 Task: Access a repository's "Releases" to find software versions.
Action: Mouse moved to (1059, 283)
Screenshot: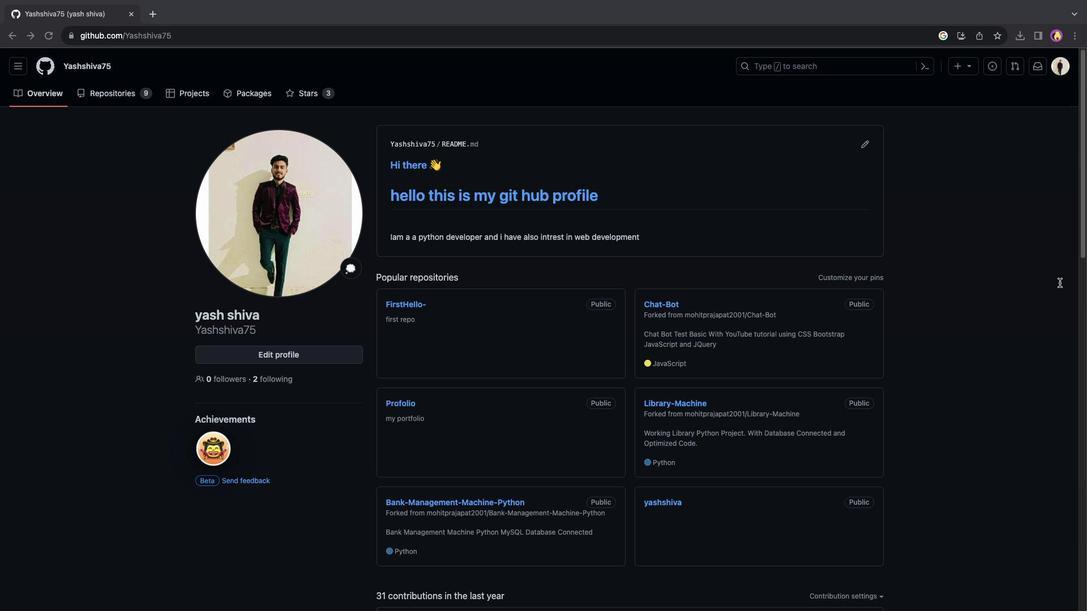
Action: Mouse pressed left at (1059, 283)
Screenshot: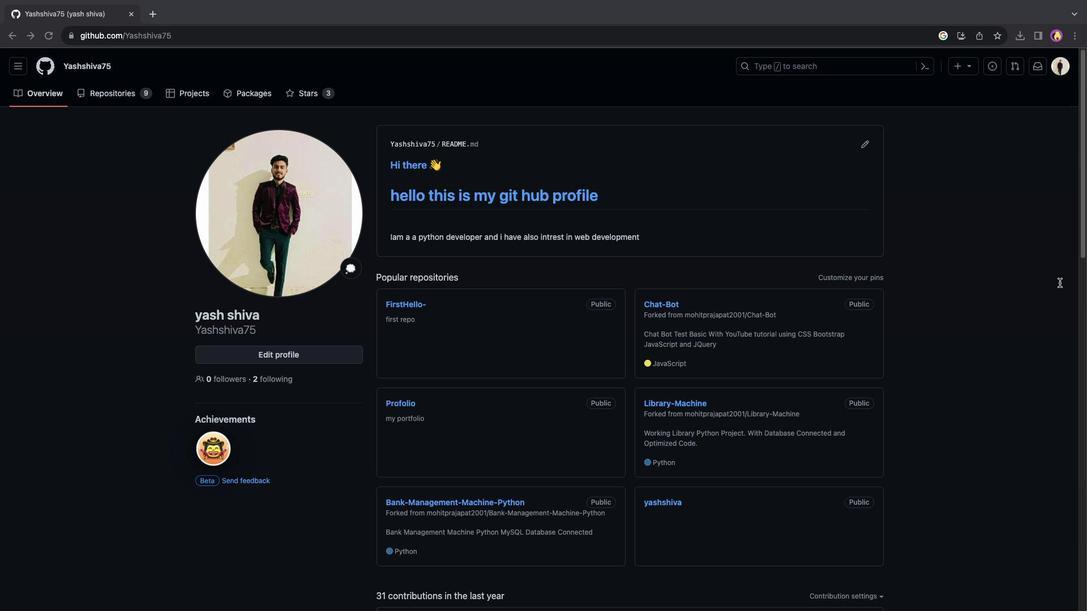 
Action: Mouse moved to (648, 301)
Screenshot: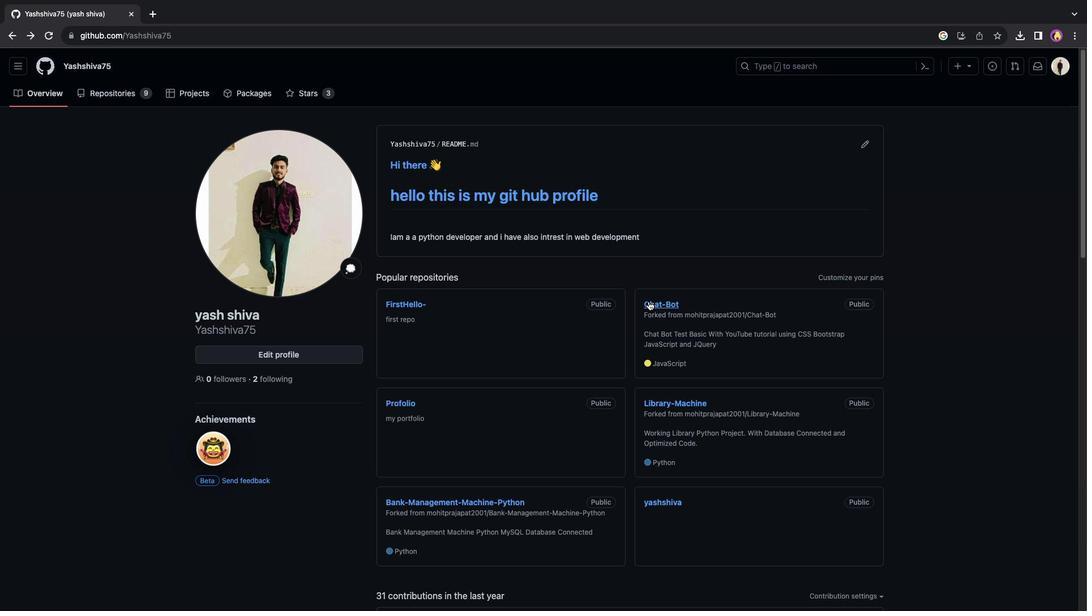 
Action: Mouse pressed left at (648, 301)
Screenshot: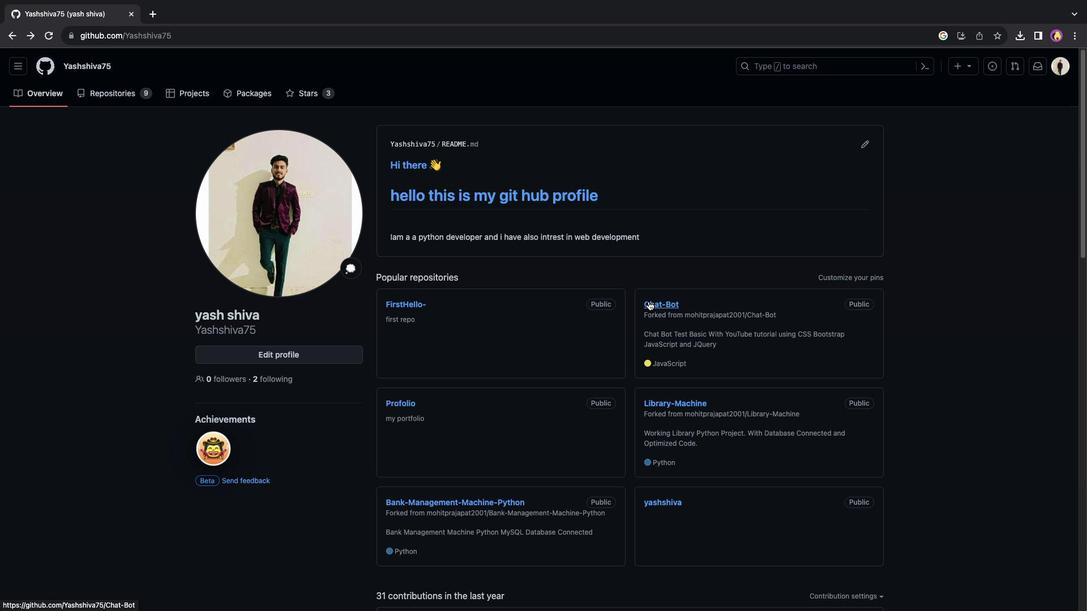 
Action: Mouse moved to (744, 352)
Screenshot: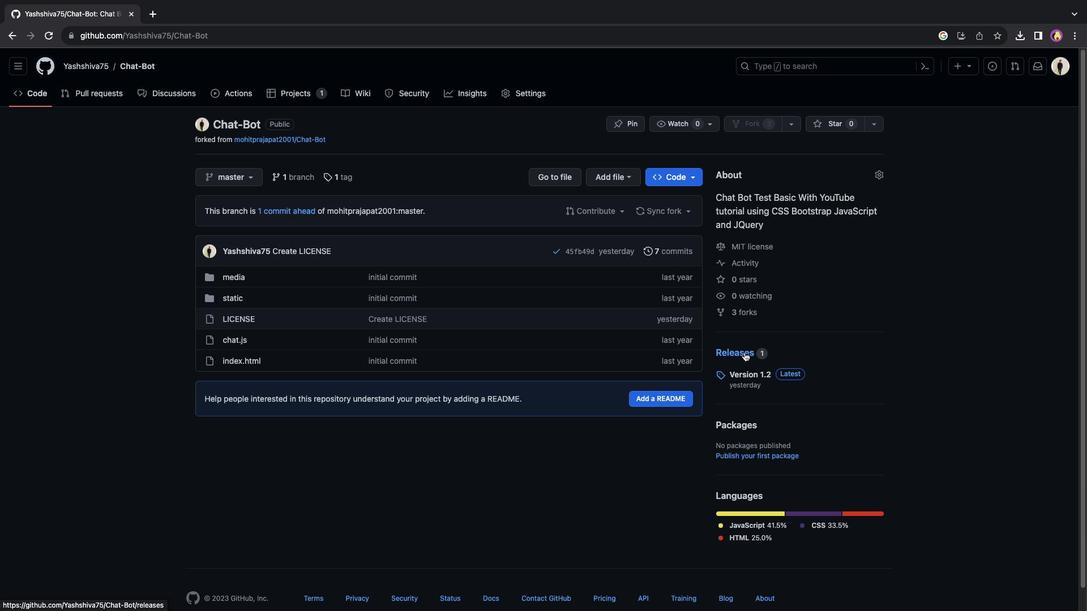 
Action: Mouse pressed left at (744, 352)
Screenshot: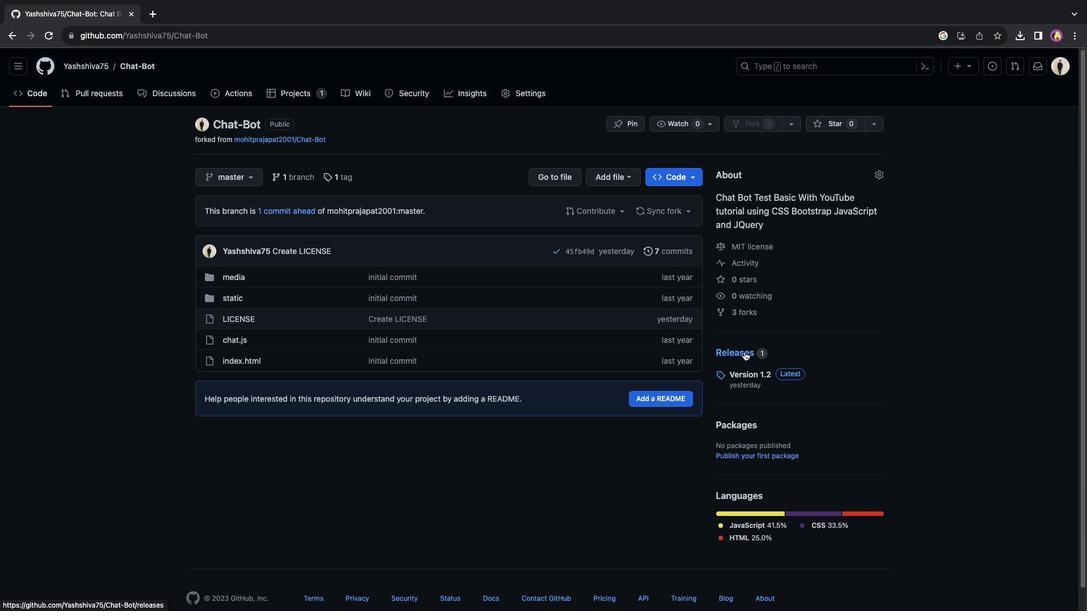 
Action: Mouse moved to (436, 201)
Screenshot: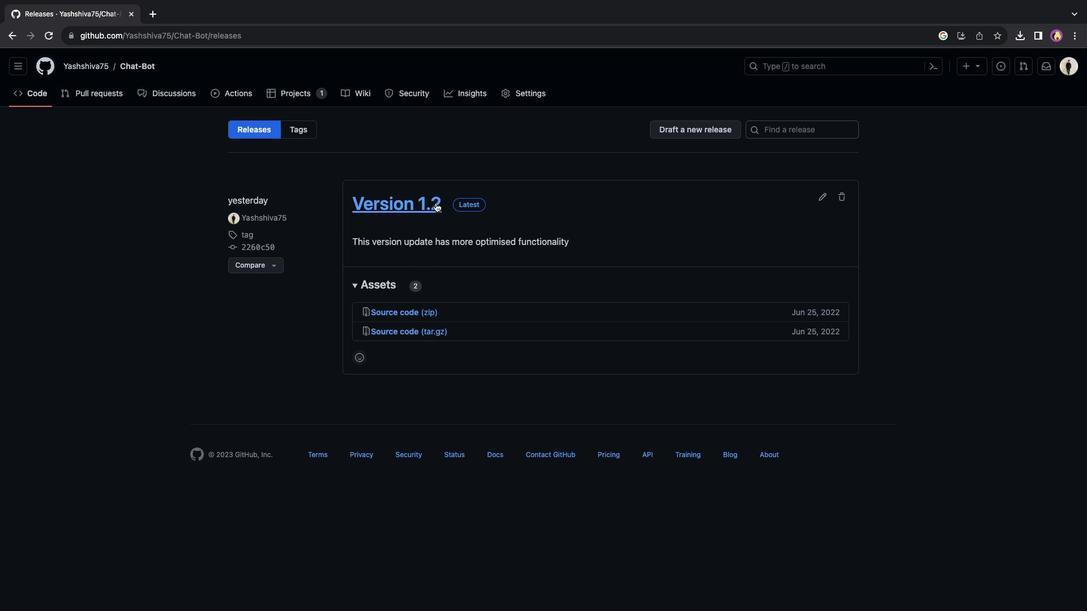 
Action: Mouse scrolled (436, 201) with delta (0, 0)
Screenshot: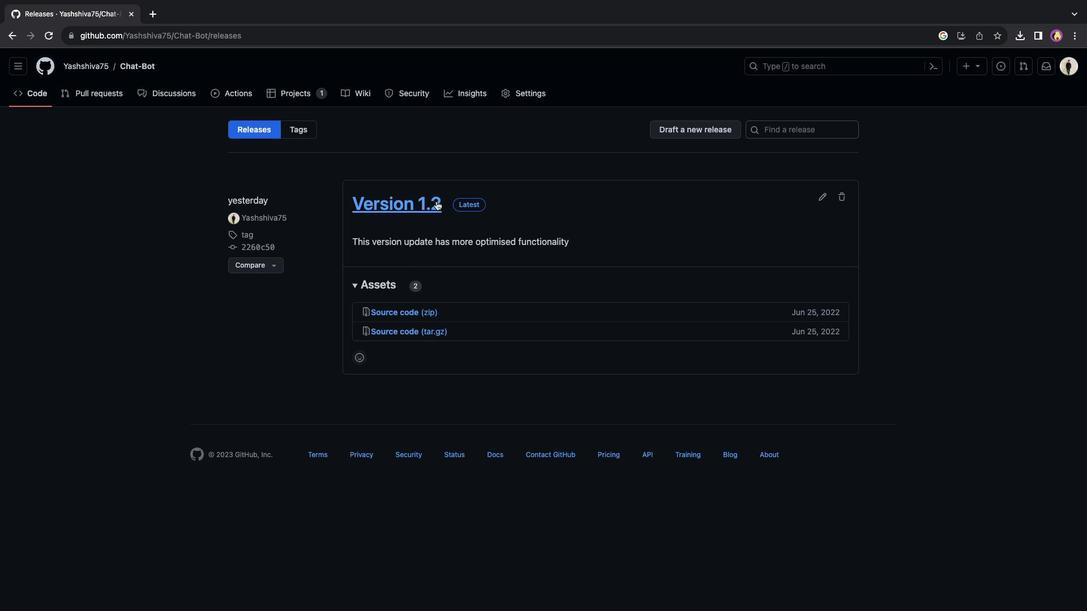 
Action: Mouse scrolled (436, 201) with delta (0, 0)
Screenshot: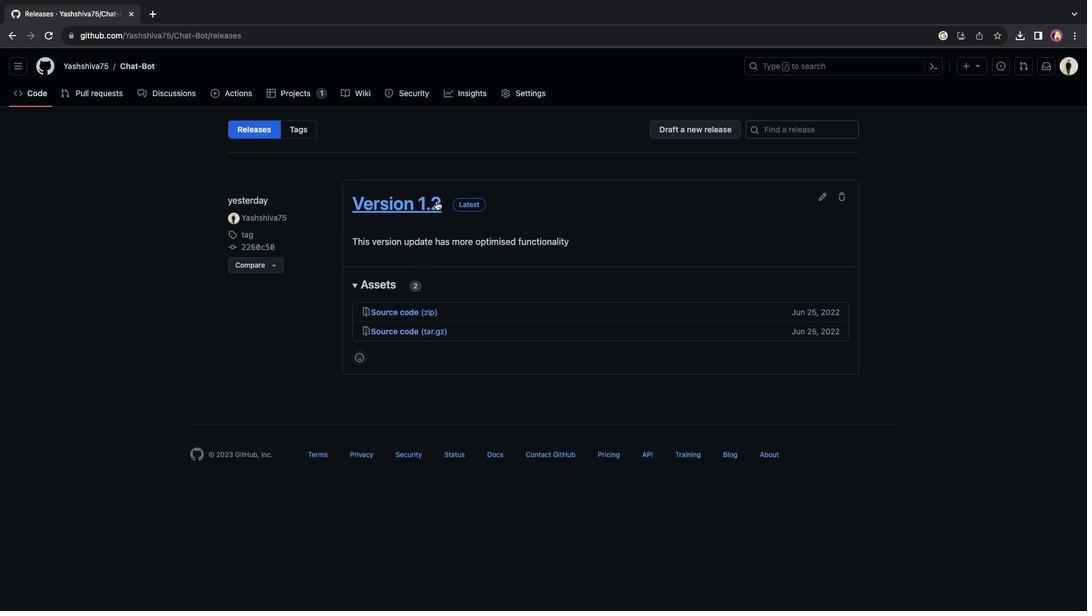 
Action: Mouse scrolled (436, 201) with delta (0, 1)
Screenshot: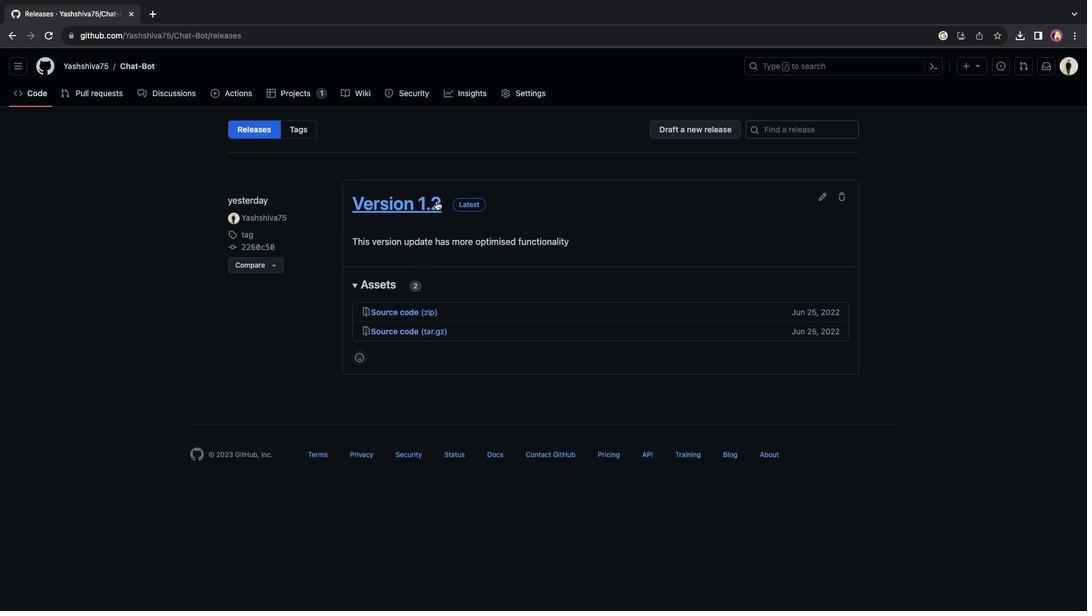 
Action: Mouse scrolled (436, 201) with delta (0, 2)
Screenshot: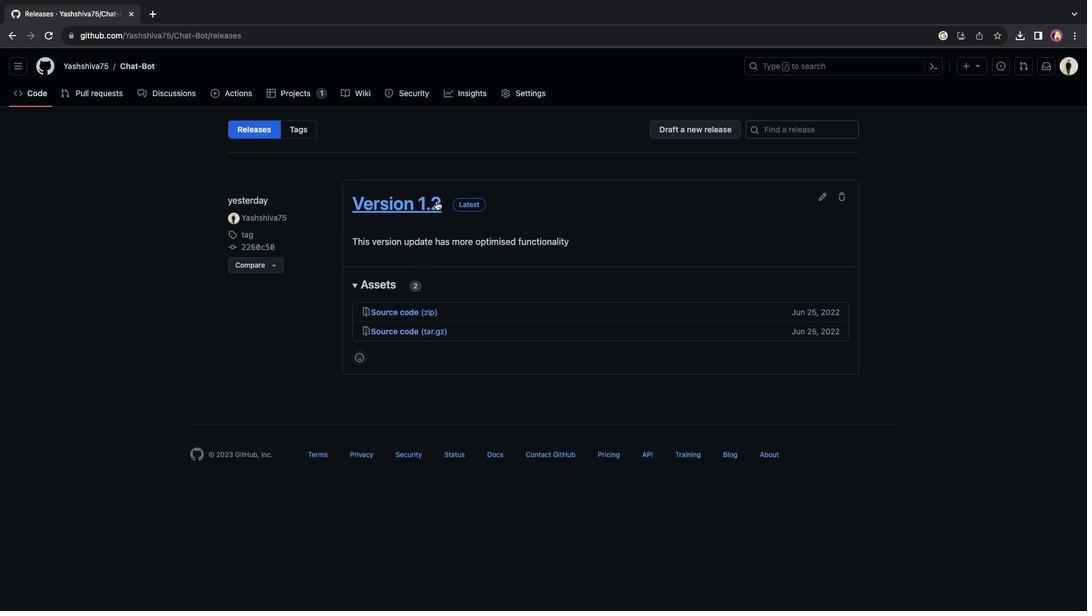 
Action: Mouse moved to (435, 234)
Screenshot: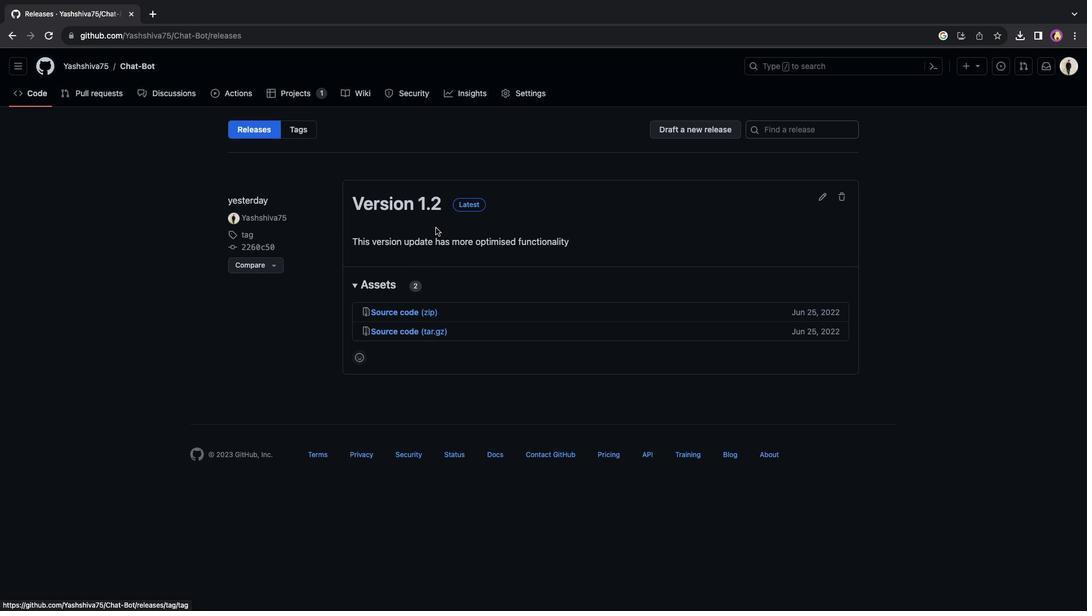 
Action: Mouse scrolled (435, 234) with delta (0, 0)
Screenshot: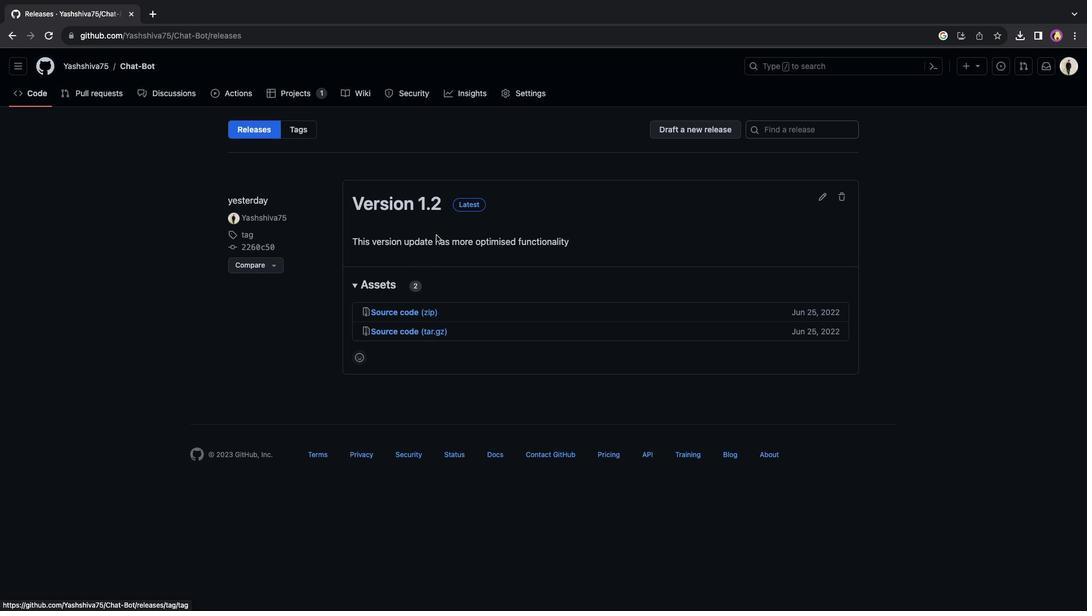 
Action: Mouse scrolled (435, 234) with delta (0, 0)
Screenshot: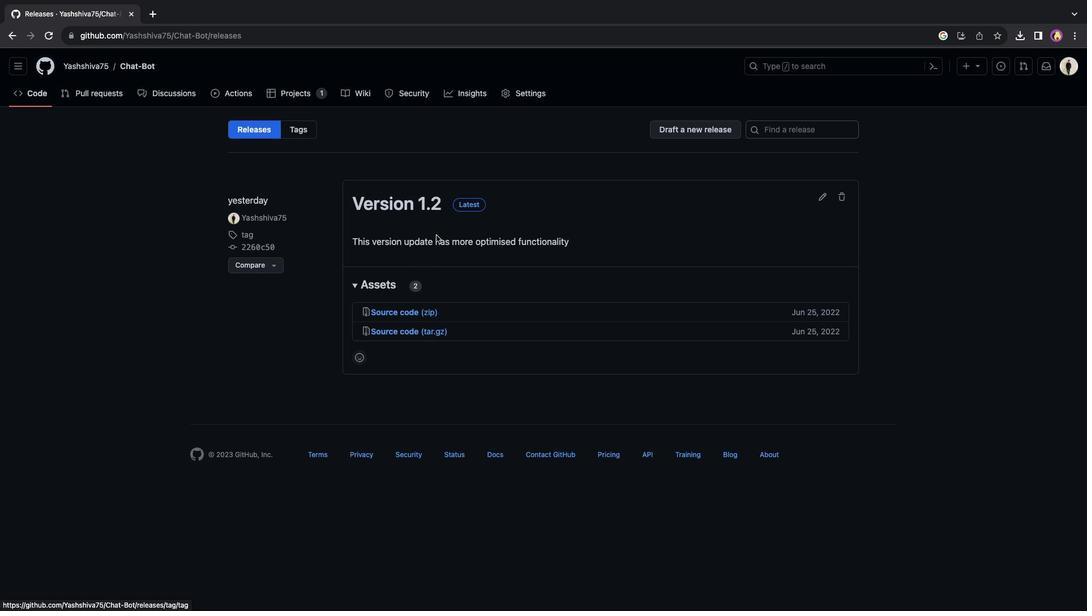 
Action: Mouse moved to (144, 226)
Screenshot: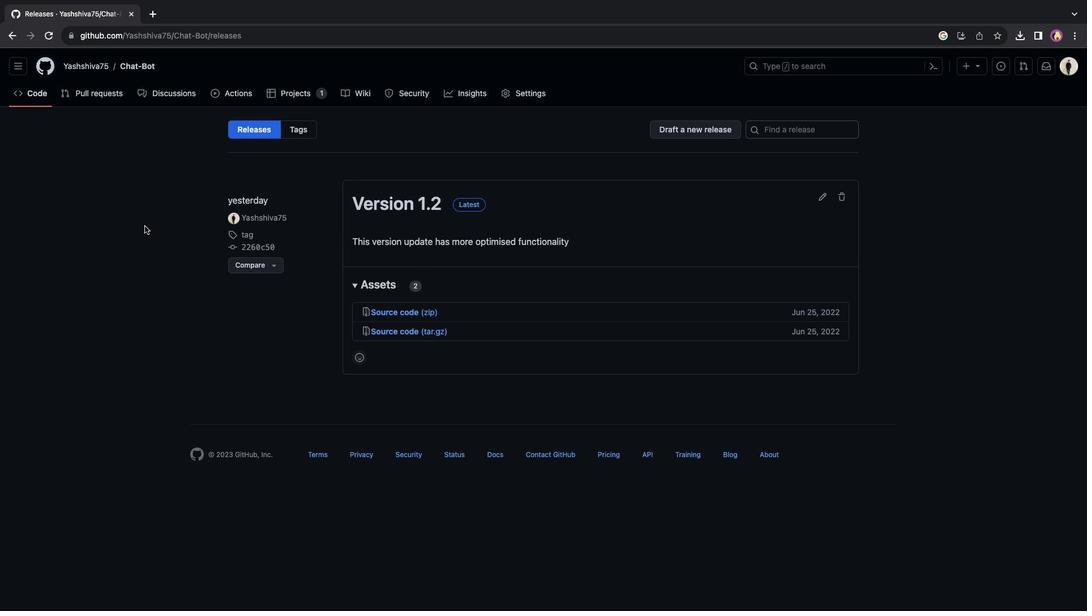 
Action: Mouse pressed left at (144, 226)
Screenshot: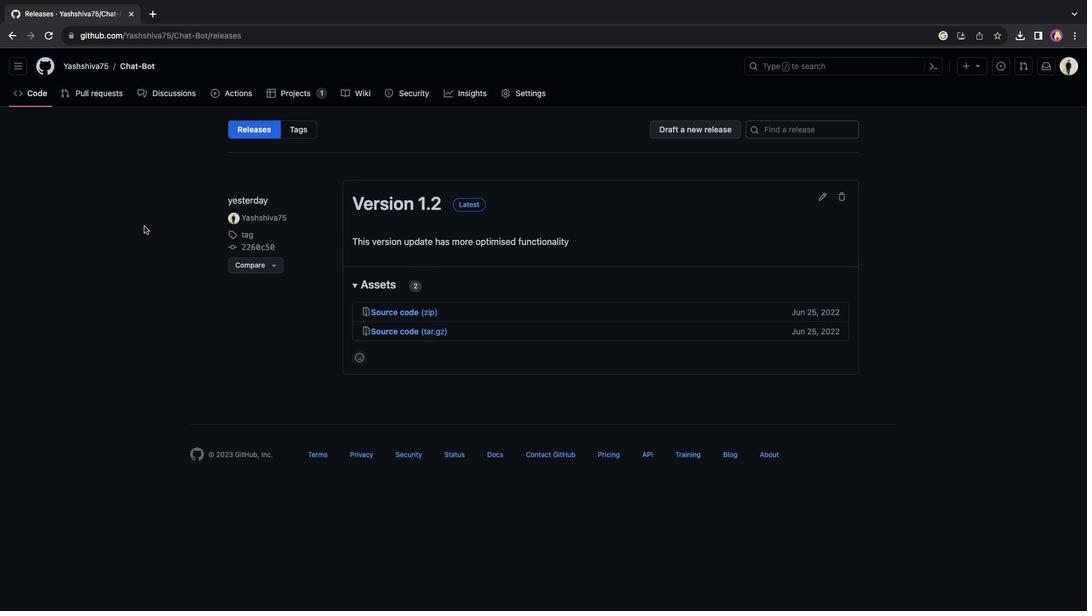 
Action: Mouse moved to (258, 35)
Screenshot: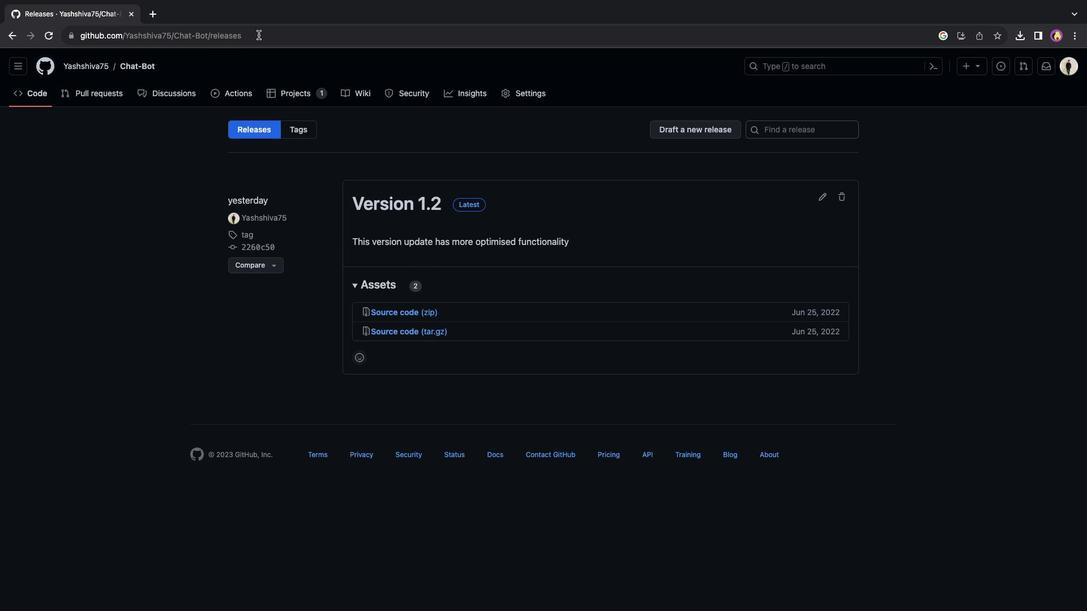 
Action: Mouse pressed left at (258, 35)
Screenshot: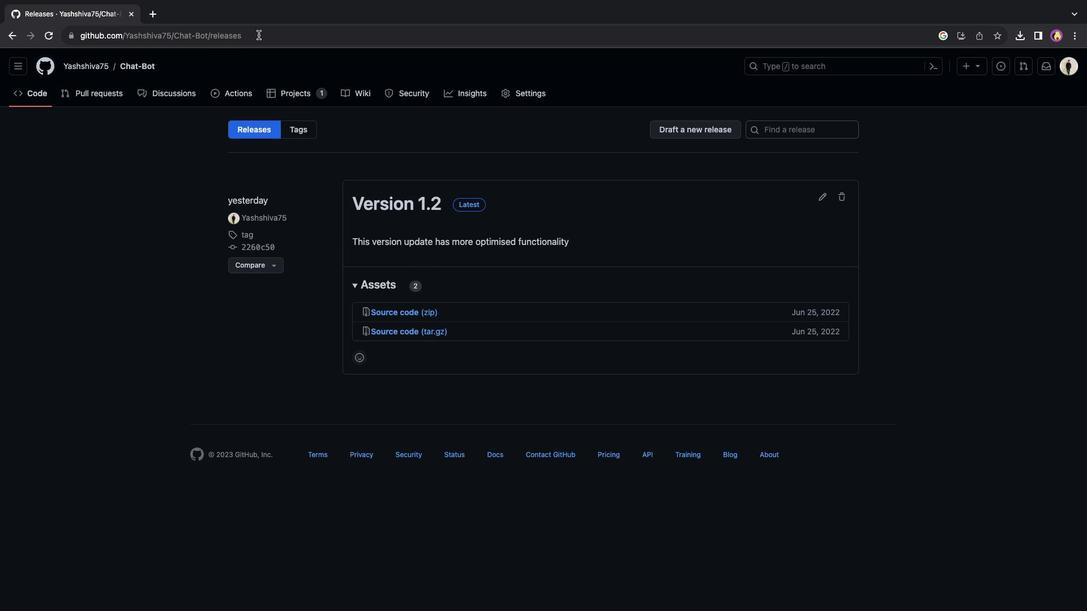 
Action: Mouse pressed left at (258, 35)
Screenshot: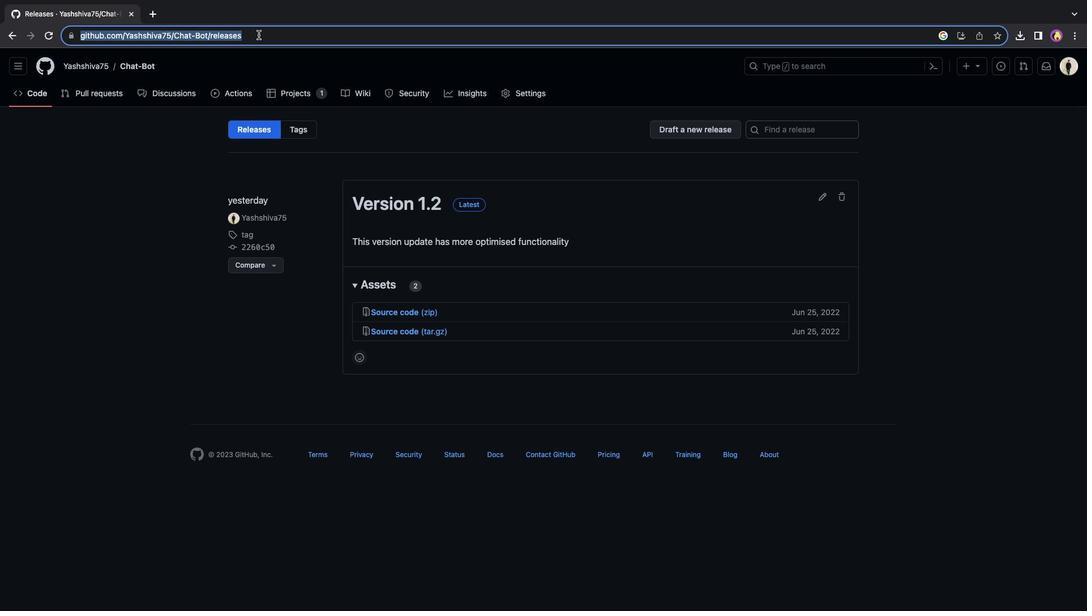 
Action: Mouse moved to (281, 37)
Screenshot: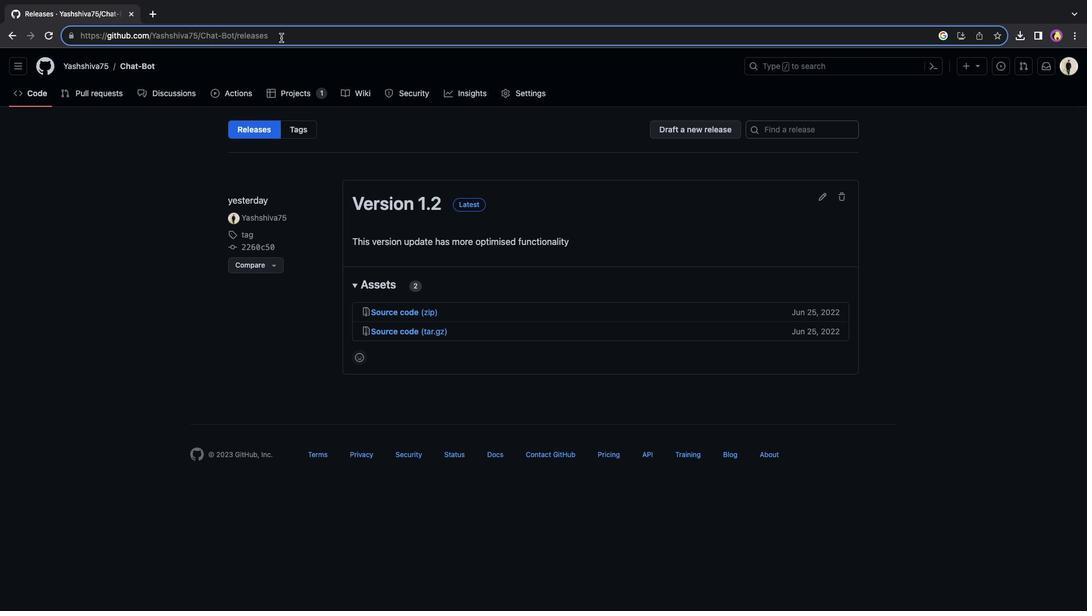 
Action: Mouse pressed left at (281, 37)
Screenshot: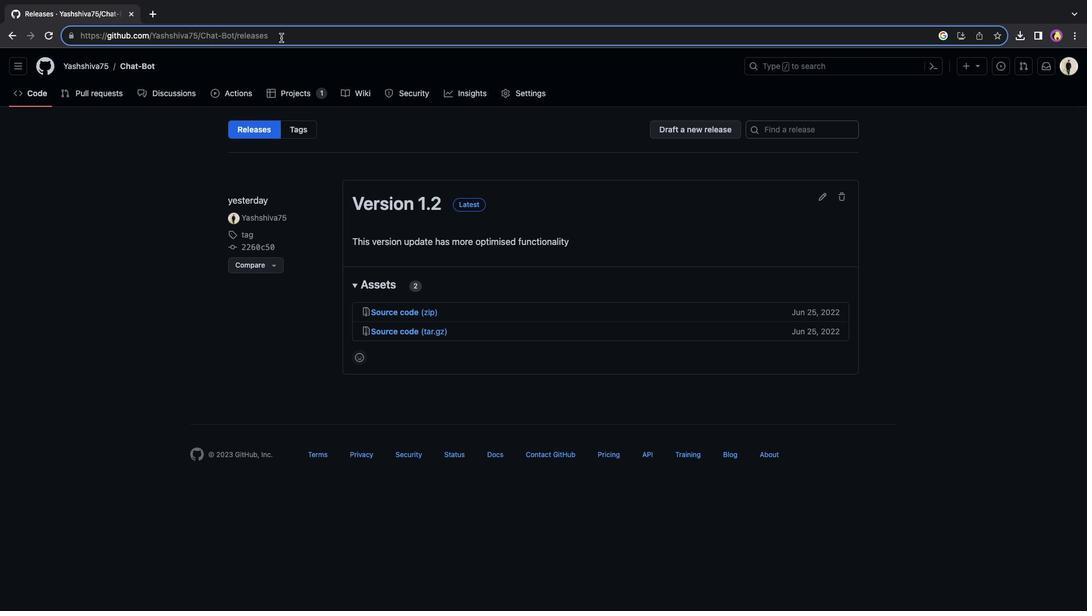
Action: Mouse moved to (180, 52)
Screenshot: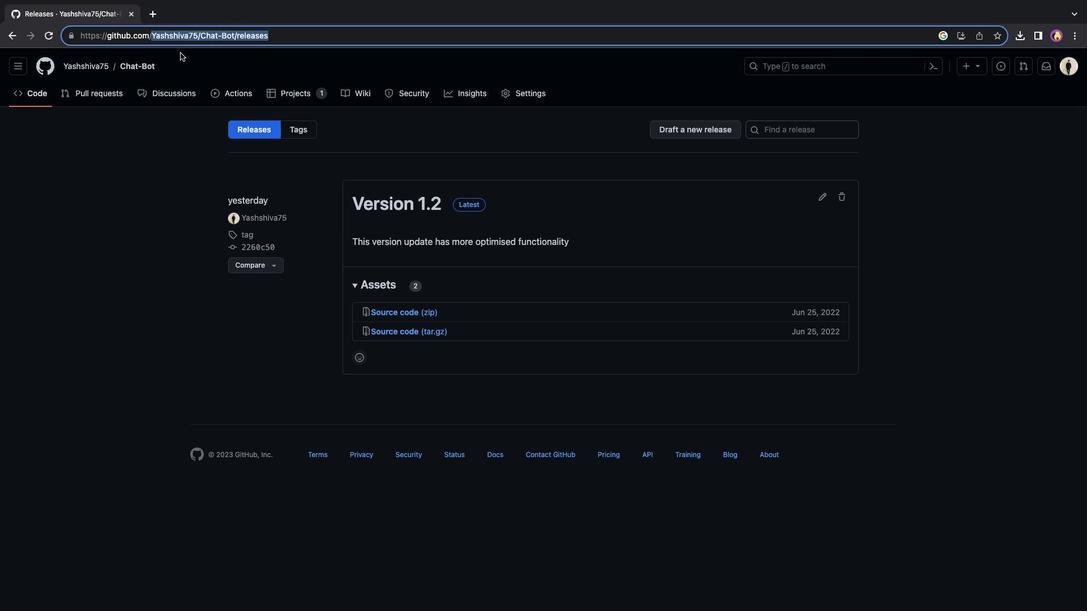 
Action: Key pressed 'F''A''C''E''B''O''O''K'Key.enter
Screenshot: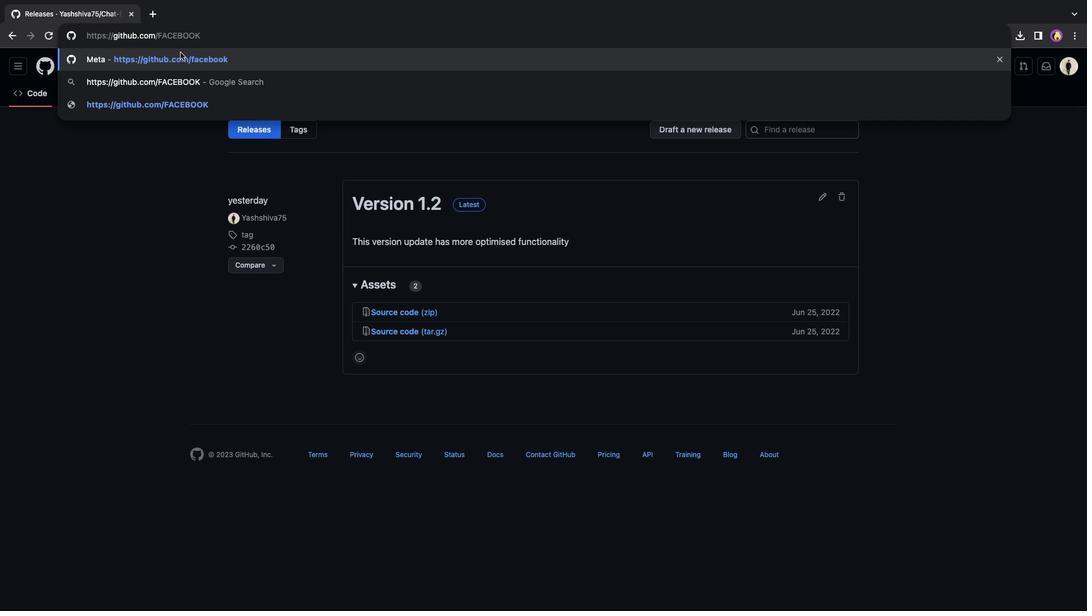 
Action: Mouse moved to (220, 243)
Screenshot: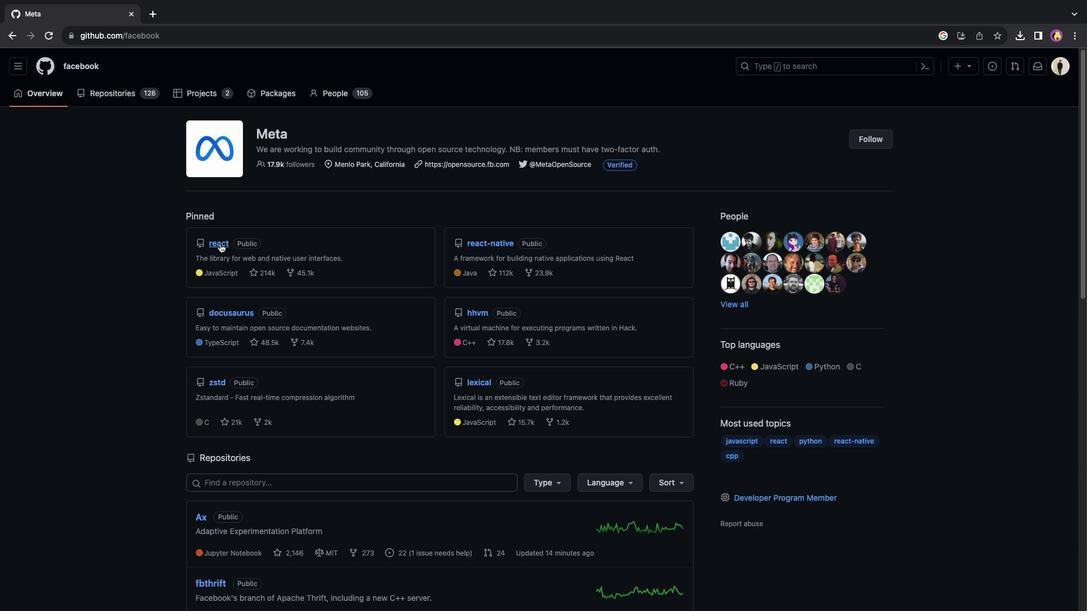 
Action: Mouse pressed left at (220, 243)
Screenshot: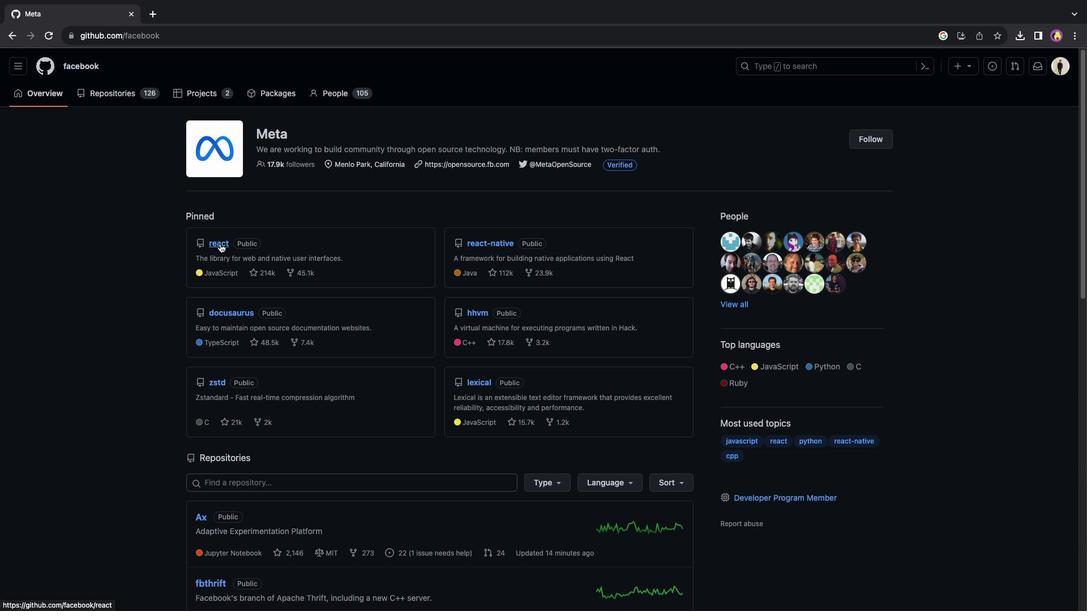 
Action: Mouse moved to (747, 508)
Screenshot: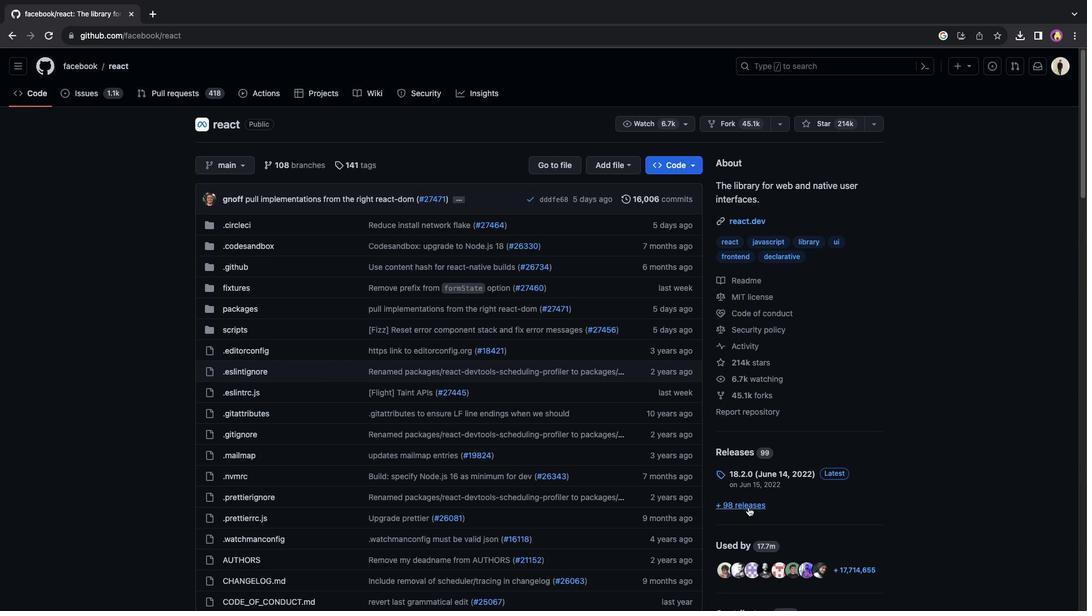 
Action: Mouse pressed left at (747, 508)
Screenshot: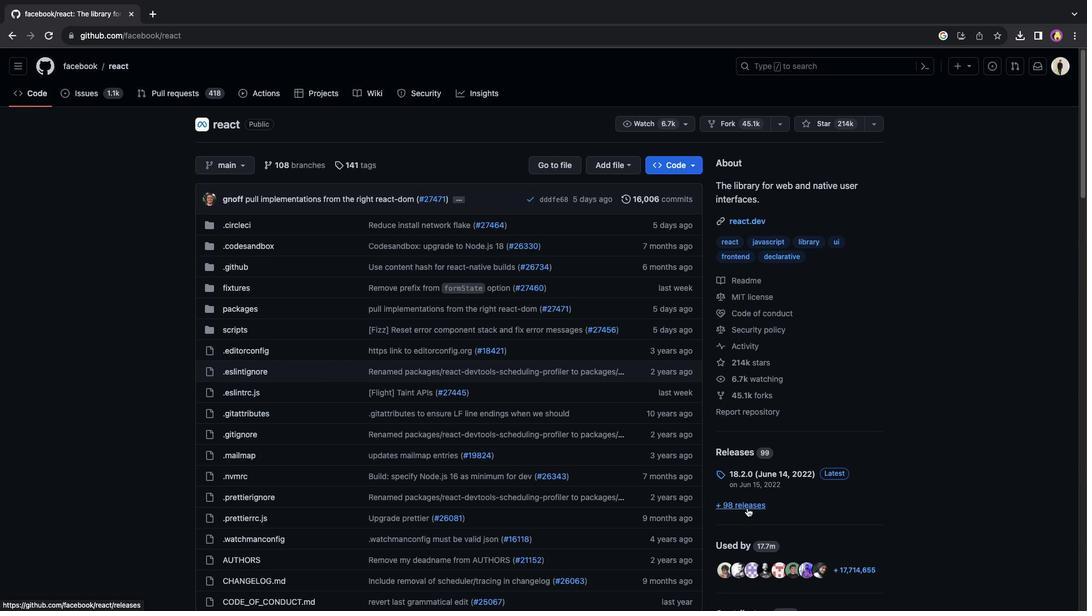 
Action: Mouse moved to (592, 354)
Screenshot: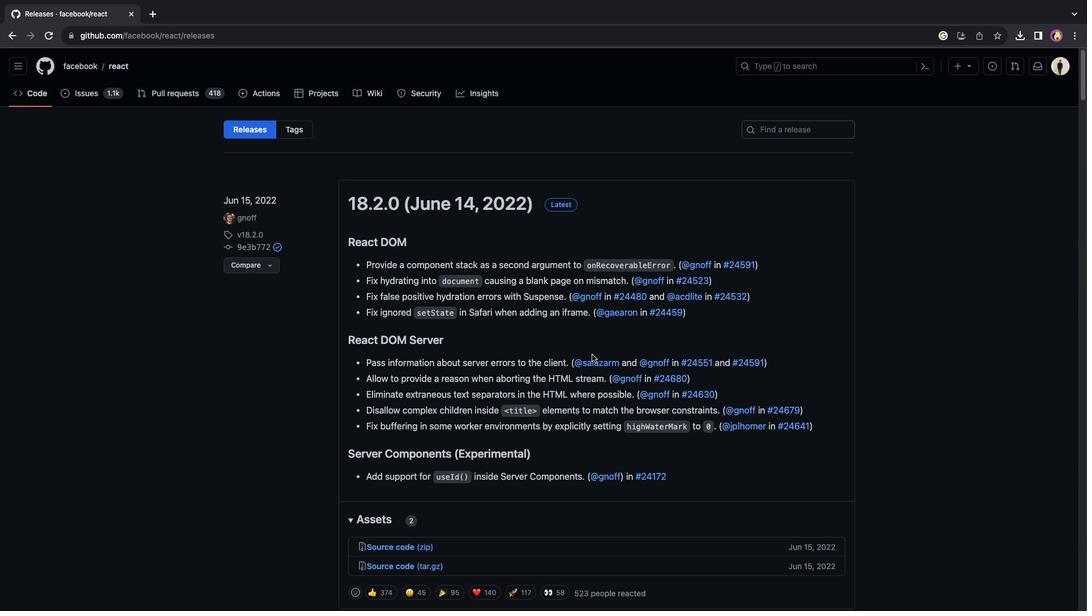 
Action: Mouse scrolled (592, 354) with delta (0, 0)
Screenshot: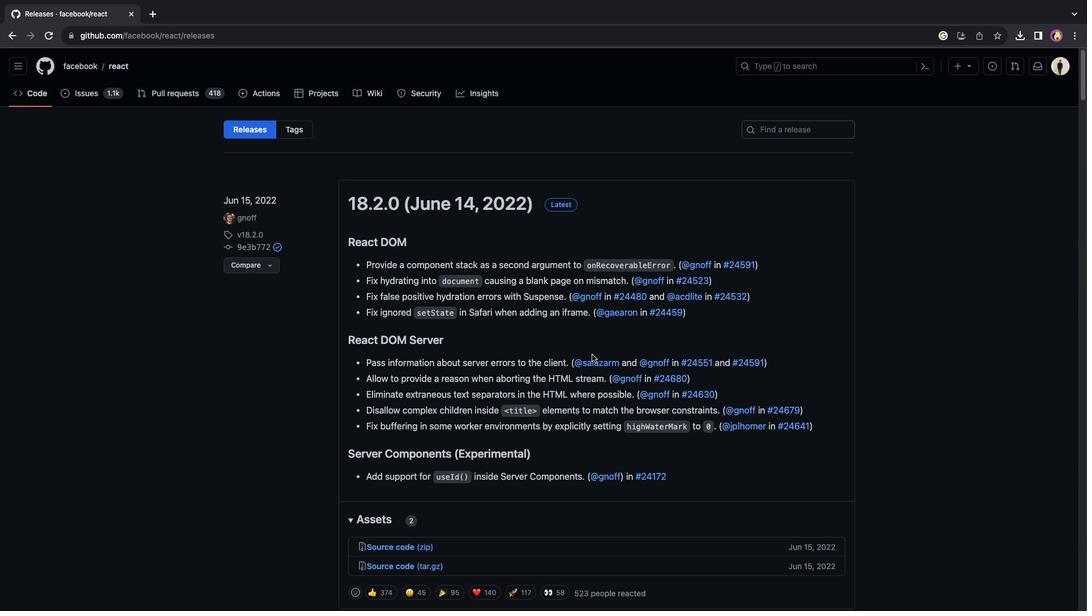 
Action: Mouse scrolled (592, 354) with delta (0, 0)
Screenshot: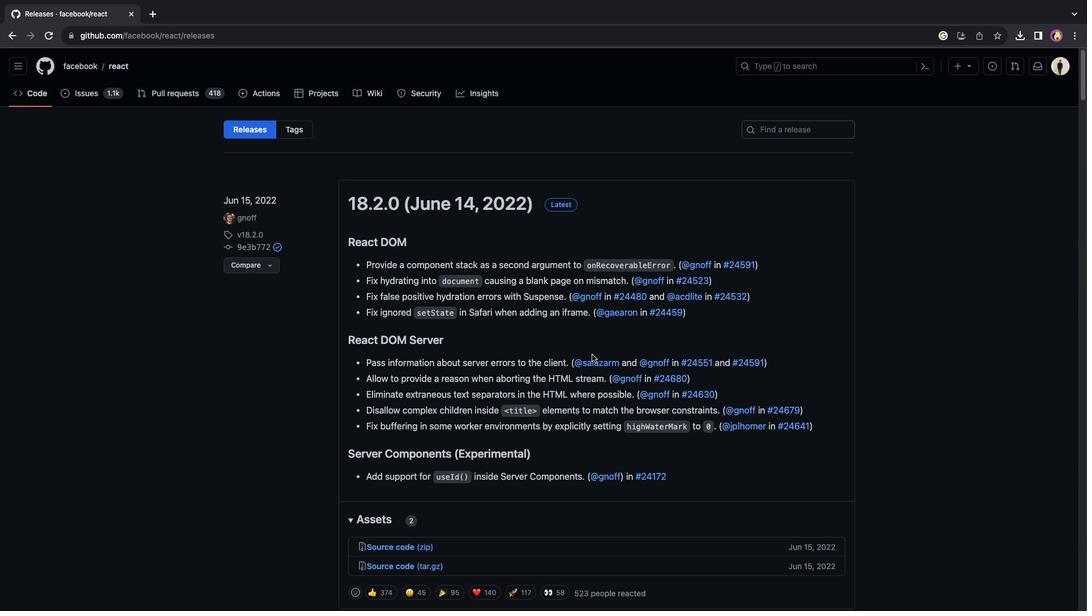 
Action: Mouse scrolled (592, 354) with delta (0, -1)
Screenshot: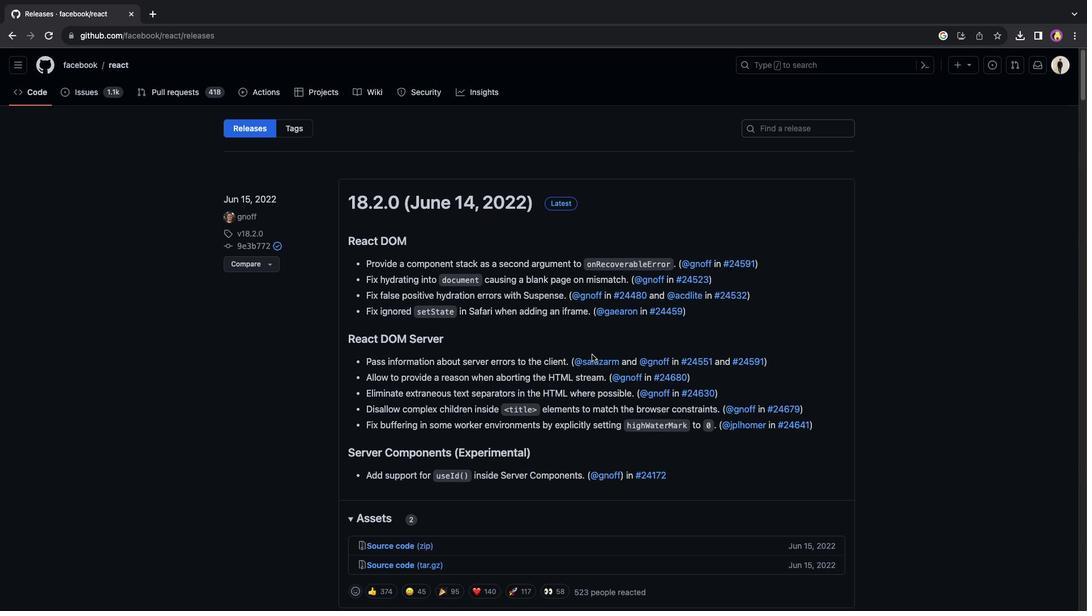 
Action: Mouse moved to (592, 355)
Screenshot: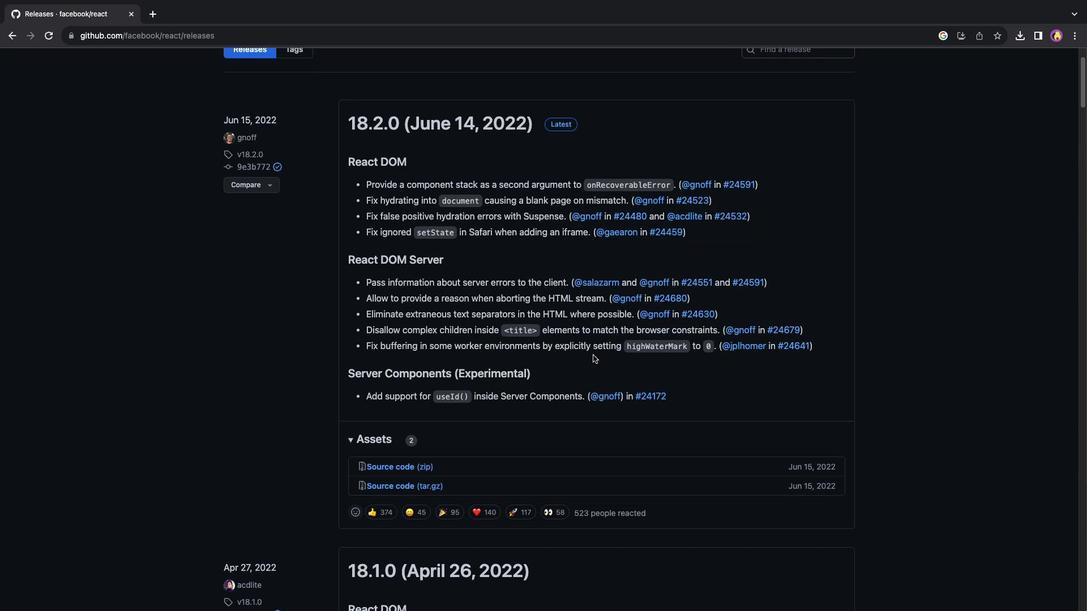 
Action: Mouse scrolled (592, 355) with delta (0, 0)
Screenshot: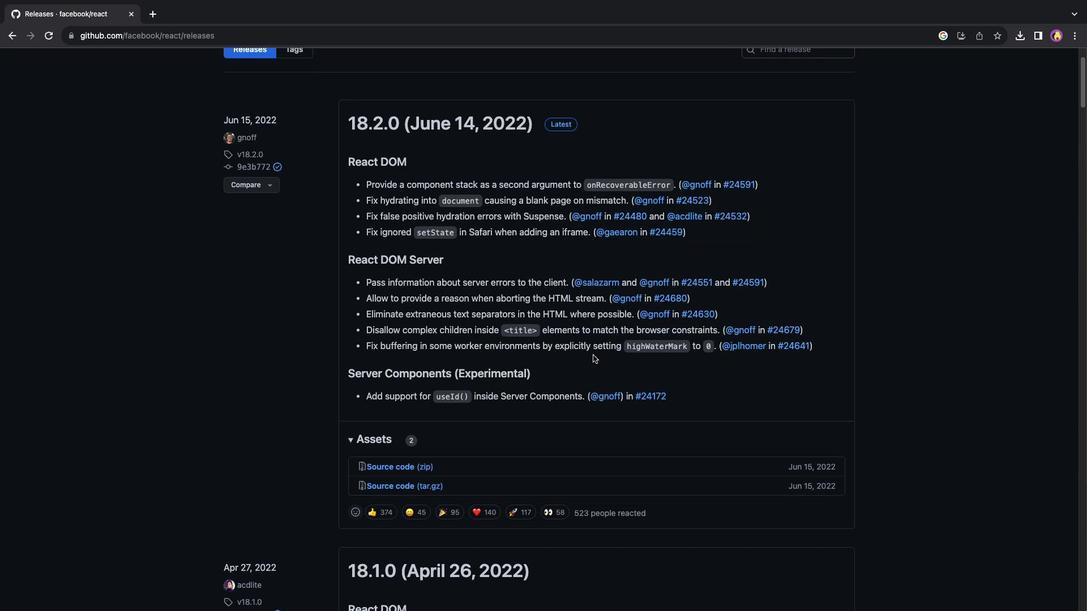 
Action: Mouse moved to (593, 355)
Screenshot: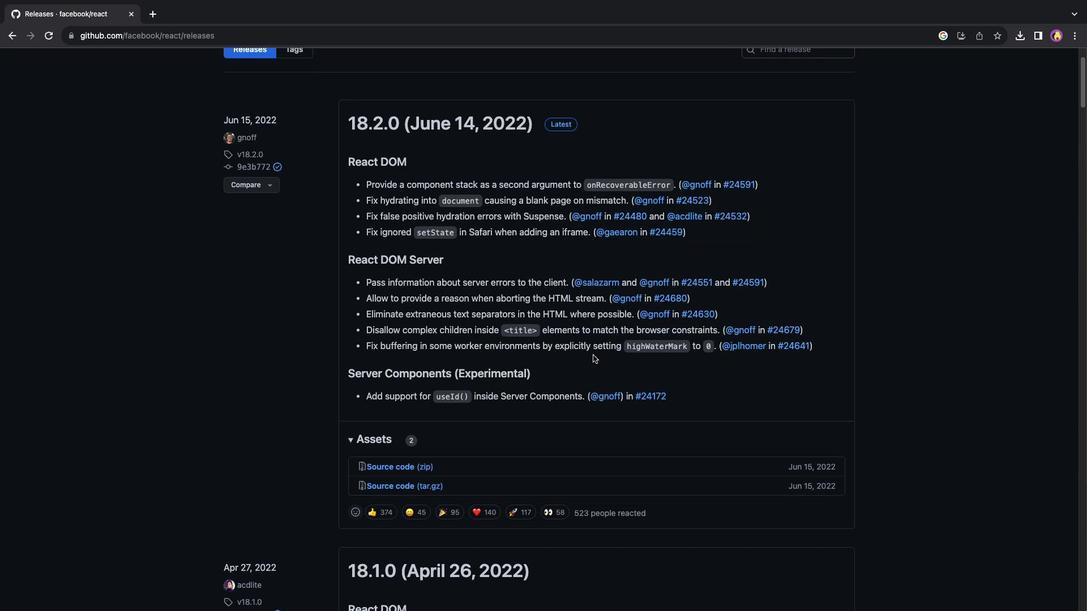
Action: Mouse scrolled (593, 355) with delta (0, 0)
Screenshot: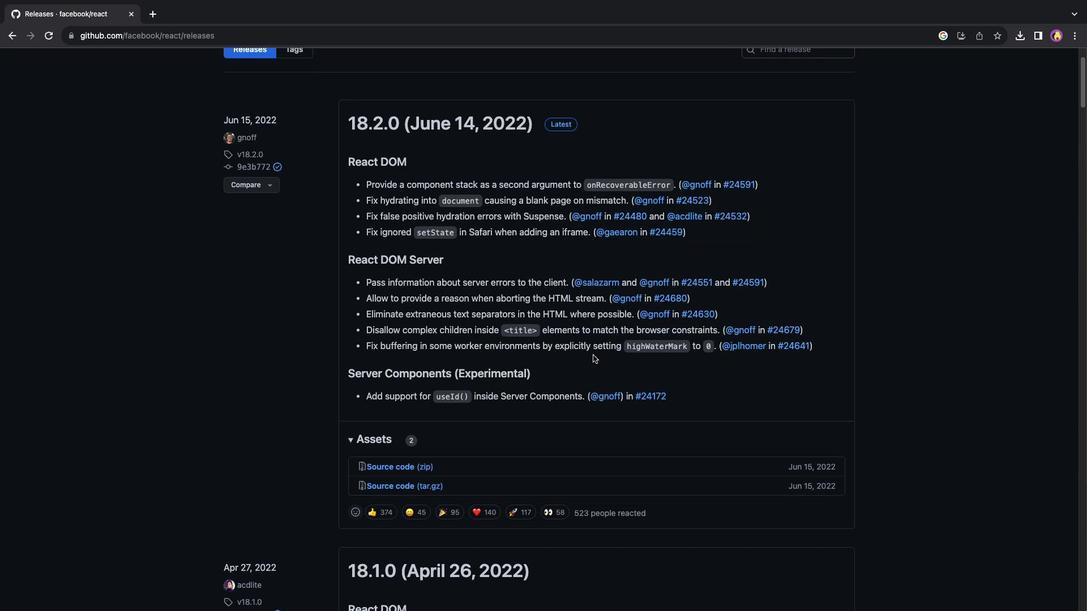 
Action: Mouse scrolled (593, 355) with delta (0, -1)
Screenshot: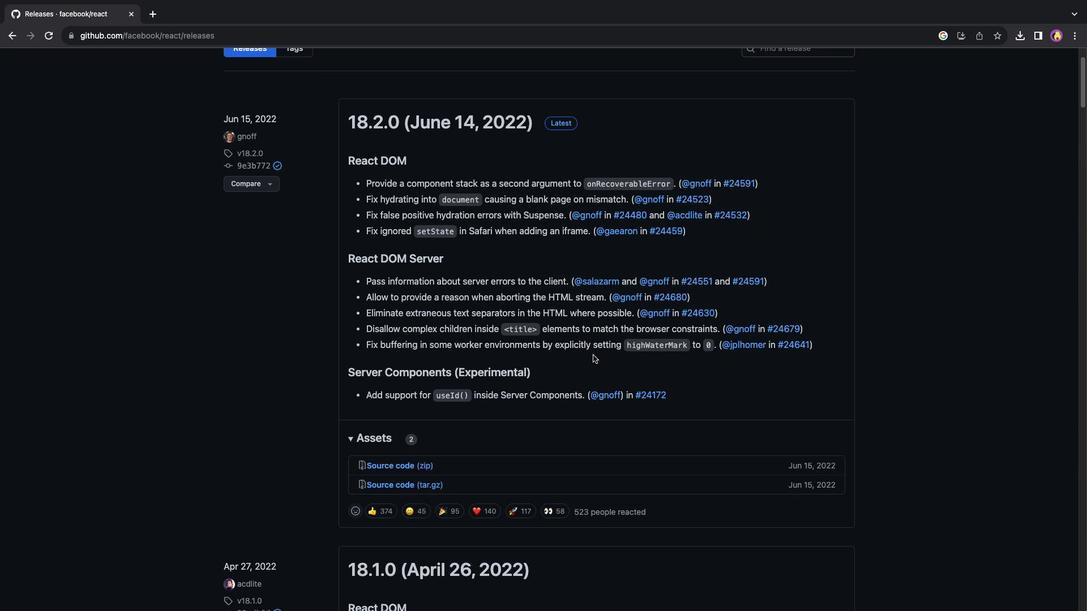 
Action: Mouse scrolled (593, 355) with delta (0, 0)
Screenshot: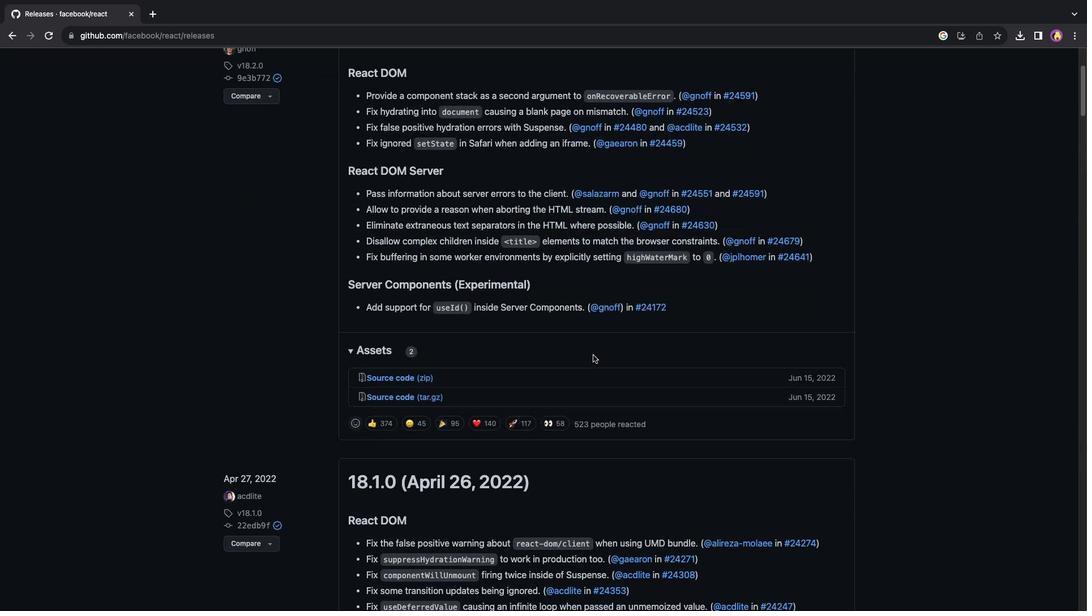 
Action: Mouse scrolled (593, 355) with delta (0, 0)
Screenshot: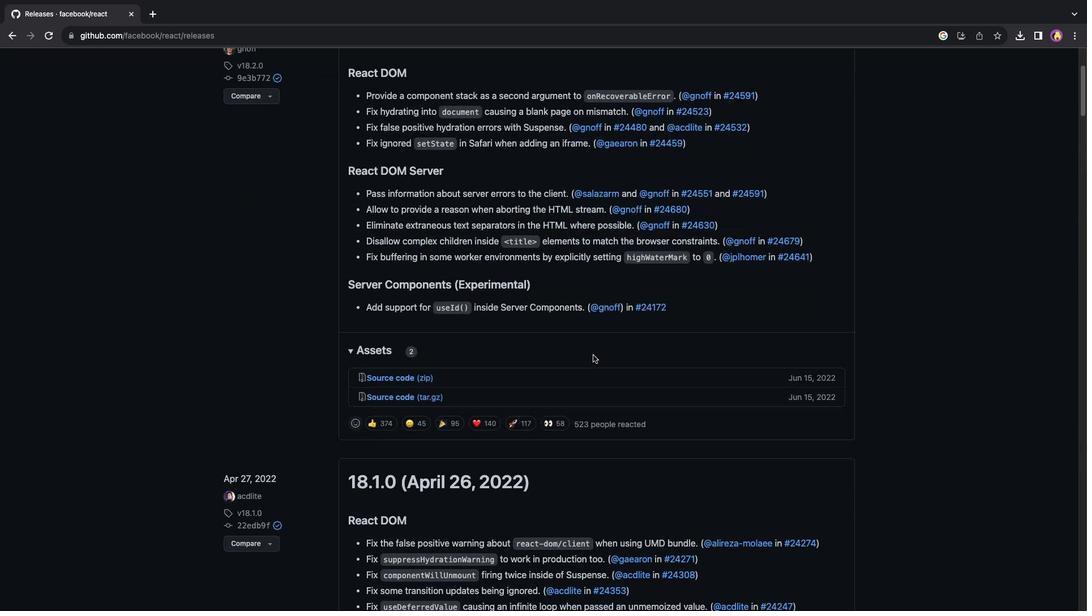 
Action: Mouse scrolled (593, 355) with delta (0, -1)
Screenshot: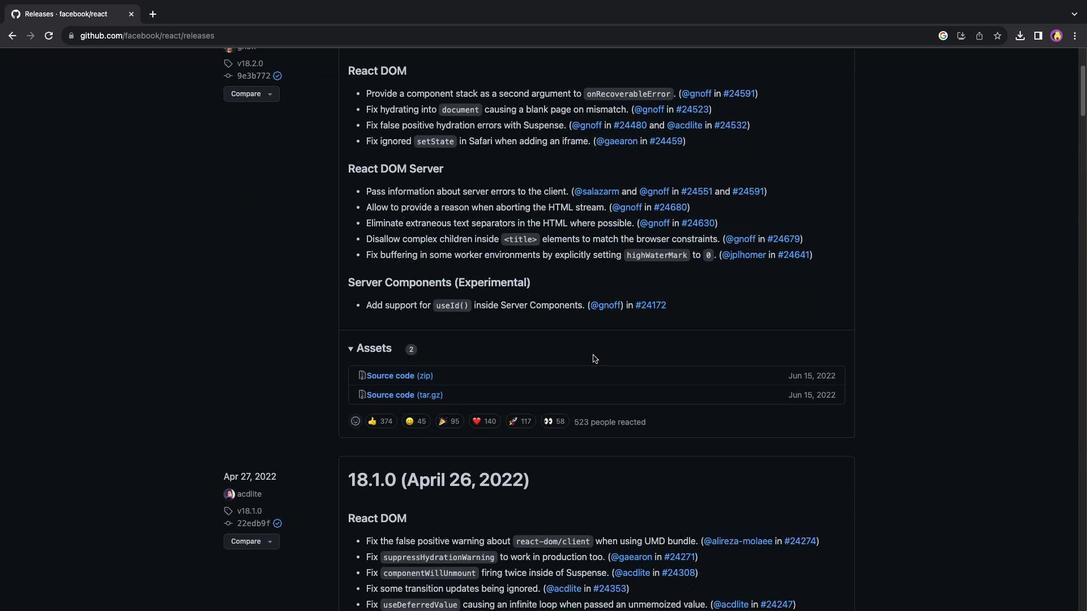 
Action: Mouse scrolled (593, 355) with delta (0, 0)
Screenshot: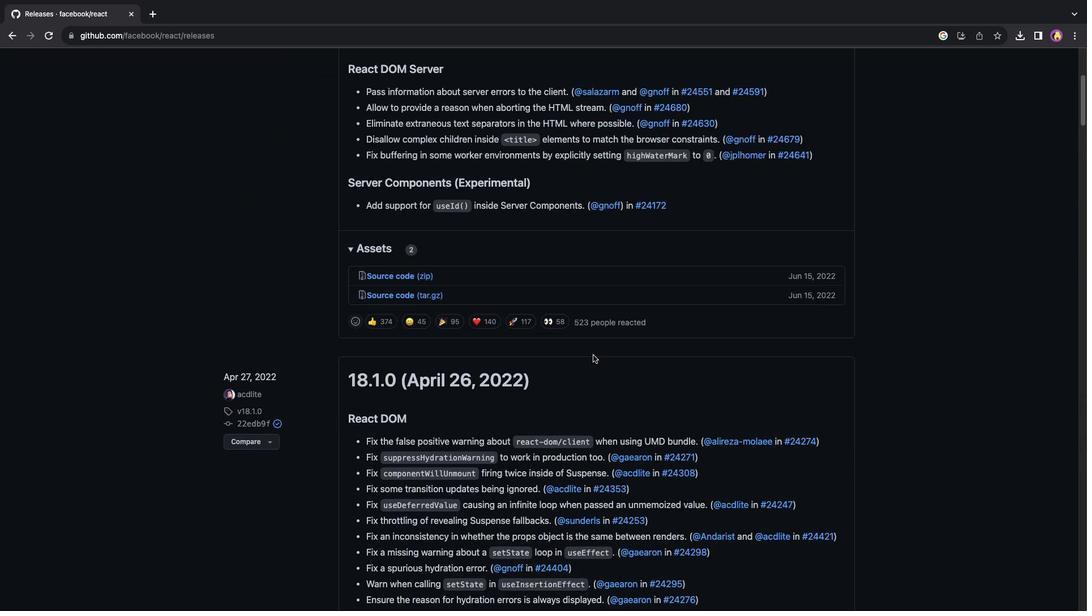 
Action: Mouse scrolled (593, 355) with delta (0, 0)
Screenshot: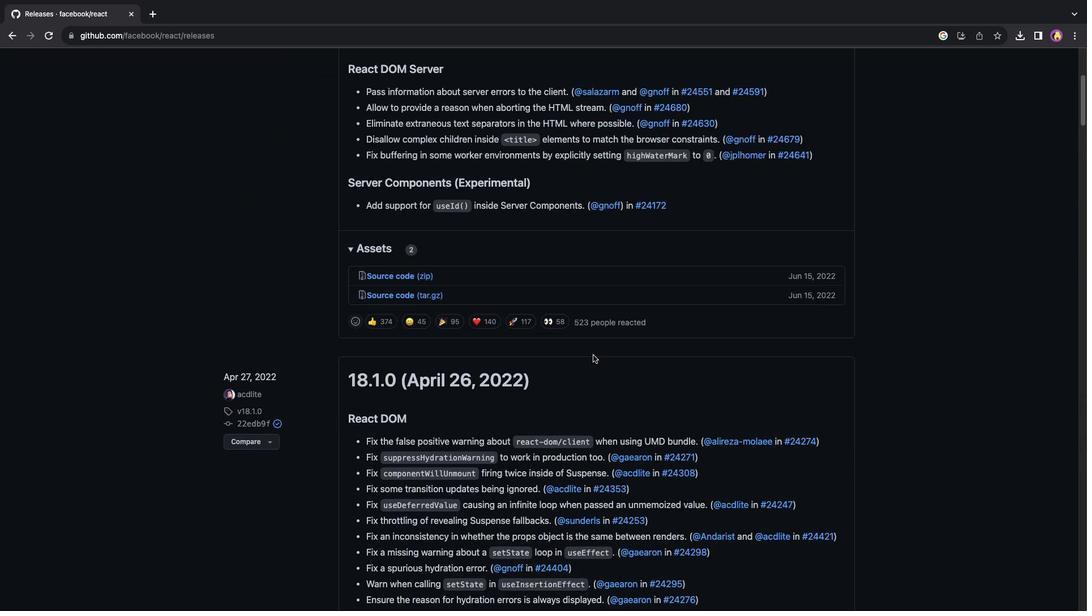 
Action: Mouse scrolled (593, 355) with delta (0, 0)
Screenshot: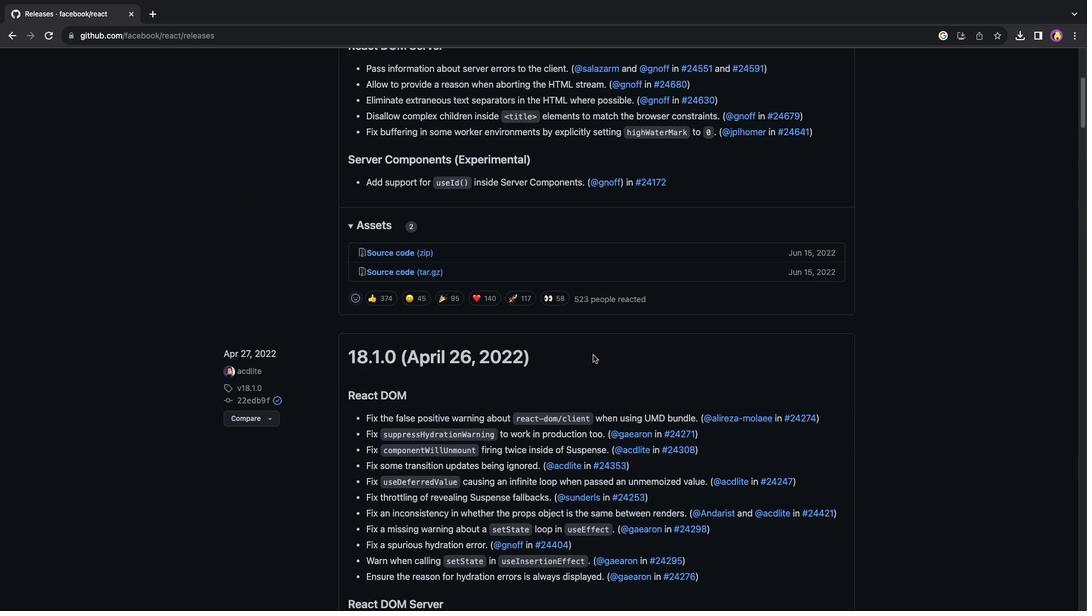 
Action: Mouse scrolled (593, 355) with delta (0, 0)
Screenshot: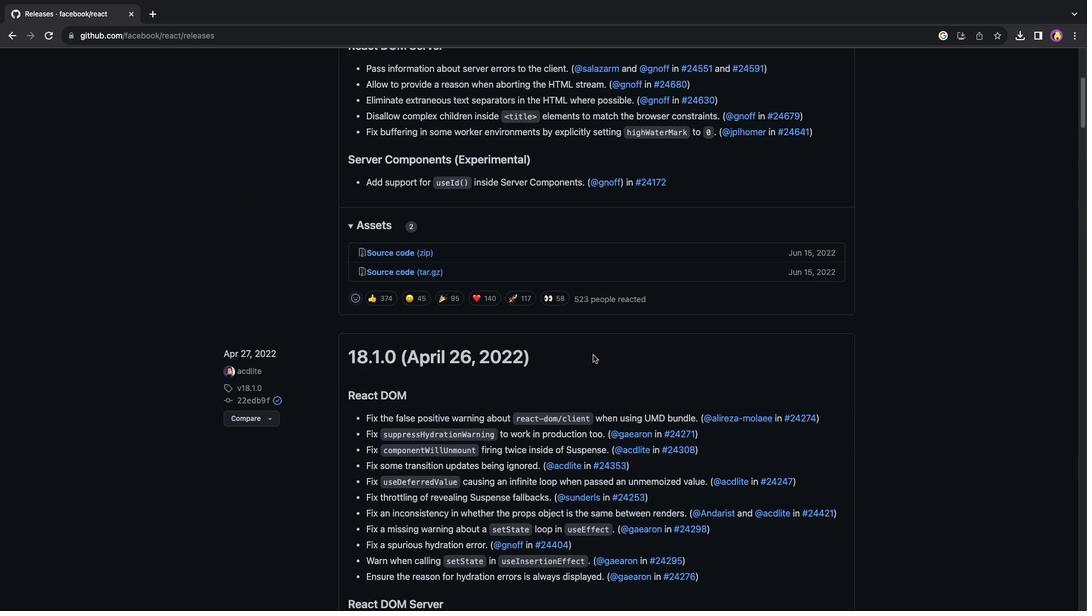 
Action: Mouse scrolled (593, 355) with delta (0, -1)
Screenshot: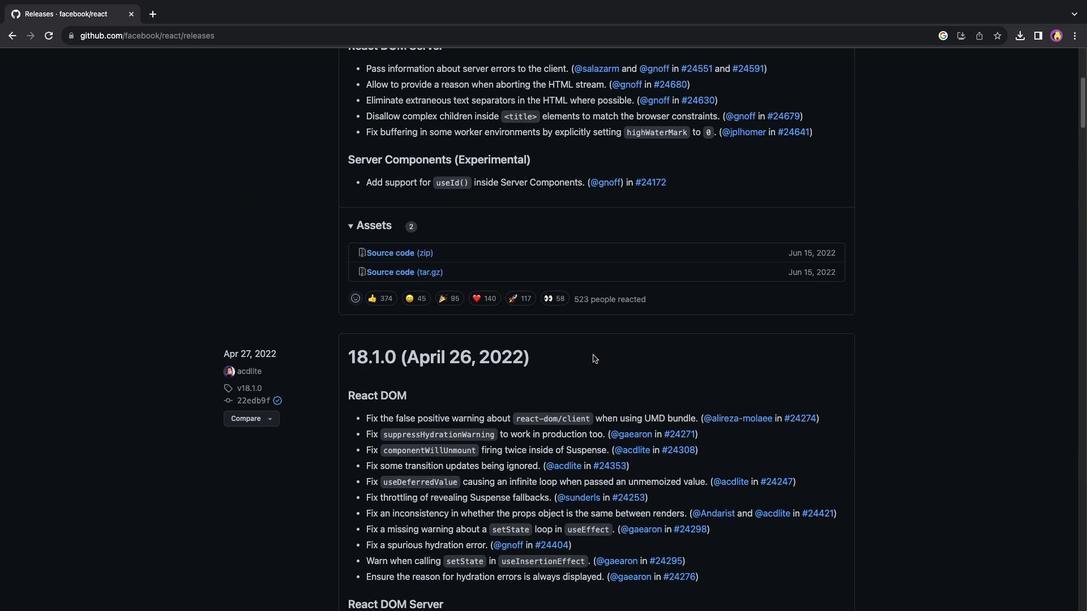
Action: Mouse scrolled (593, 355) with delta (0, 0)
Screenshot: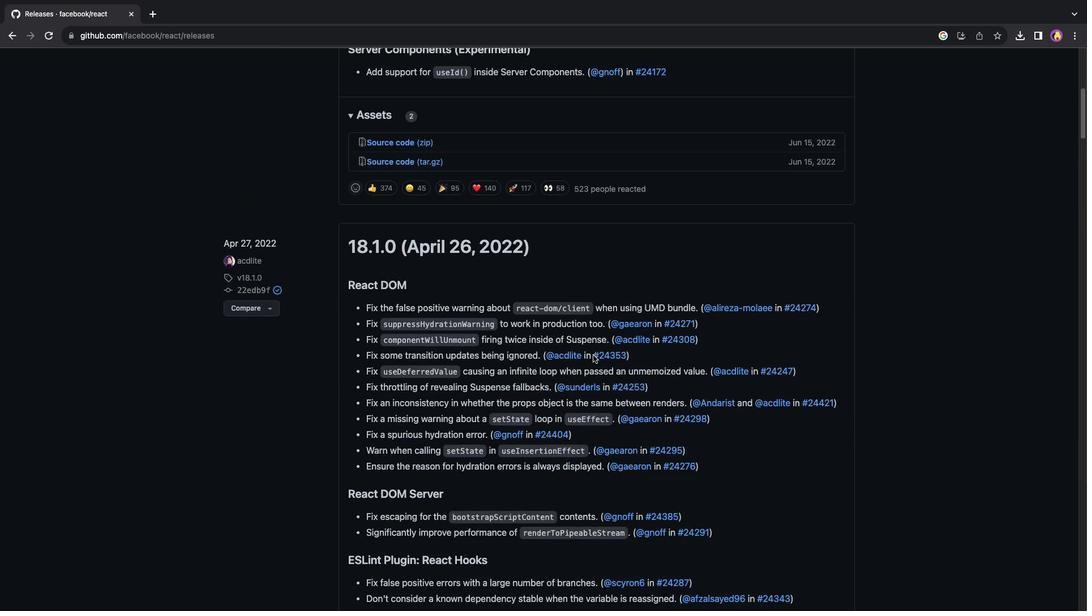 
Action: Mouse scrolled (593, 355) with delta (0, 0)
Screenshot: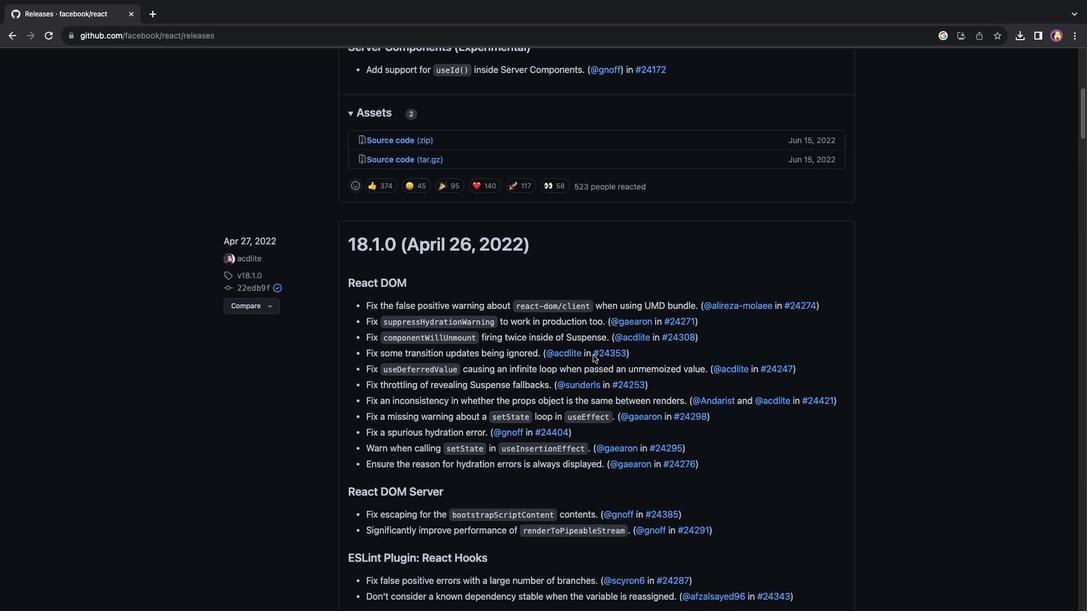 
Action: Mouse scrolled (593, 355) with delta (0, 0)
Screenshot: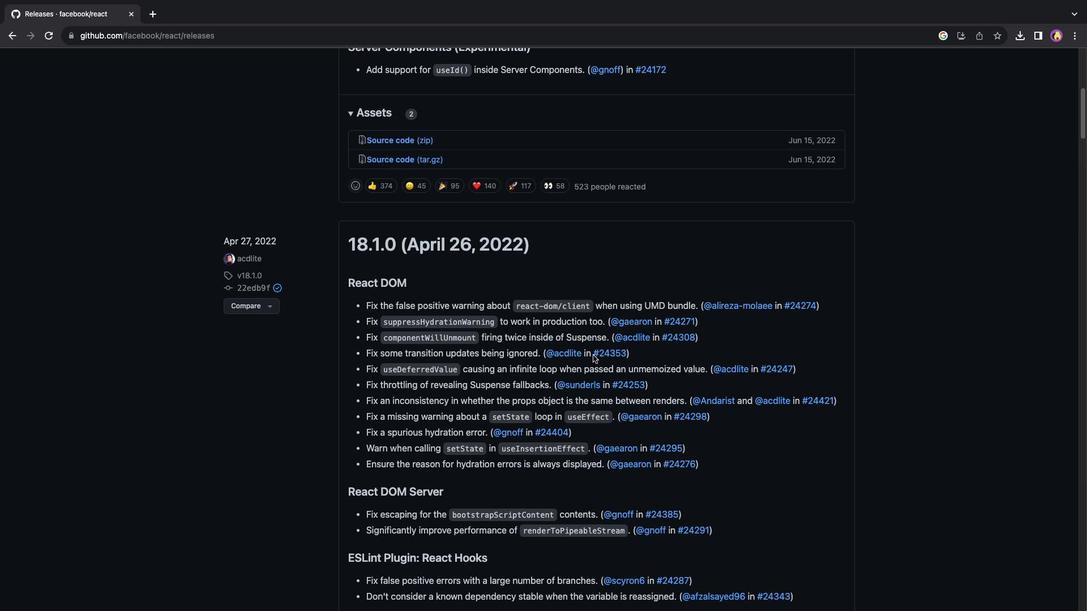 
Action: Mouse scrolled (593, 355) with delta (0, -1)
Screenshot: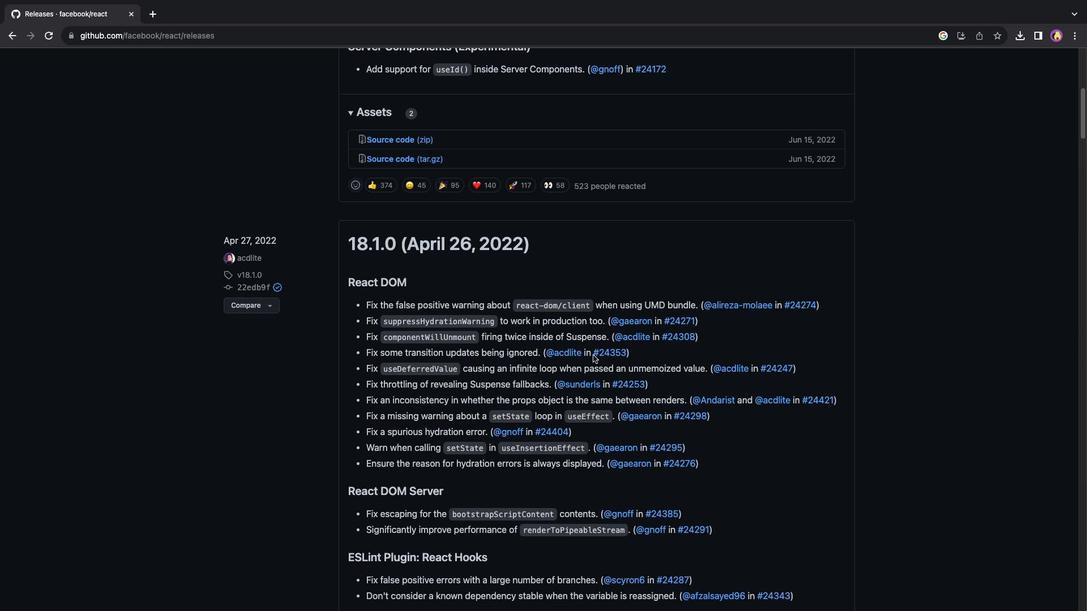 
Action: Mouse scrolled (593, 355) with delta (0, 0)
Screenshot: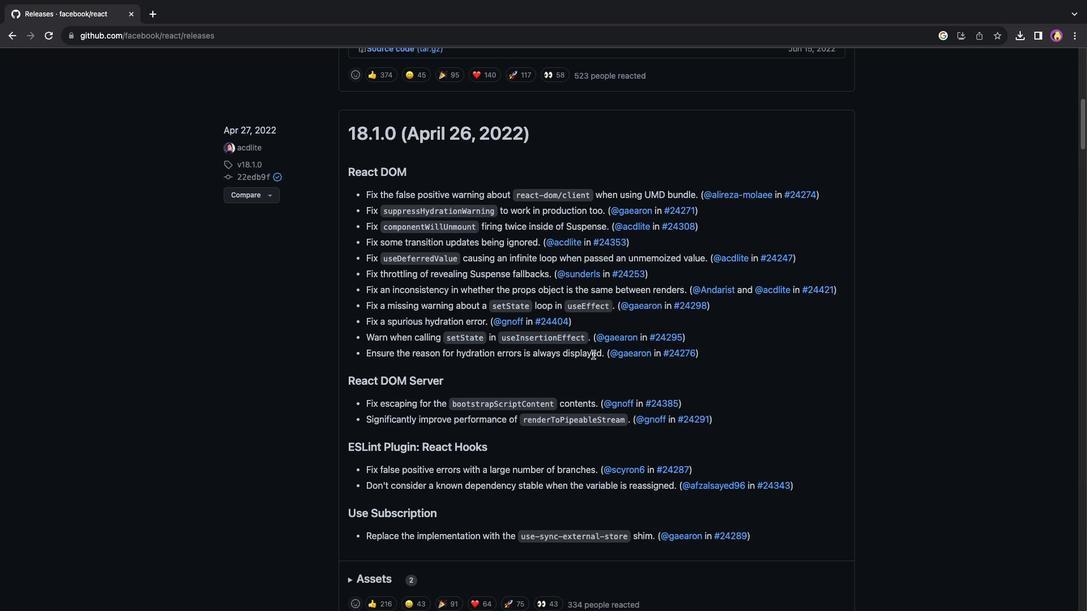 
Action: Mouse scrolled (593, 355) with delta (0, 0)
Screenshot: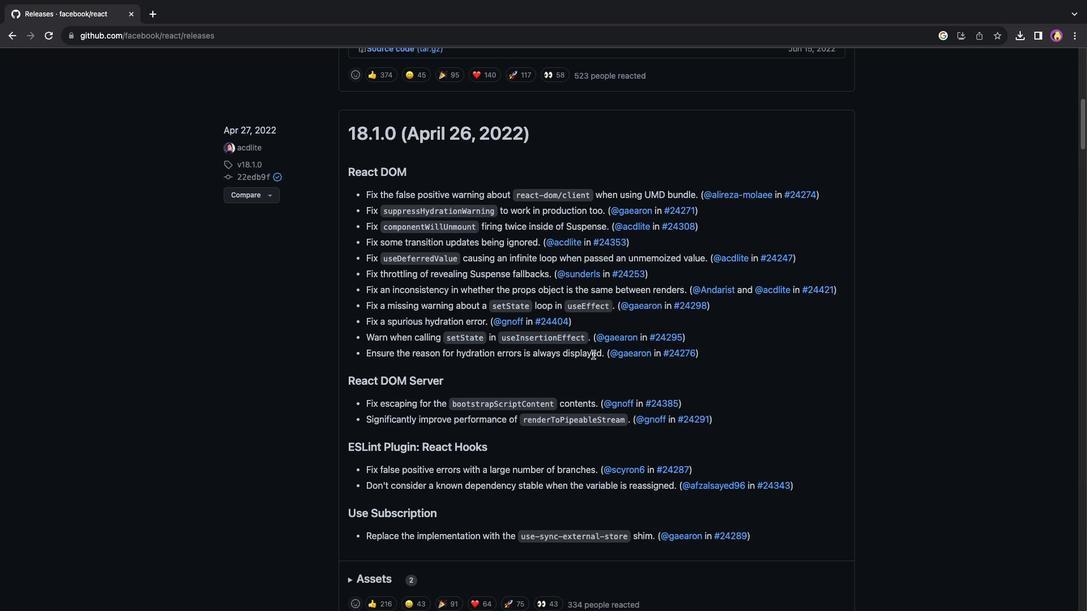 
Action: Mouse scrolled (593, 355) with delta (0, -1)
Screenshot: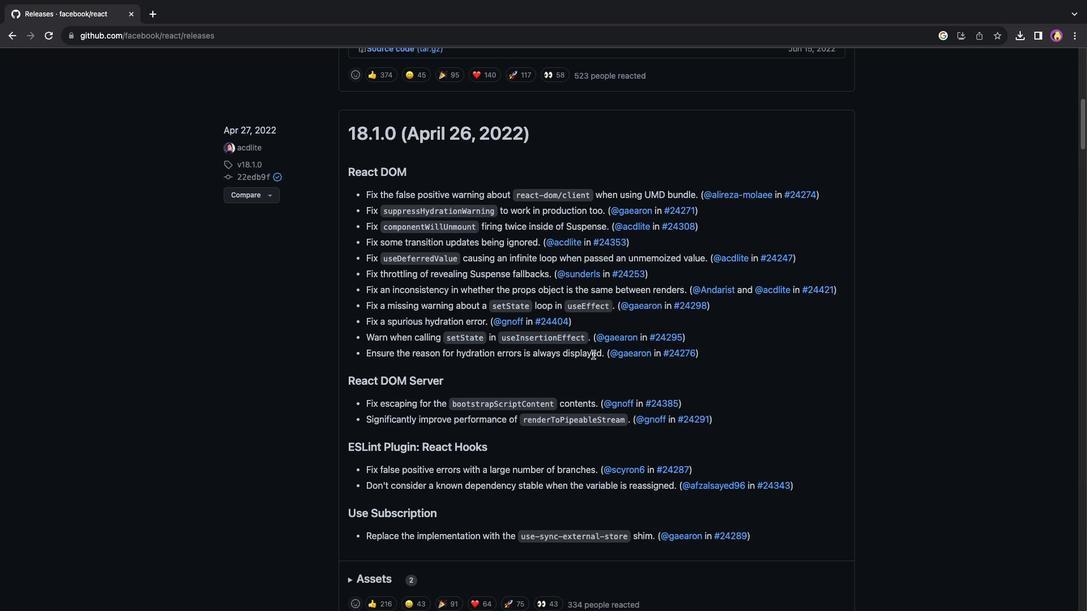 
Action: Mouse scrolled (593, 355) with delta (0, -2)
Screenshot: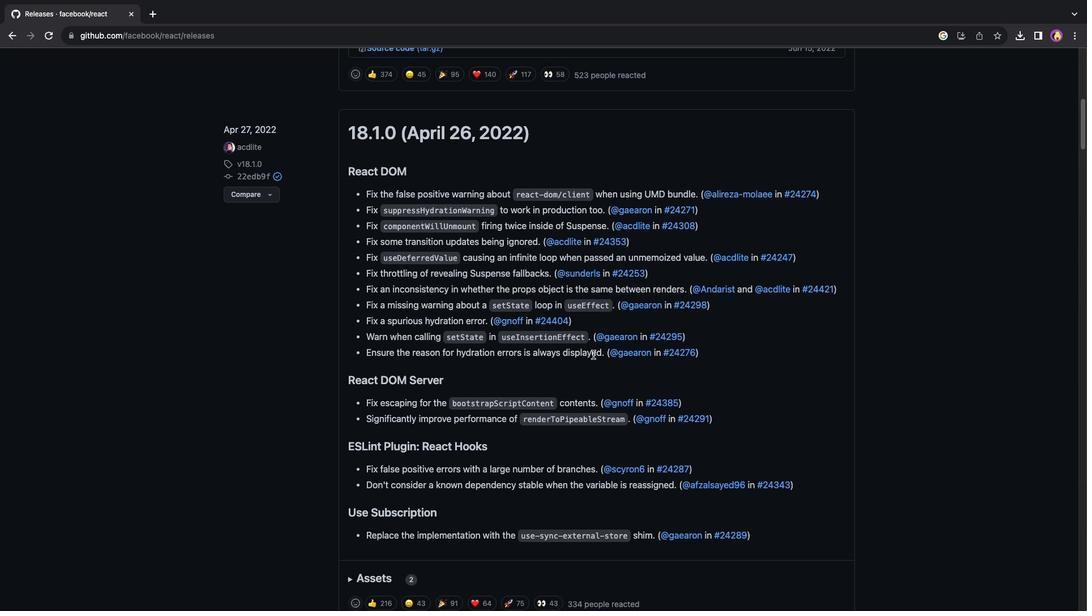 
Action: Mouse scrolled (593, 355) with delta (0, 0)
Screenshot: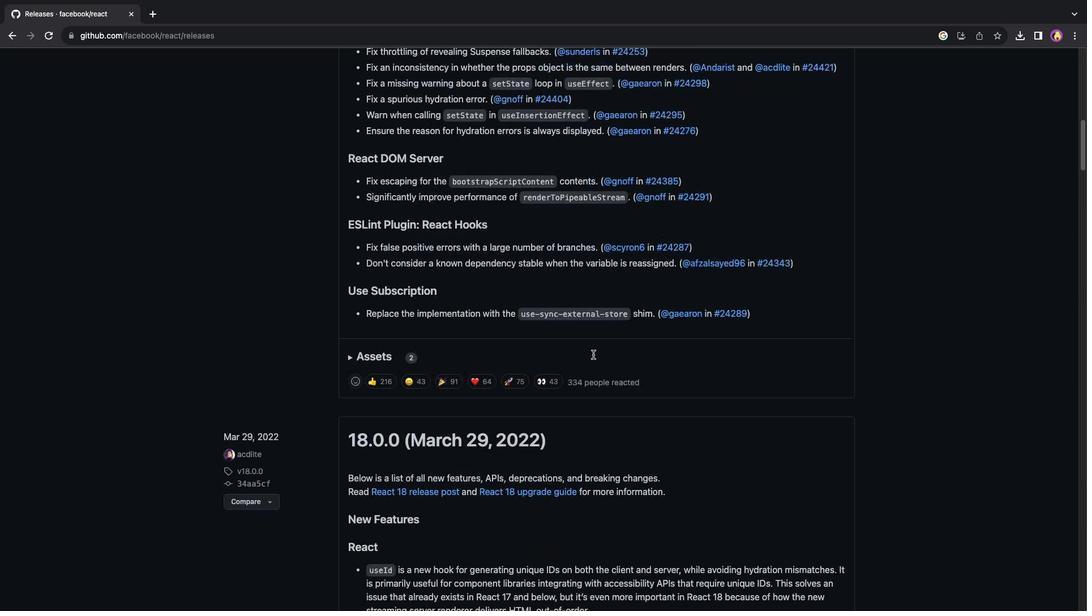 
Action: Mouse scrolled (593, 355) with delta (0, 0)
Screenshot: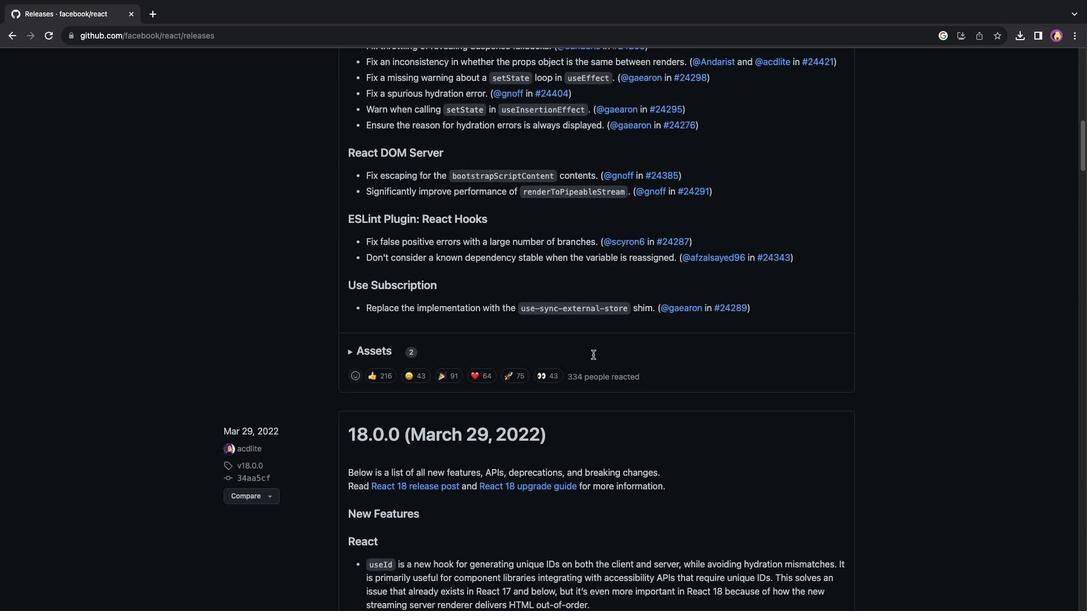 
Action: Mouse scrolled (593, 355) with delta (0, -1)
Screenshot: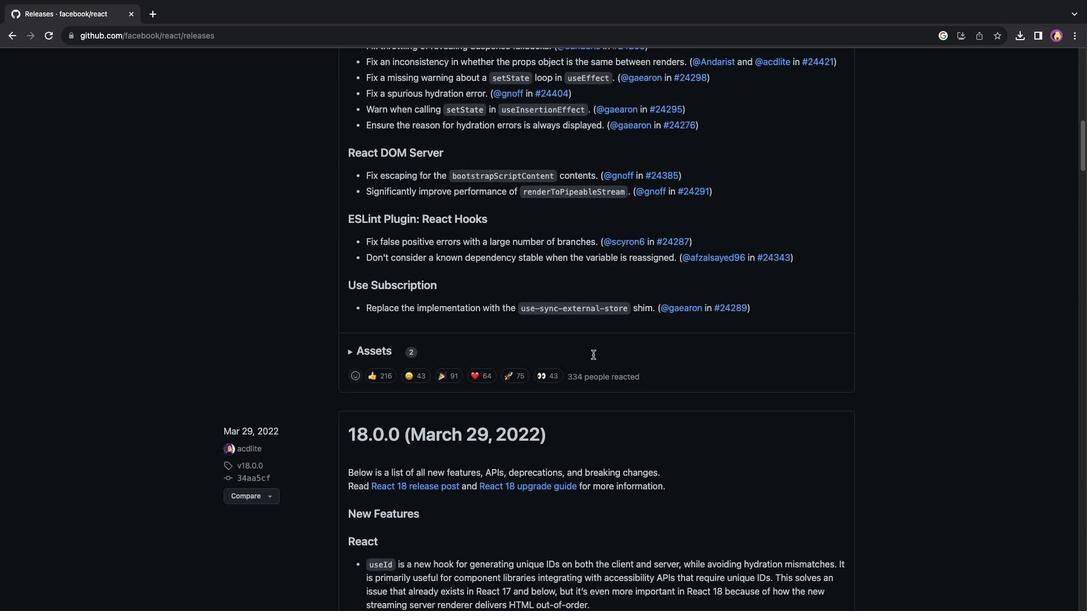 
Action: Mouse scrolled (593, 355) with delta (0, -2)
Screenshot: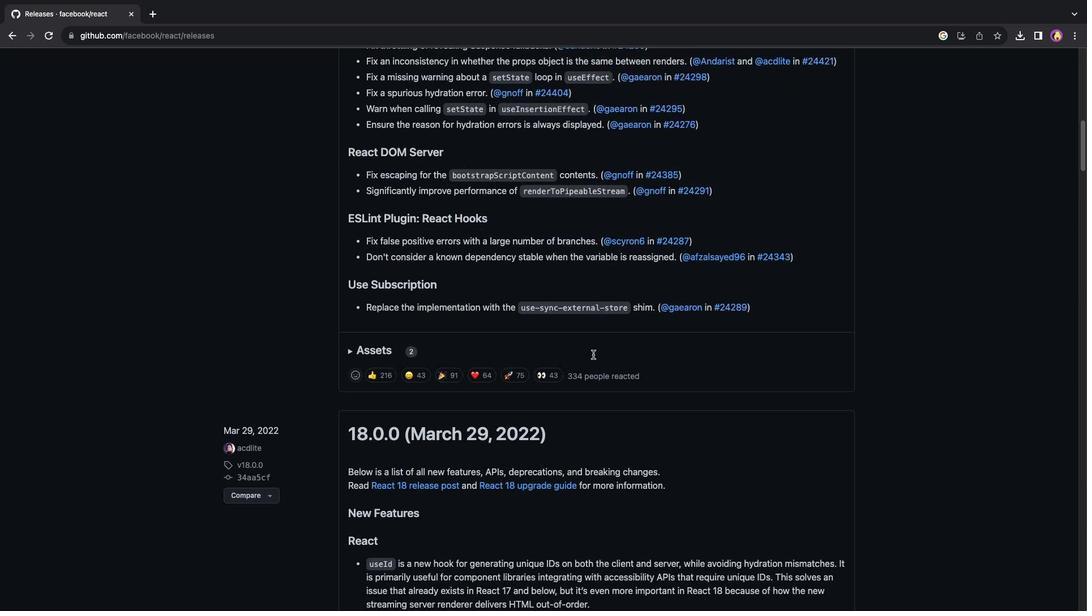 
Action: Mouse scrolled (593, 355) with delta (0, 0)
Screenshot: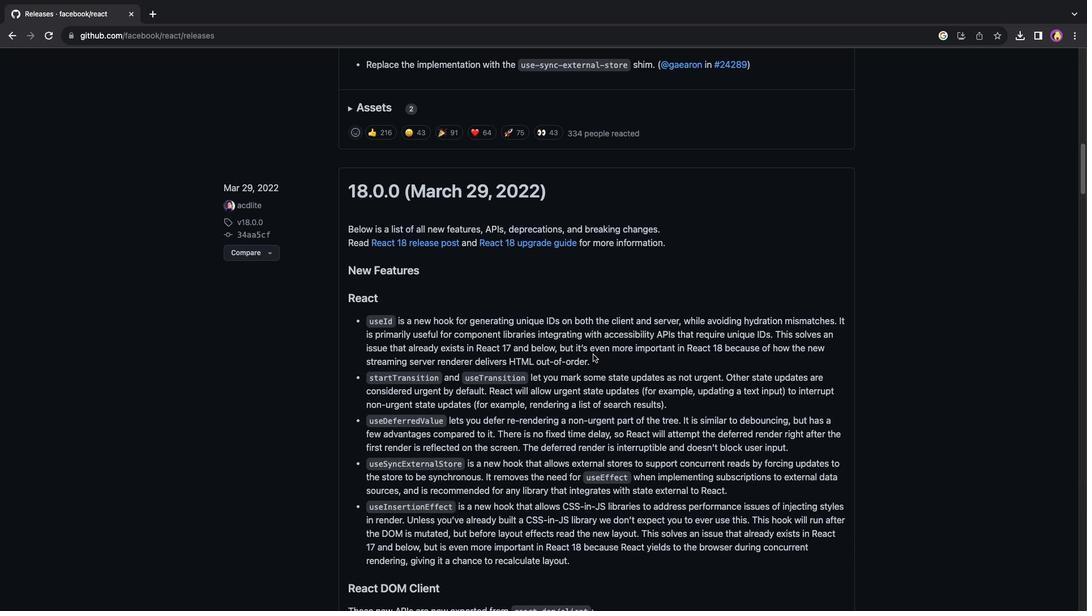 
Action: Mouse scrolled (593, 355) with delta (0, 0)
Screenshot: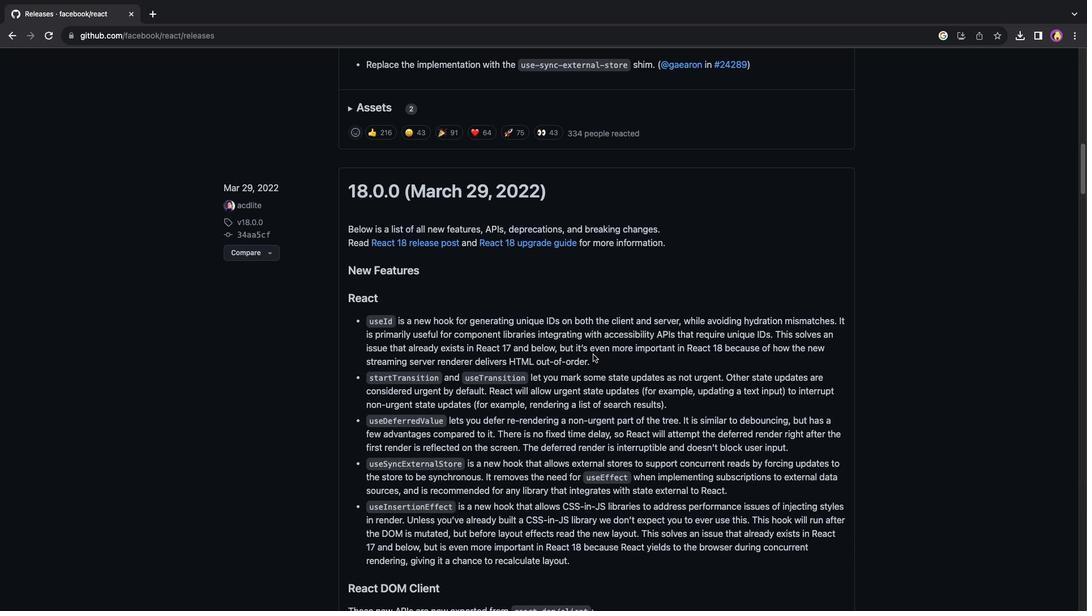 
Action: Mouse scrolled (593, 355) with delta (0, -2)
Screenshot: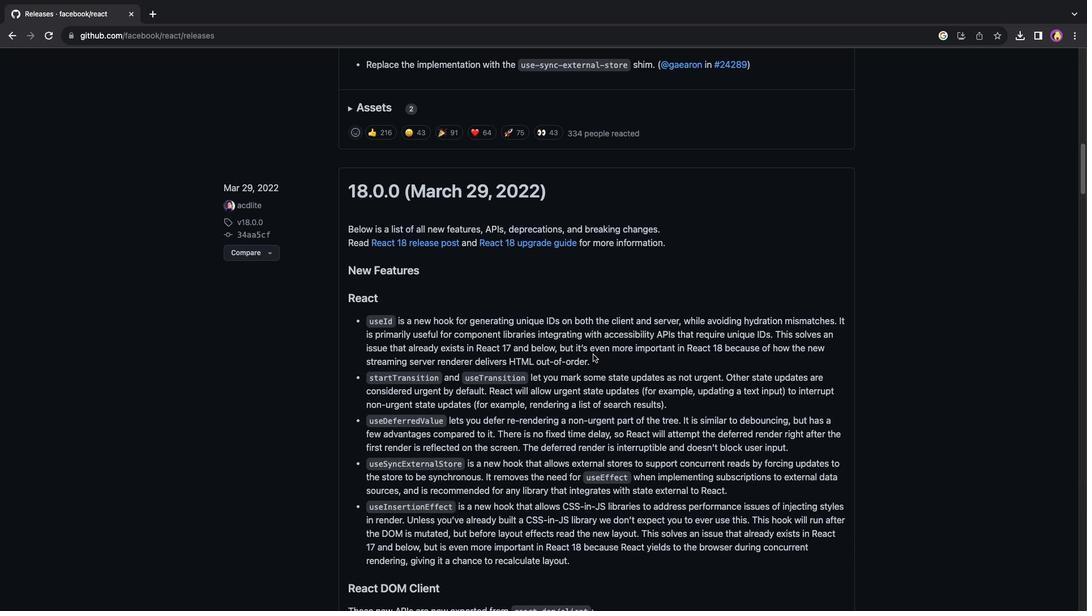 
Action: Mouse scrolled (593, 355) with delta (0, -2)
Screenshot: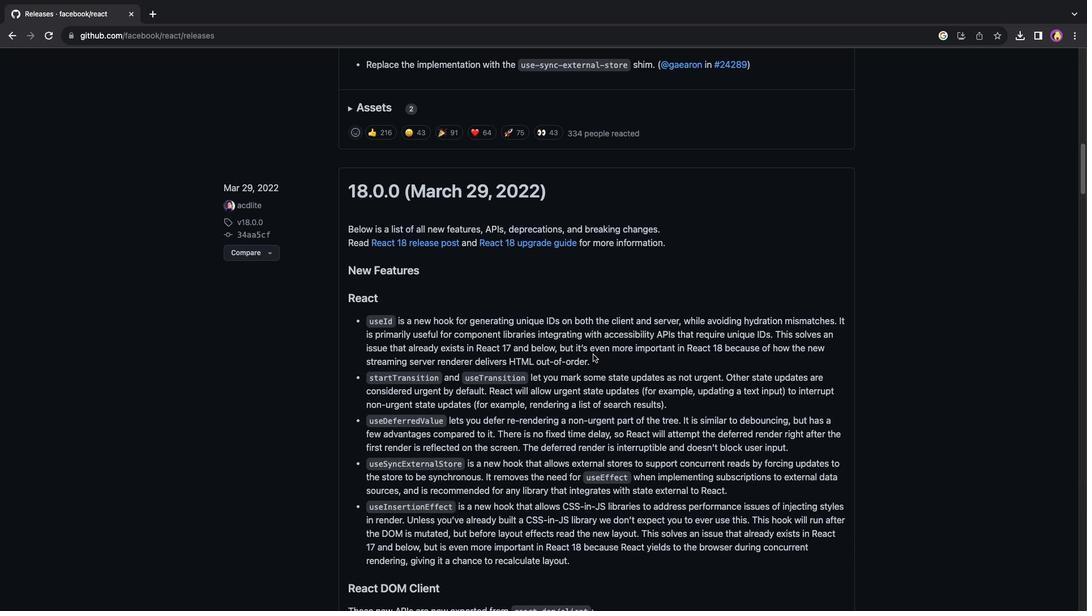
Action: Mouse scrolled (593, 355) with delta (0, 0)
Screenshot: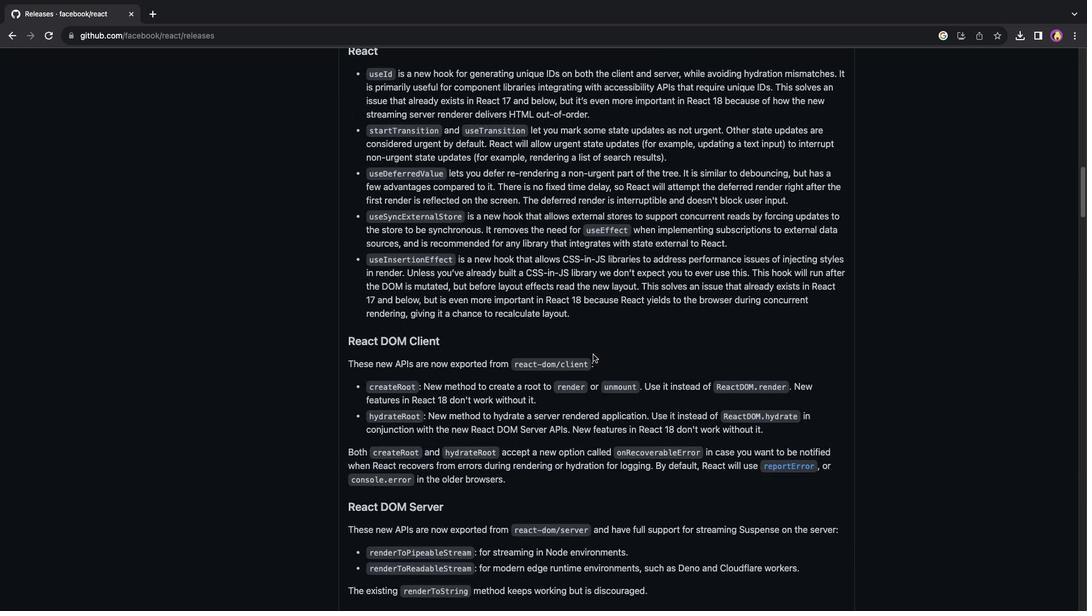 
Action: Mouse scrolled (593, 355) with delta (0, 0)
Screenshot: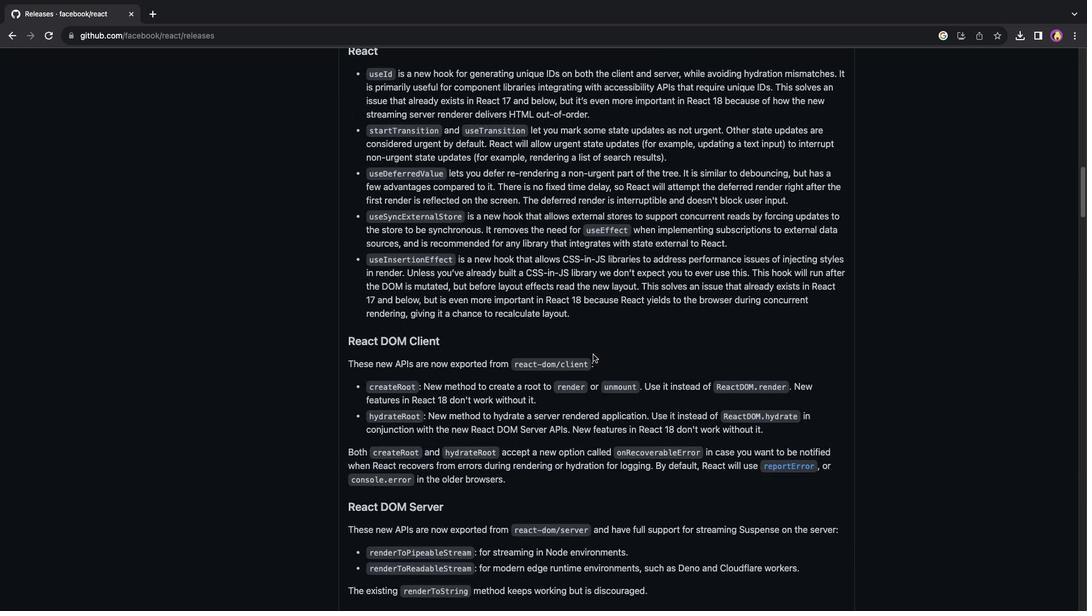 
Action: Mouse scrolled (593, 355) with delta (0, -1)
Screenshot: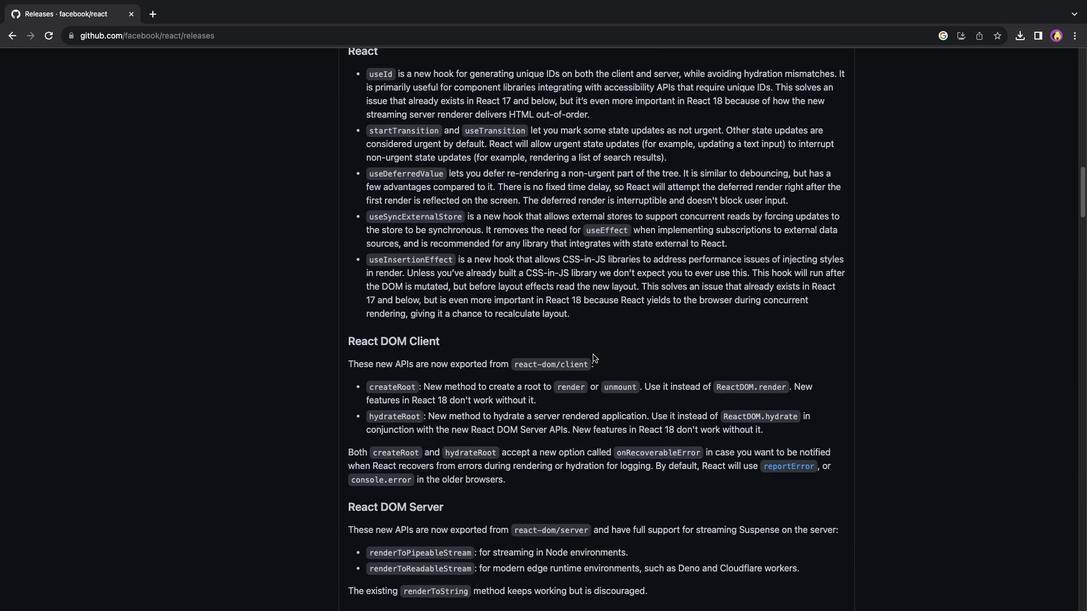 
Action: Mouse scrolled (593, 355) with delta (0, -2)
Screenshot: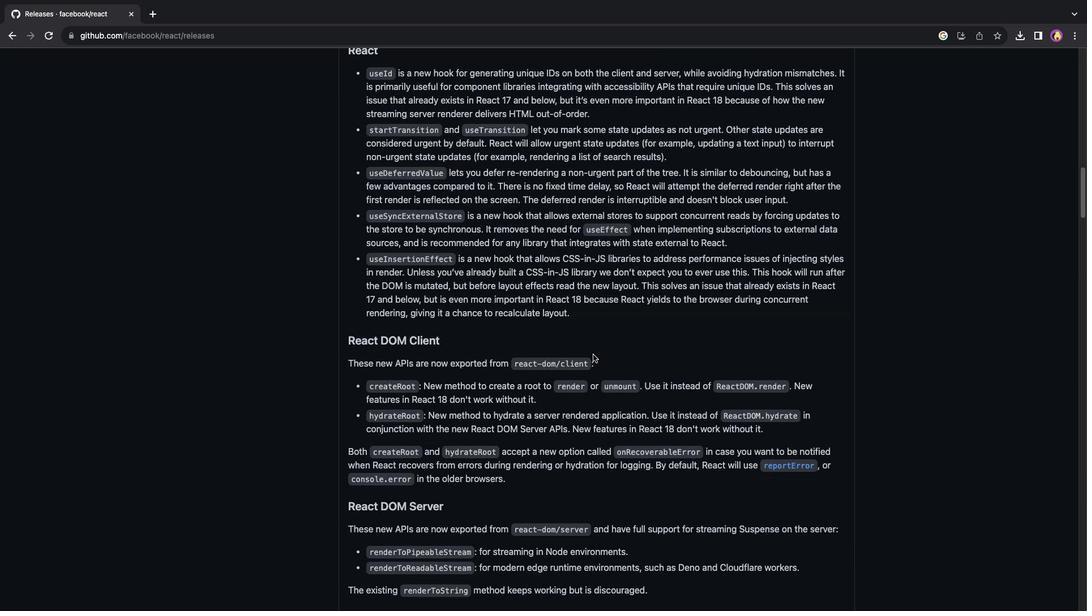 
Action: Mouse scrolled (593, 355) with delta (0, 0)
Screenshot: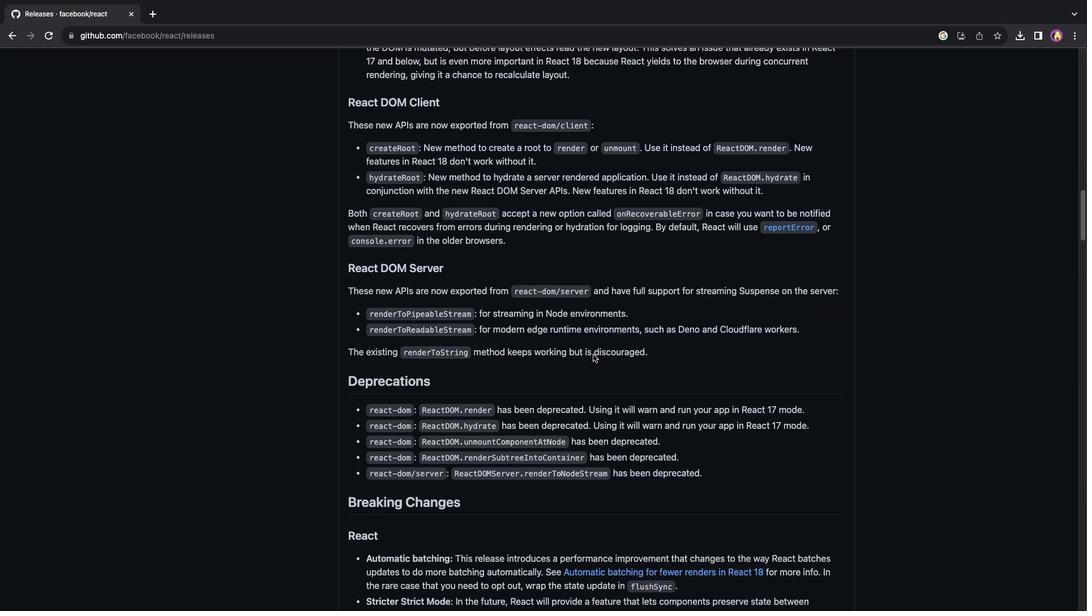 
Action: Mouse scrolled (593, 355) with delta (0, 0)
Screenshot: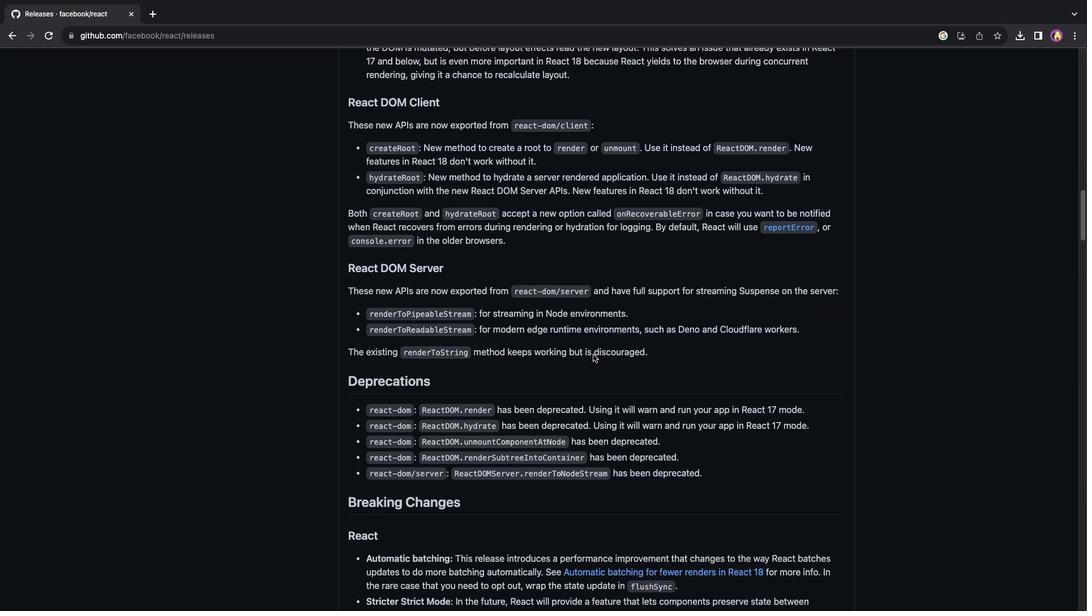 
Action: Mouse scrolled (593, 355) with delta (0, -1)
Screenshot: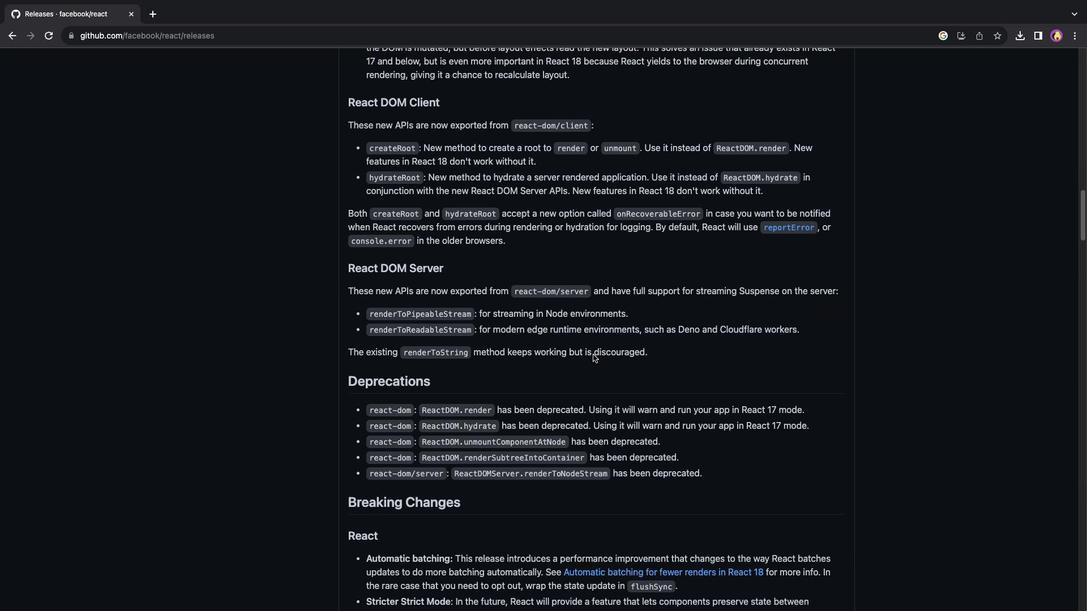 
Action: Mouse scrolled (593, 355) with delta (0, 0)
Screenshot: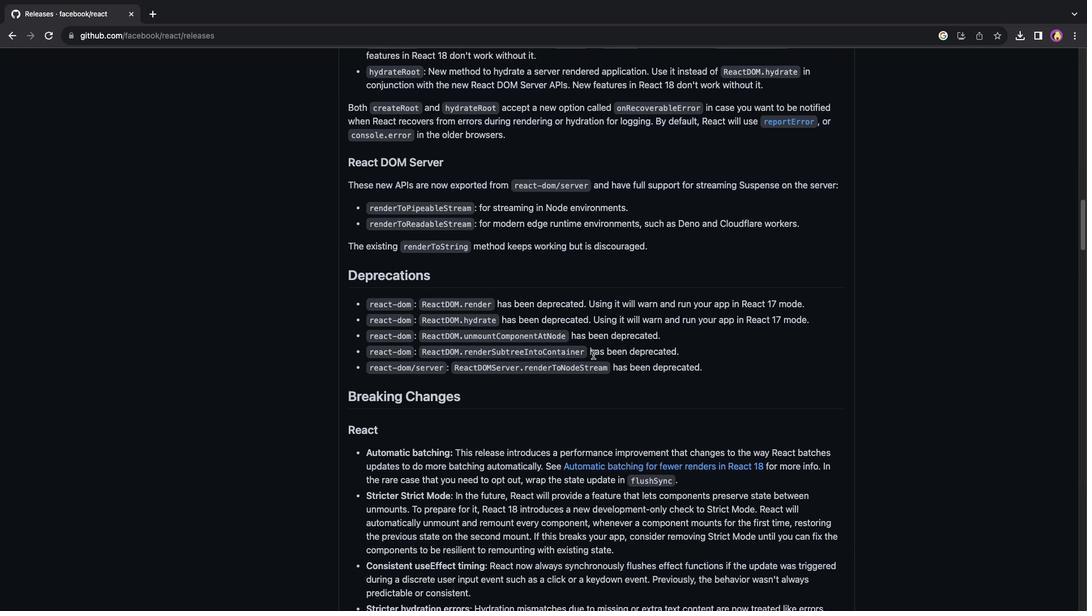 
Action: Mouse scrolled (593, 355) with delta (0, 0)
Screenshot: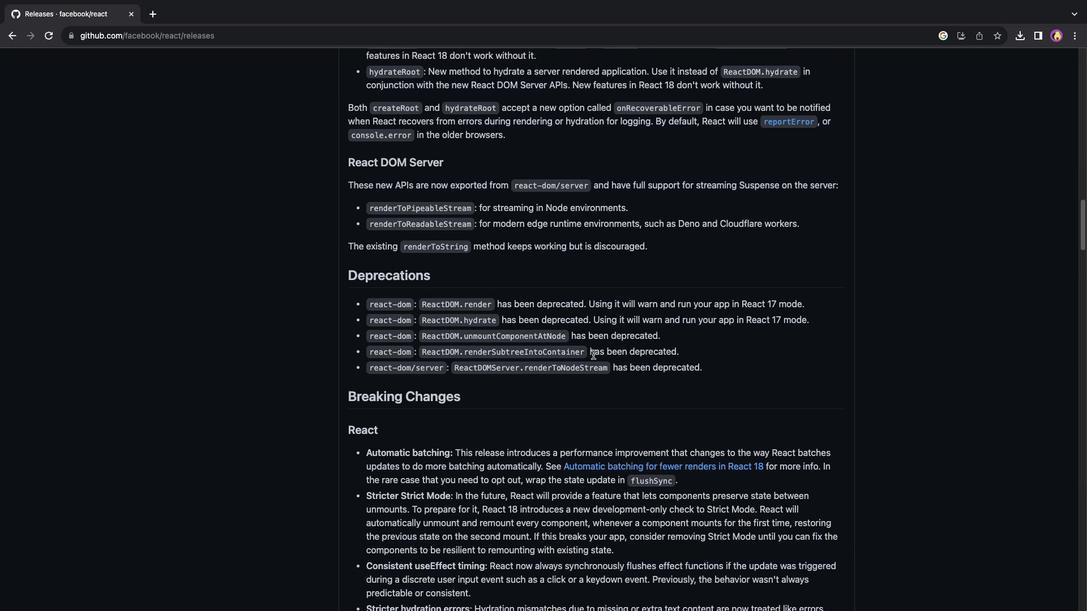 
Action: Mouse scrolled (593, 355) with delta (0, -1)
Screenshot: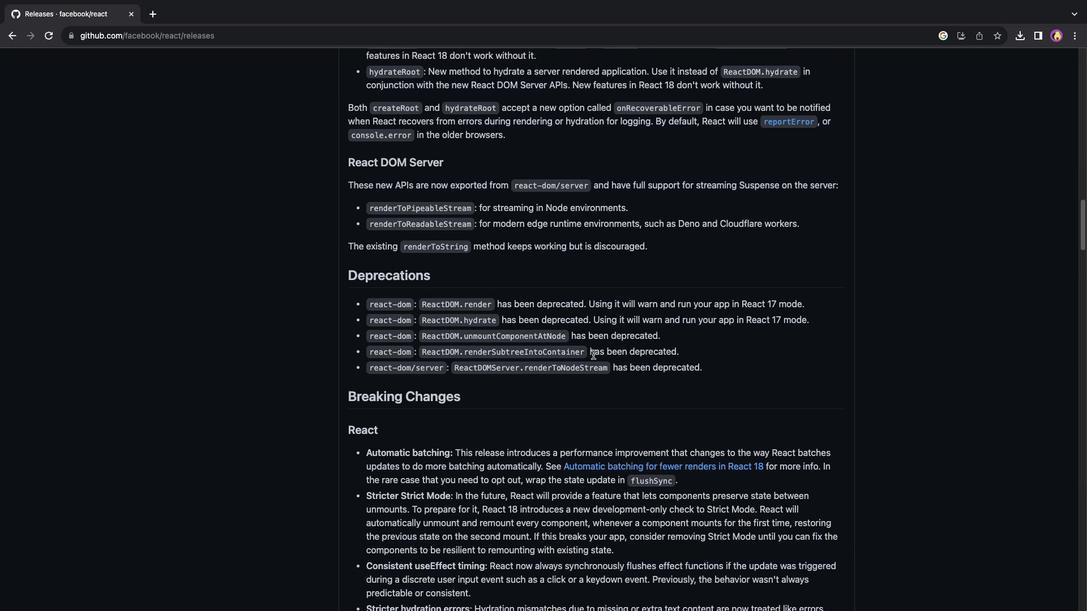 
Action: Mouse scrolled (593, 355) with delta (0, 0)
Screenshot: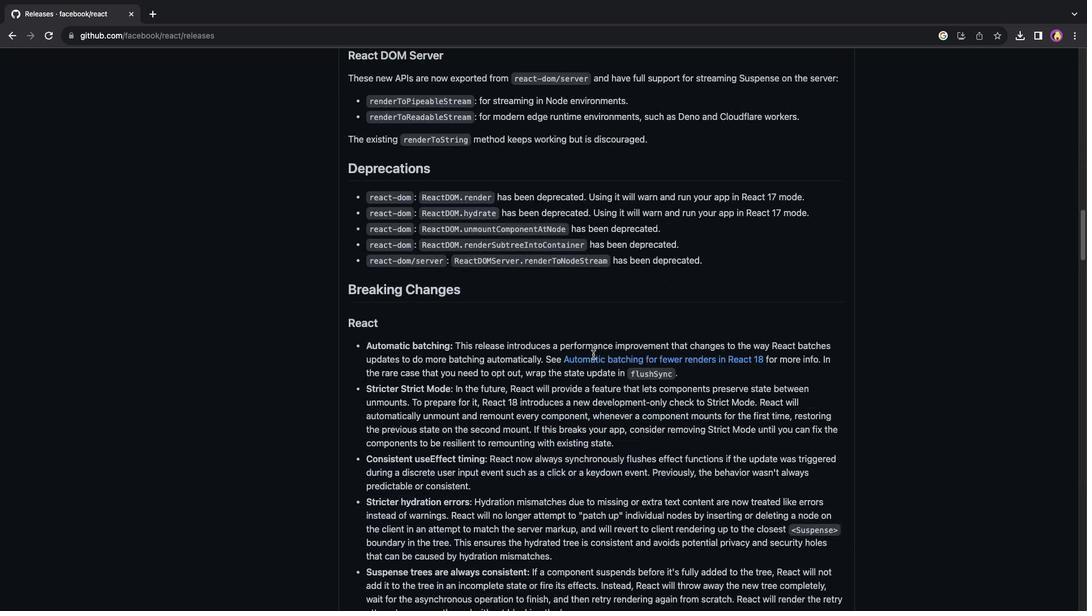 
Action: Mouse scrolled (593, 355) with delta (0, 0)
Screenshot: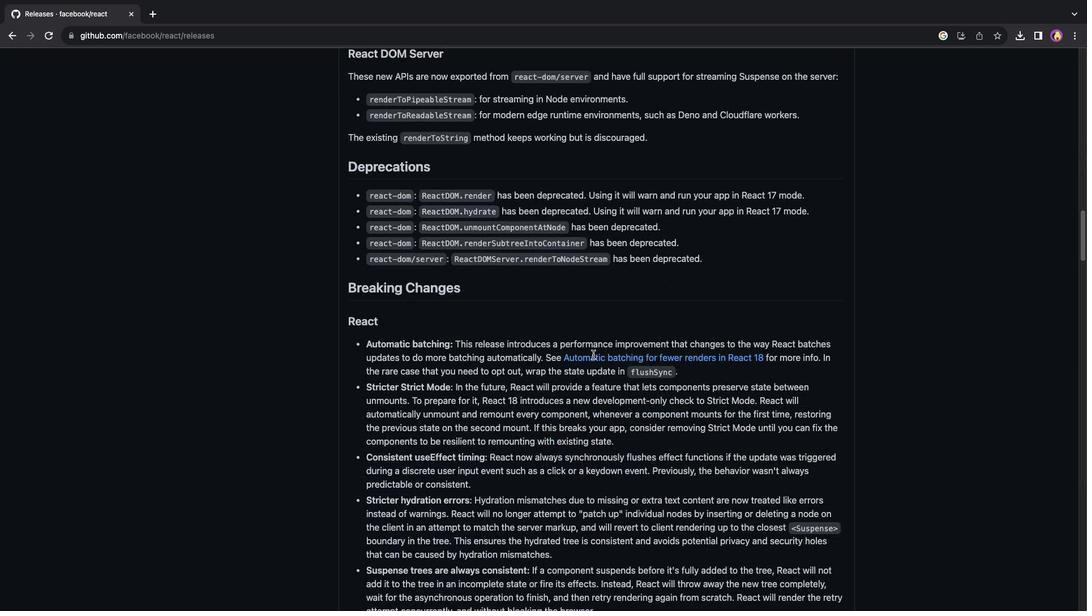 
Action: Mouse scrolled (593, 355) with delta (0, -1)
Screenshot: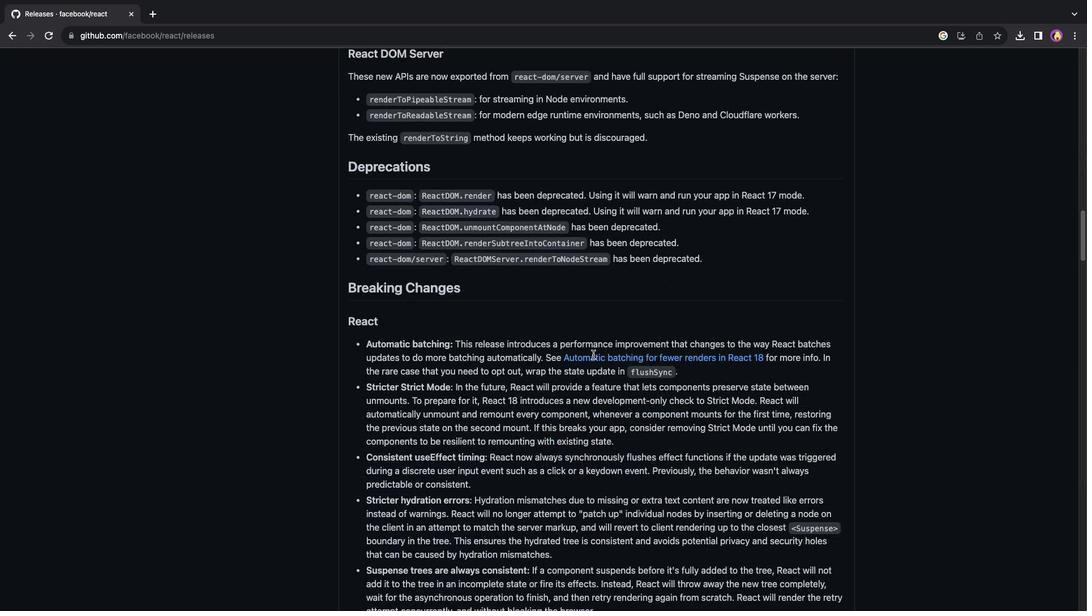 
Action: Mouse scrolled (593, 355) with delta (0, -2)
Screenshot: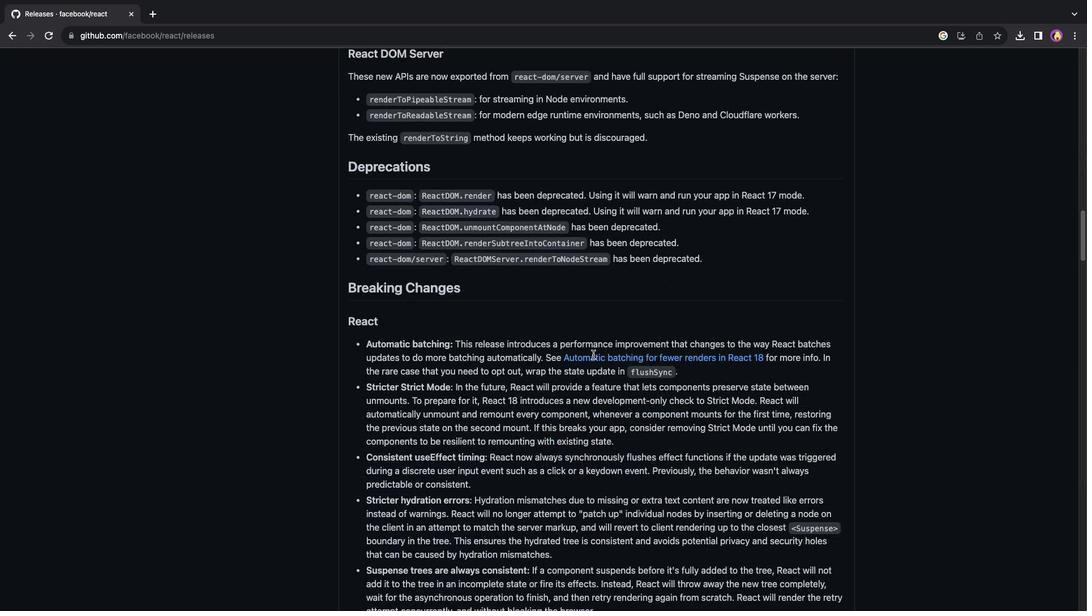 
Action: Mouse scrolled (593, 355) with delta (0, 0)
Screenshot: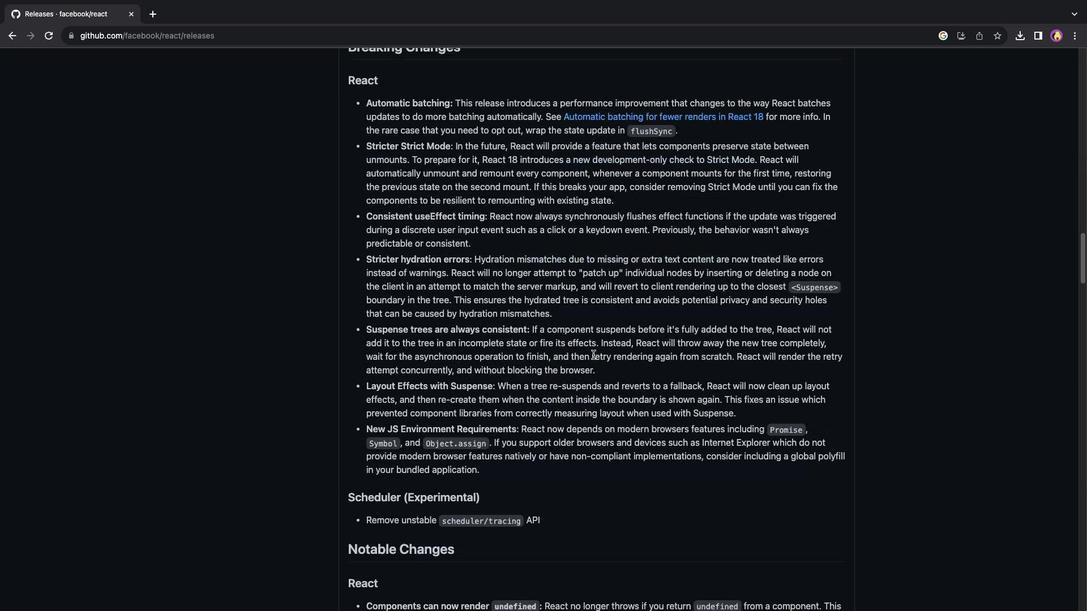 
Action: Mouse scrolled (593, 355) with delta (0, 0)
Screenshot: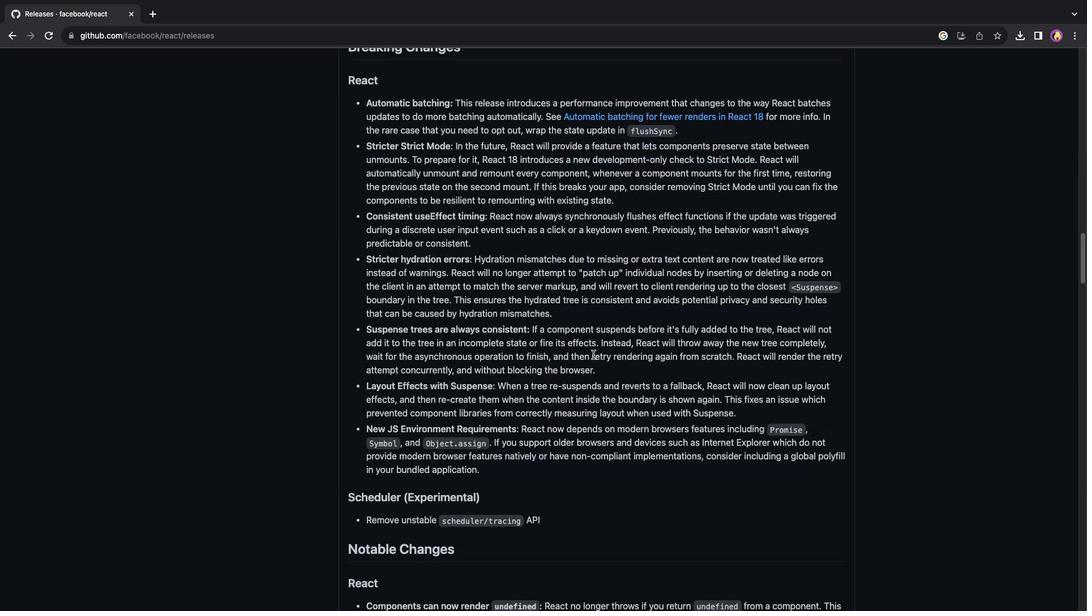 
Action: Mouse scrolled (593, 355) with delta (0, -1)
Screenshot: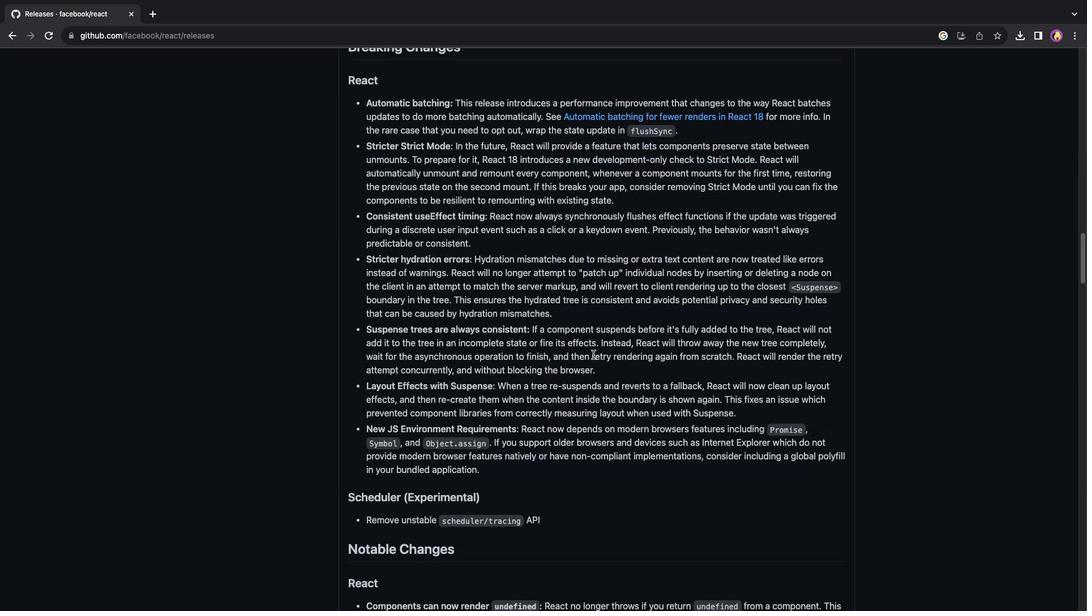 
Action: Mouse scrolled (593, 355) with delta (0, -2)
Screenshot: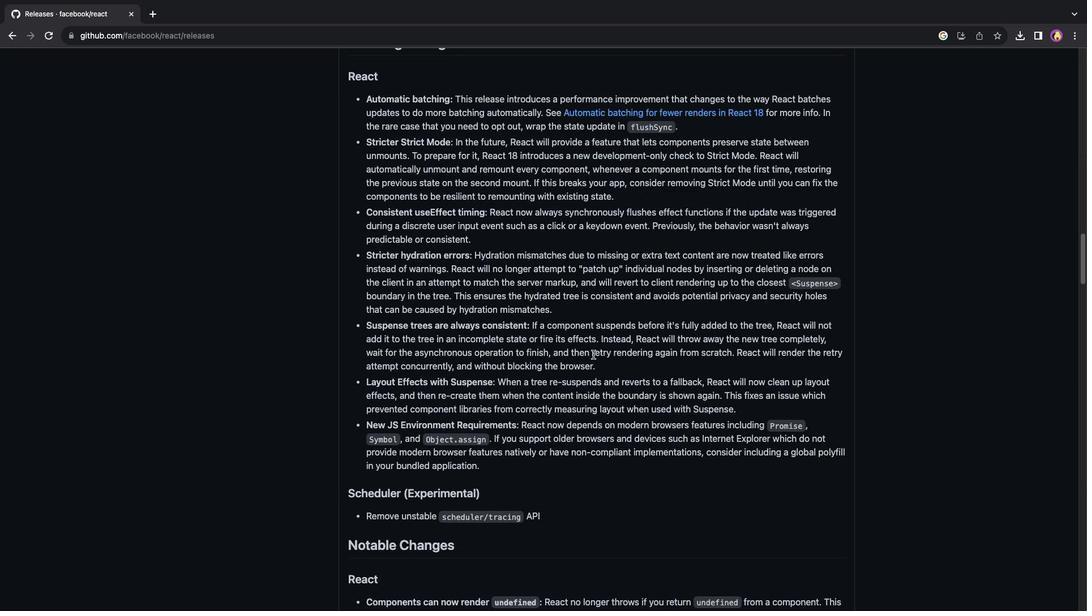 
Action: Mouse scrolled (593, 355) with delta (0, 0)
Screenshot: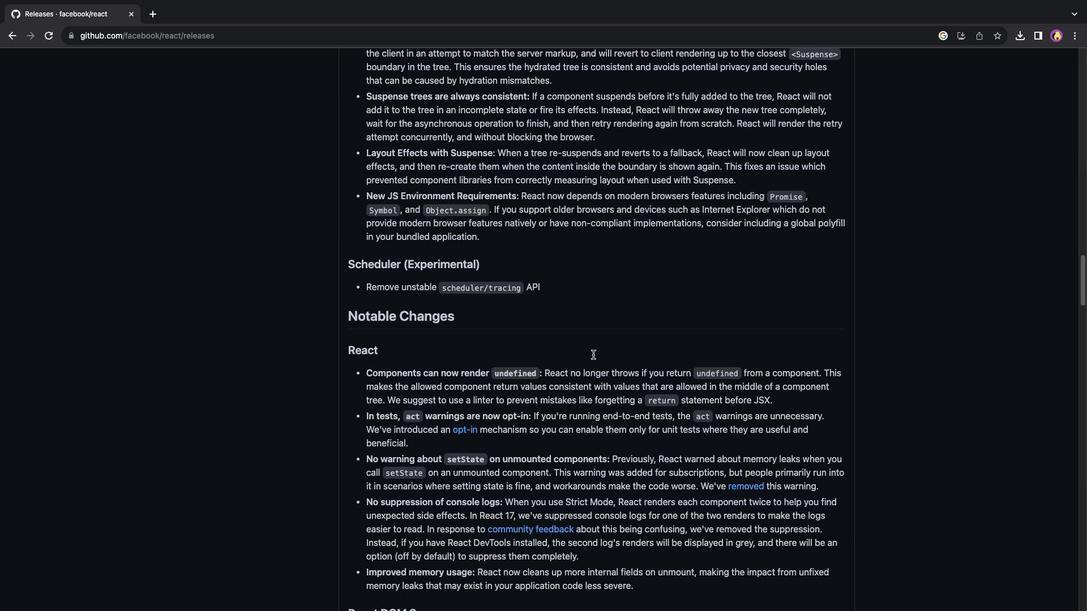 
Action: Mouse scrolled (593, 355) with delta (0, 0)
Screenshot: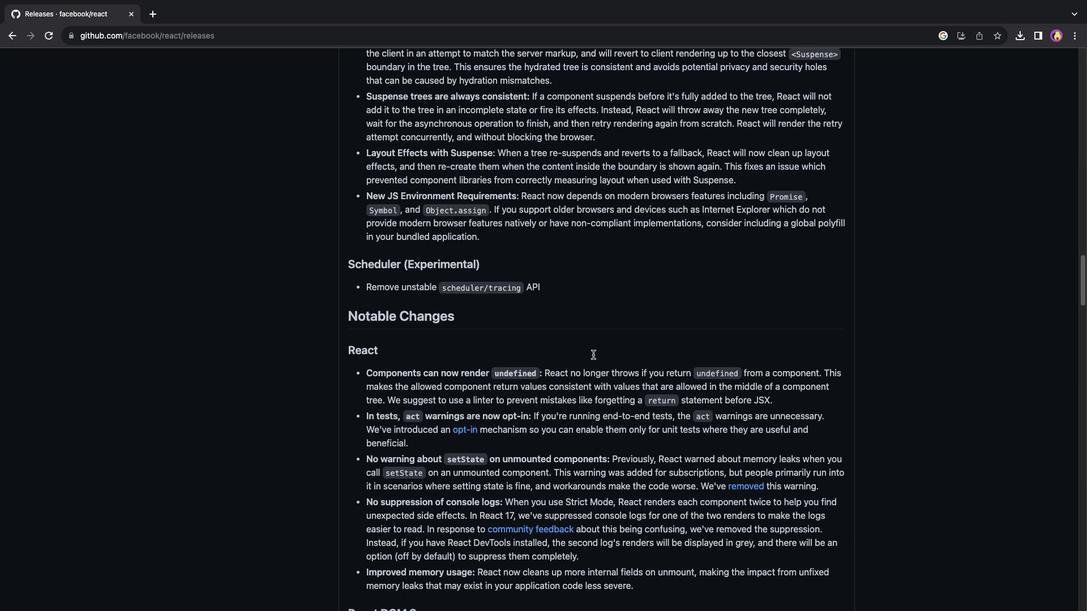 
Action: Mouse scrolled (593, 355) with delta (0, -1)
Screenshot: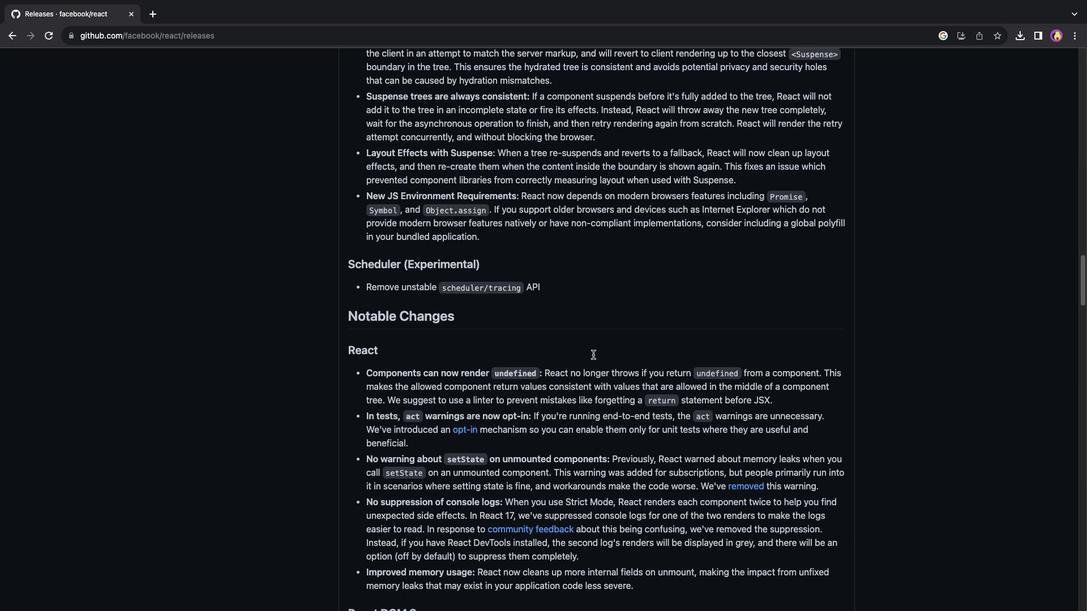 
Action: Mouse scrolled (593, 355) with delta (0, 0)
Screenshot: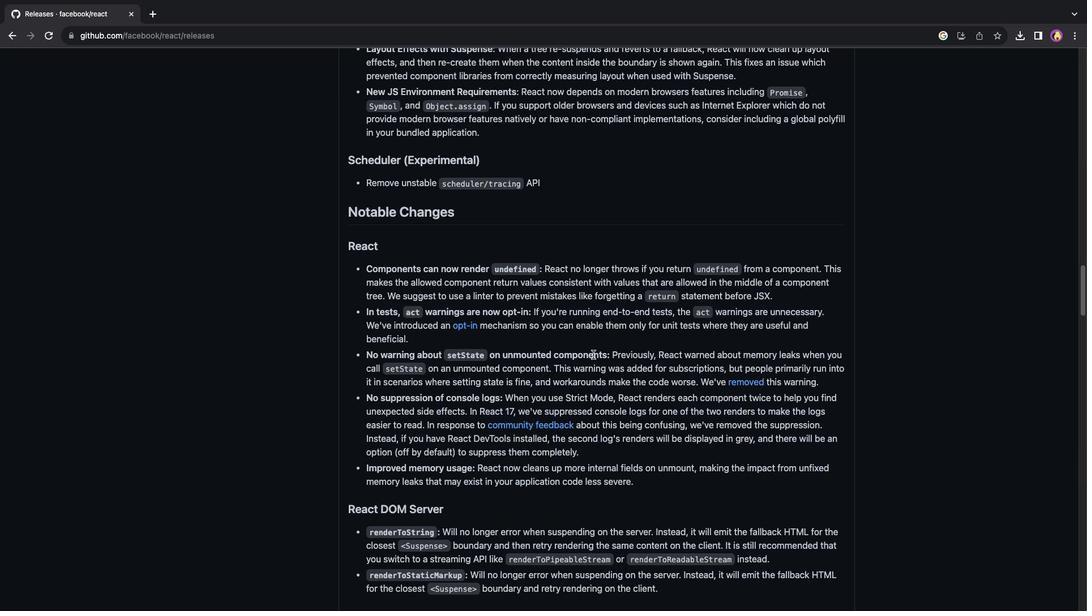 
Action: Mouse scrolled (593, 355) with delta (0, 0)
Screenshot: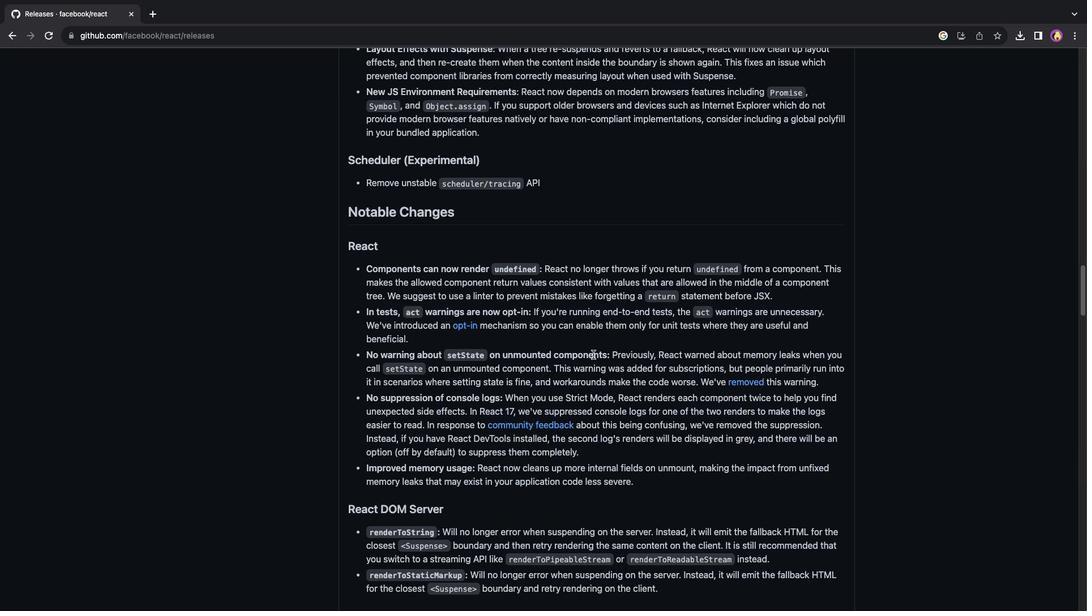 
Action: Mouse scrolled (593, 355) with delta (0, -1)
Screenshot: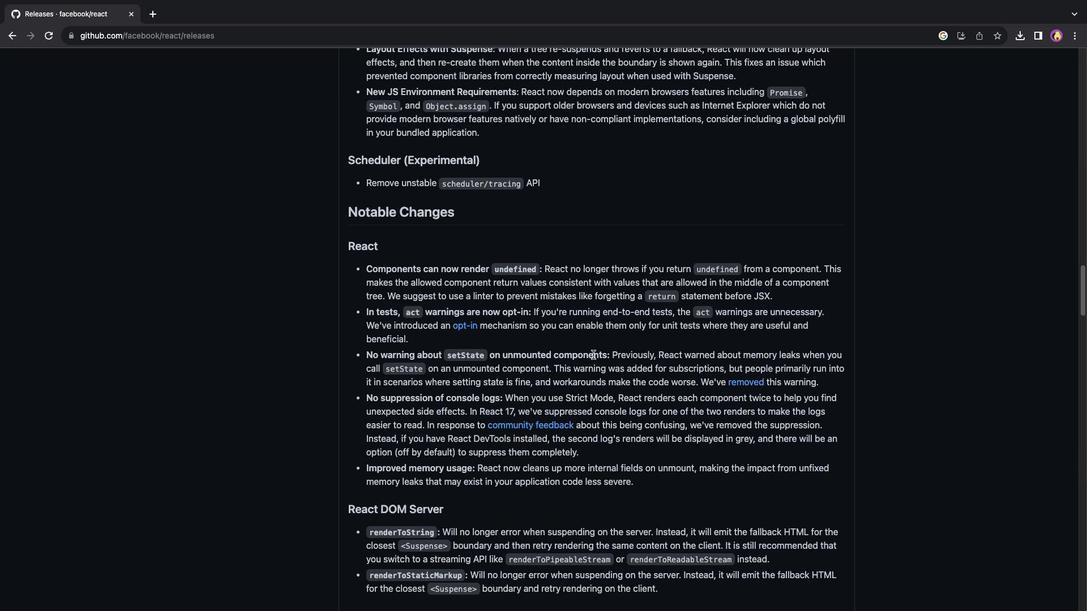 
Action: Mouse scrolled (593, 355) with delta (0, 0)
Screenshot: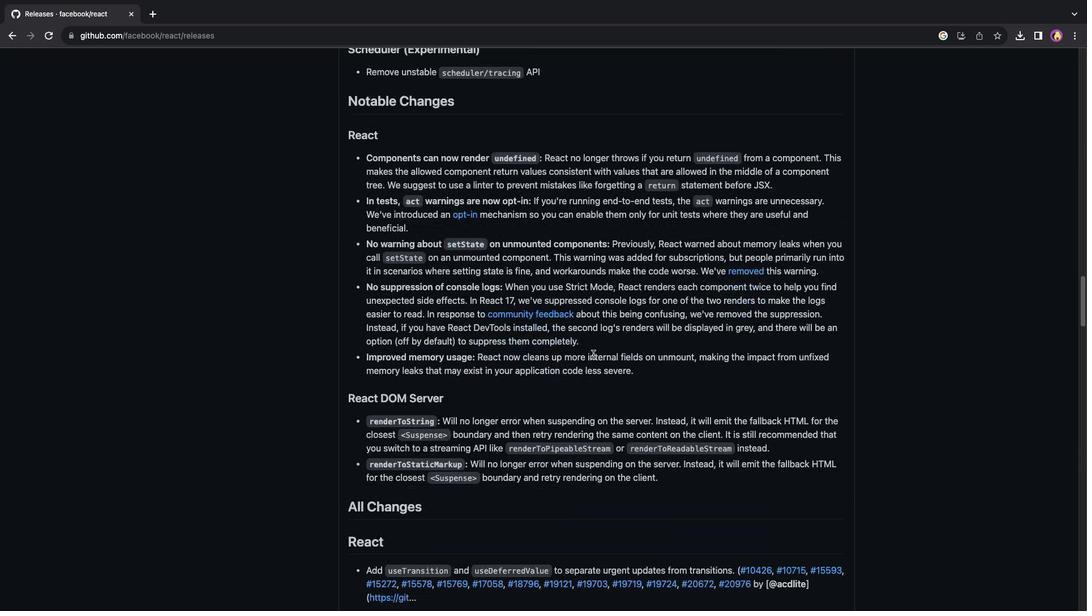 
Action: Mouse scrolled (593, 355) with delta (0, 0)
Screenshot: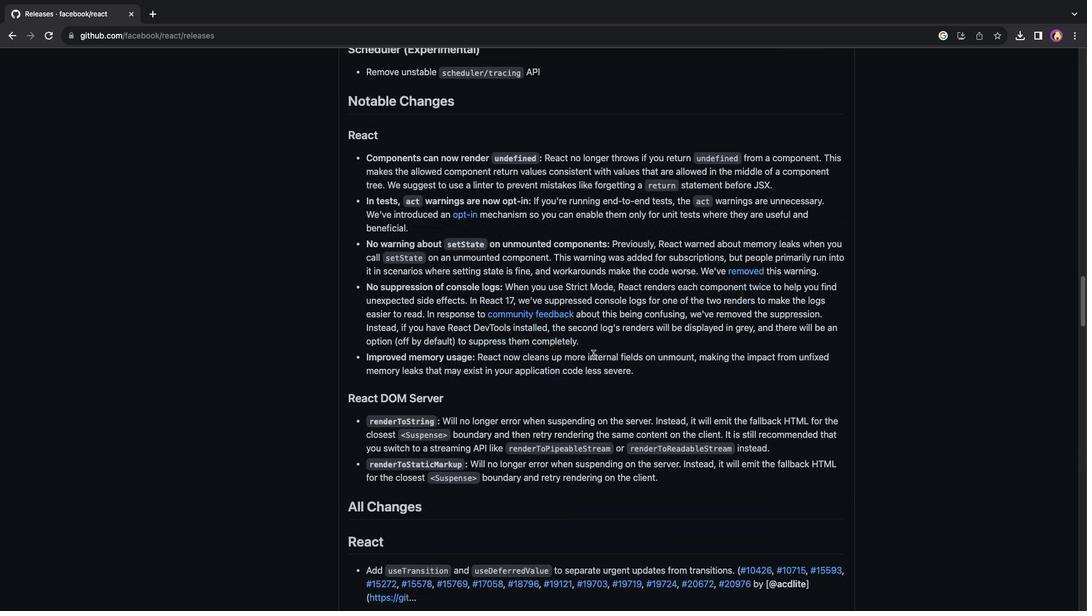 
Action: Mouse scrolled (593, 355) with delta (0, -2)
Screenshot: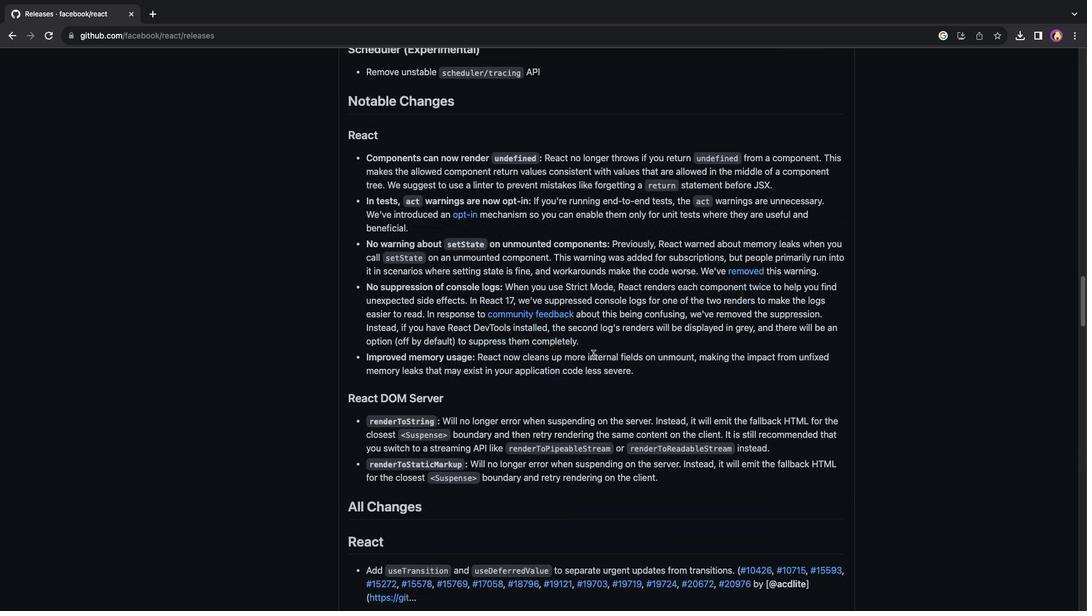 
Action: Mouse scrolled (593, 355) with delta (0, -2)
Screenshot: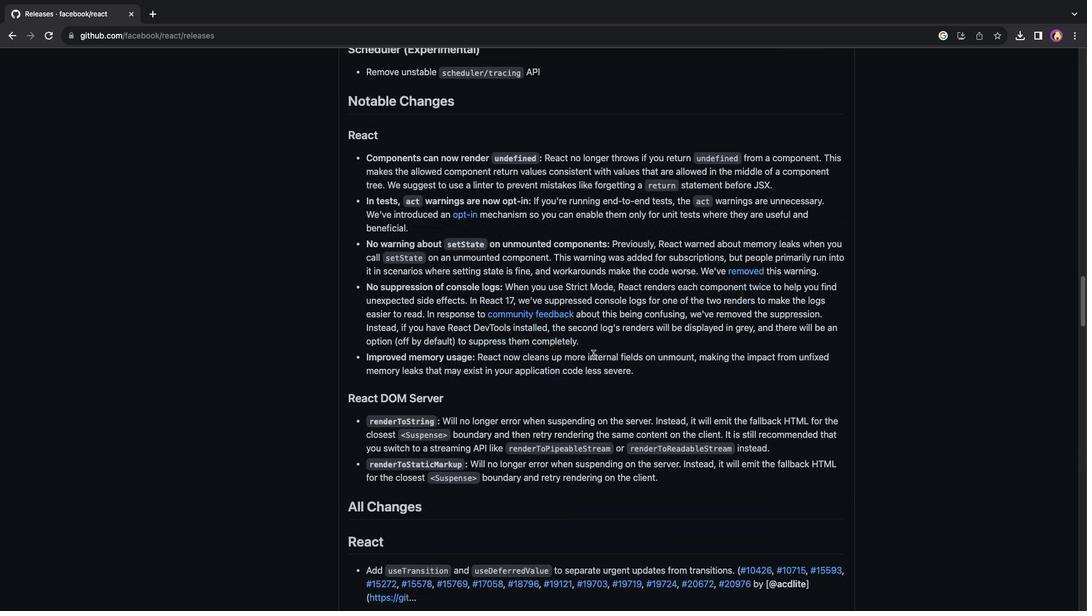 
Action: Mouse scrolled (593, 355) with delta (0, 0)
Screenshot: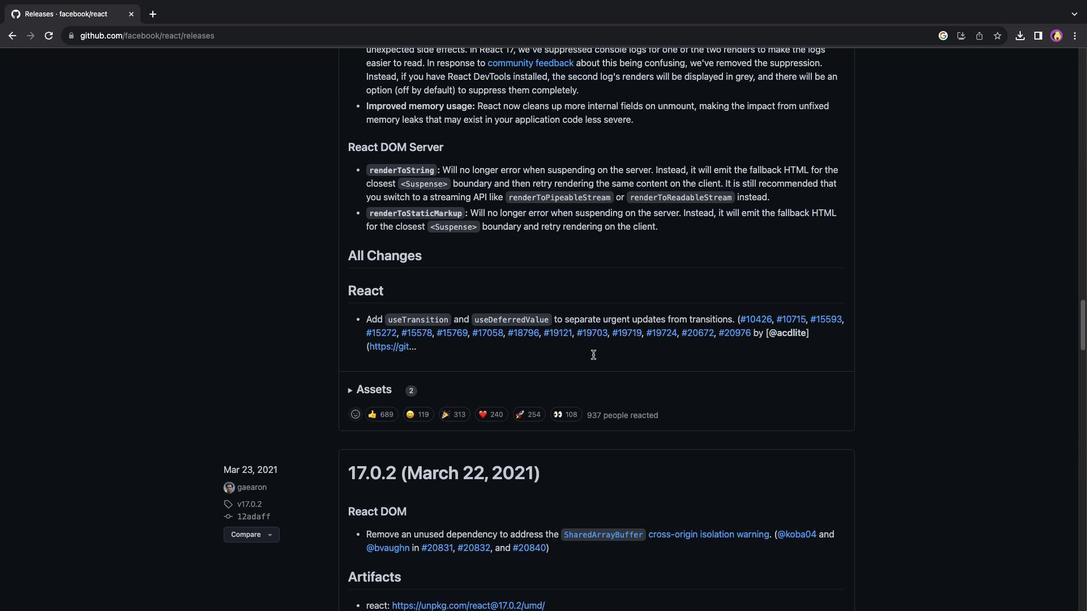 
Action: Mouse scrolled (593, 355) with delta (0, 0)
Screenshot: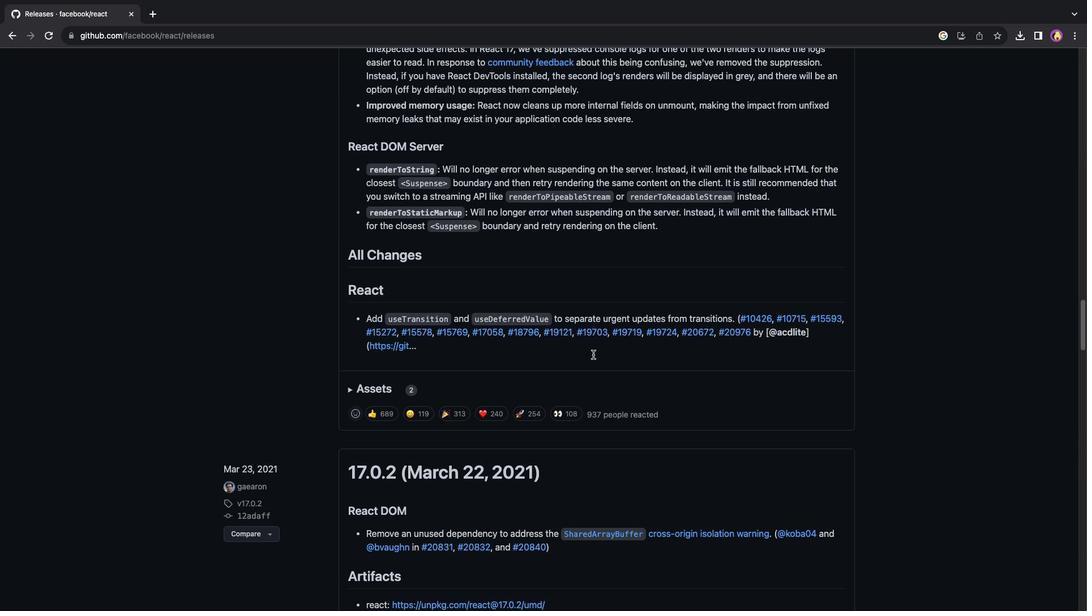 
Action: Mouse scrolled (593, 355) with delta (0, -1)
Screenshot: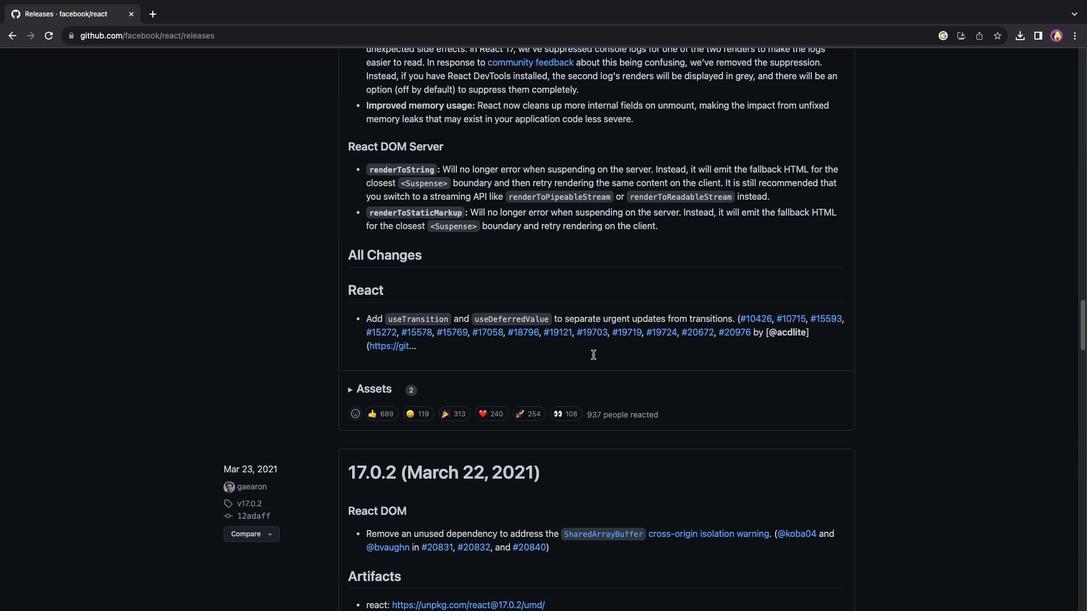 
Action: Mouse scrolled (593, 355) with delta (0, -2)
Screenshot: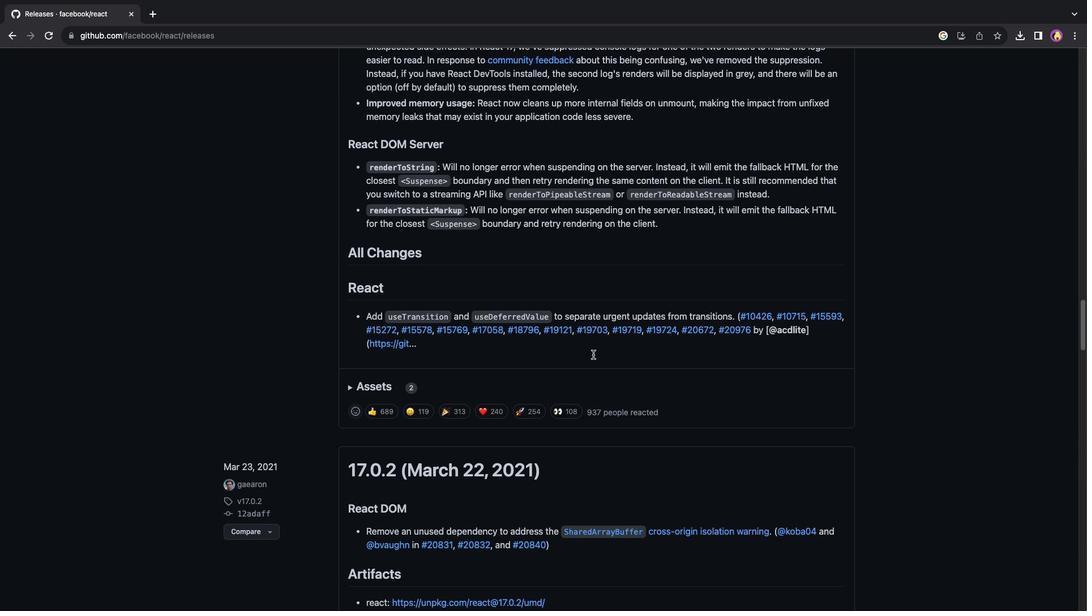 
Action: Mouse scrolled (593, 355) with delta (0, 0)
Screenshot: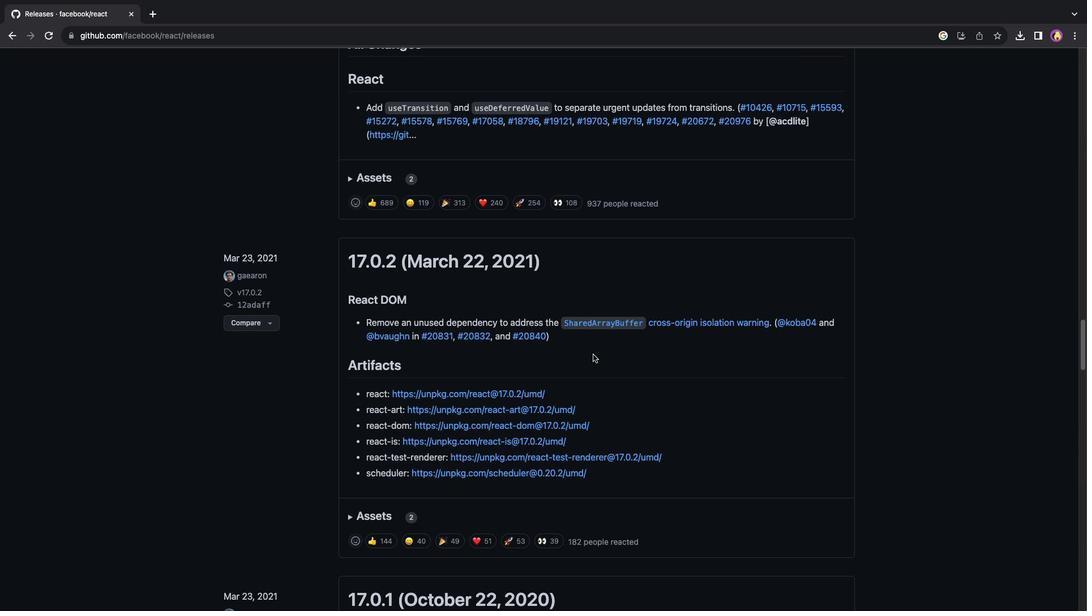 
Action: Mouse scrolled (593, 355) with delta (0, 0)
Screenshot: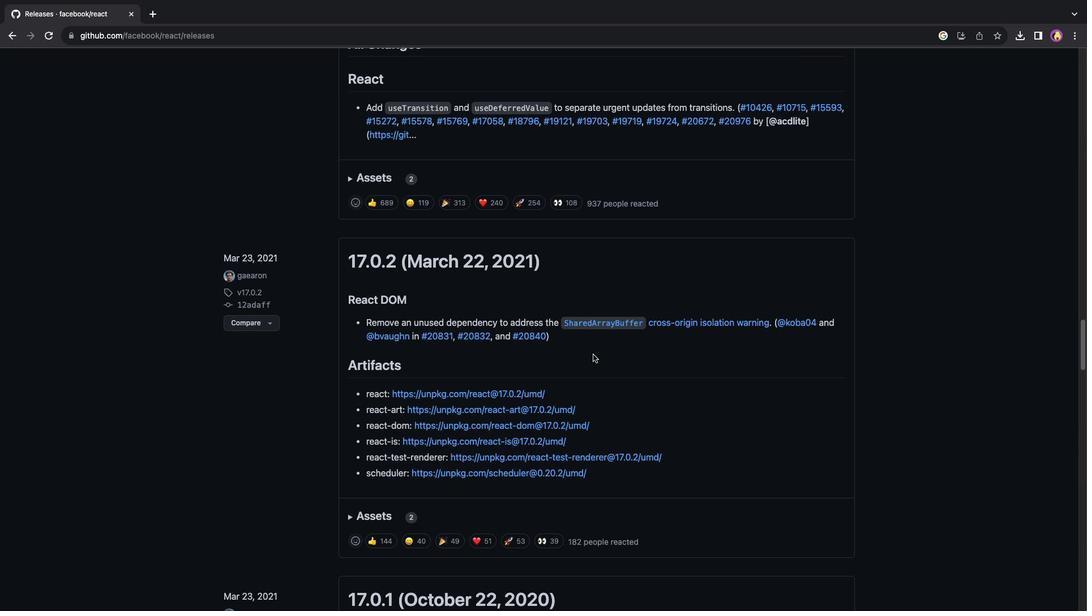 
Action: Mouse scrolled (593, 355) with delta (0, -1)
Screenshot: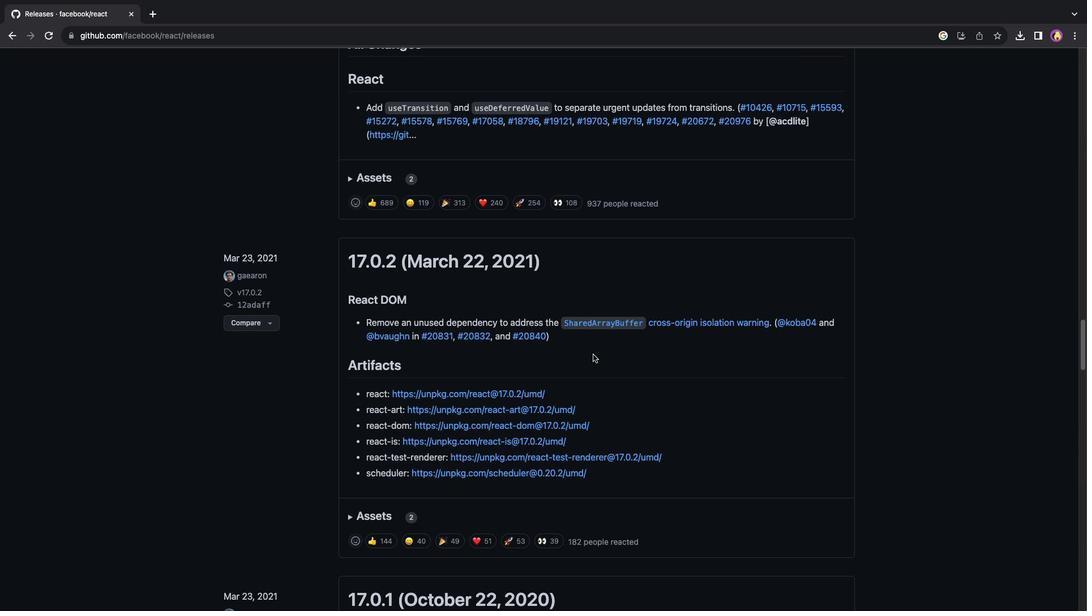 
Action: Mouse scrolled (593, 355) with delta (0, 0)
Screenshot: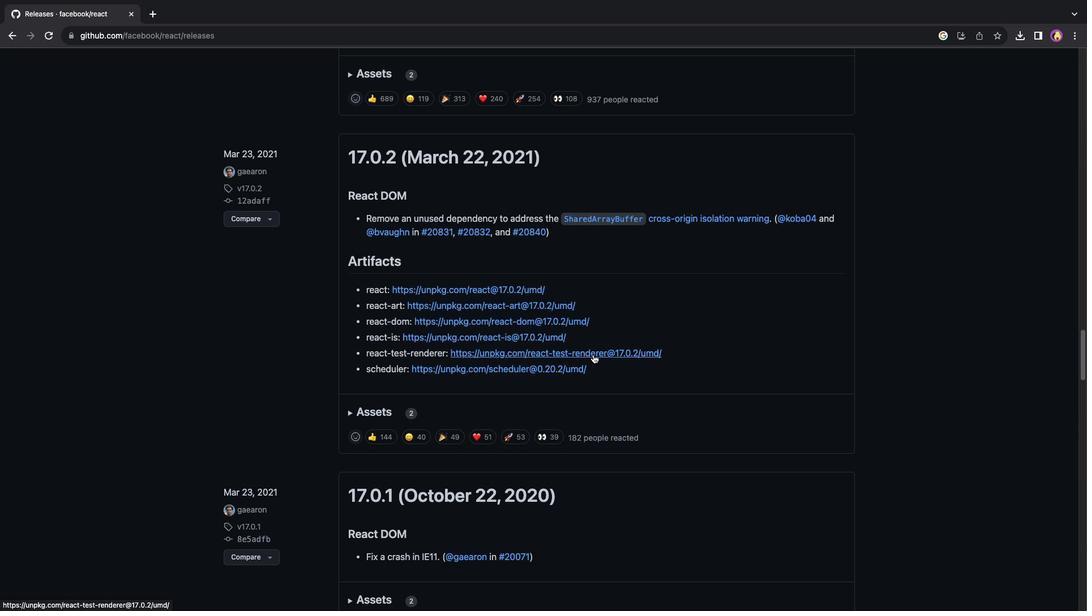
Action: Mouse scrolled (593, 355) with delta (0, 0)
Screenshot: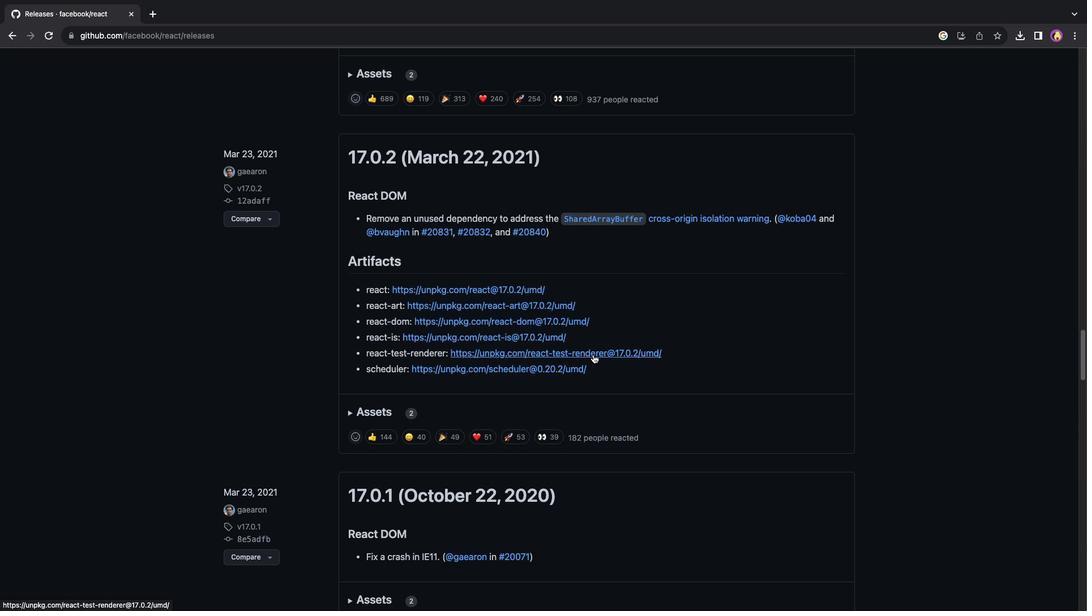 
Action: Mouse scrolled (593, 355) with delta (0, -2)
Screenshot: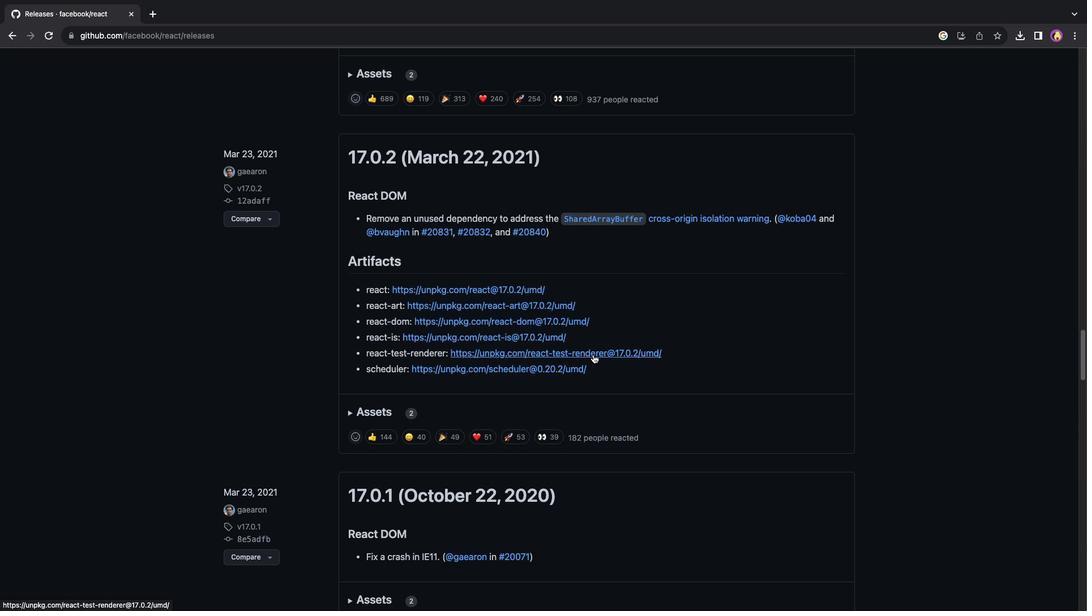 
Action: Mouse scrolled (593, 355) with delta (0, -2)
Screenshot: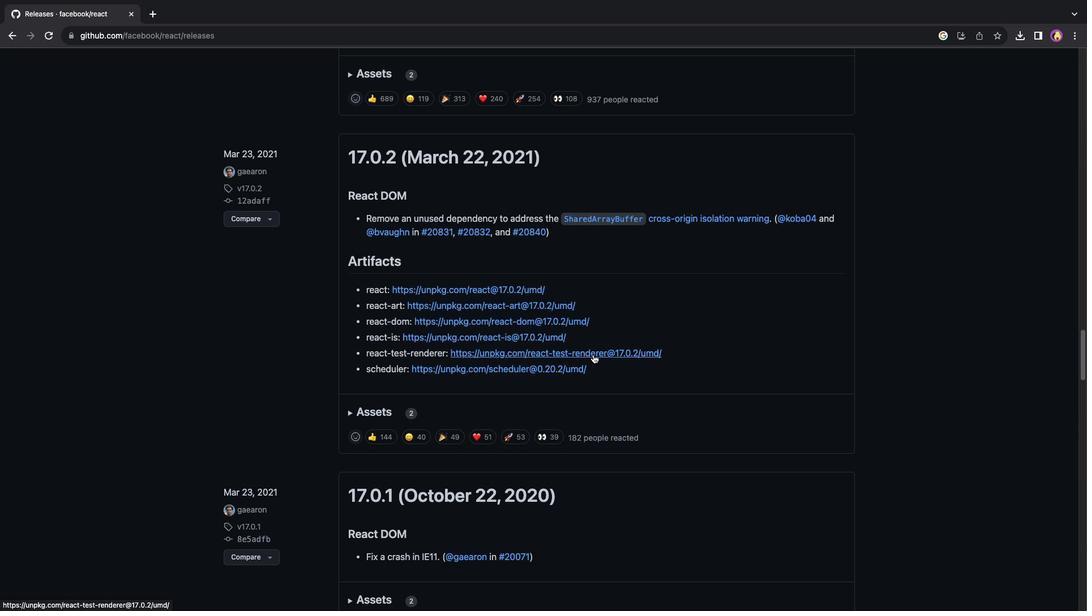 
Action: Mouse scrolled (593, 355) with delta (0, 0)
Screenshot: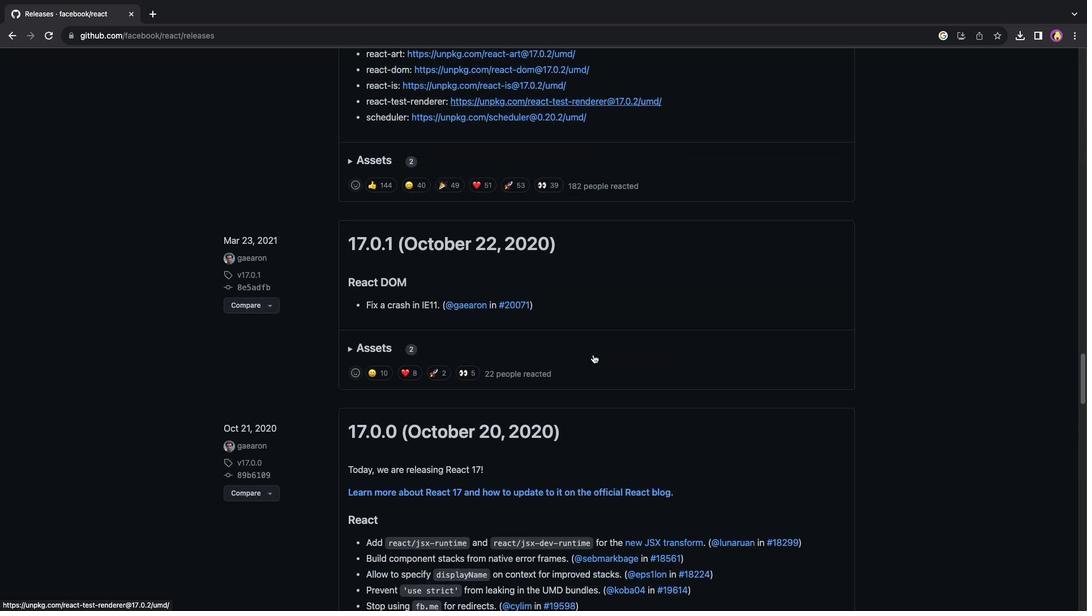 
Action: Mouse scrolled (593, 355) with delta (0, 0)
Screenshot: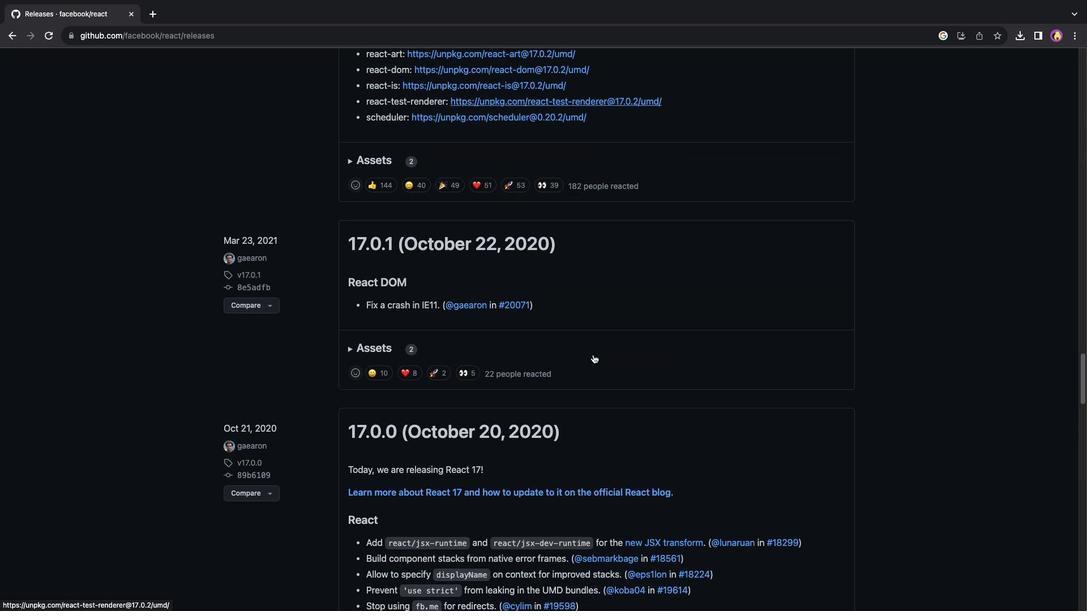 
Action: Mouse scrolled (593, 355) with delta (0, -1)
Screenshot: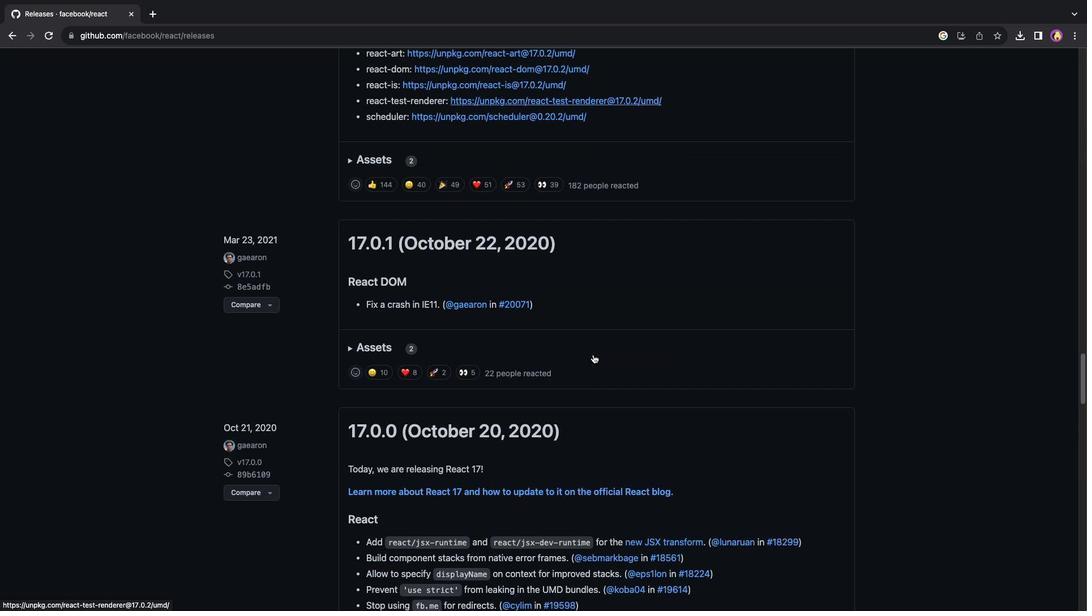 
Action: Mouse scrolled (593, 355) with delta (0, 0)
Screenshot: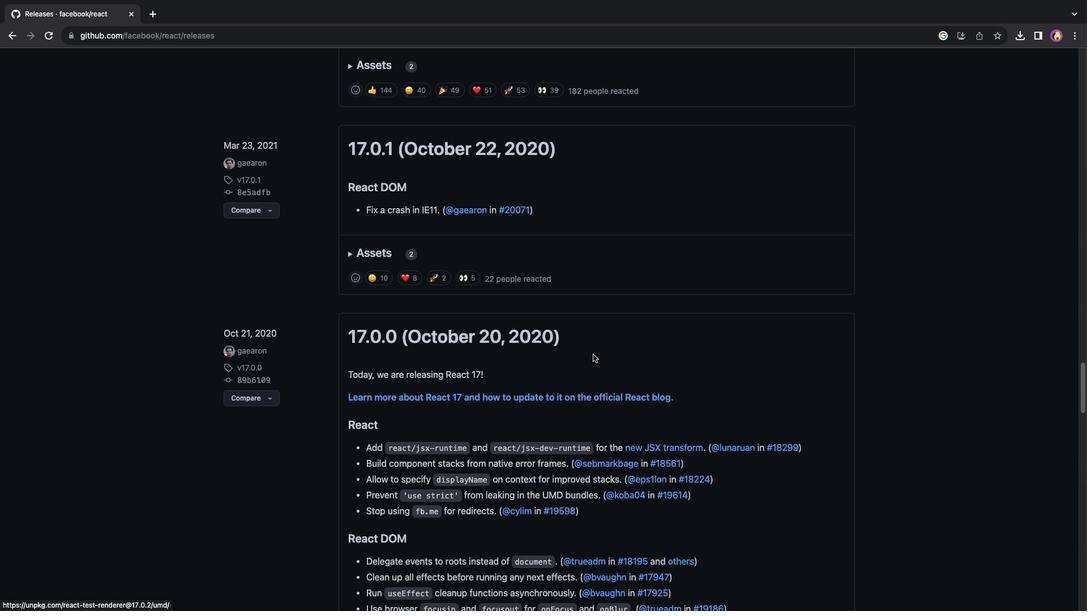 
Action: Mouse scrolled (593, 355) with delta (0, 0)
Screenshot: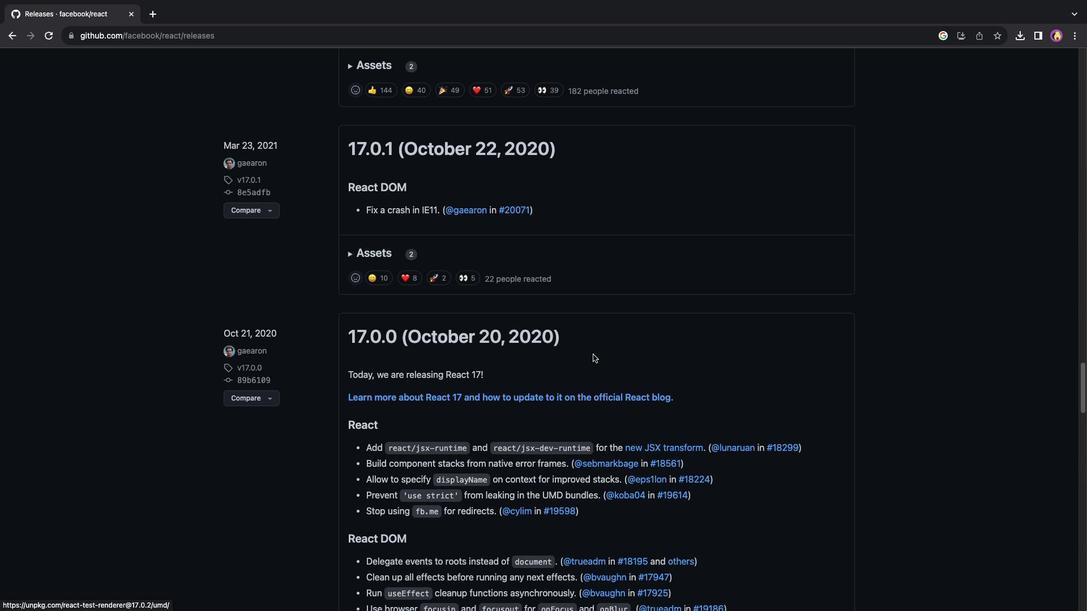 
Action: Mouse scrolled (593, 355) with delta (0, -1)
Screenshot: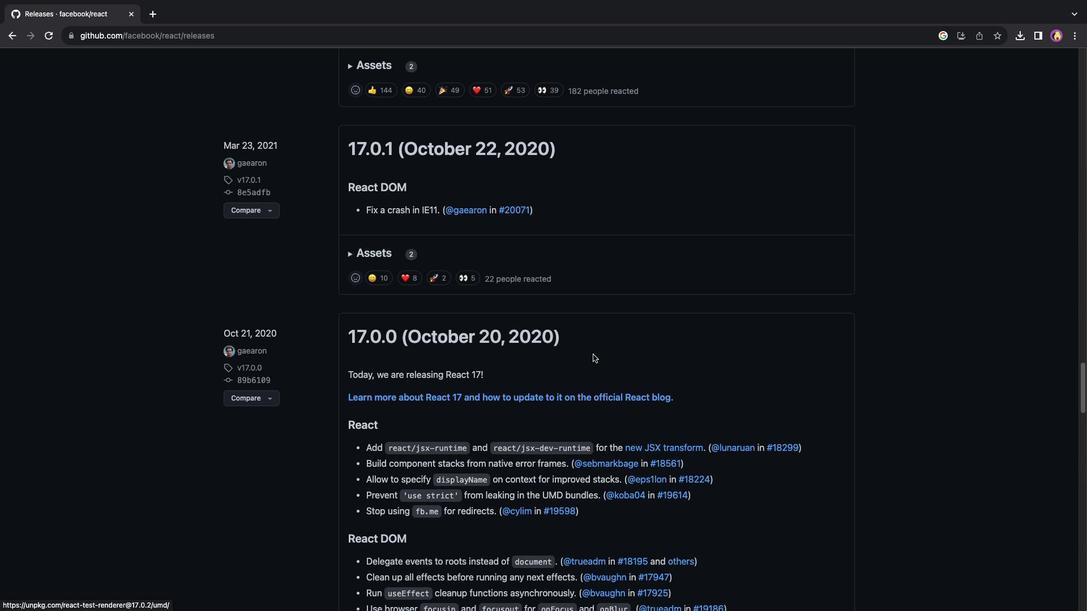 
Action: Mouse scrolled (593, 355) with delta (0, -2)
Screenshot: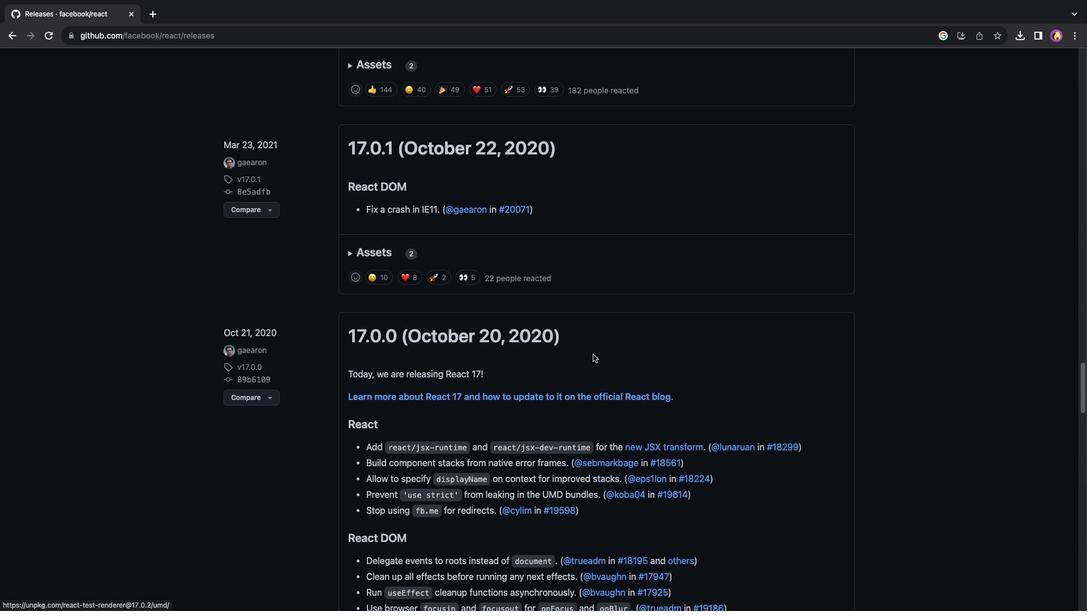 
Action: Mouse scrolled (593, 355) with delta (0, 0)
Screenshot: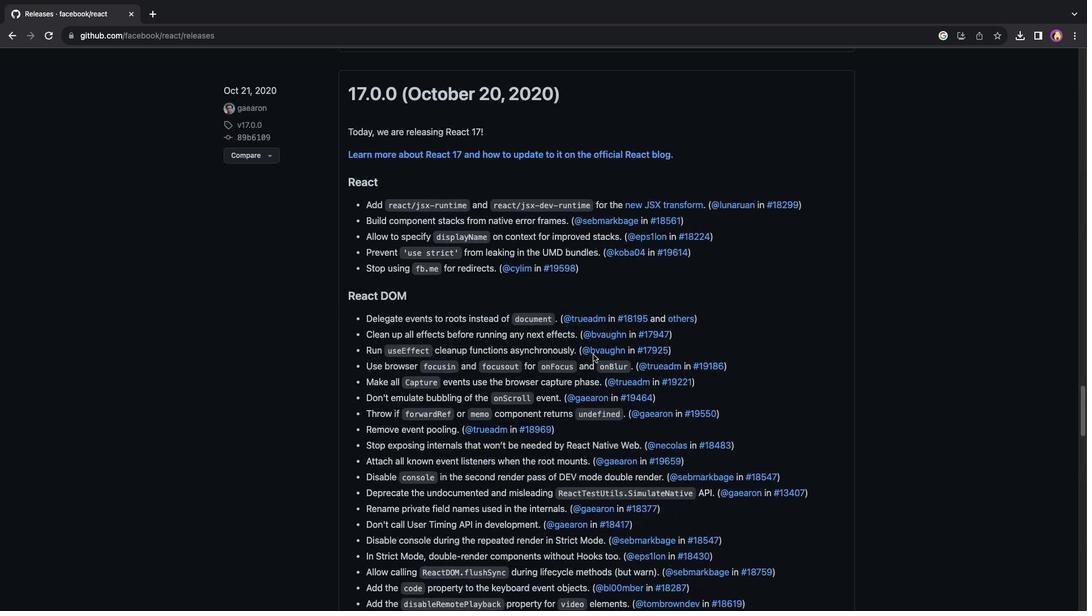 
Action: Mouse scrolled (593, 355) with delta (0, 0)
Screenshot: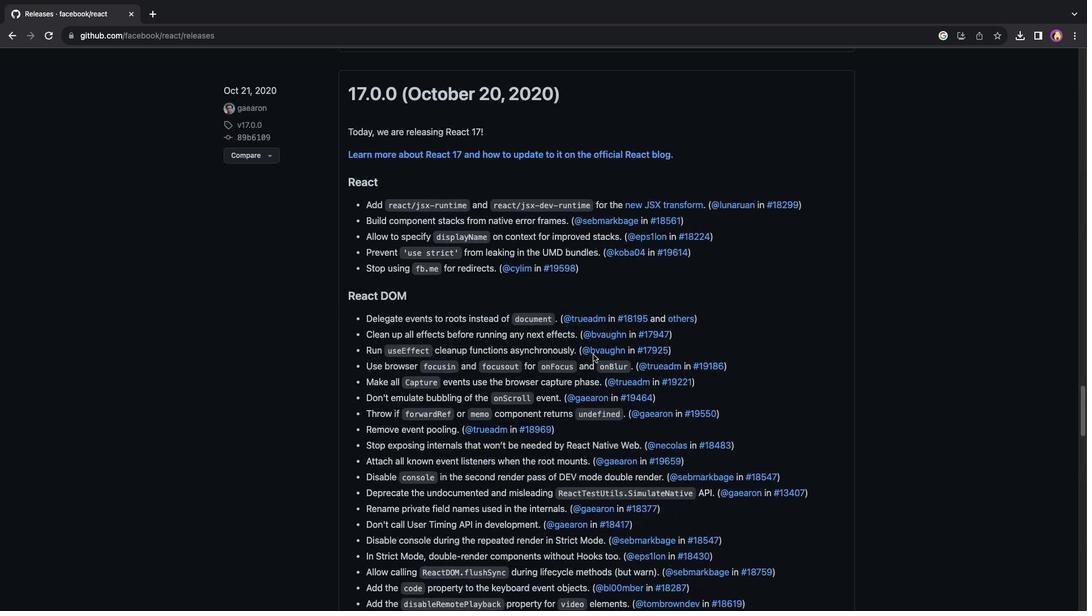 
Action: Mouse scrolled (593, 355) with delta (0, -1)
Screenshot: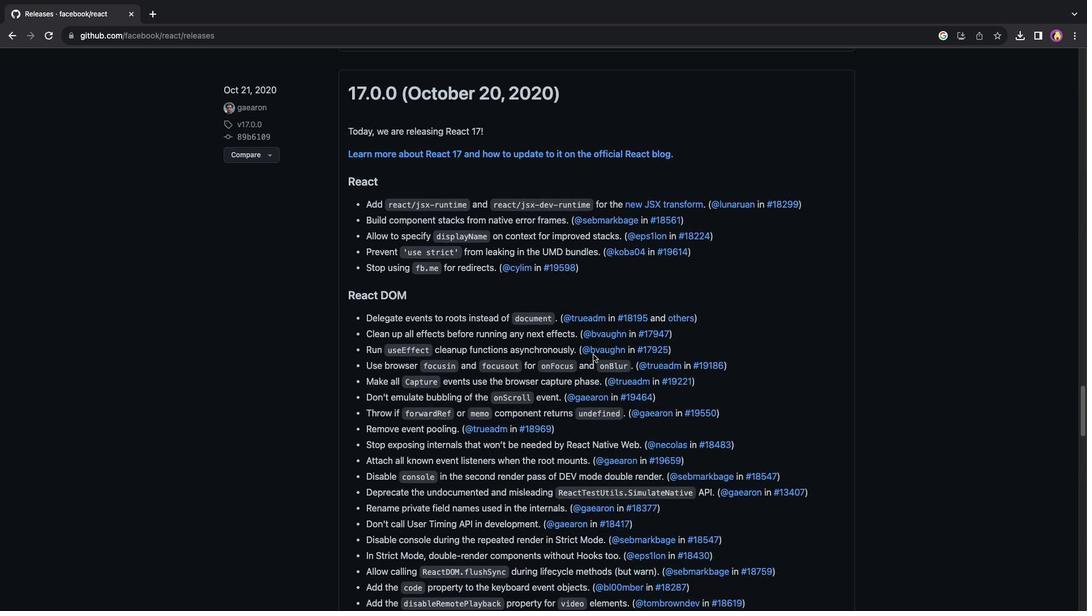 
Action: Mouse scrolled (593, 355) with delta (0, 0)
Screenshot: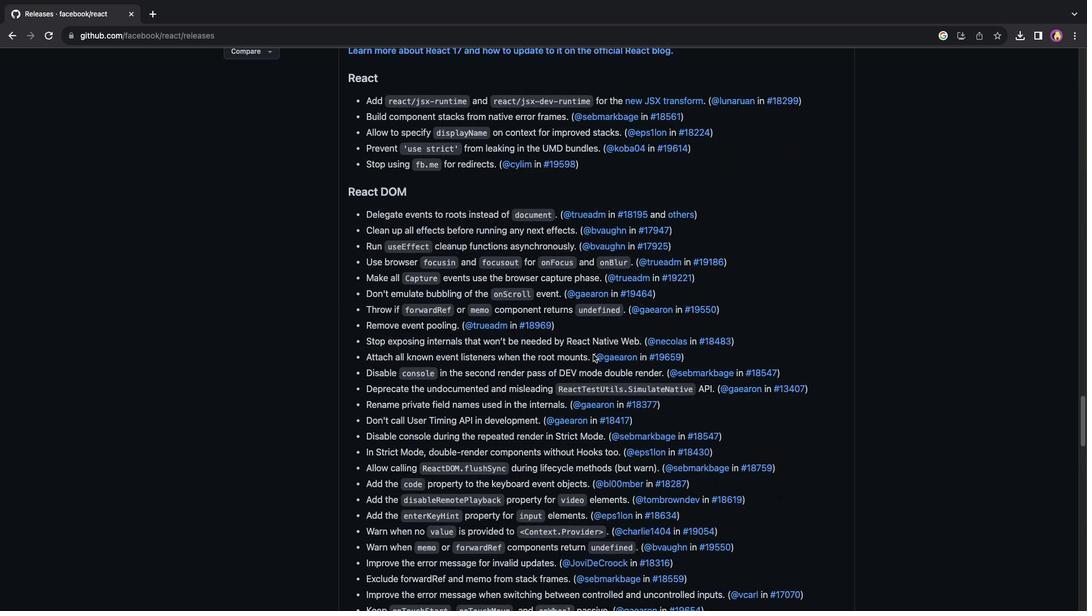 
Action: Mouse scrolled (593, 355) with delta (0, 0)
Screenshot: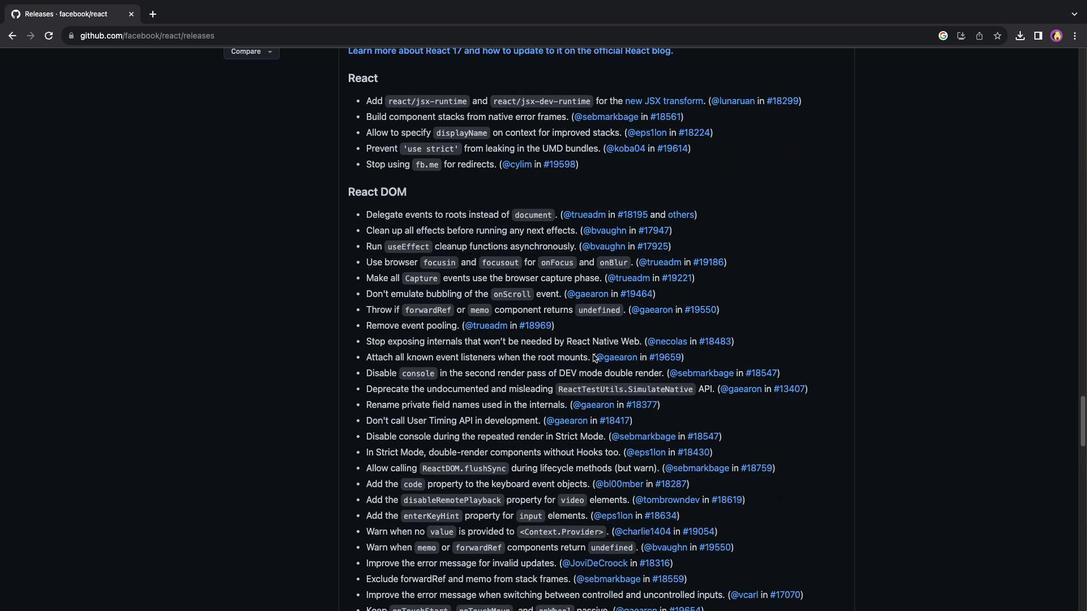 
Action: Mouse scrolled (593, 355) with delta (0, -1)
Screenshot: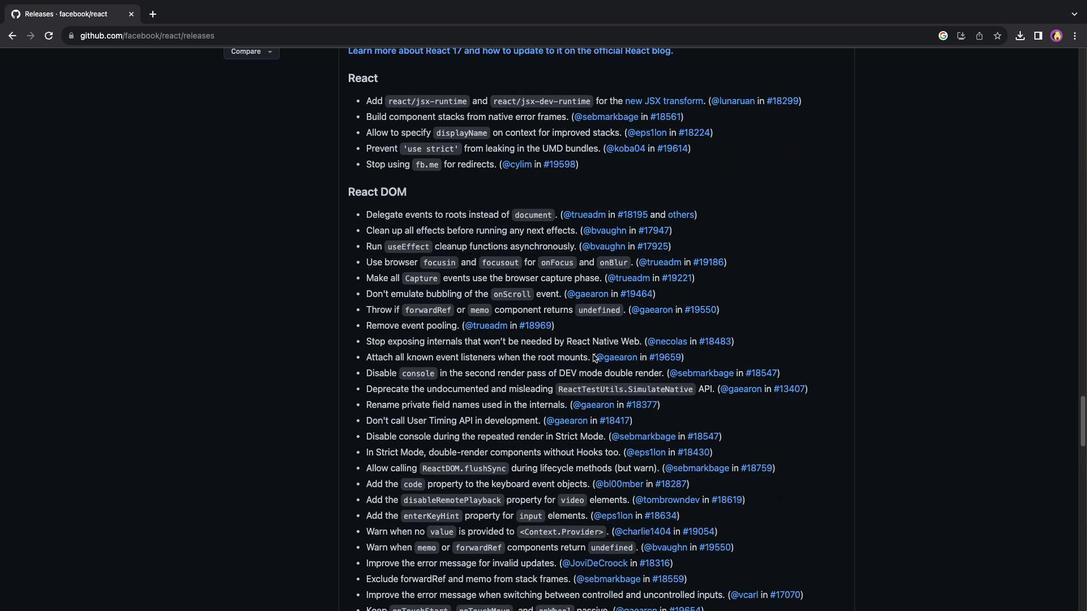 
Action: Mouse scrolled (593, 355) with delta (0, -2)
Screenshot: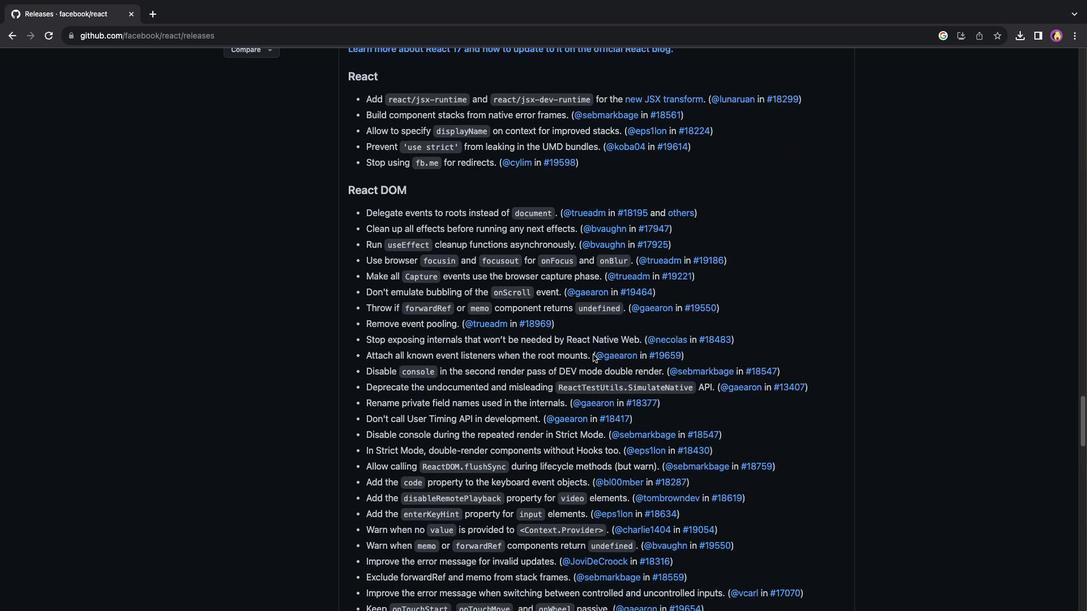 
Action: Mouse scrolled (593, 355) with delta (0, 0)
Screenshot: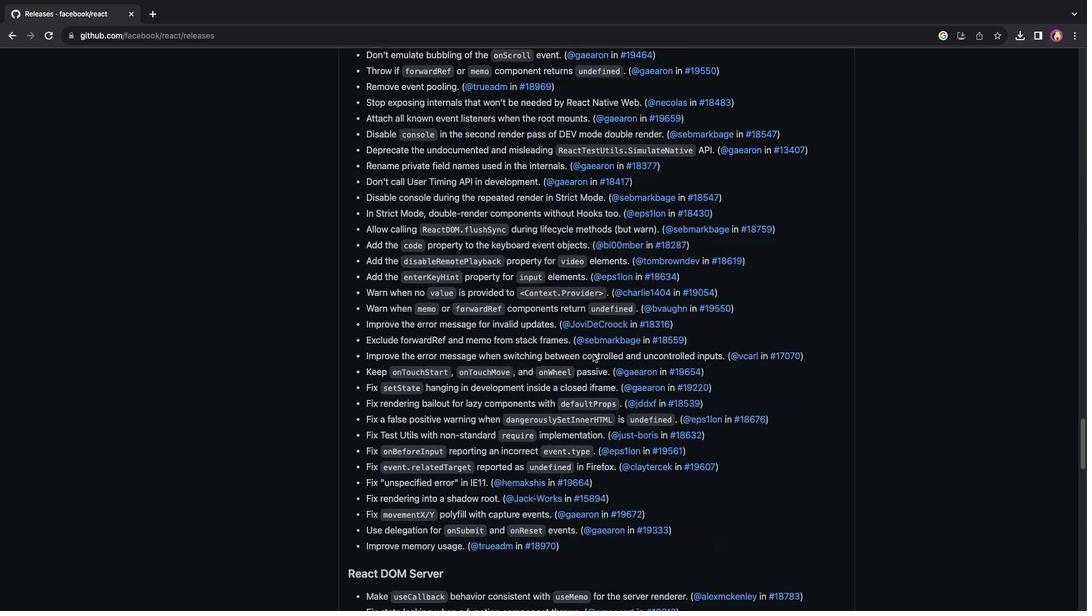 
Action: Mouse scrolled (593, 355) with delta (0, 0)
Screenshot: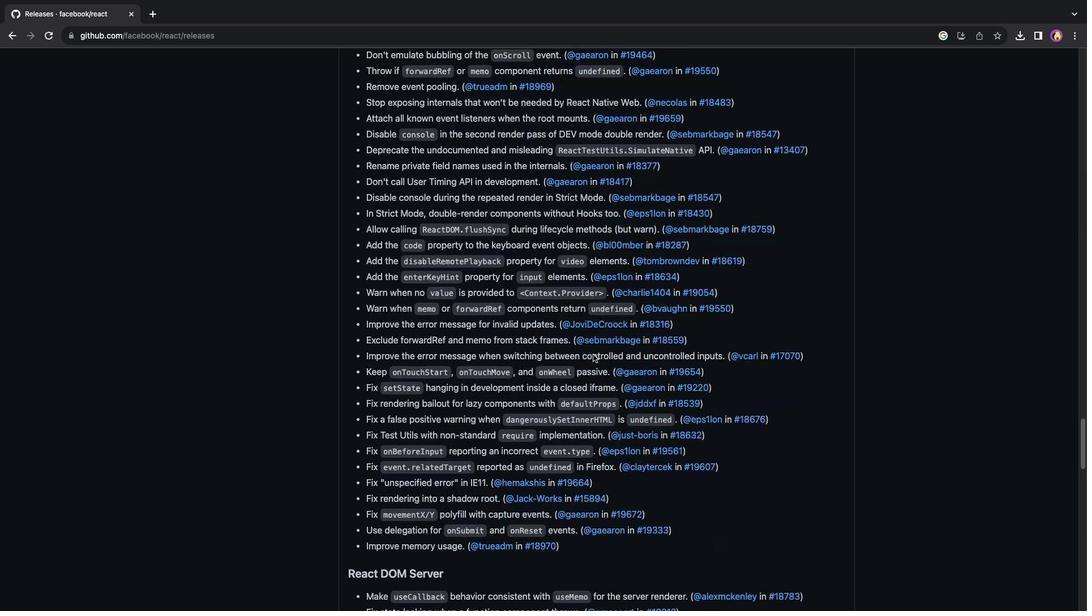 
Action: Mouse scrolled (593, 355) with delta (0, -2)
Screenshot: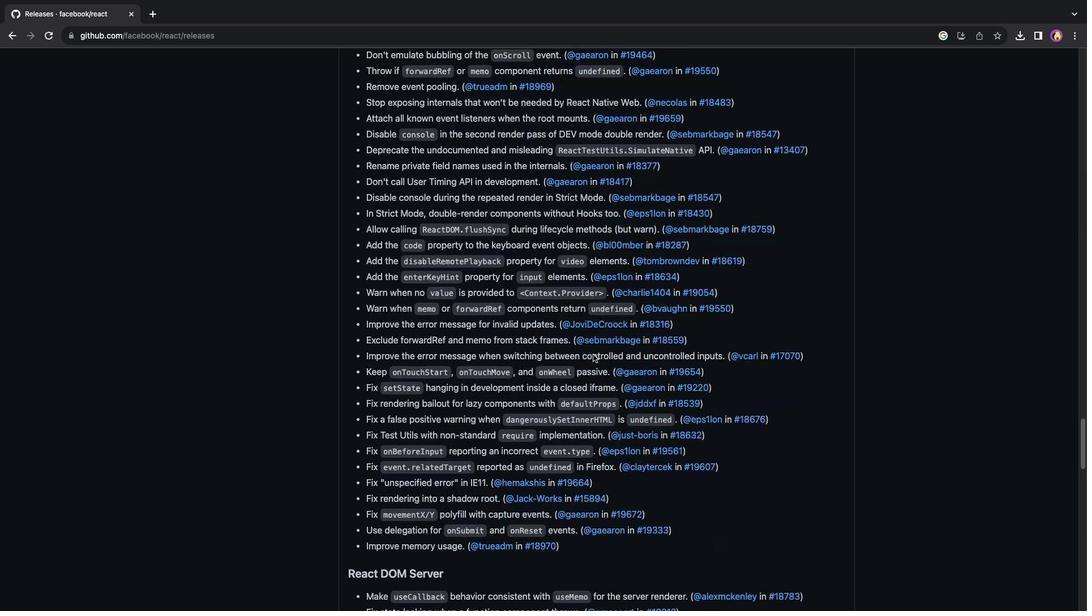 
Action: Mouse scrolled (593, 355) with delta (0, -2)
Screenshot: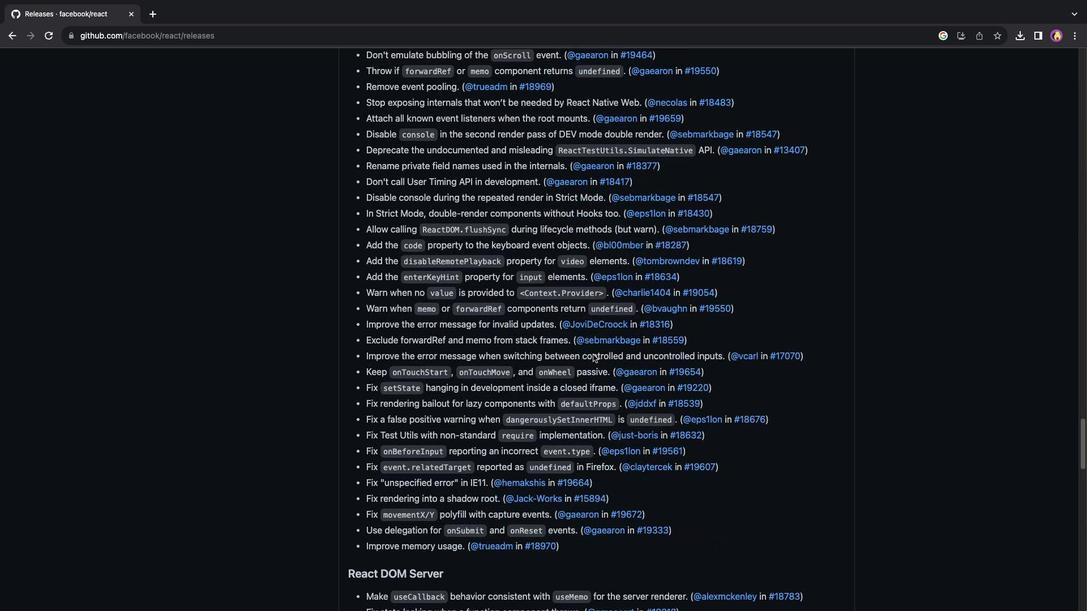 
Action: Mouse scrolled (593, 355) with delta (0, 0)
Screenshot: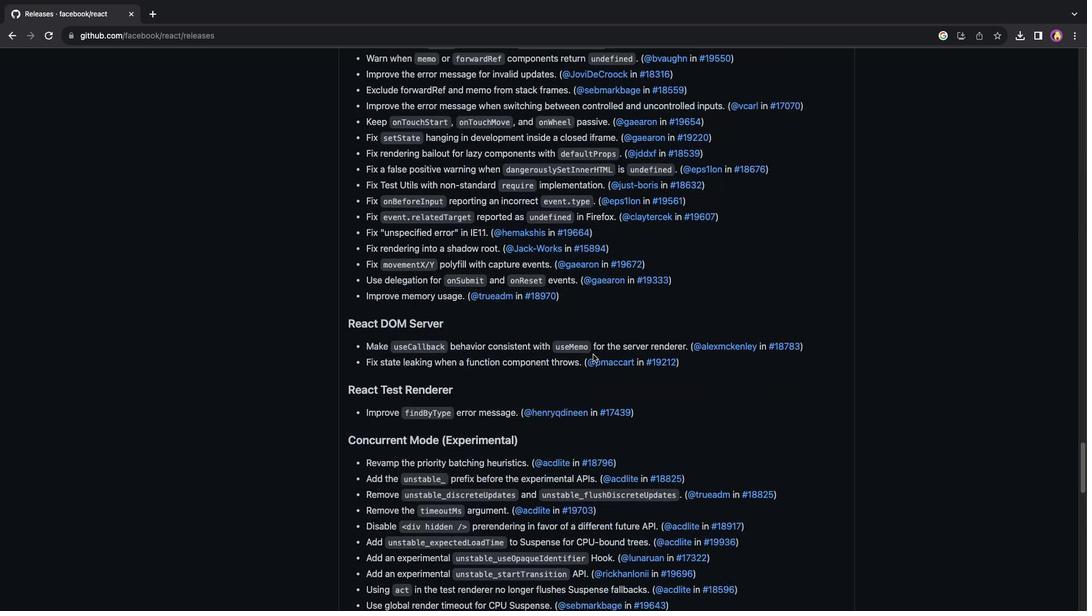 
Action: Mouse scrolled (593, 355) with delta (0, 0)
Screenshot: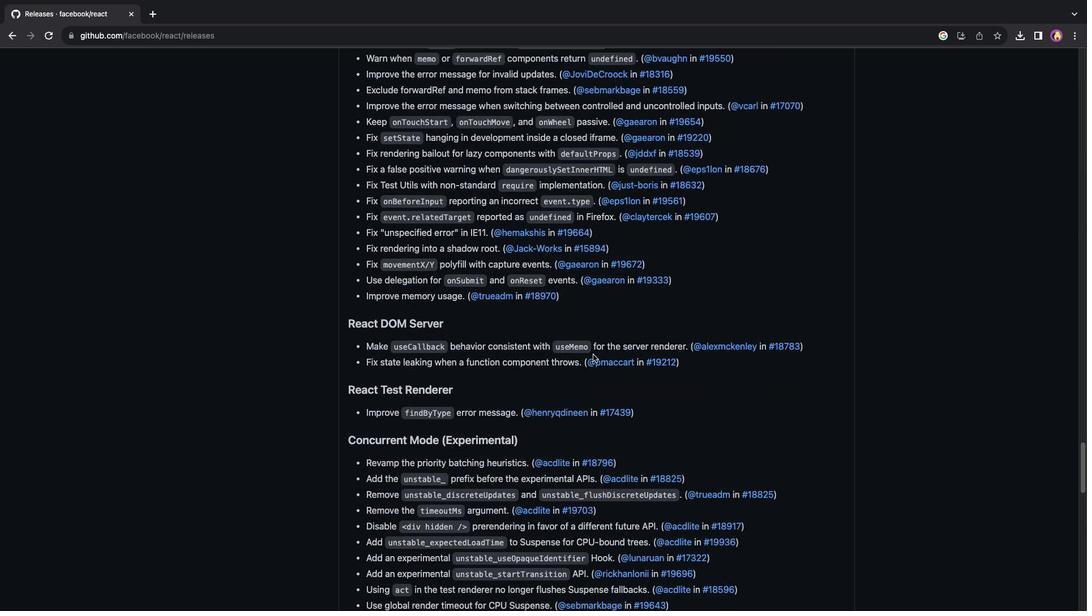 
Action: Mouse scrolled (593, 355) with delta (0, -1)
Screenshot: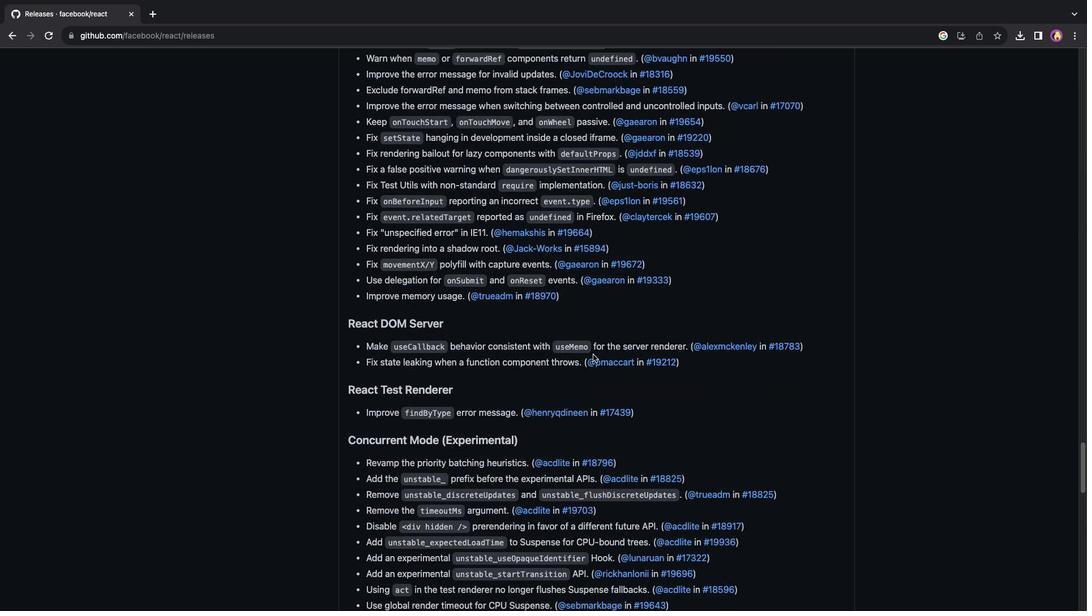 
Action: Mouse scrolled (593, 355) with delta (0, 0)
Screenshot: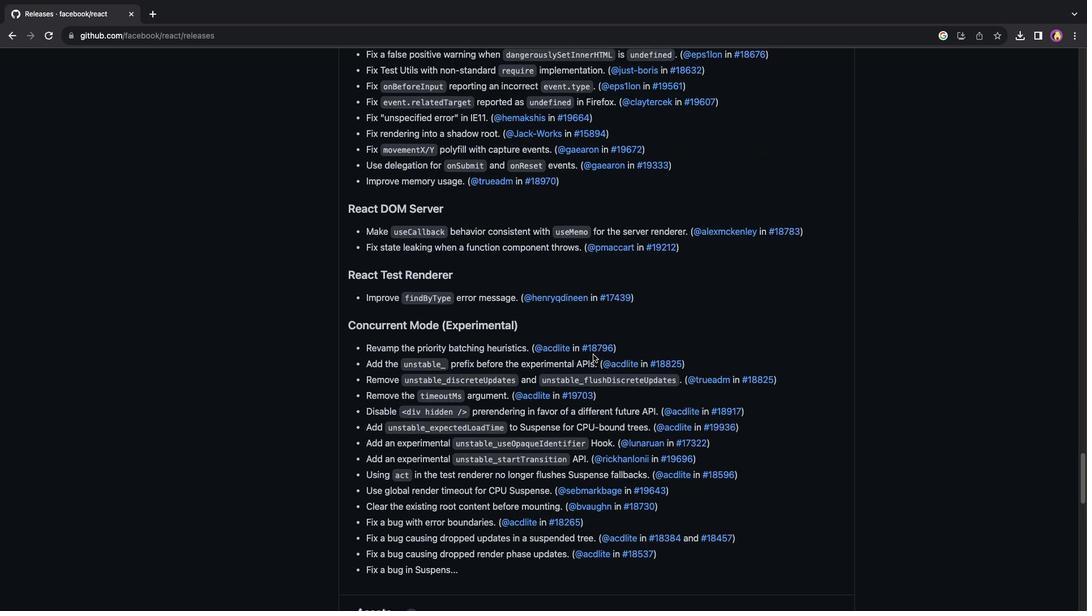 
Action: Mouse scrolled (593, 355) with delta (0, 0)
Screenshot: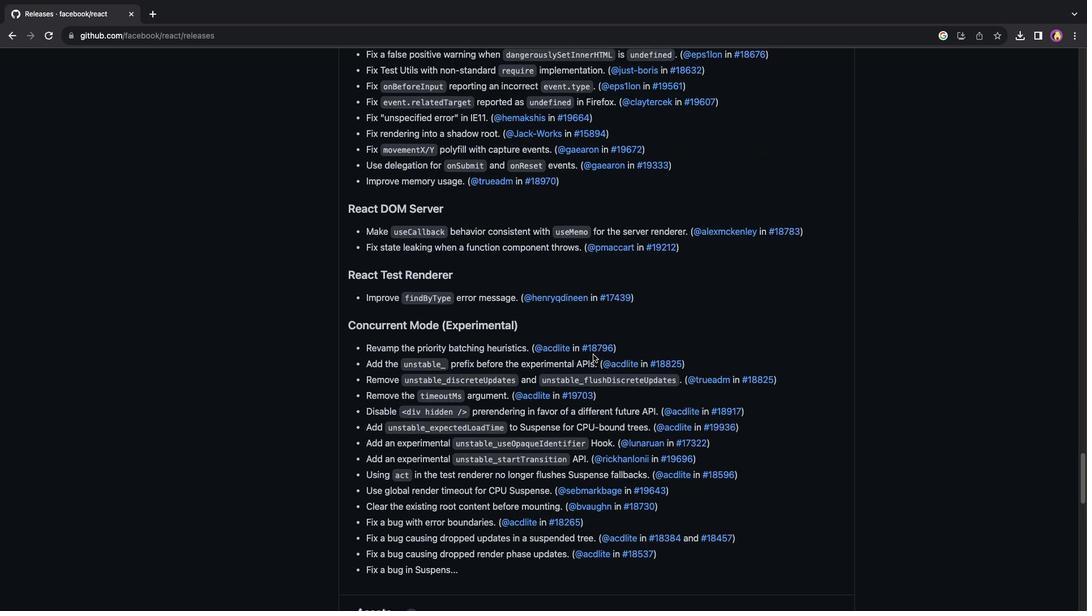
Action: Mouse scrolled (593, 355) with delta (0, -2)
Screenshot: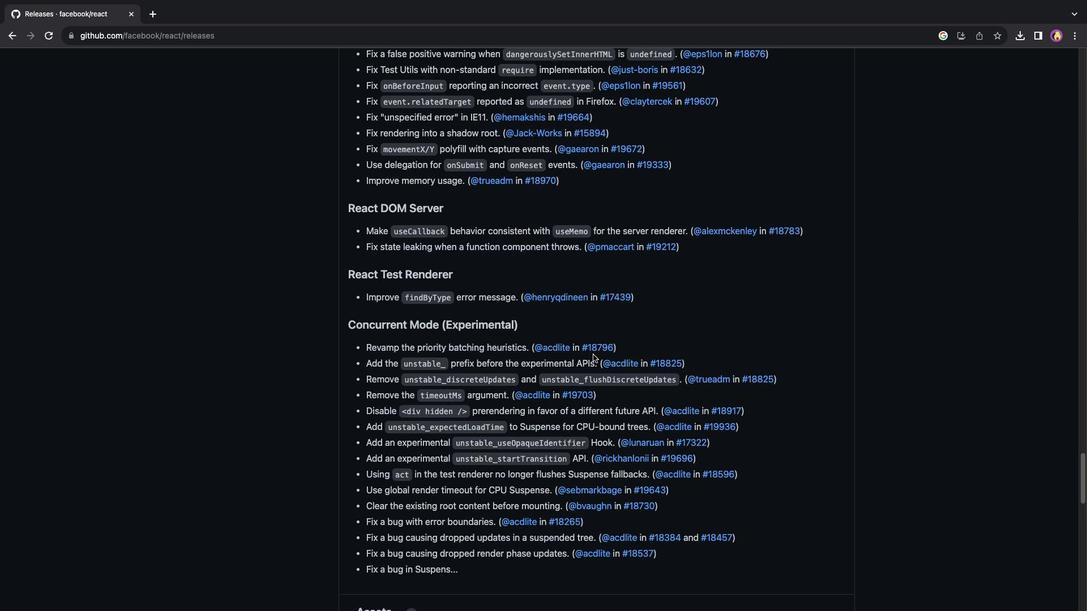 
Action: Mouse scrolled (593, 355) with delta (0, -2)
Screenshot: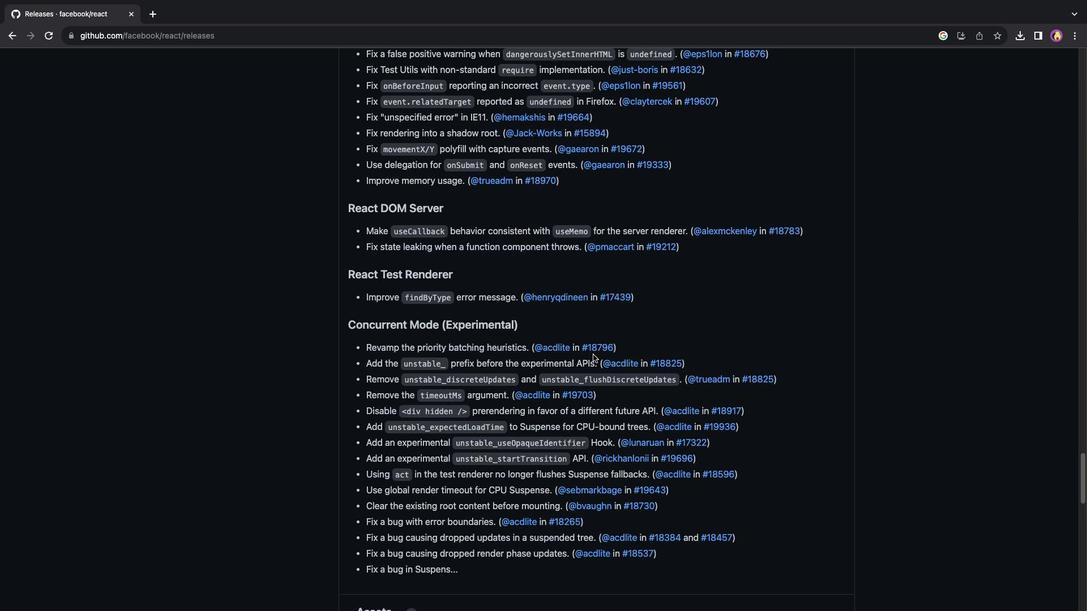 
Action: Mouse scrolled (593, 355) with delta (0, 0)
Screenshot: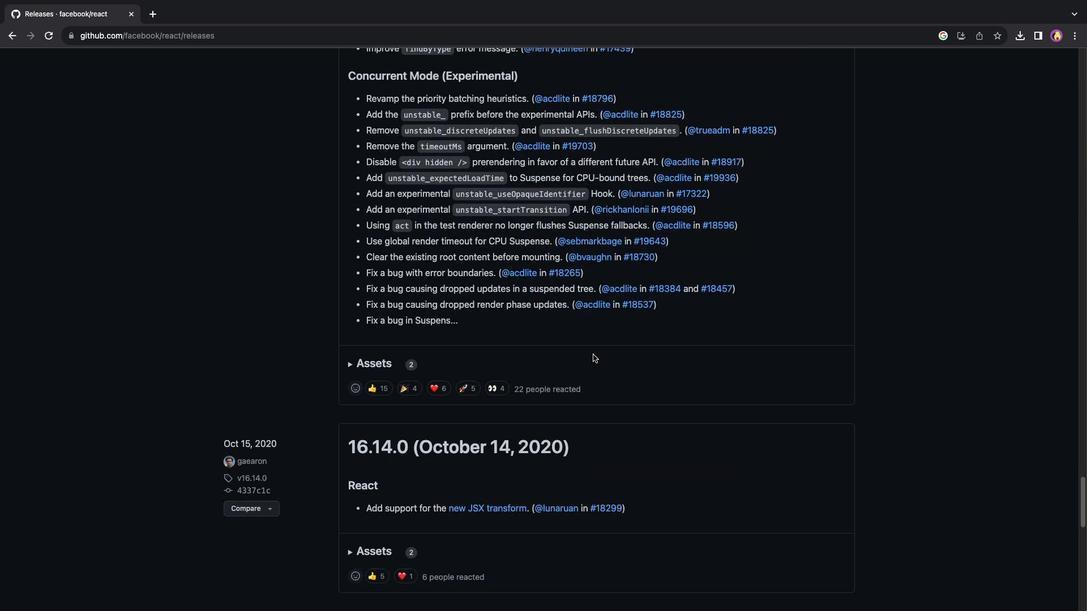 
Action: Mouse scrolled (593, 355) with delta (0, 0)
Screenshot: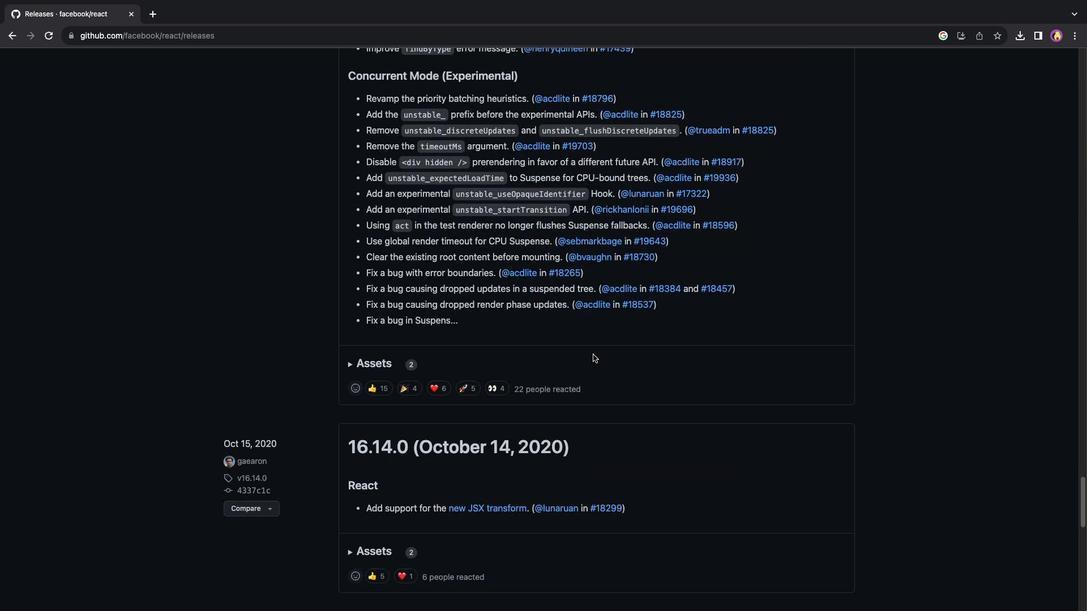 
Action: Mouse scrolled (593, 355) with delta (0, -1)
Screenshot: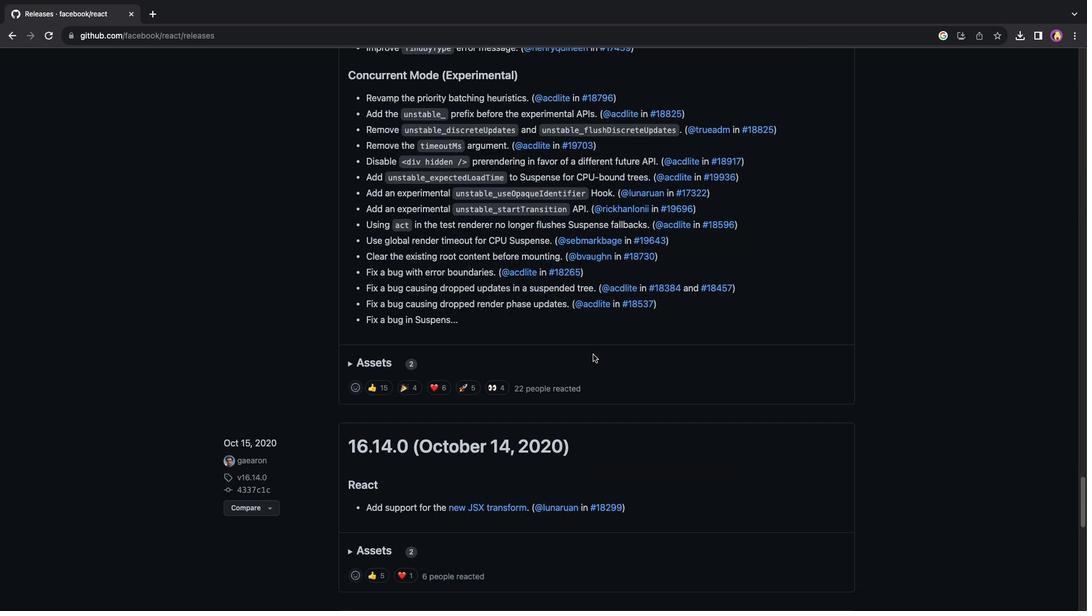 
Action: Mouse scrolled (593, 355) with delta (0, -2)
Screenshot: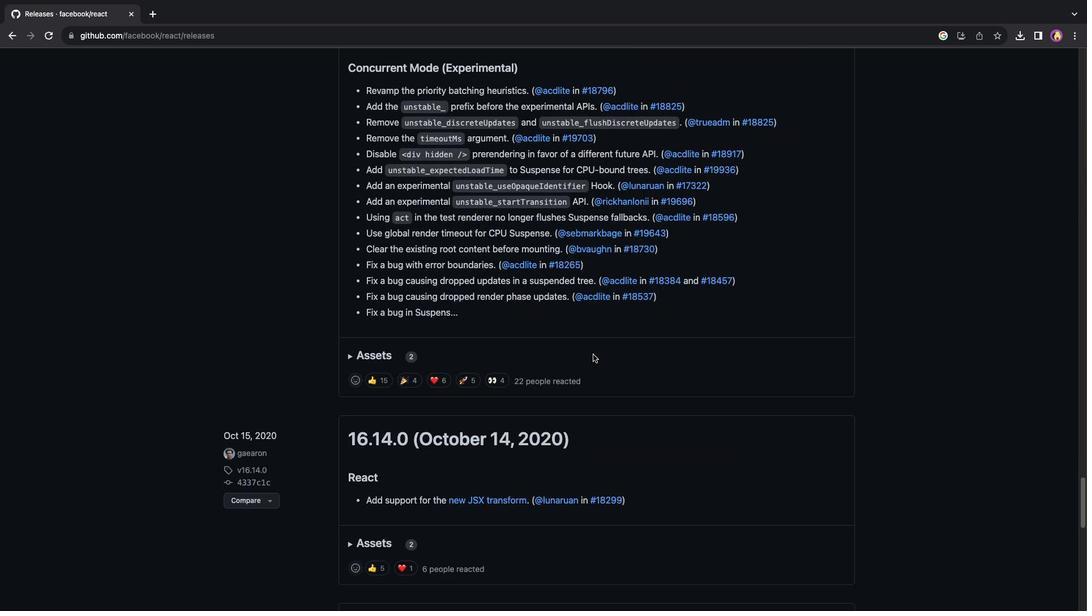 
Action: Mouse scrolled (593, 355) with delta (0, 0)
Screenshot: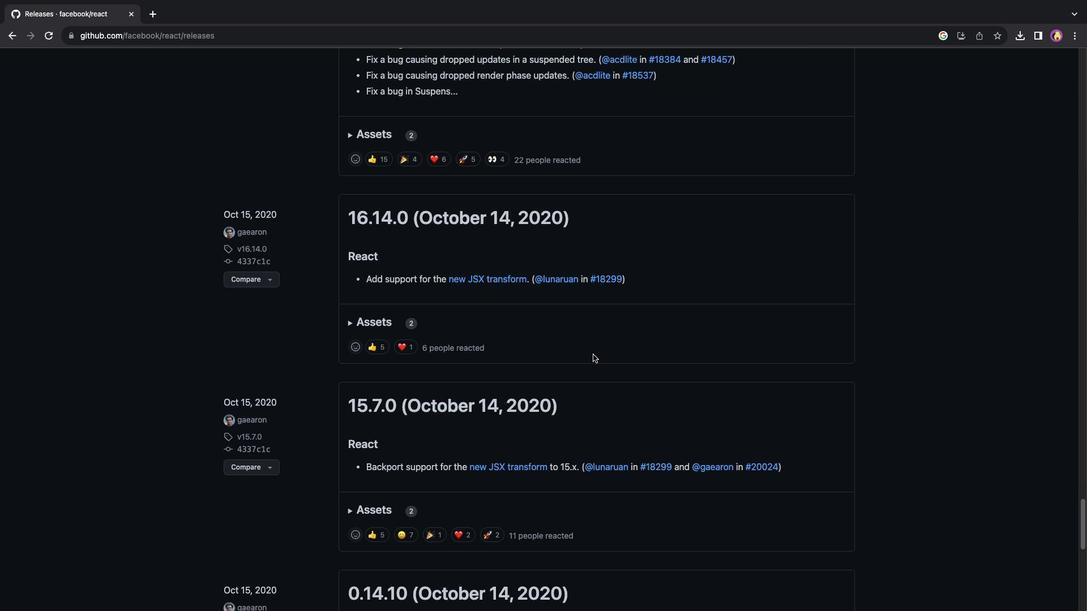 
Action: Mouse scrolled (593, 355) with delta (0, 0)
Screenshot: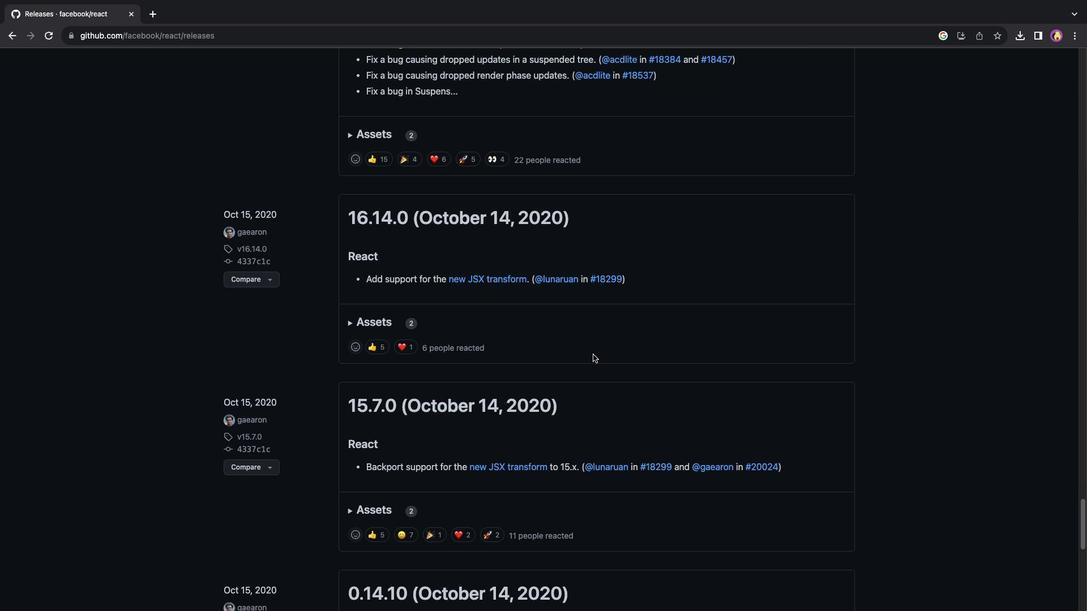 
Action: Mouse scrolled (593, 355) with delta (0, -1)
Screenshot: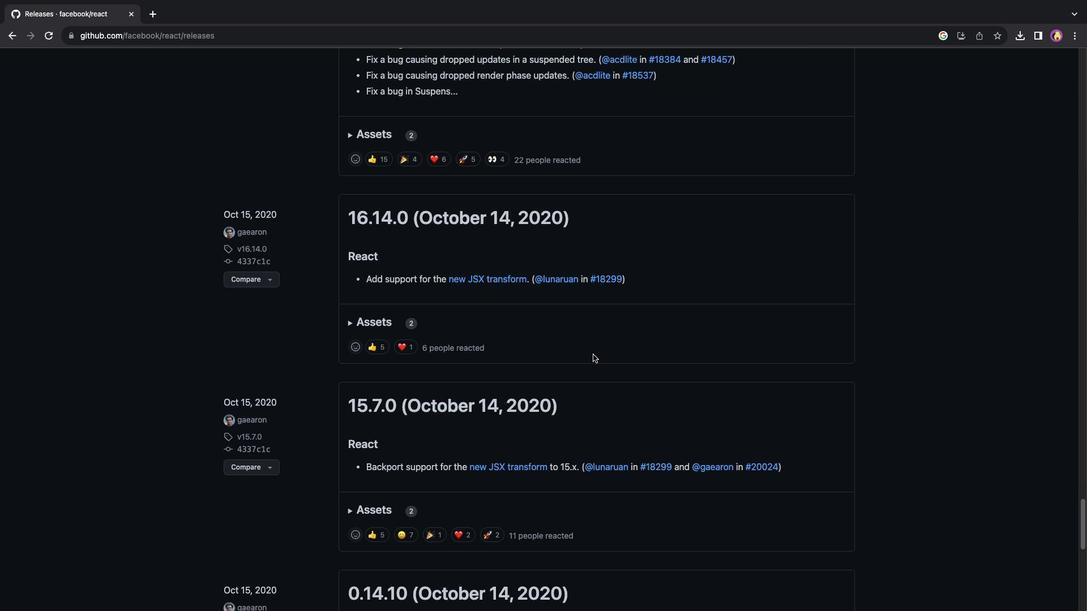 
Action: Mouse scrolled (593, 355) with delta (0, 0)
Screenshot: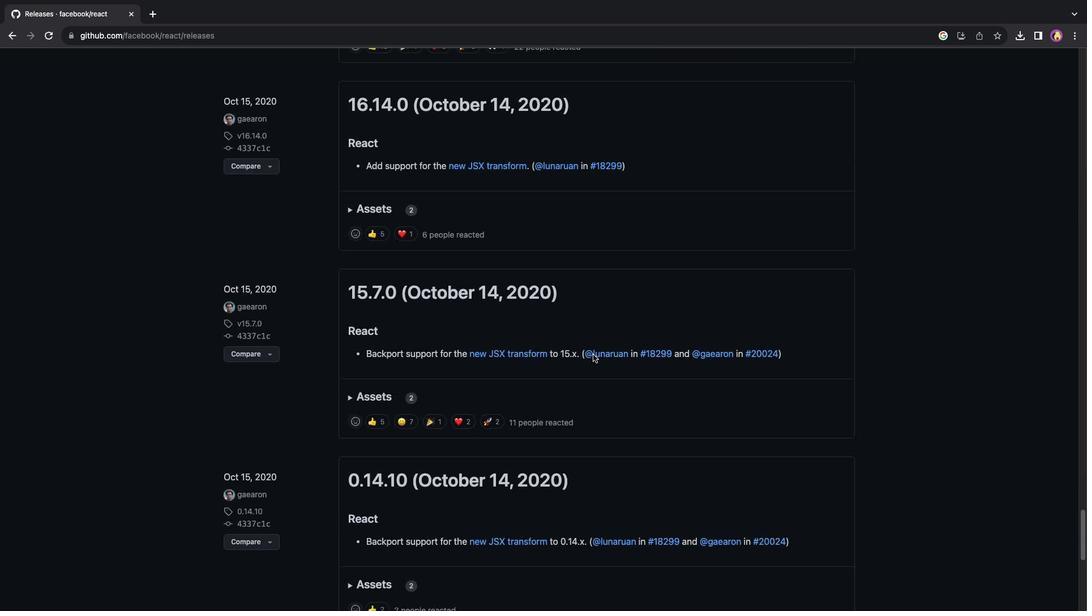 
Action: Mouse scrolled (593, 355) with delta (0, 0)
Screenshot: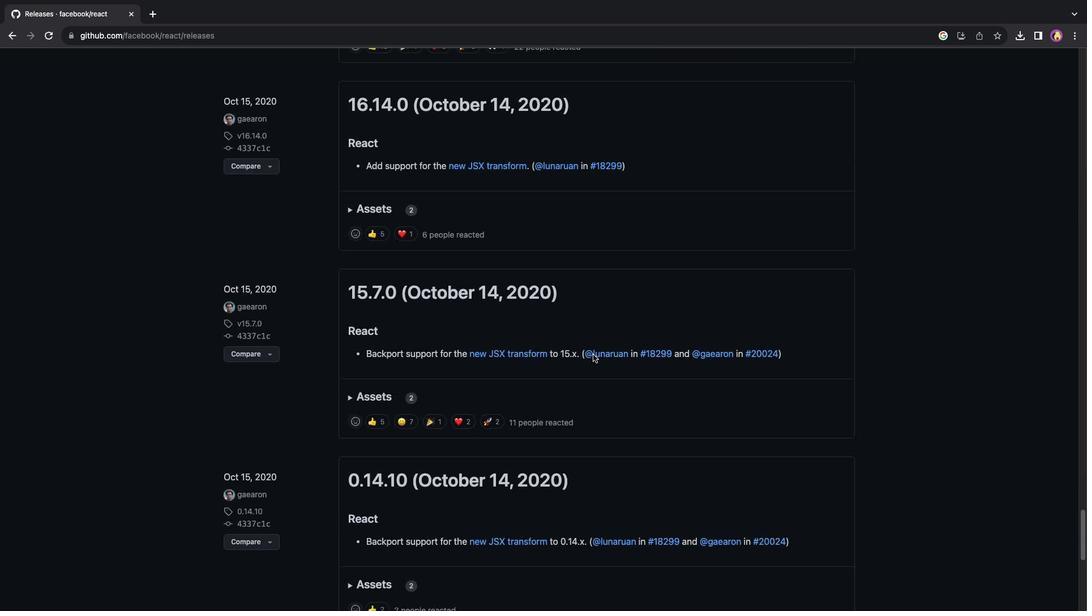 
Action: Mouse scrolled (593, 355) with delta (0, -1)
Screenshot: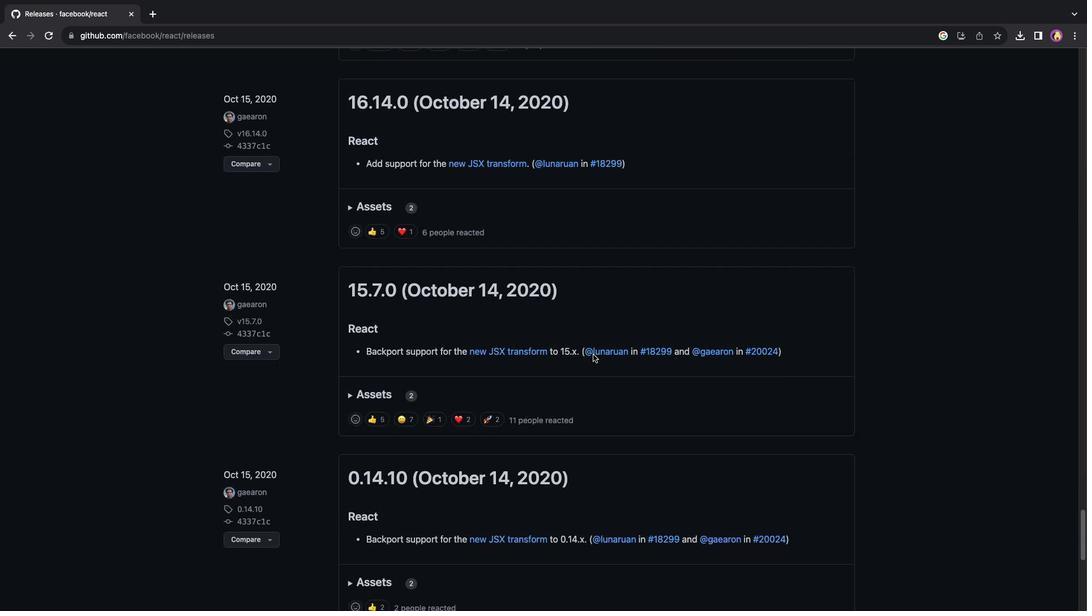 
Action: Mouse scrolled (593, 355) with delta (0, -2)
Screenshot: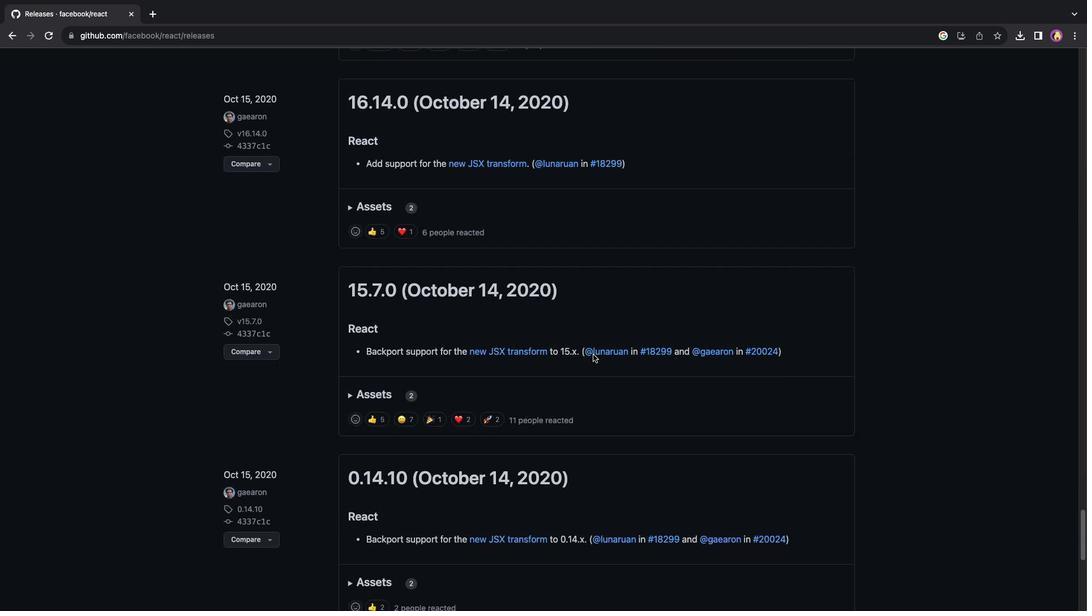 
Action: Mouse scrolled (593, 355) with delta (0, 0)
Screenshot: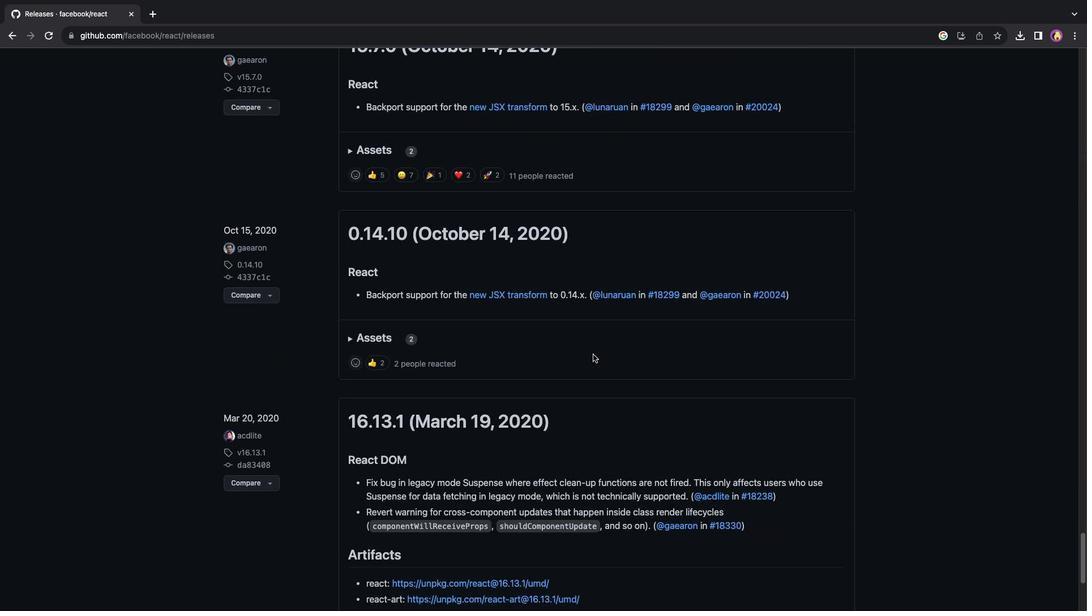 
Action: Mouse scrolled (593, 355) with delta (0, 0)
Screenshot: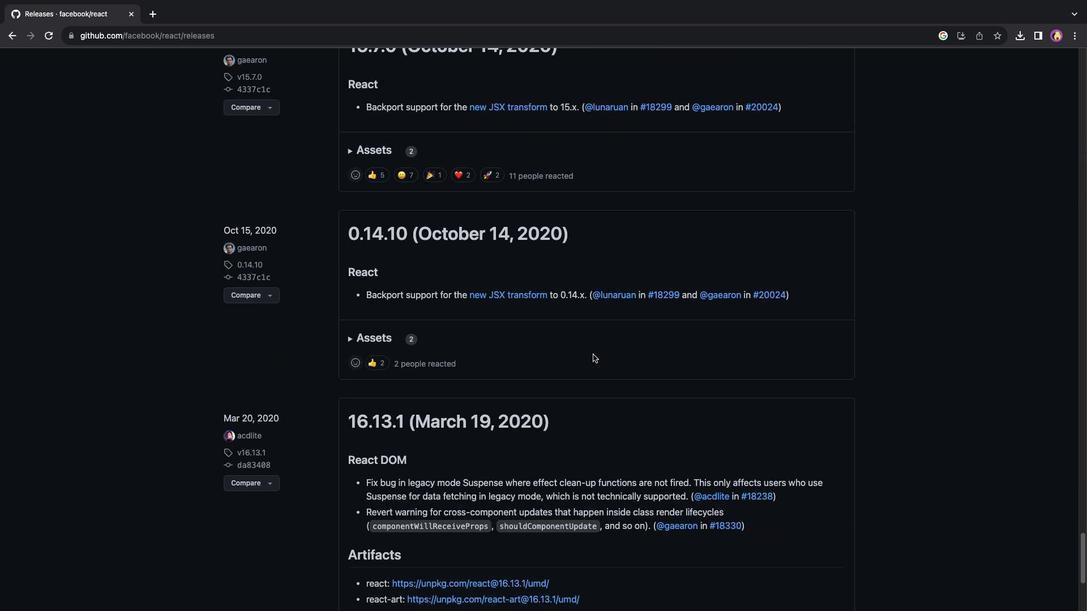 
Action: Mouse scrolled (593, 355) with delta (0, -1)
Screenshot: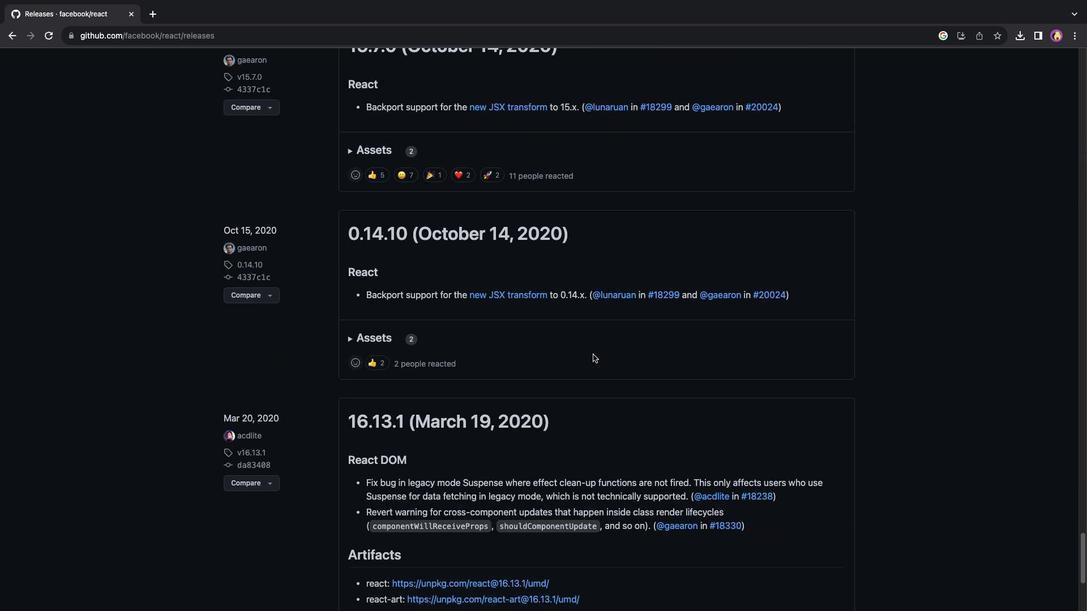
Action: Mouse scrolled (593, 355) with delta (0, 0)
Screenshot: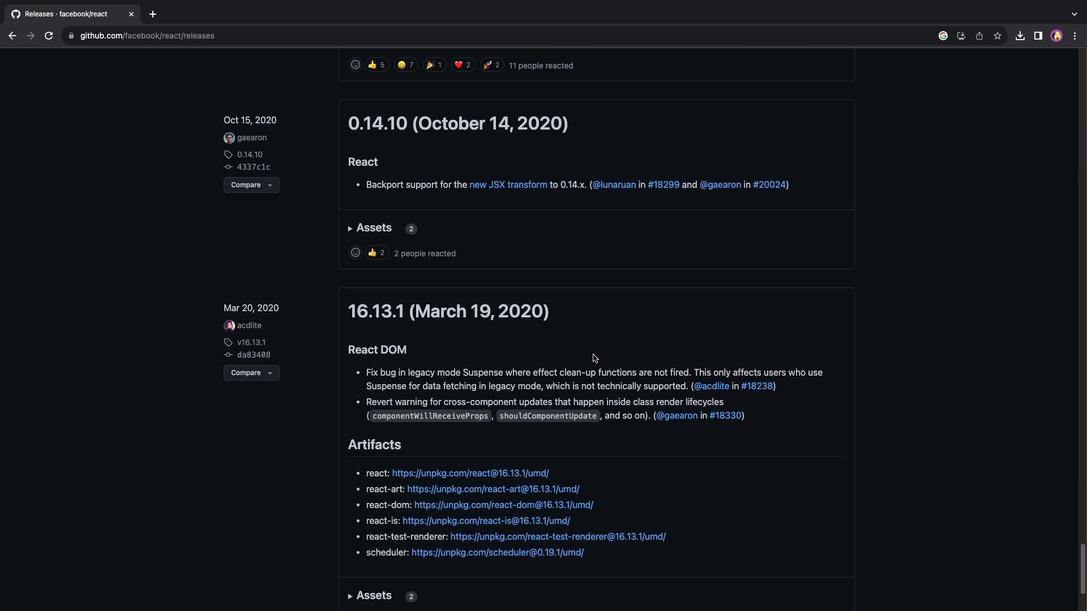 
Action: Mouse scrolled (593, 355) with delta (0, 0)
Screenshot: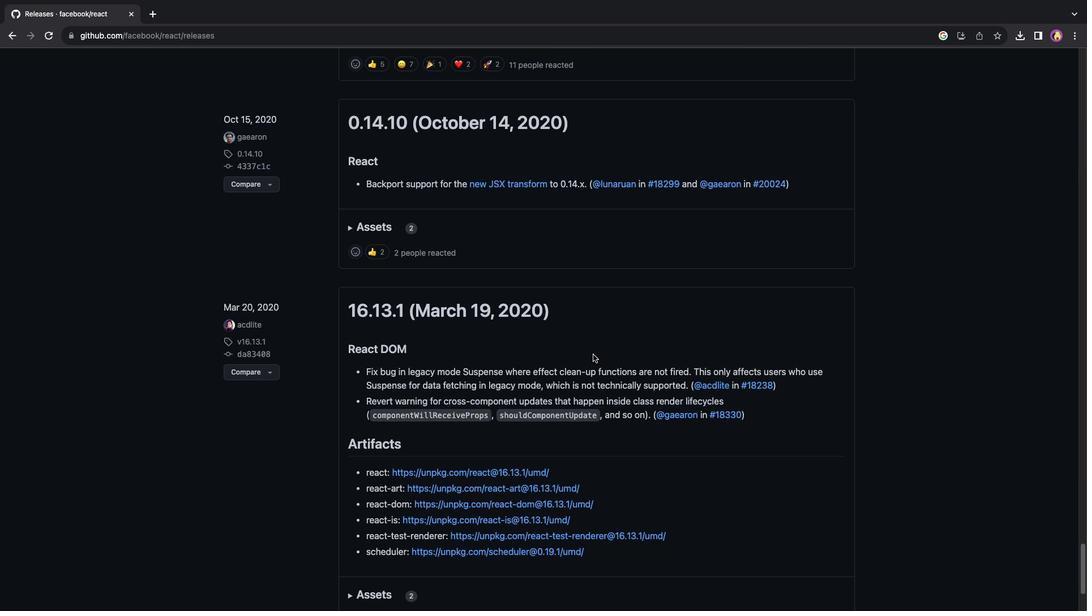 
Action: Mouse scrolled (593, 355) with delta (0, -1)
Screenshot: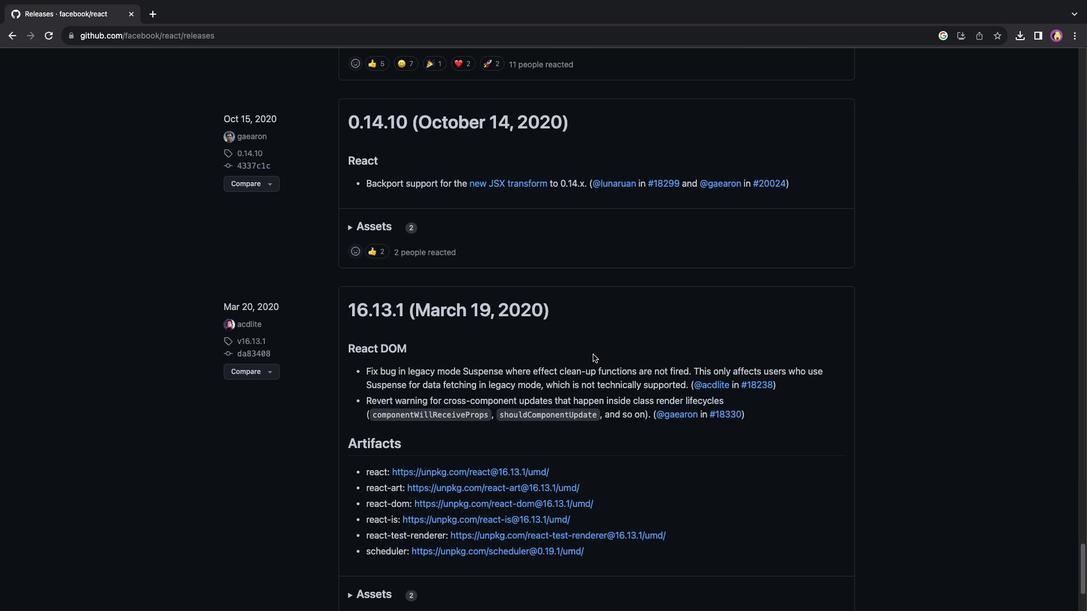 
Action: Mouse scrolled (593, 355) with delta (0, 0)
Screenshot: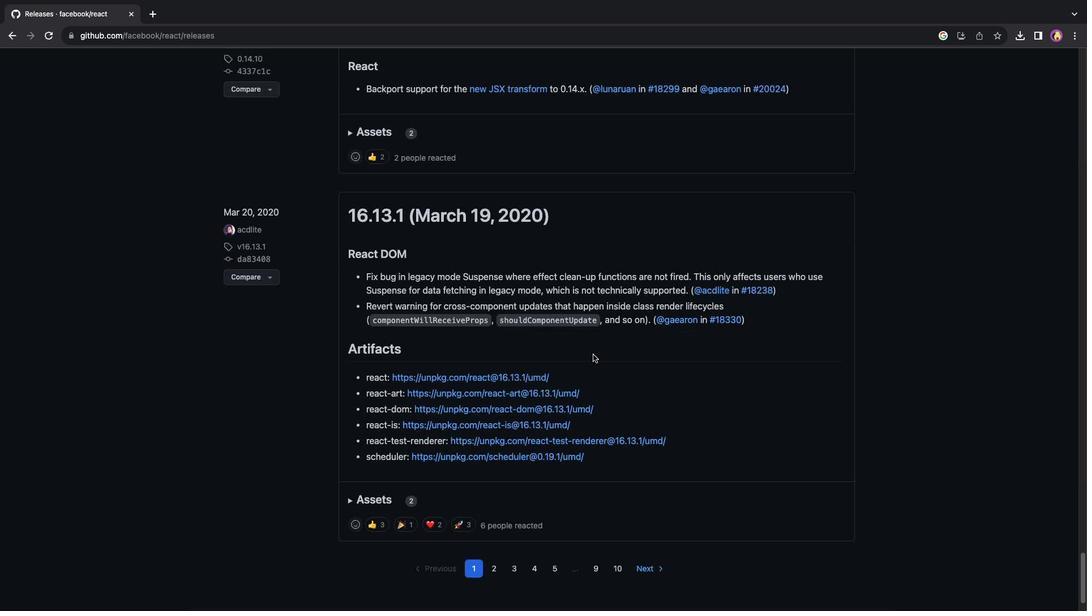
Action: Mouse scrolled (593, 355) with delta (0, 0)
Screenshot: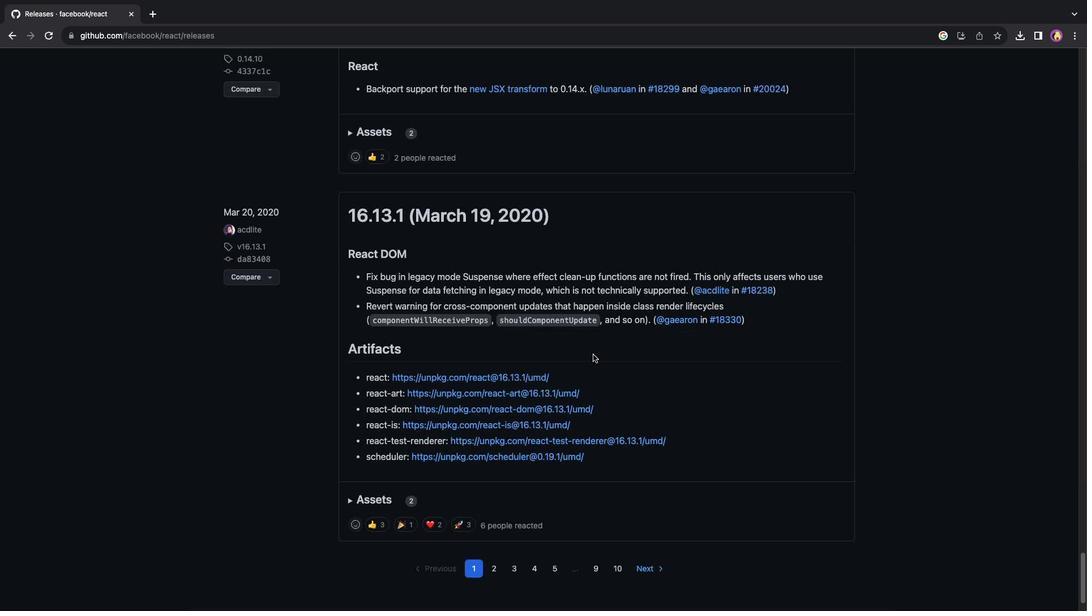 
Action: Mouse scrolled (593, 355) with delta (0, -1)
Screenshot: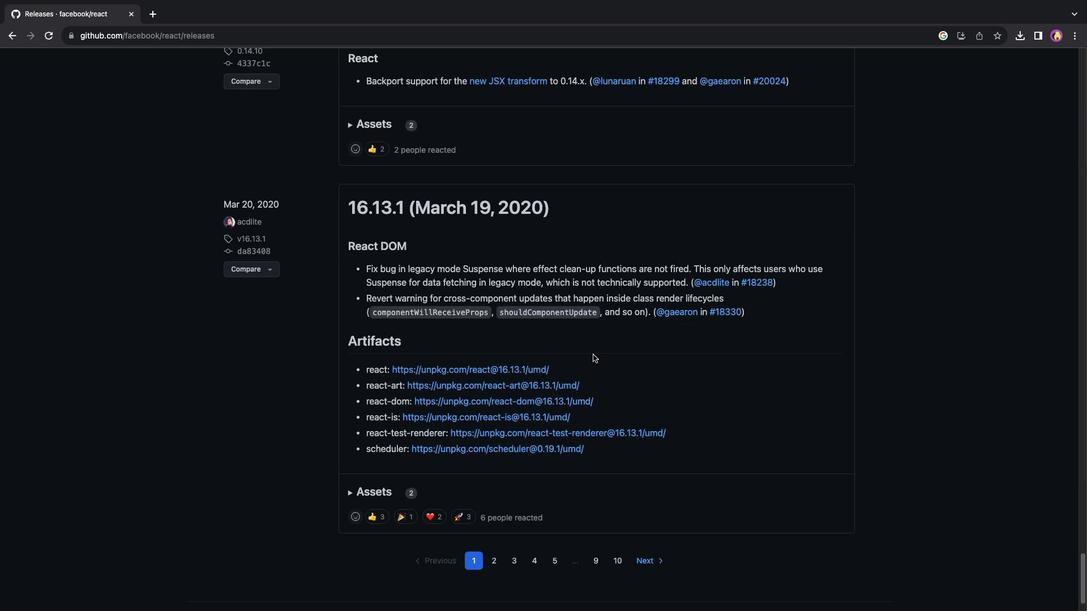 
Action: Mouse scrolled (593, 355) with delta (0, 0)
Screenshot: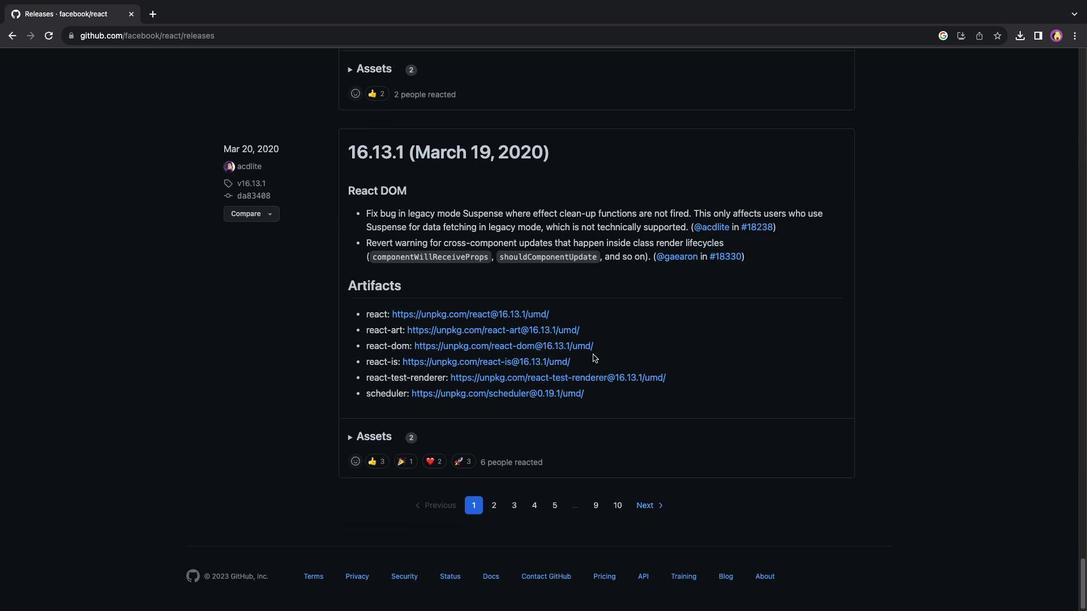 
Action: Mouse scrolled (593, 355) with delta (0, 0)
Screenshot: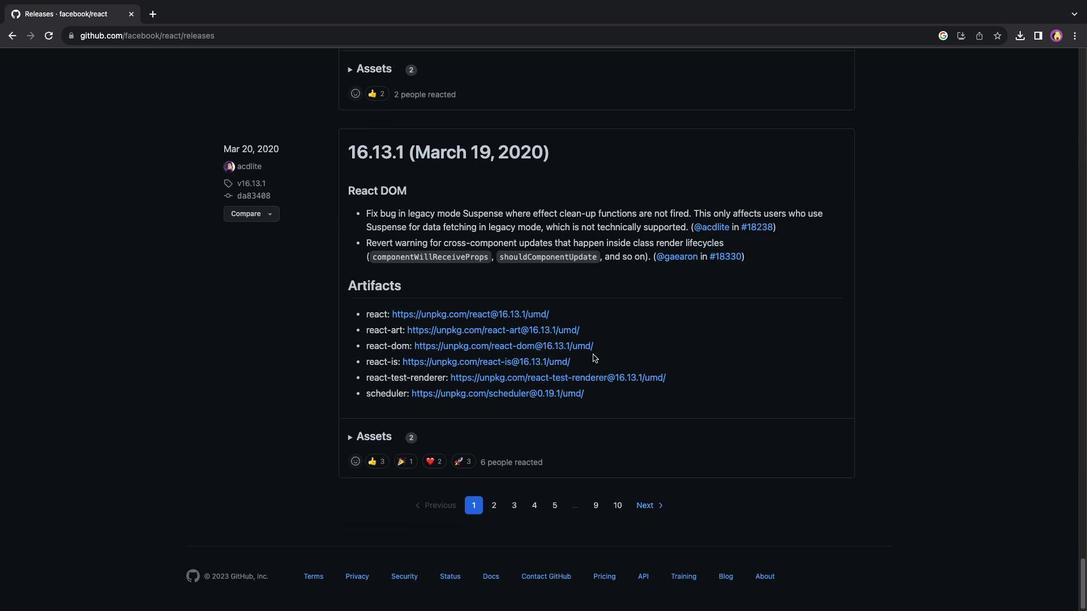 
Action: Mouse scrolled (593, 355) with delta (0, -1)
Screenshot: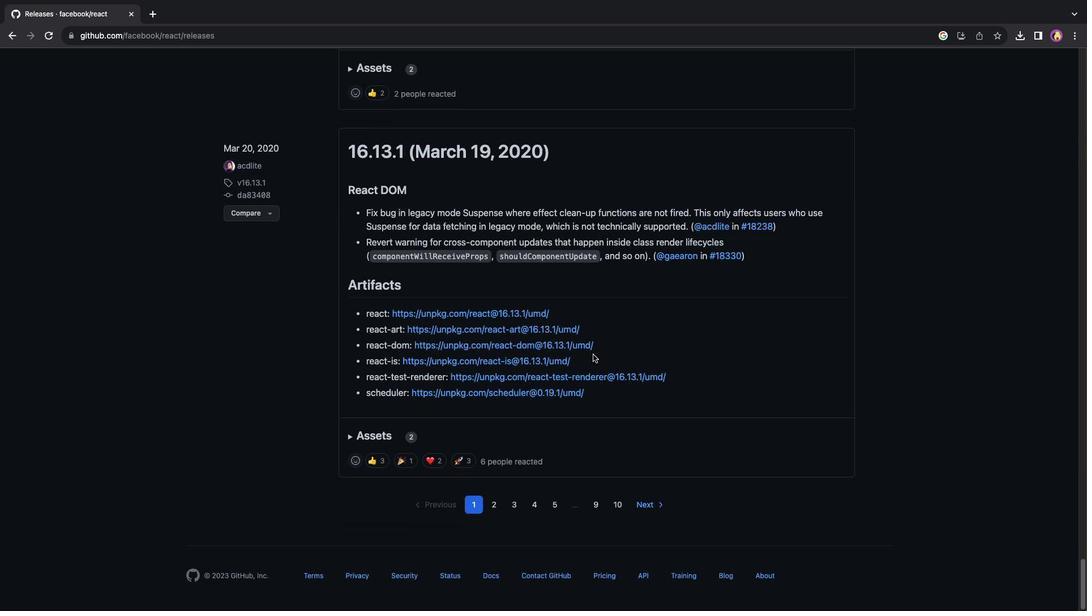 
Action: Mouse scrolled (593, 355) with delta (0, -2)
Screenshot: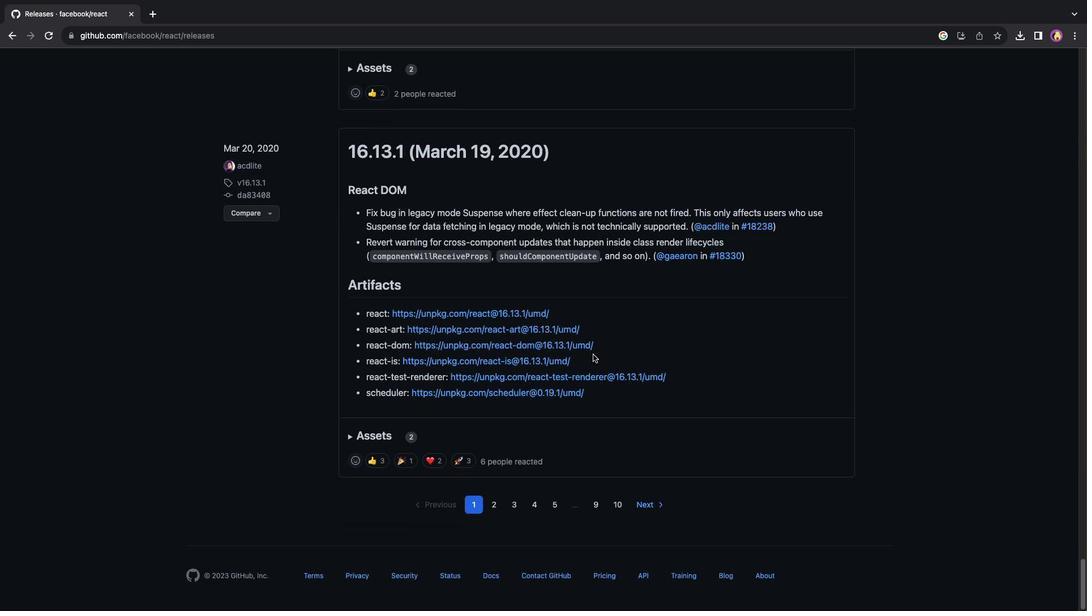 
Action: Mouse moved to (489, 503)
Screenshot: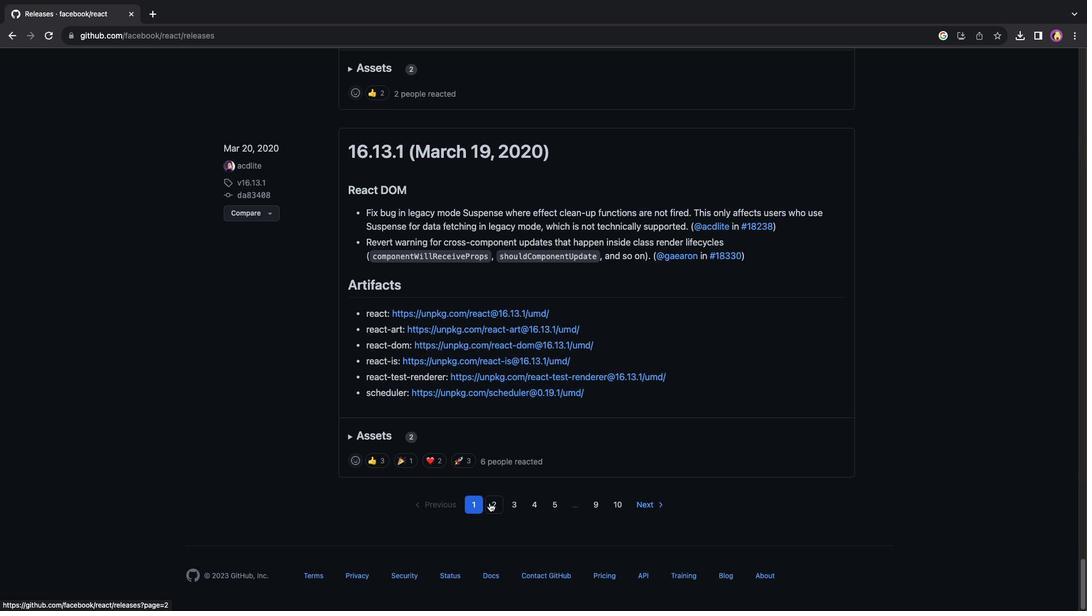
Action: Mouse pressed left at (489, 503)
Screenshot: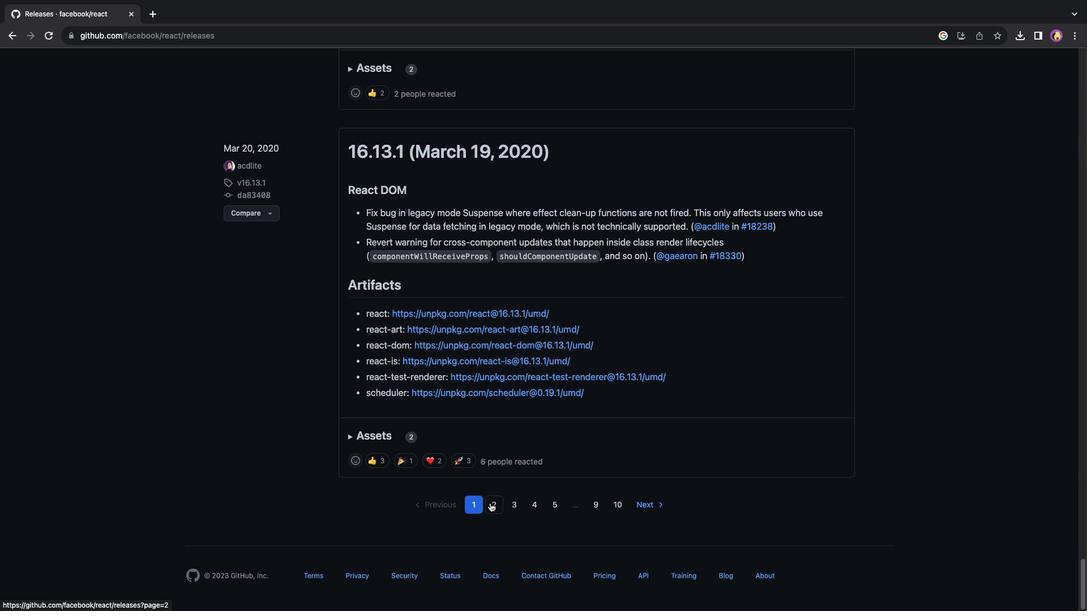 
Action: Mouse moved to (634, 370)
Screenshot: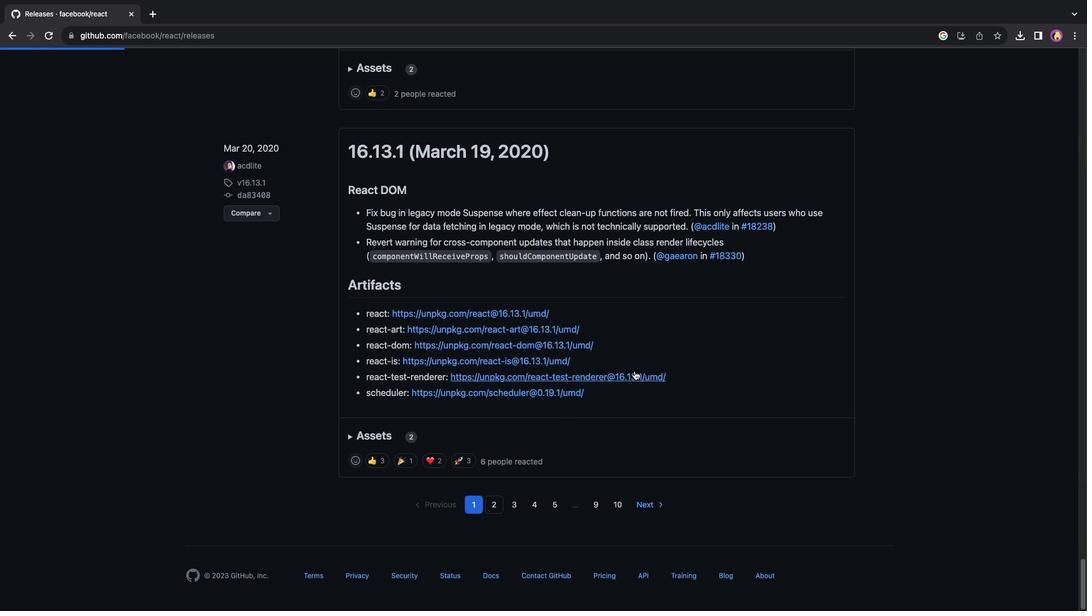 
Action: Mouse scrolled (634, 370) with delta (0, 0)
Screenshot: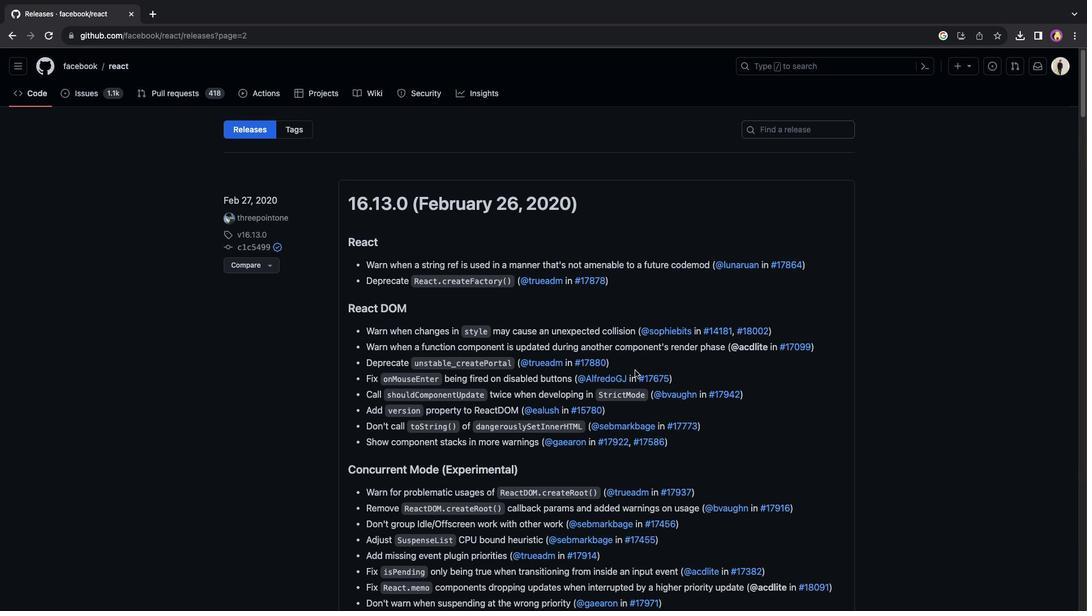 
Action: Mouse scrolled (634, 370) with delta (0, 0)
Screenshot: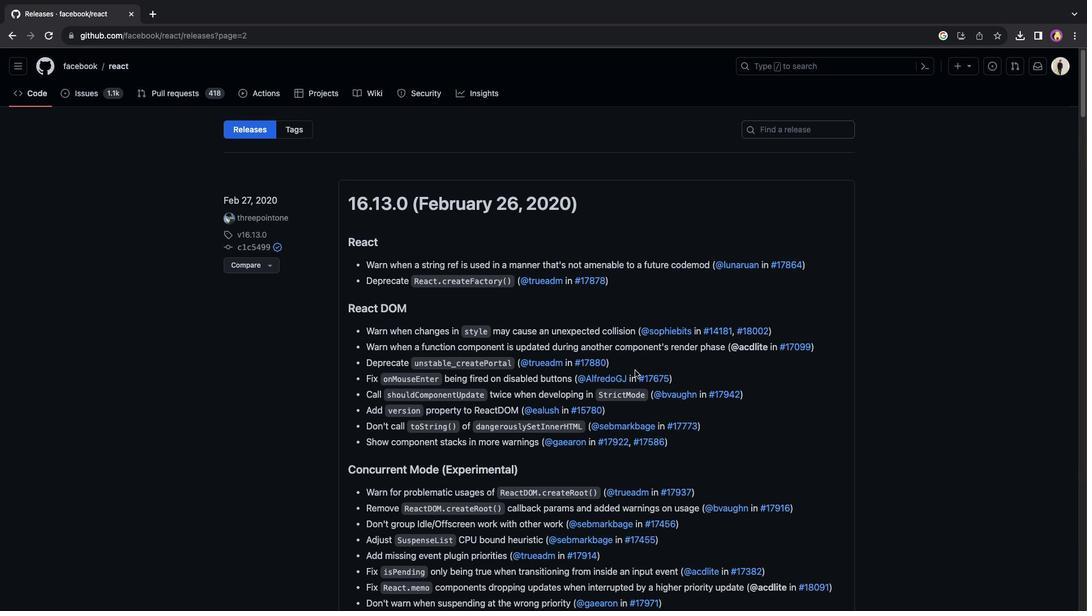 
Action: Mouse scrolled (634, 370) with delta (0, -1)
Screenshot: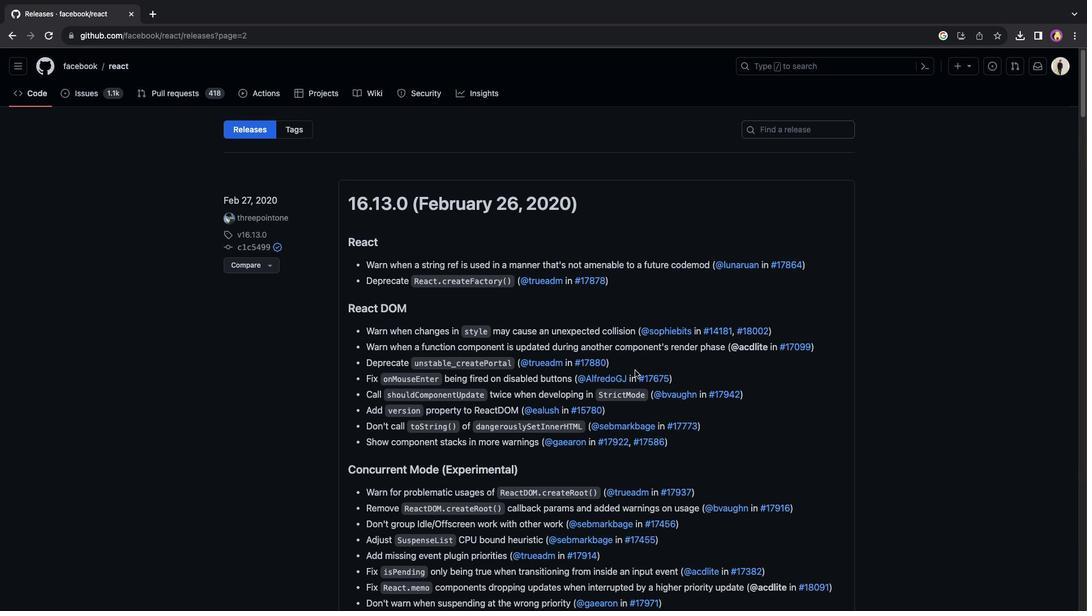 
Action: Mouse scrolled (634, 370) with delta (0, -2)
Screenshot: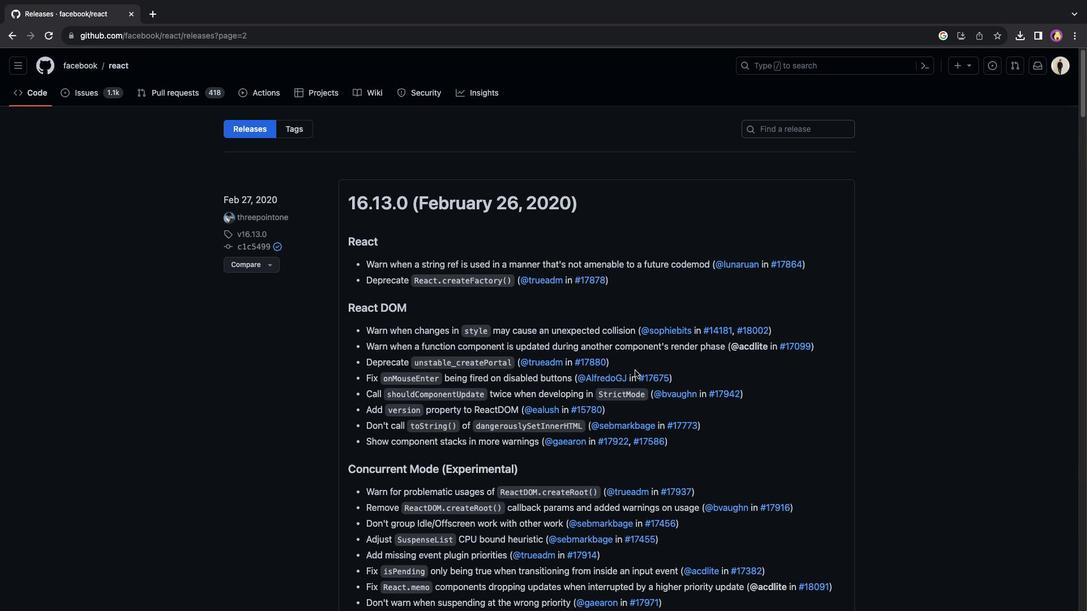 
Action: Mouse scrolled (634, 370) with delta (0, 0)
Screenshot: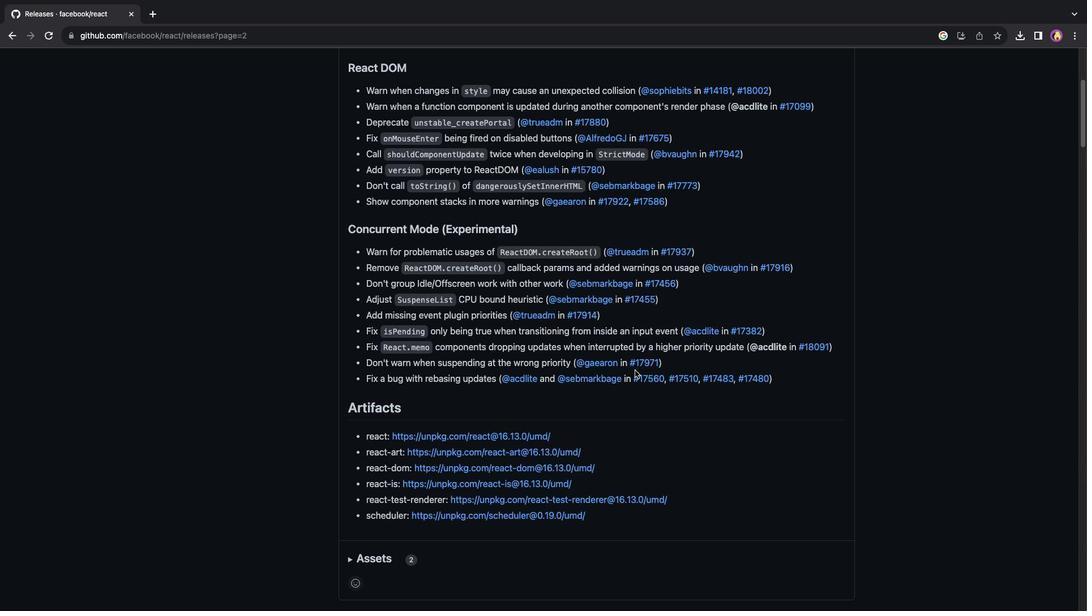 
Action: Mouse scrolled (634, 370) with delta (0, 0)
Screenshot: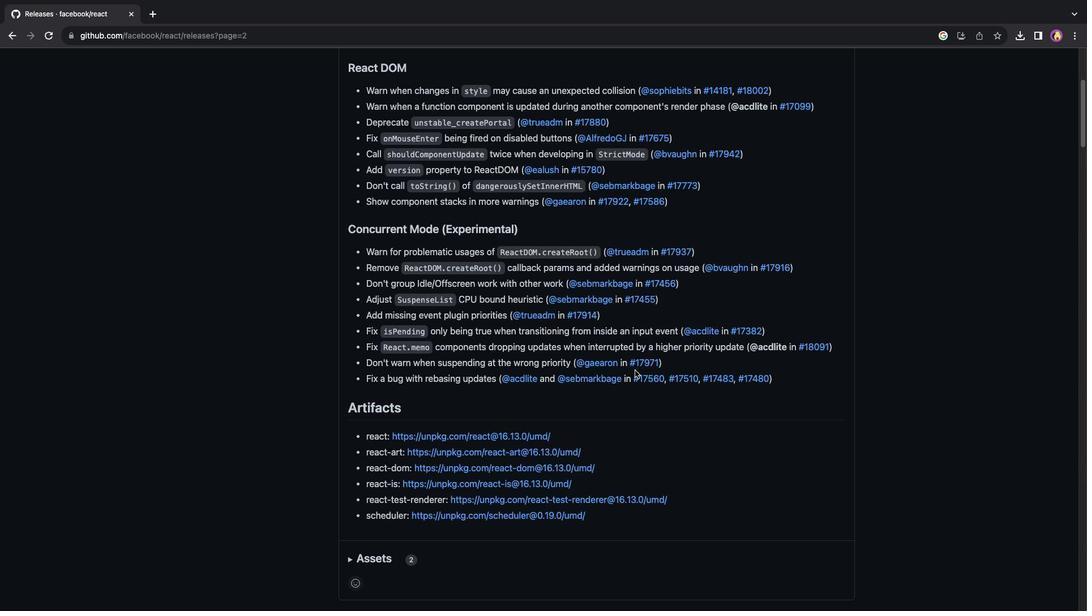 
Action: Mouse scrolled (634, 370) with delta (0, -1)
Screenshot: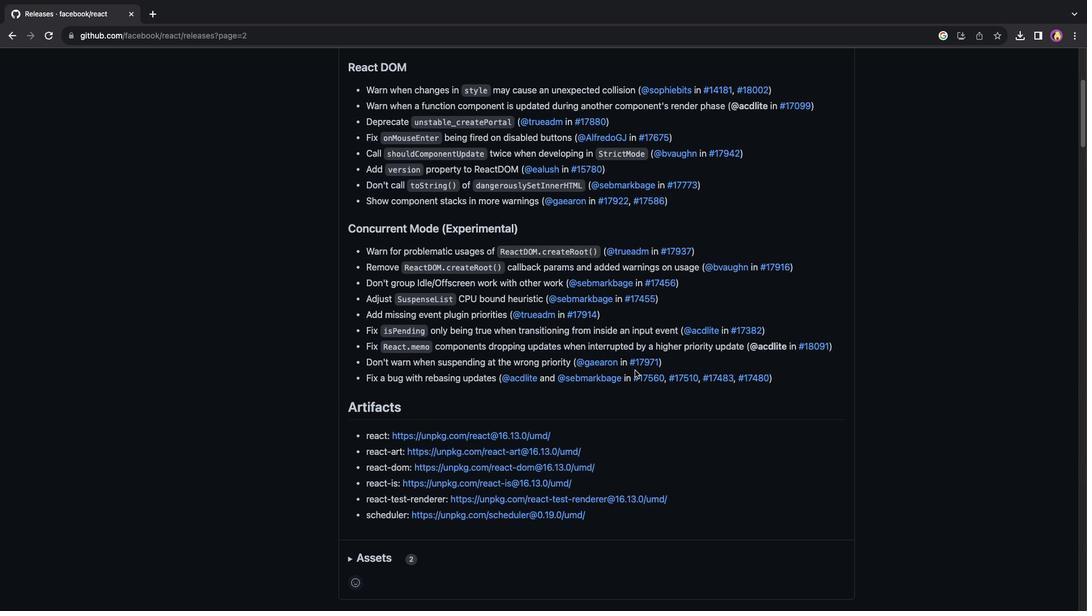 
Action: Mouse scrolled (634, 370) with delta (0, -2)
Screenshot: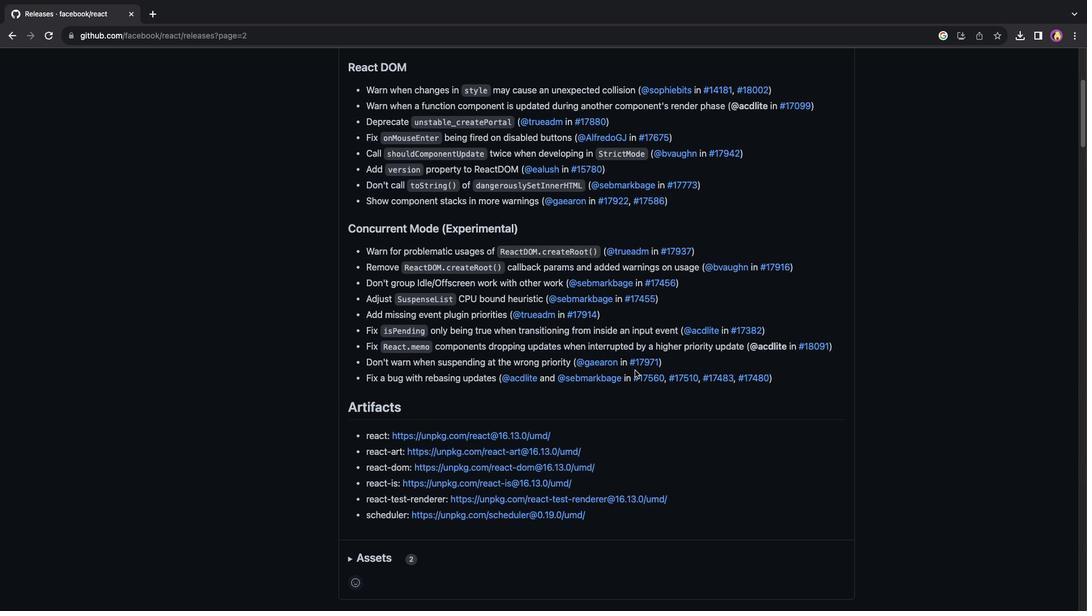 
Action: Mouse scrolled (634, 370) with delta (0, 0)
Screenshot: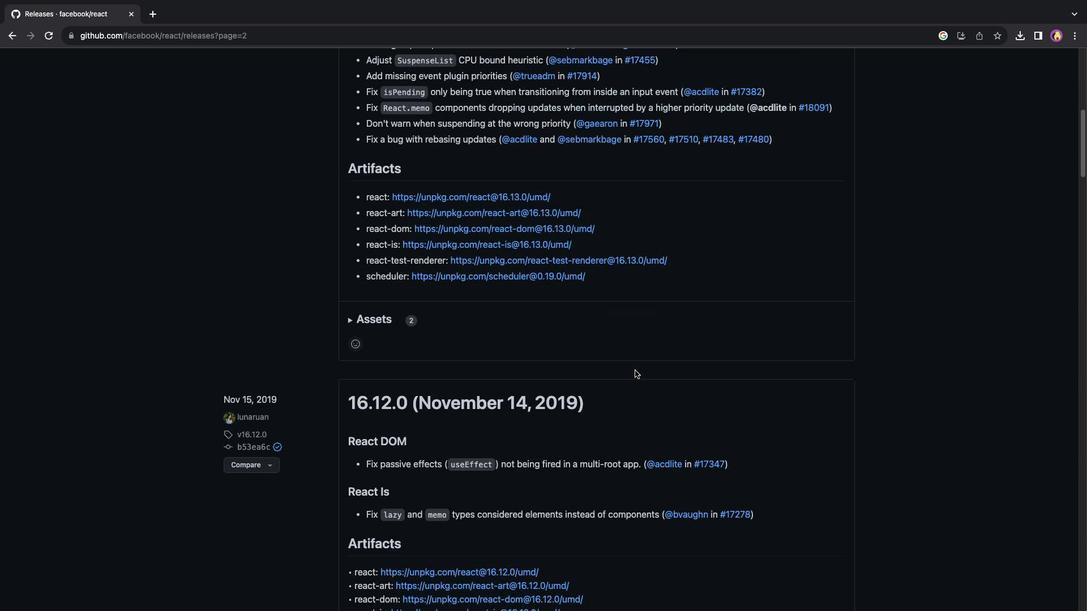 
Action: Mouse scrolled (634, 370) with delta (0, 0)
Screenshot: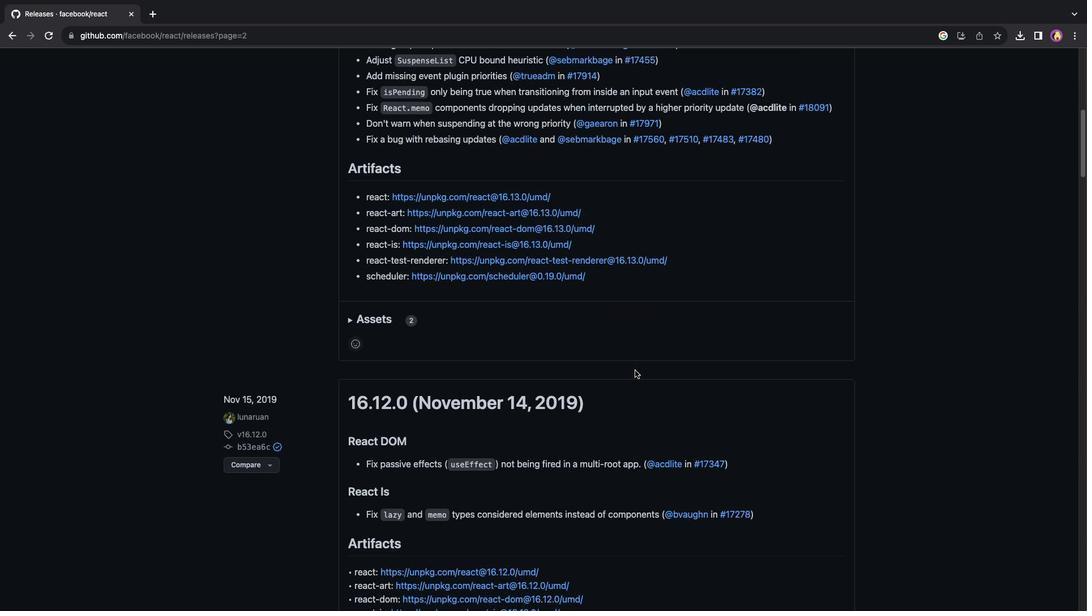 
Action: Mouse scrolled (634, 370) with delta (0, -1)
Screenshot: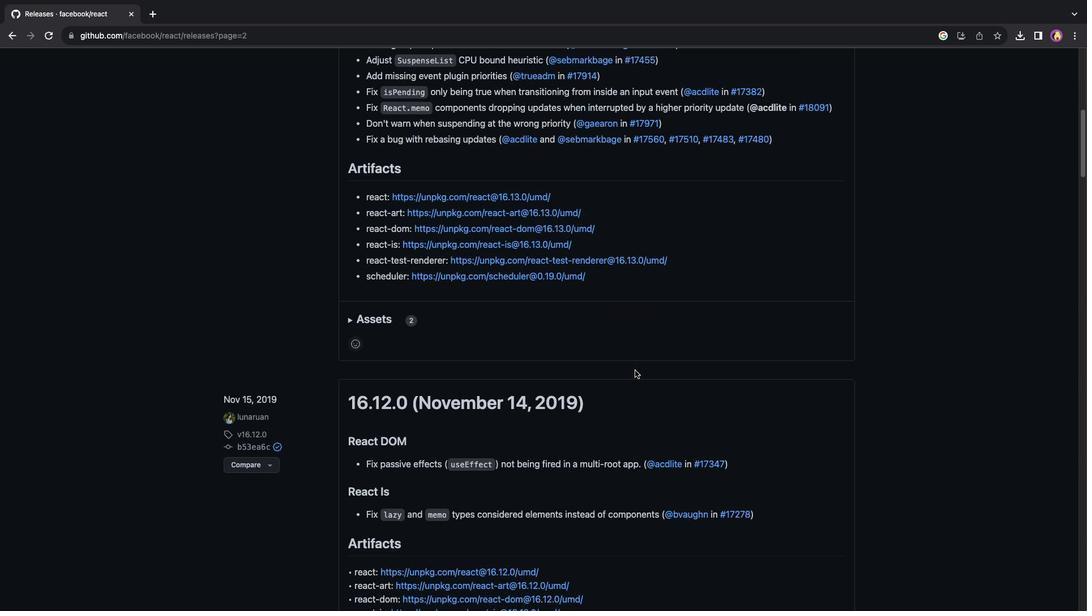 
Action: Mouse scrolled (634, 370) with delta (0, -2)
Screenshot: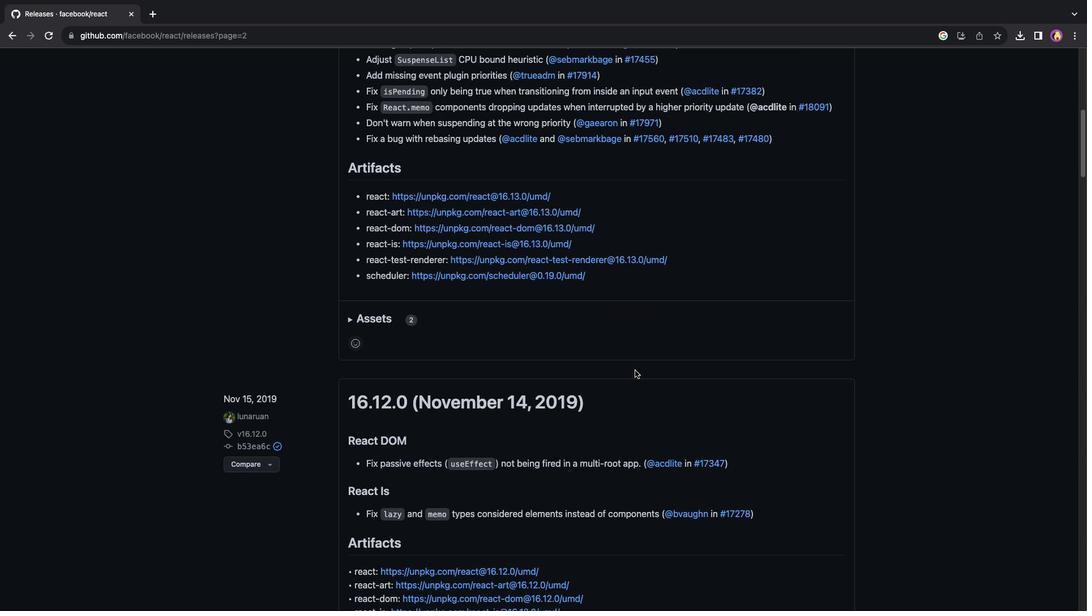 
Action: Mouse scrolled (634, 370) with delta (0, 0)
Screenshot: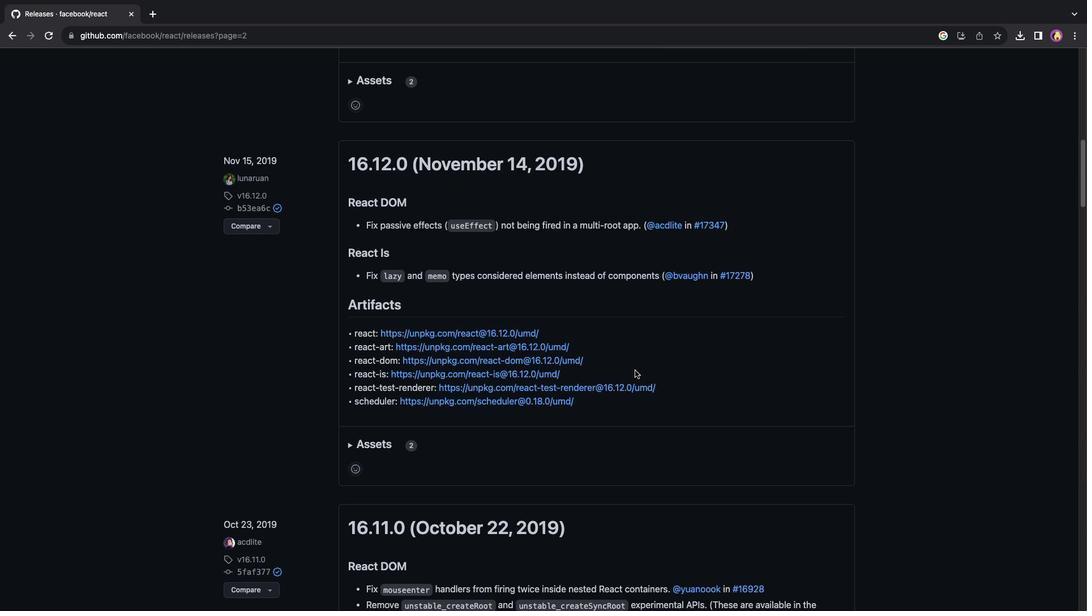 
Action: Mouse scrolled (634, 370) with delta (0, 0)
Screenshot: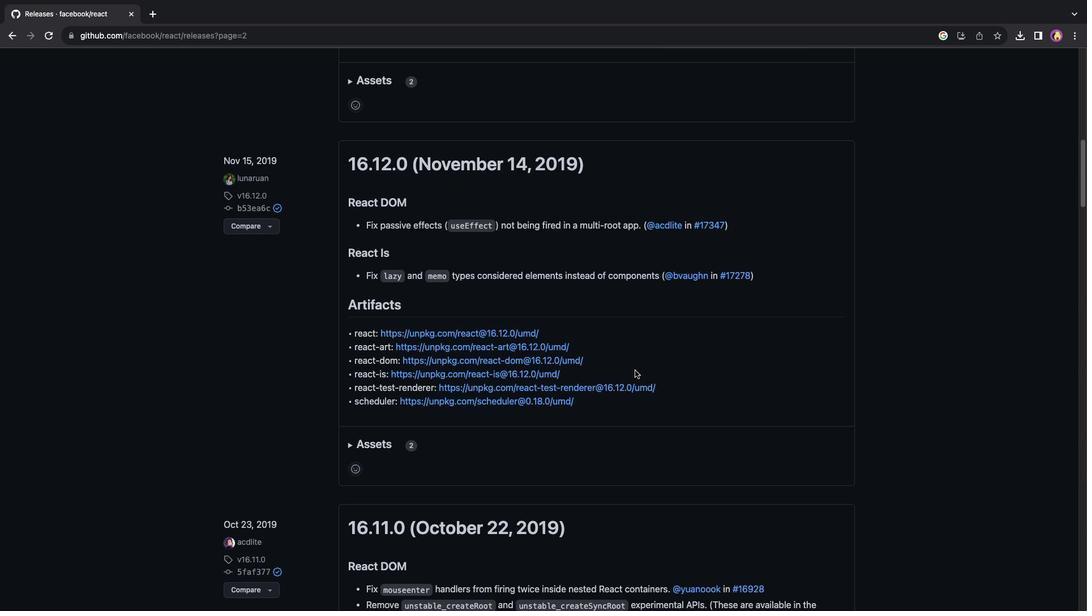 
Action: Mouse scrolled (634, 370) with delta (0, -1)
Screenshot: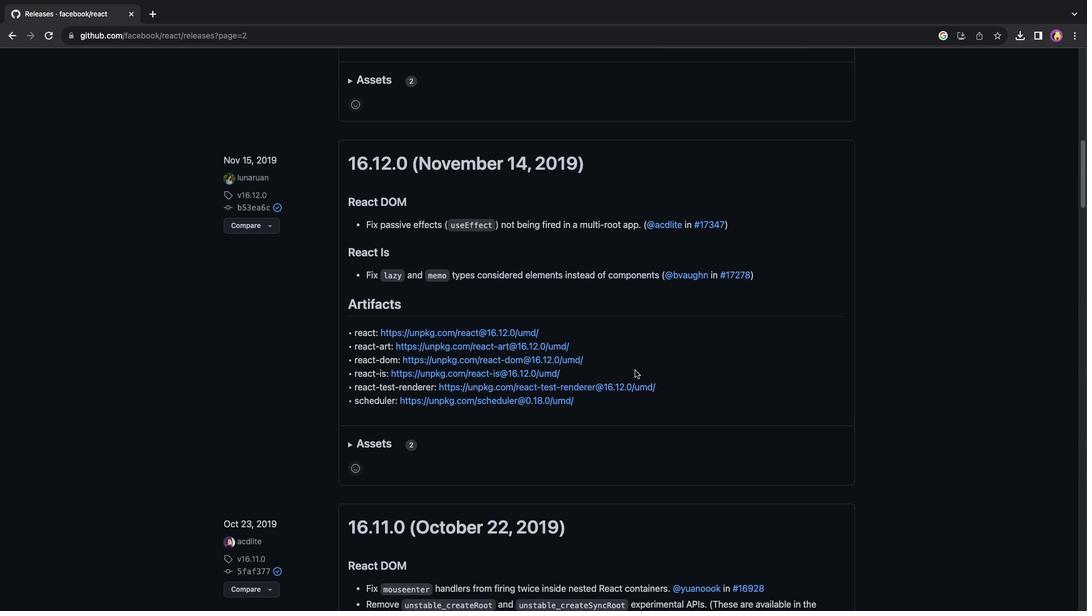
Action: Mouse scrolled (634, 370) with delta (0, -2)
Screenshot: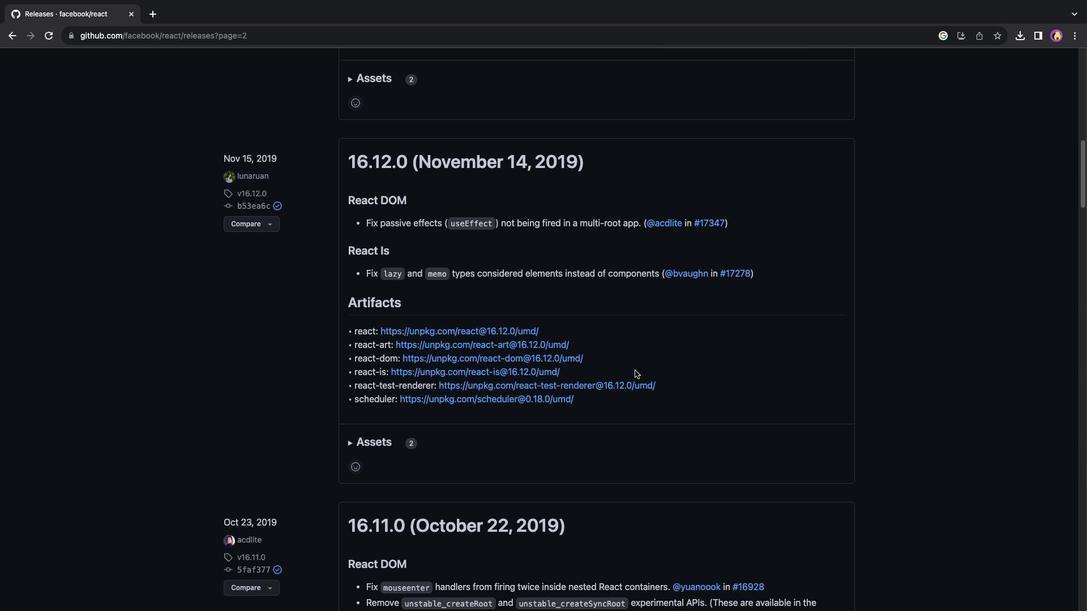 
Action: Mouse scrolled (634, 370) with delta (0, 0)
Screenshot: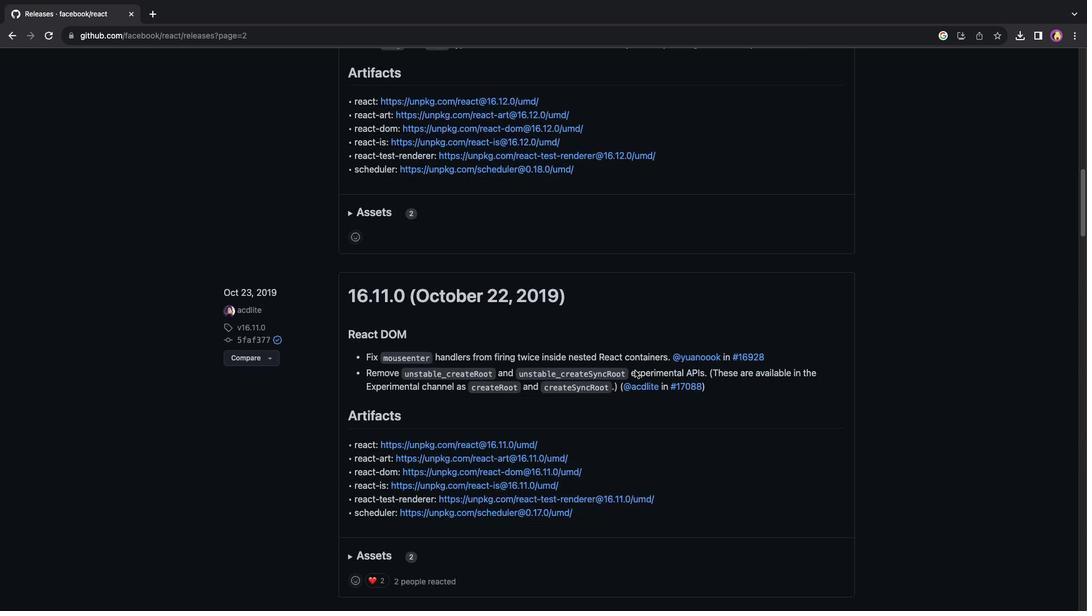 
Action: Mouse scrolled (634, 370) with delta (0, 0)
Screenshot: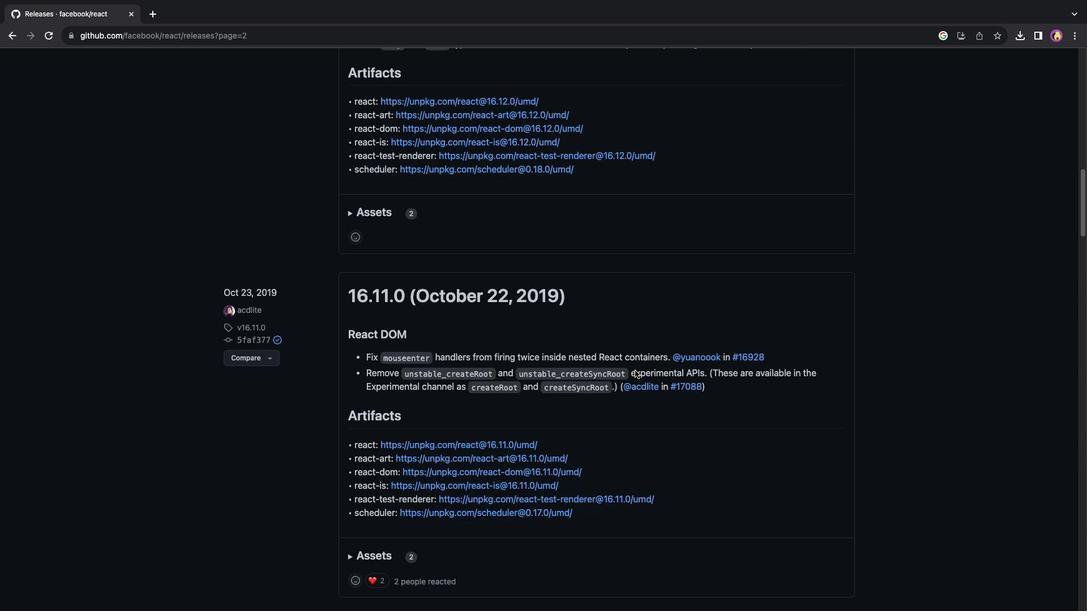 
Action: Mouse scrolled (634, 370) with delta (0, -1)
Screenshot: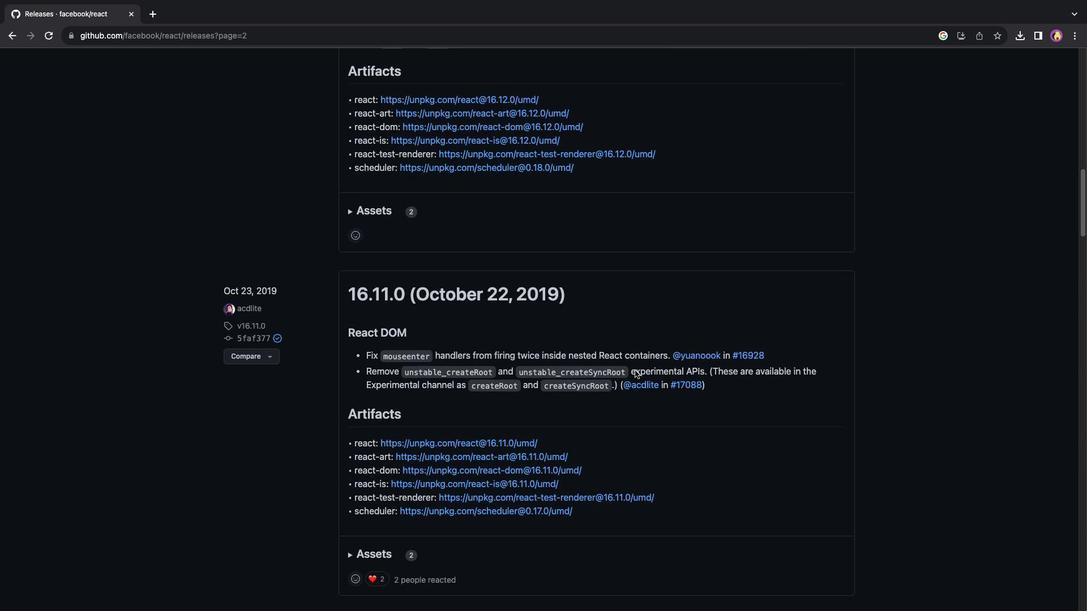 
Action: Mouse scrolled (634, 370) with delta (0, 0)
Screenshot: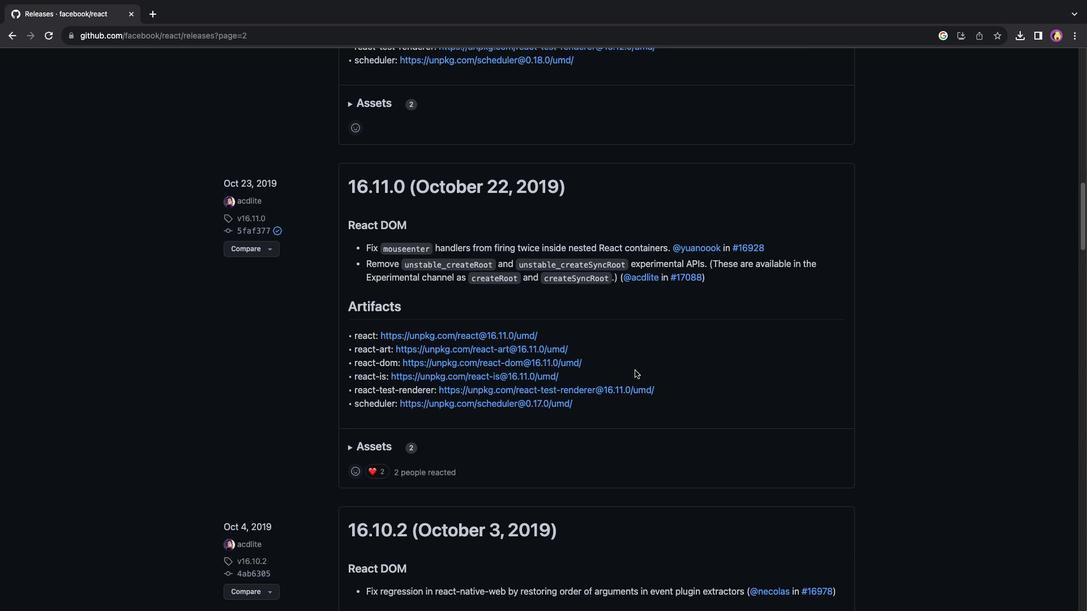 
Action: Mouse scrolled (634, 370) with delta (0, 0)
Screenshot: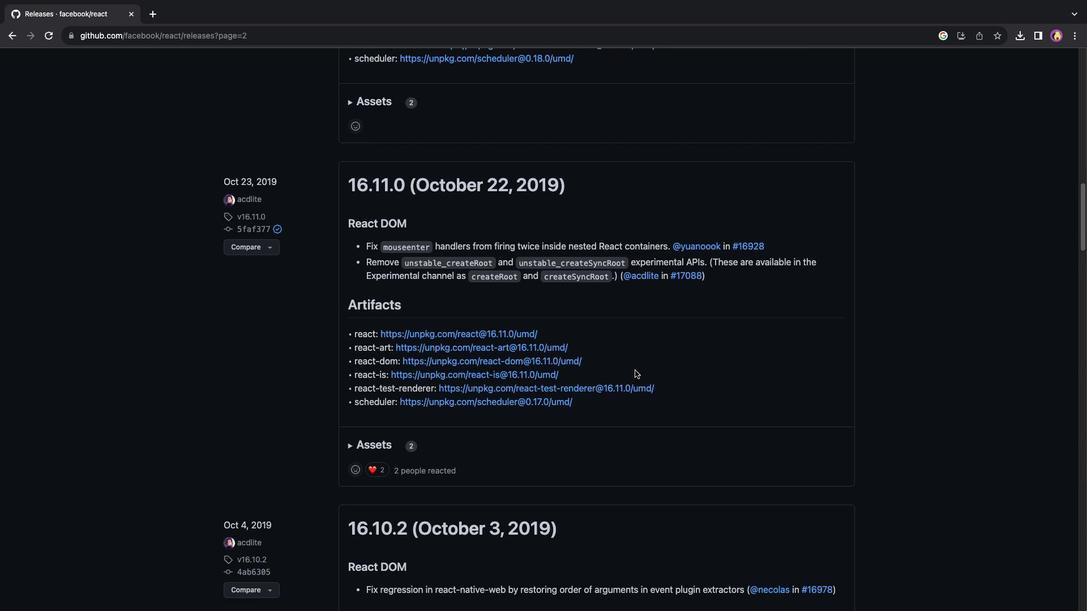 
Action: Mouse scrolled (634, 370) with delta (0, 0)
Screenshot: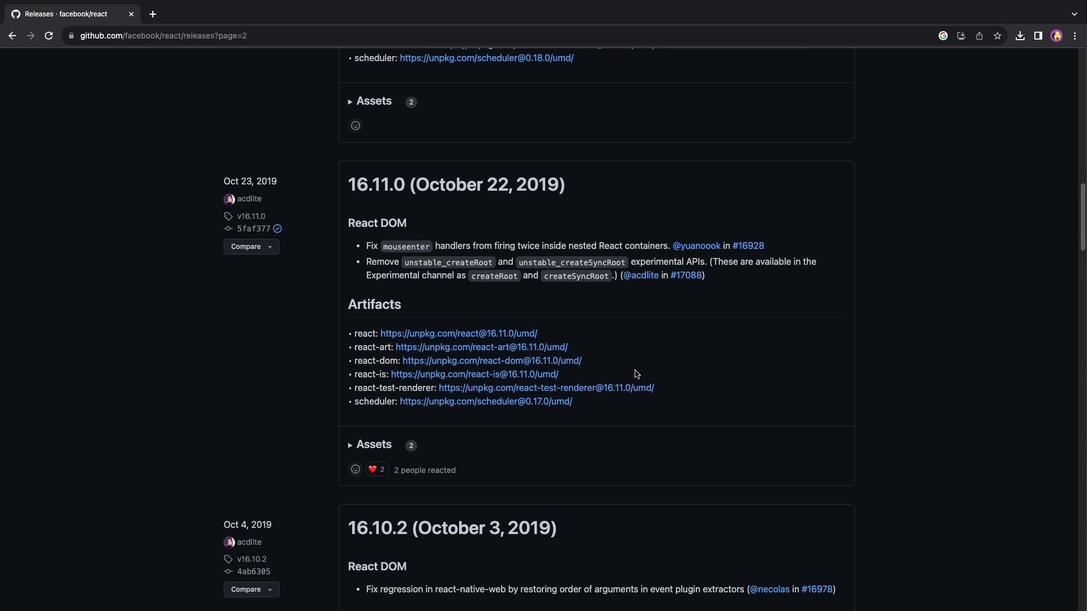 
Action: Mouse scrolled (634, 370) with delta (0, -2)
Screenshot: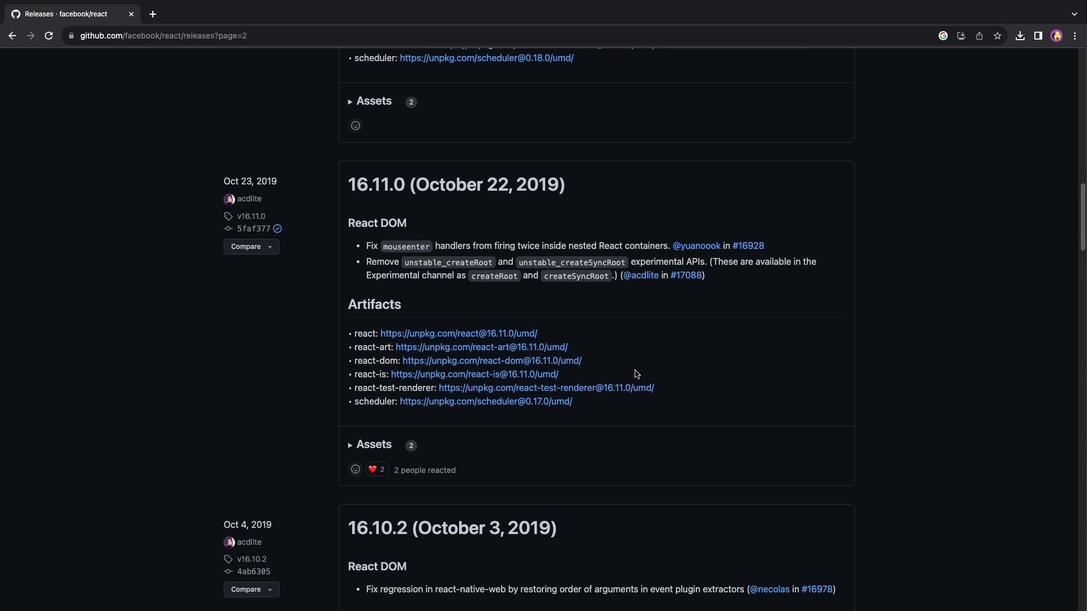 
Action: Mouse scrolled (634, 370) with delta (0, -2)
Screenshot: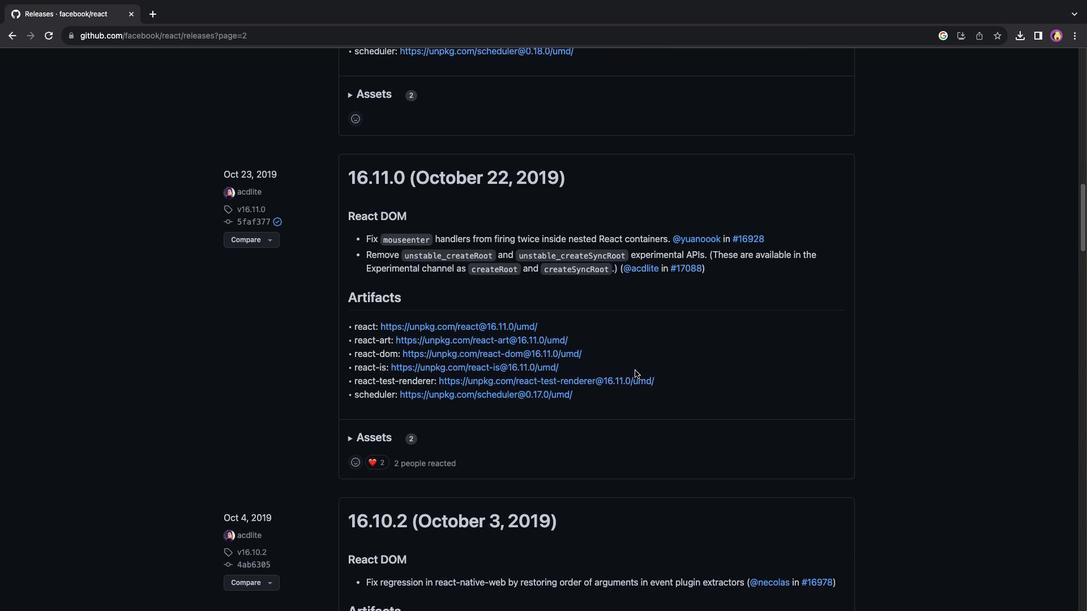 
Action: Mouse scrolled (634, 370) with delta (0, 0)
Screenshot: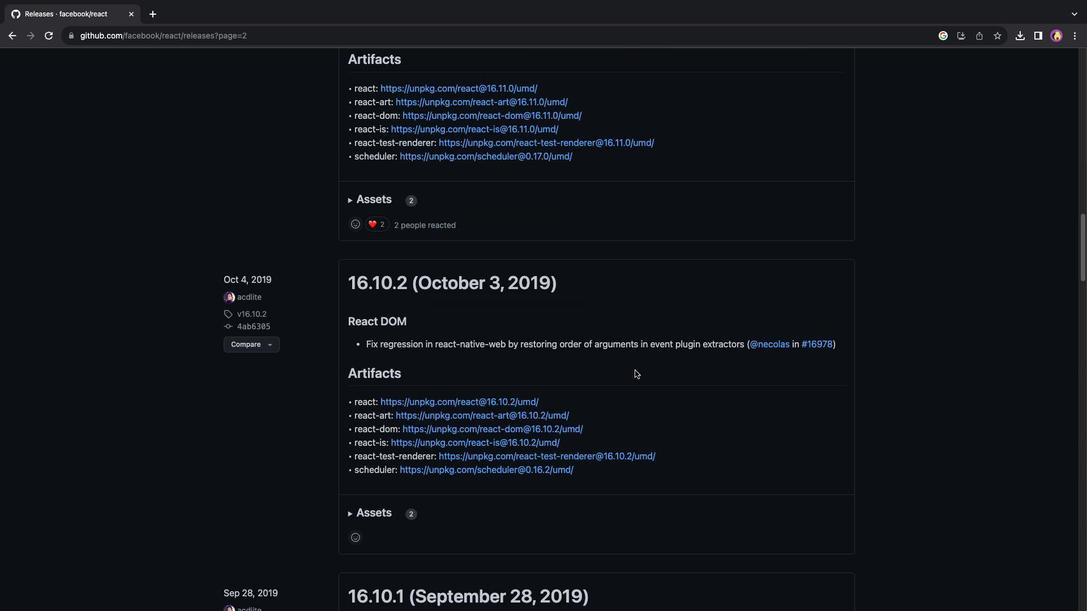 
Action: Mouse scrolled (634, 370) with delta (0, 0)
Screenshot: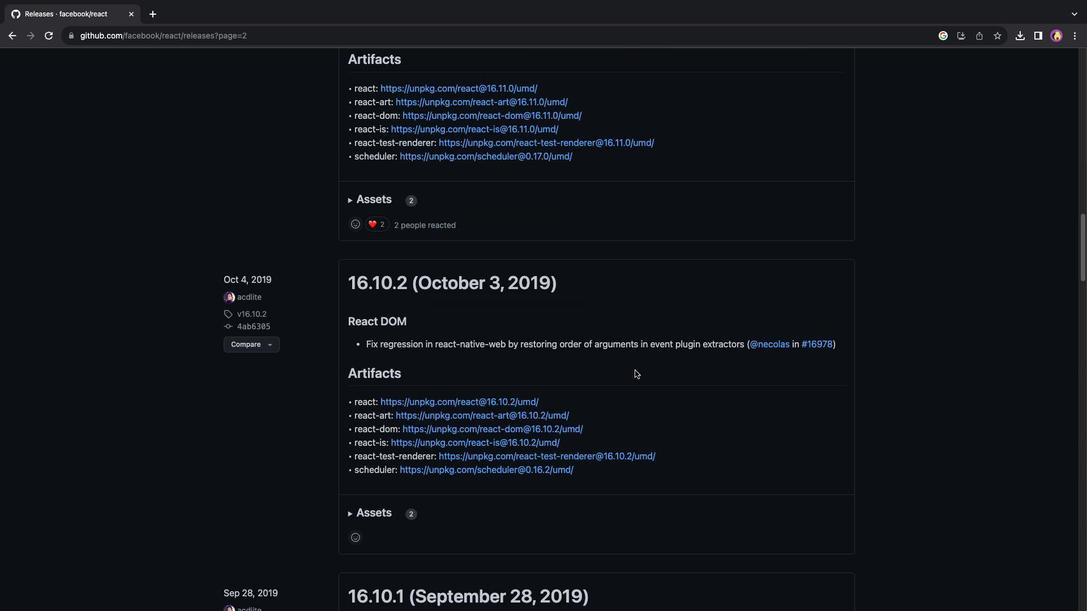 
Action: Mouse scrolled (634, 370) with delta (0, -1)
Screenshot: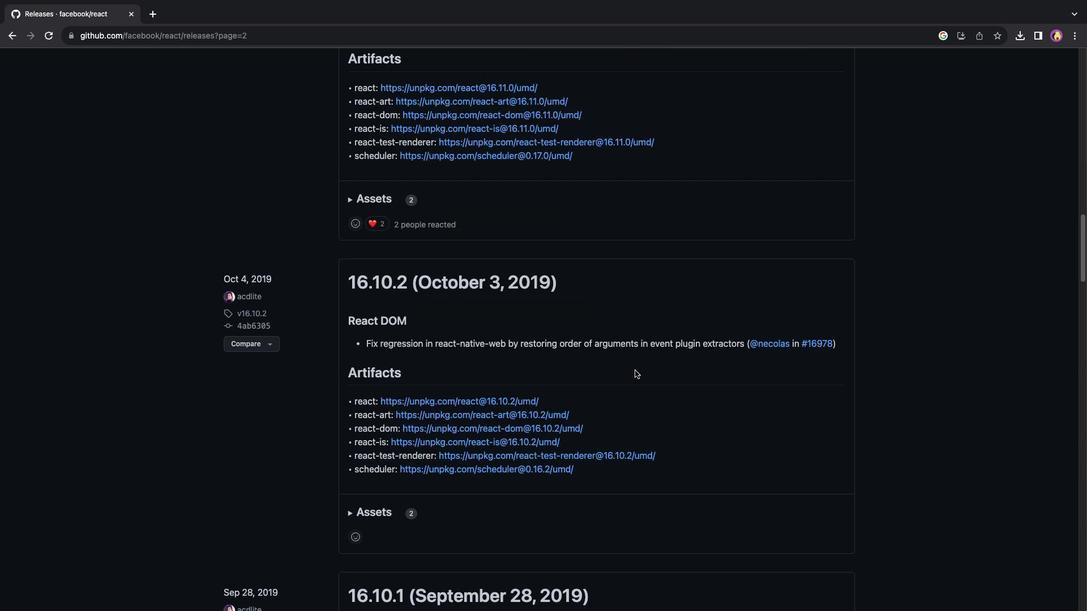 
Action: Mouse scrolled (634, 370) with delta (0, 0)
Screenshot: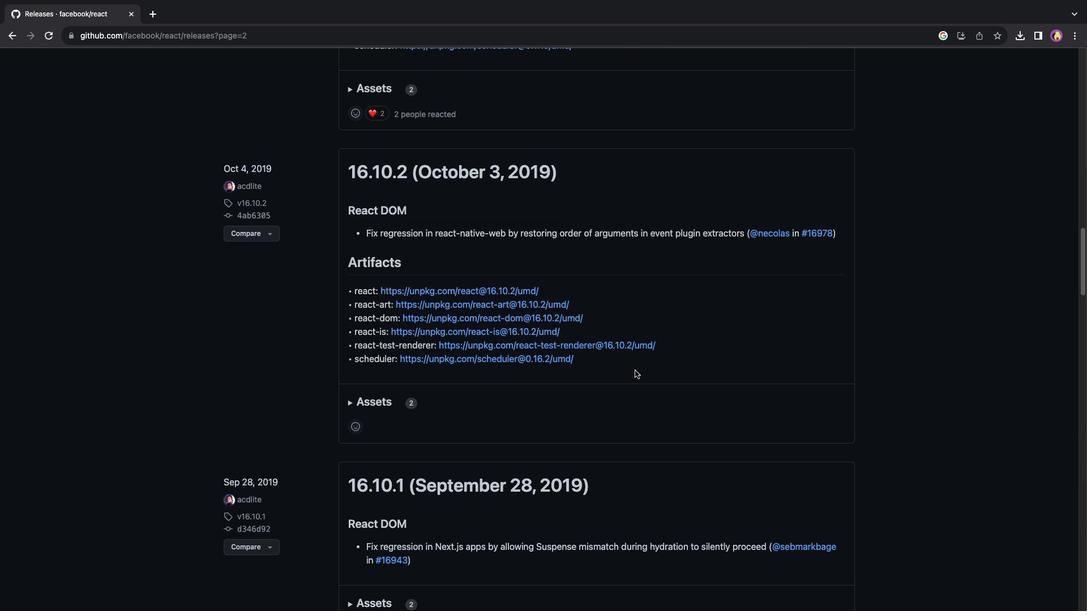 
Action: Mouse scrolled (634, 370) with delta (0, 0)
Screenshot: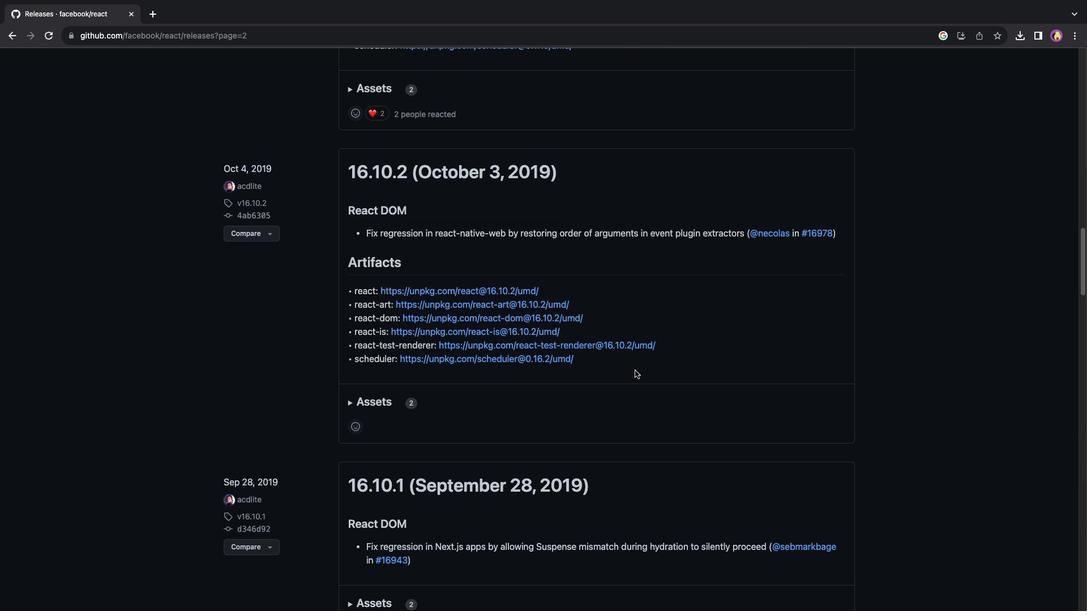 
Action: Mouse scrolled (634, 370) with delta (0, -1)
Screenshot: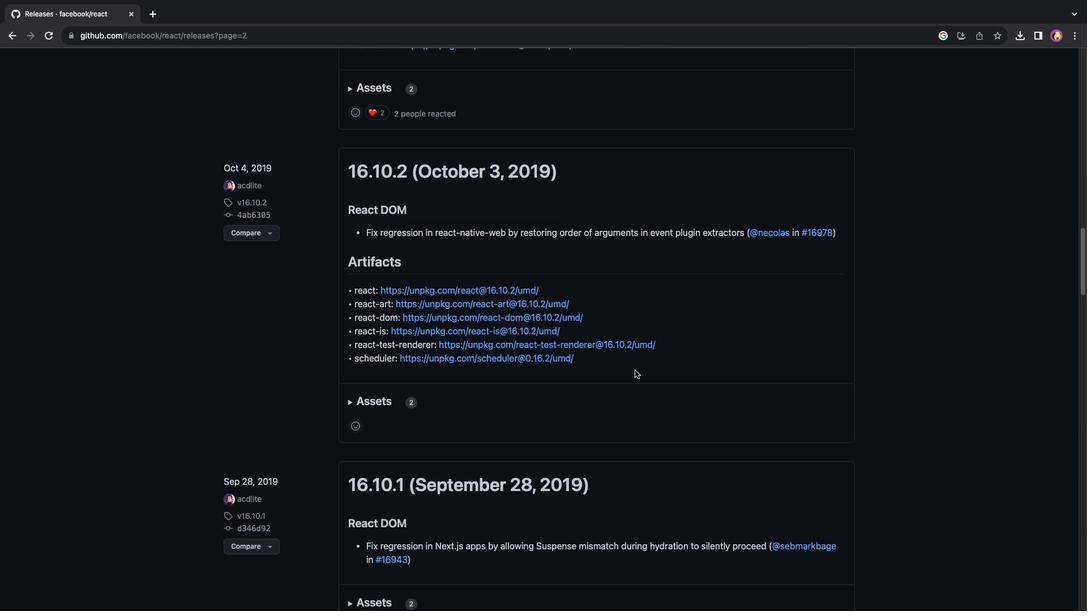 
Action: Mouse scrolled (634, 370) with delta (0, 0)
Screenshot: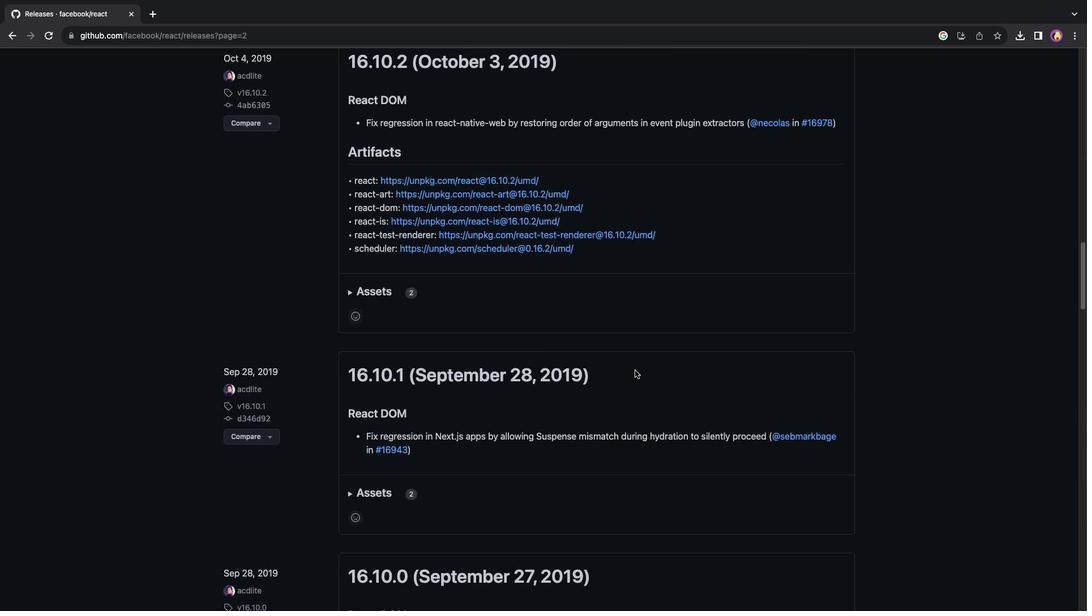 
Action: Mouse scrolled (634, 370) with delta (0, 0)
Screenshot: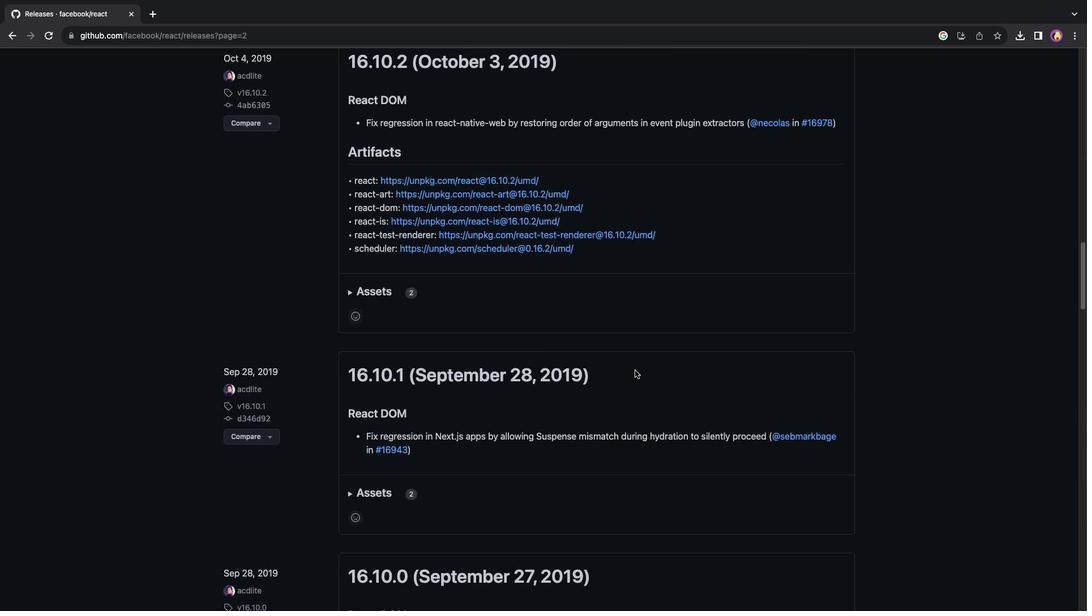 
Action: Mouse scrolled (634, 370) with delta (0, -1)
Screenshot: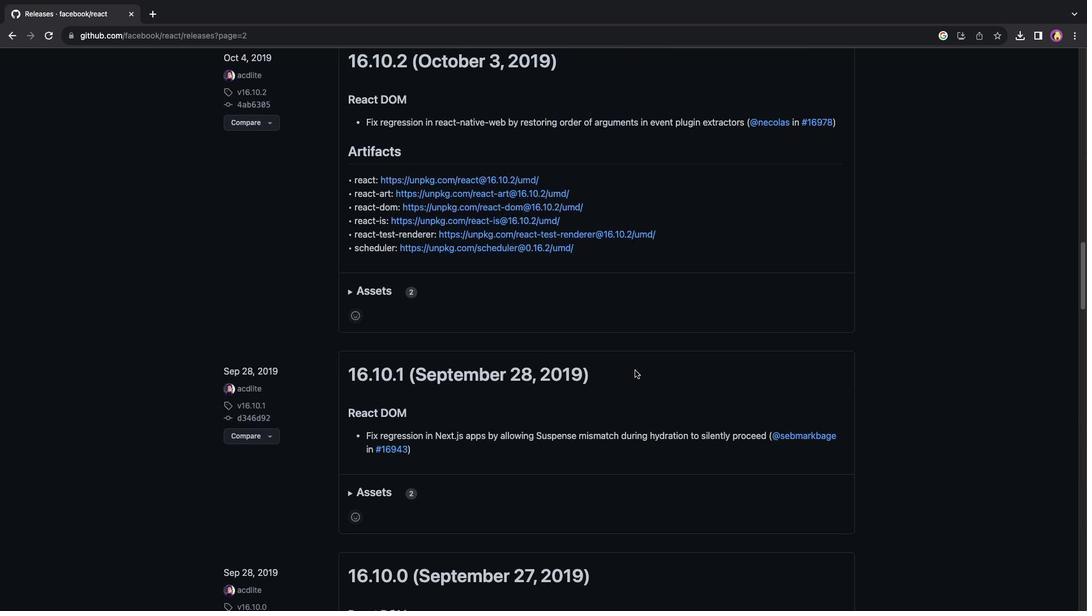 
Action: Mouse scrolled (634, 370) with delta (0, -2)
Screenshot: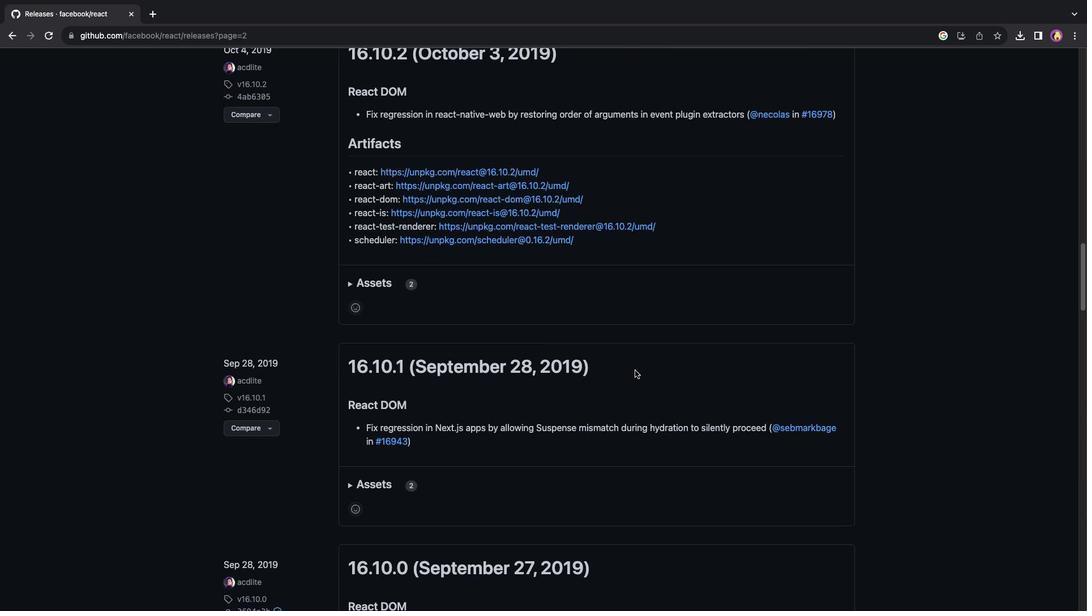 
Action: Mouse scrolled (634, 370) with delta (0, 0)
Screenshot: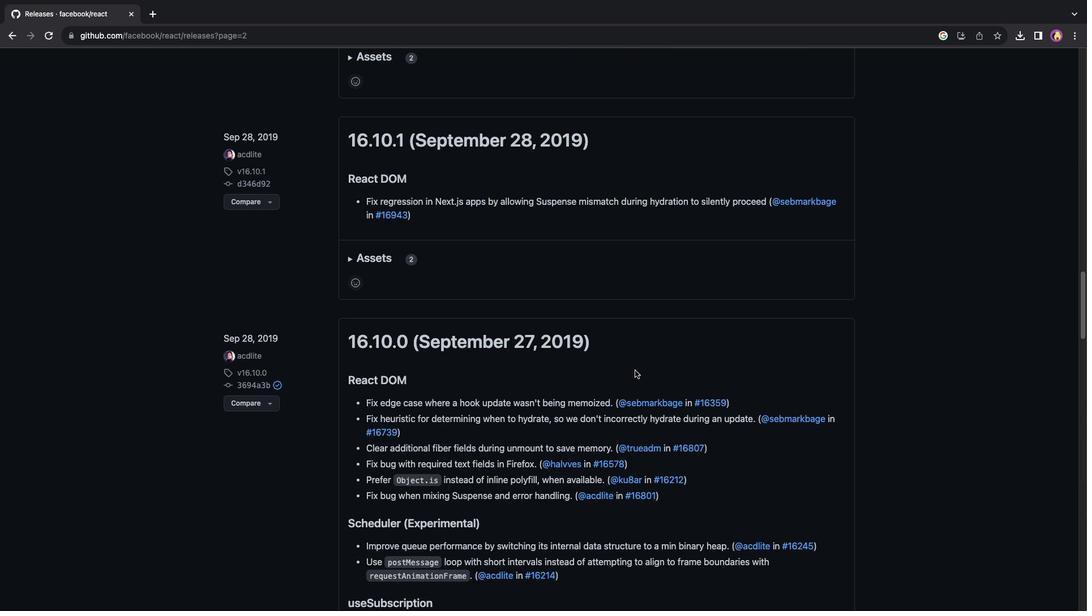 
Action: Mouse scrolled (634, 370) with delta (0, 0)
Screenshot: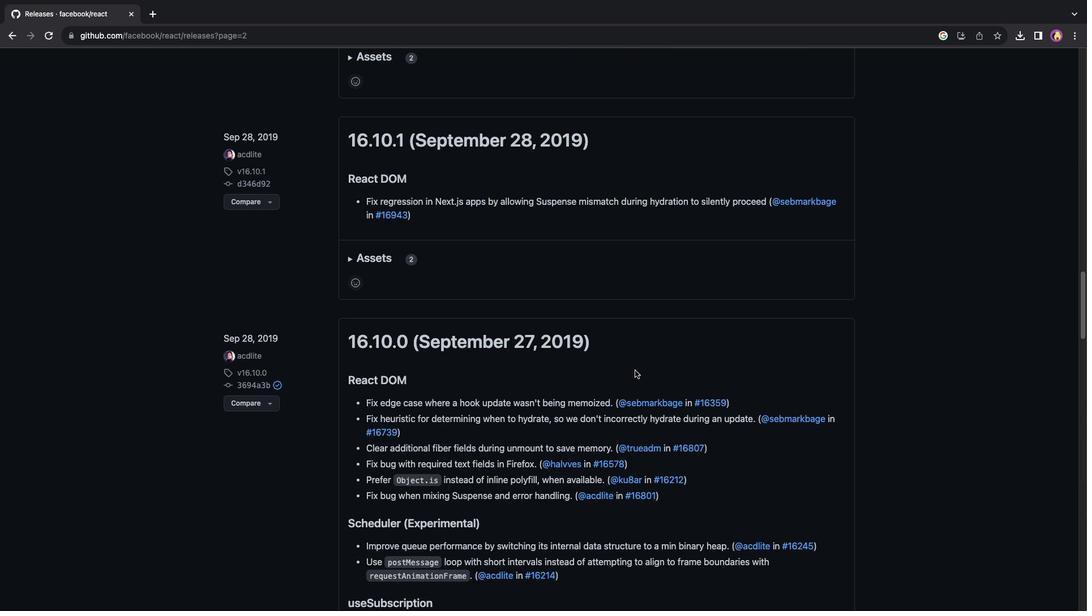 
Action: Mouse scrolled (634, 370) with delta (0, -1)
Screenshot: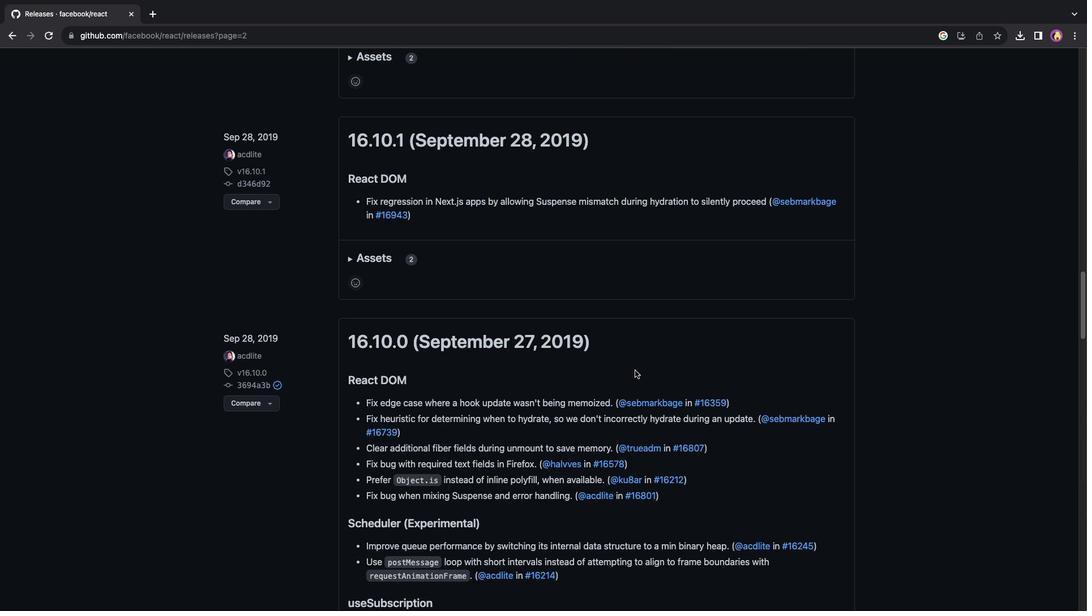 
Action: Mouse scrolled (634, 370) with delta (0, -2)
Screenshot: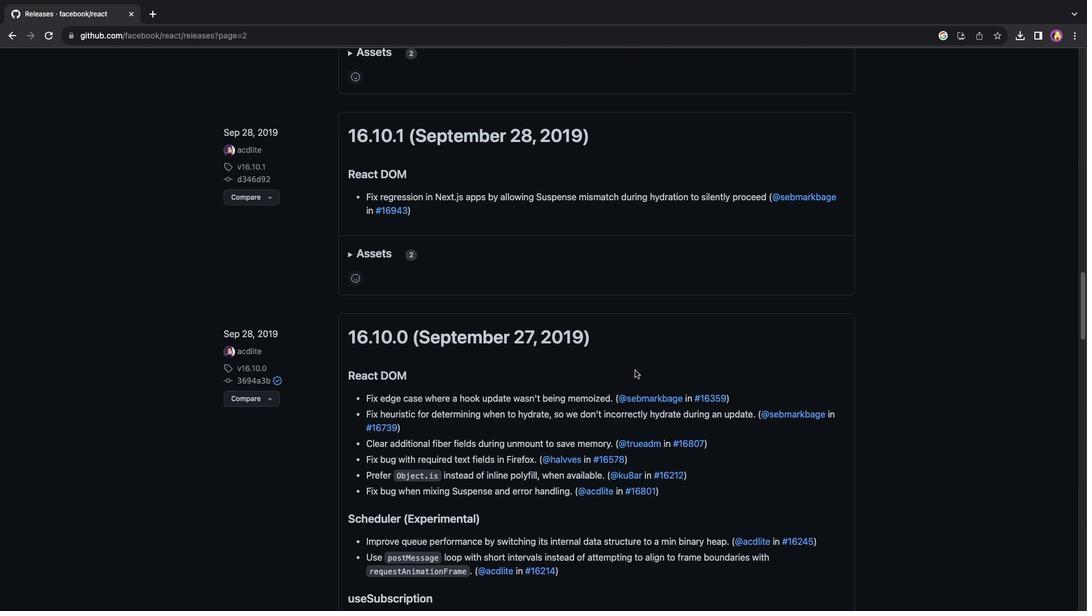 
Action: Mouse scrolled (634, 370) with delta (0, 0)
Screenshot: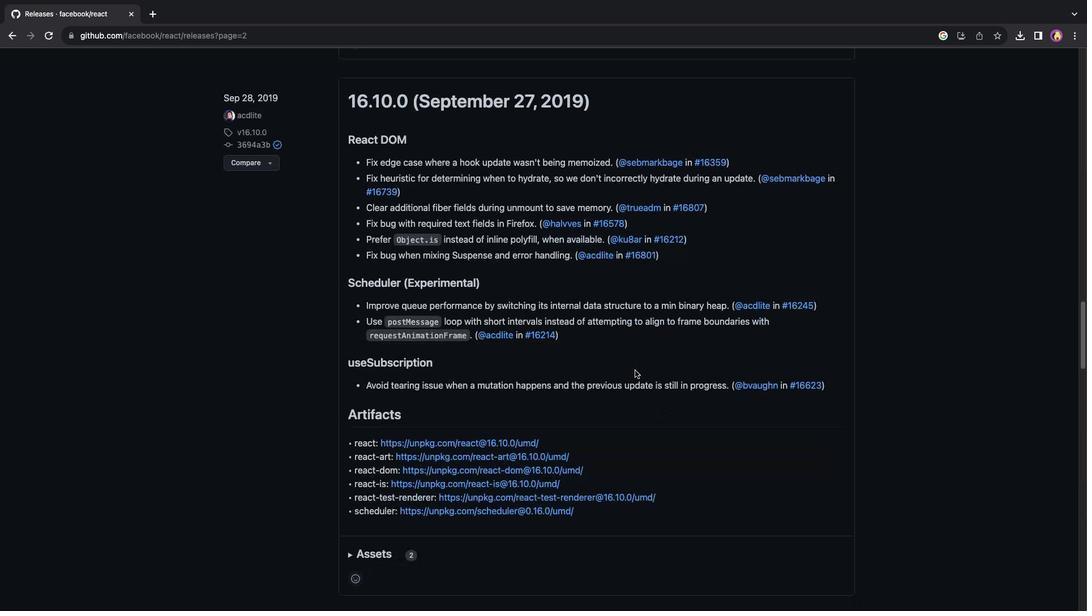 
Action: Mouse scrolled (634, 370) with delta (0, 0)
Screenshot: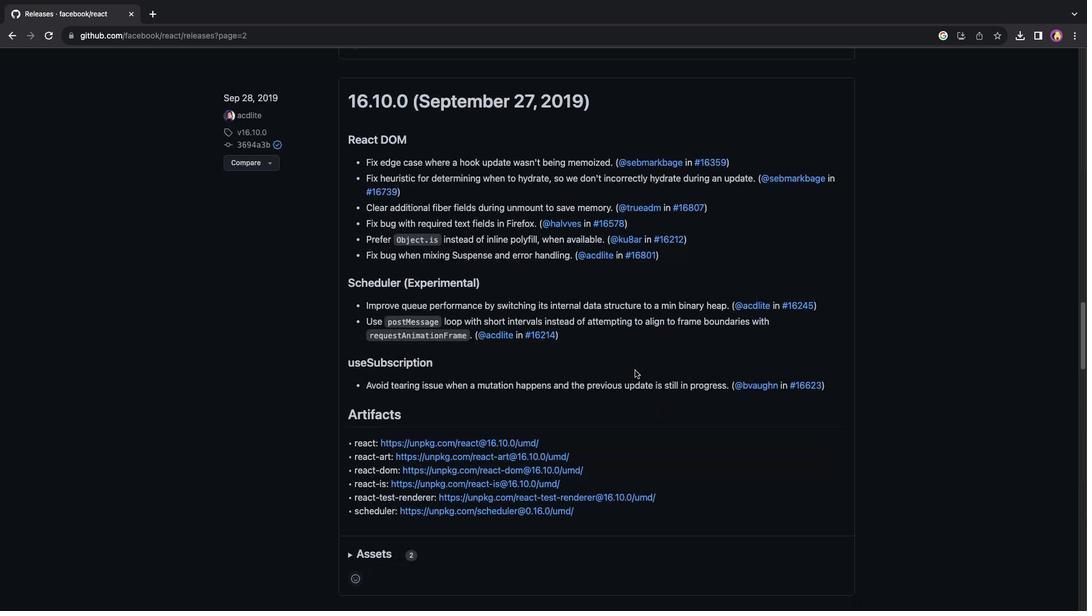 
Action: Mouse scrolled (634, 370) with delta (0, -1)
Screenshot: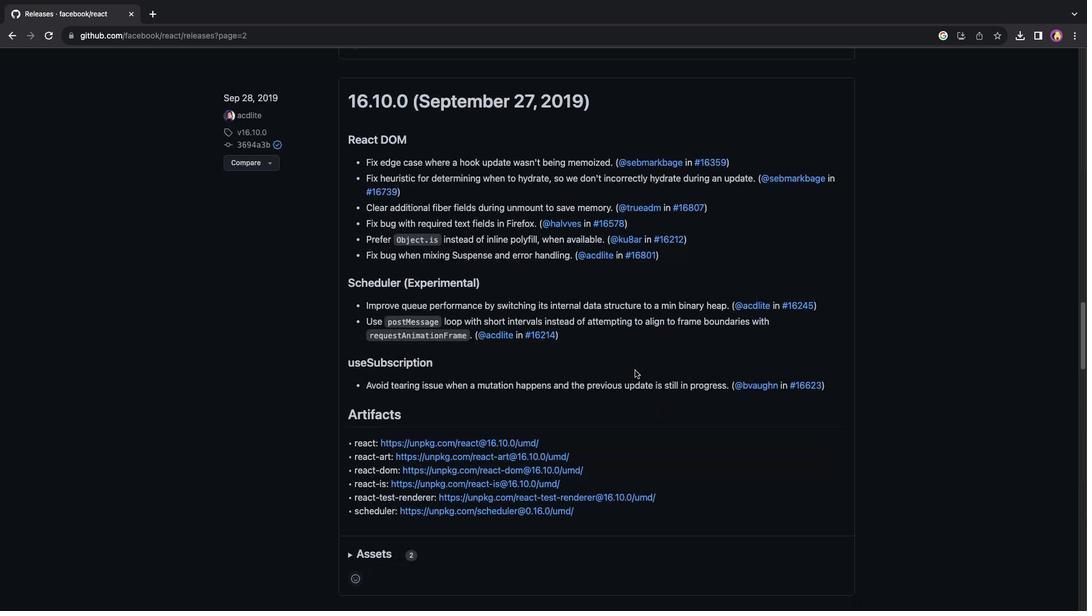 
Action: Mouse scrolled (634, 370) with delta (0, 0)
Screenshot: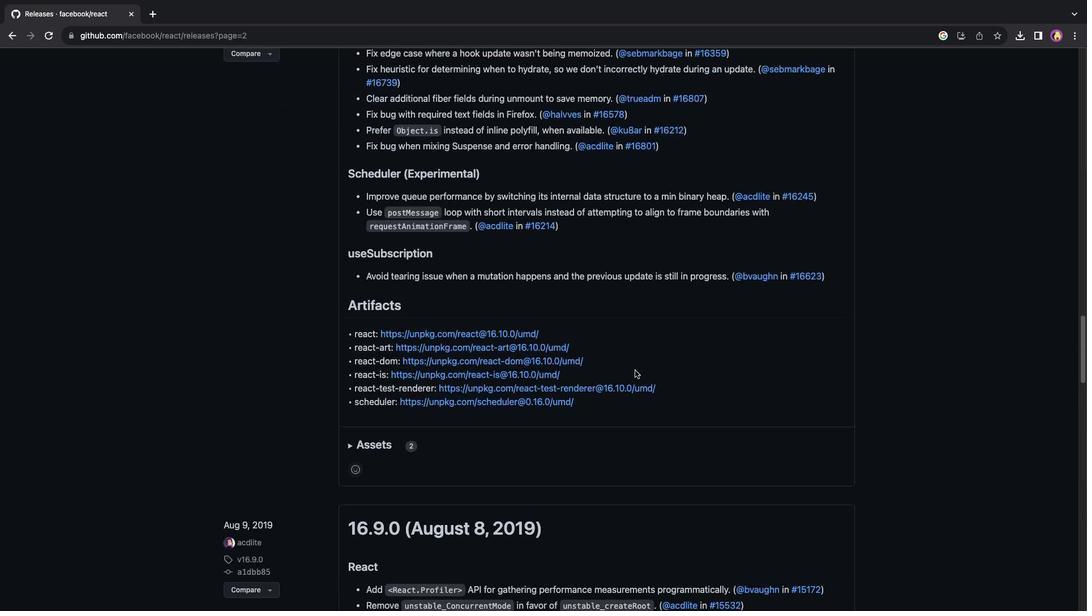 
Action: Mouse scrolled (634, 370) with delta (0, 0)
Screenshot: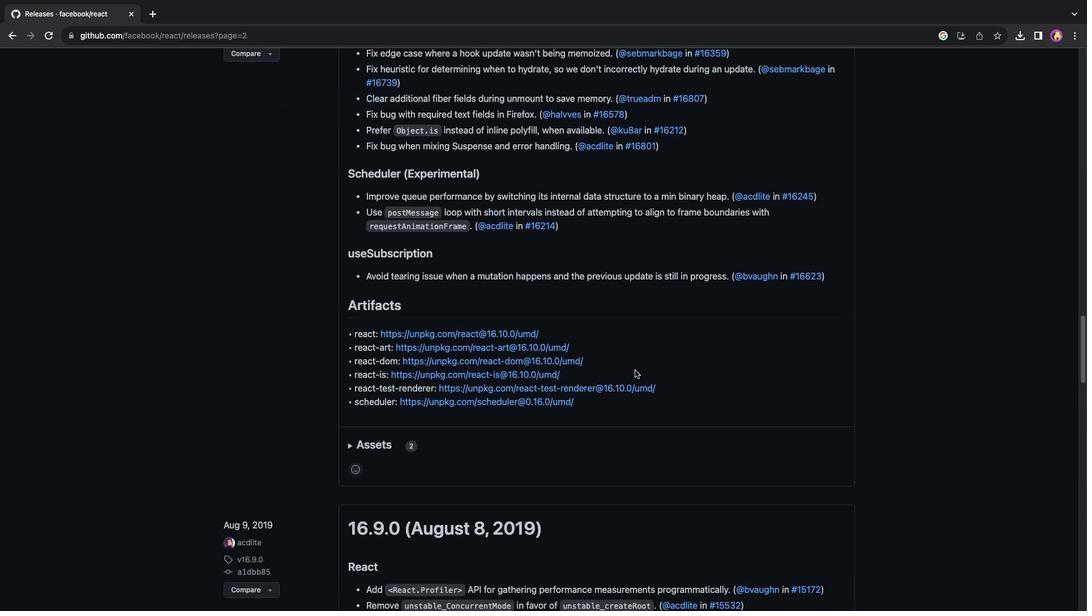 
Action: Mouse scrolled (634, 370) with delta (0, -1)
Screenshot: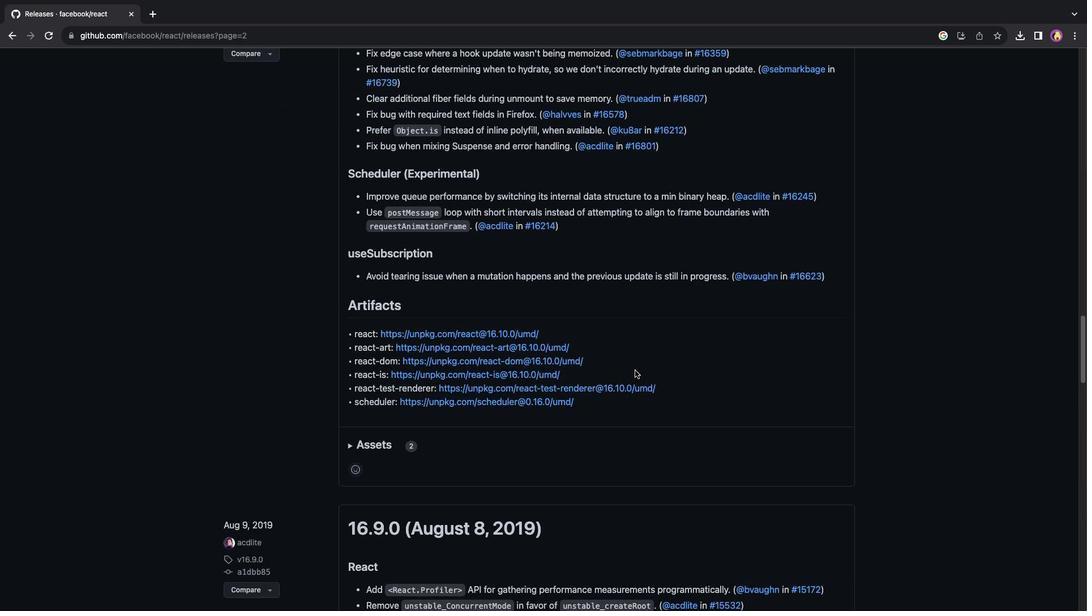 
Action: Mouse scrolled (634, 370) with delta (0, -2)
Screenshot: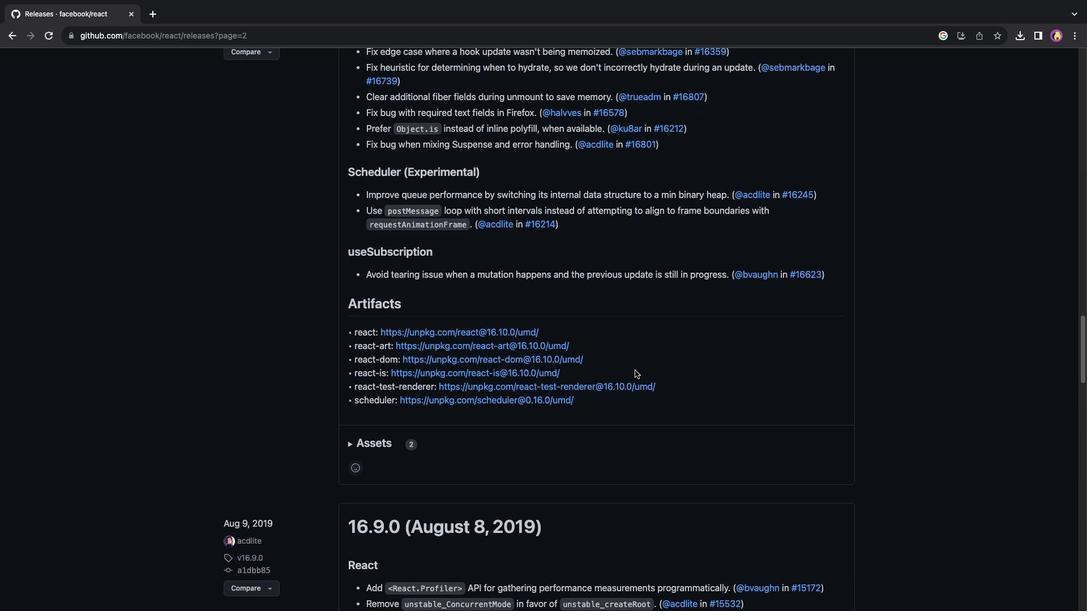 
Action: Mouse scrolled (634, 370) with delta (0, 0)
Screenshot: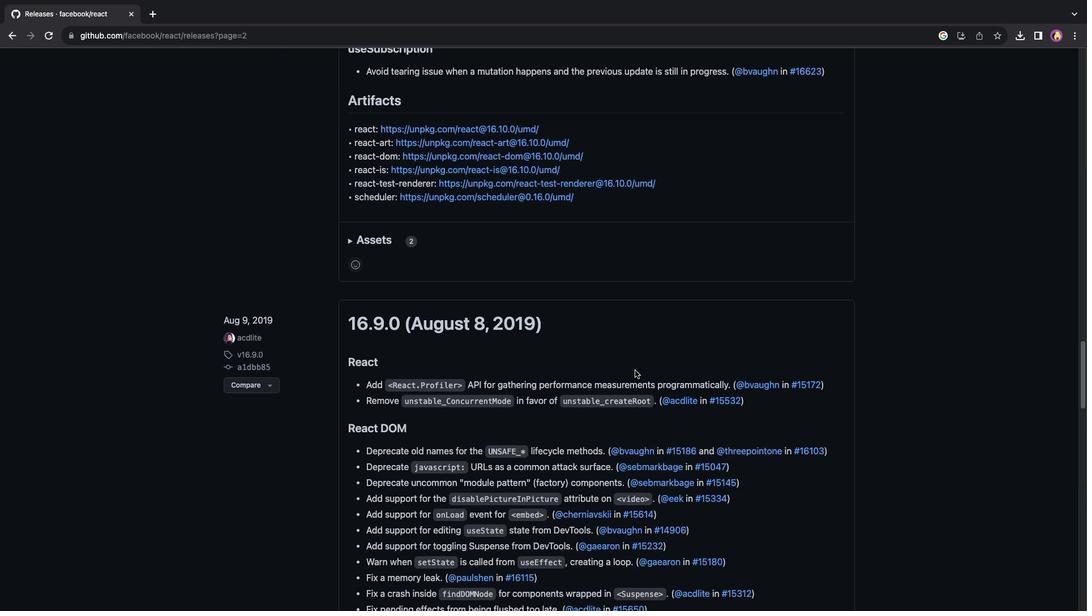 
Action: Mouse scrolled (634, 370) with delta (0, 0)
Screenshot: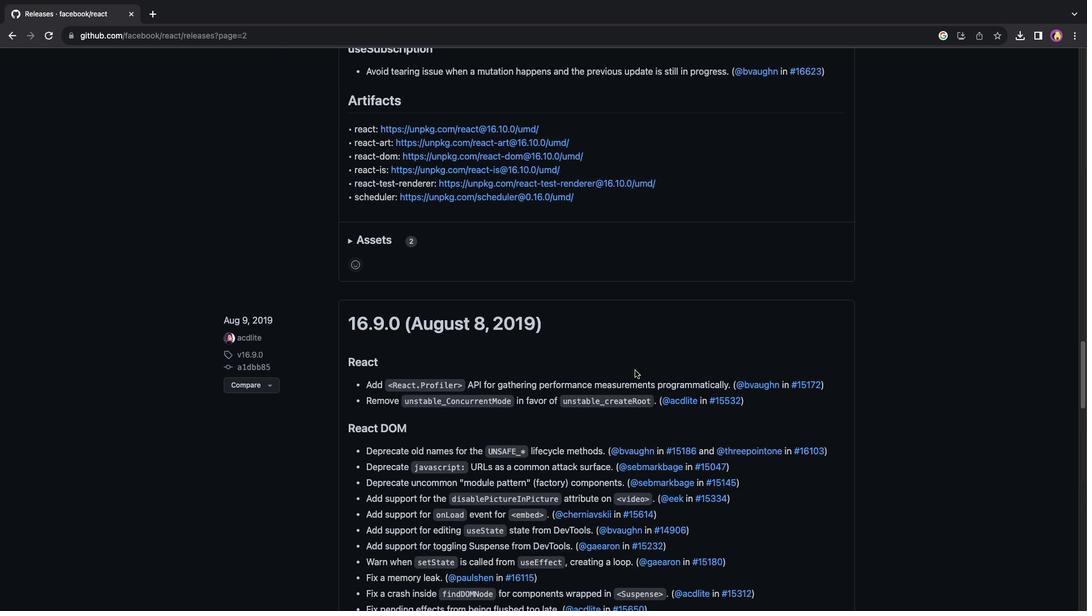 
Action: Mouse scrolled (634, 370) with delta (0, -1)
Screenshot: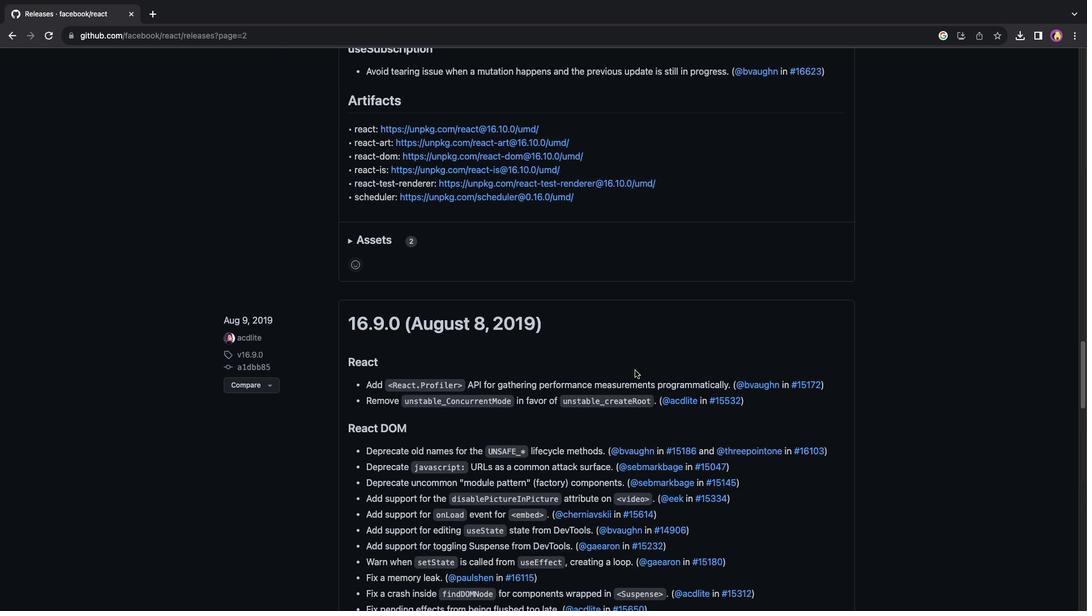 
Action: Mouse scrolled (634, 370) with delta (0, 0)
Screenshot: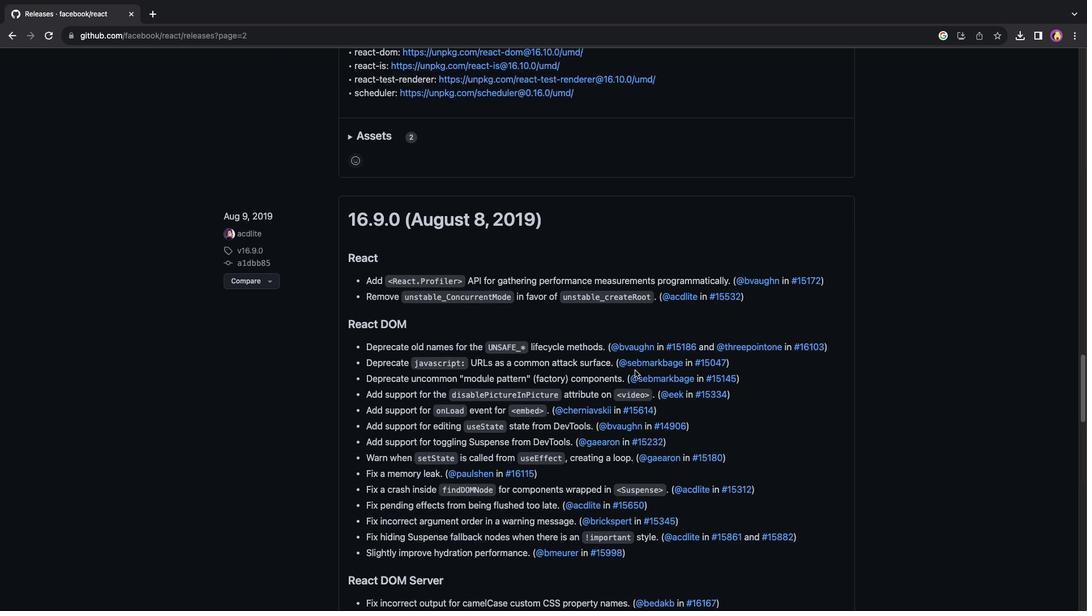 
Action: Mouse scrolled (634, 370) with delta (0, 0)
Screenshot: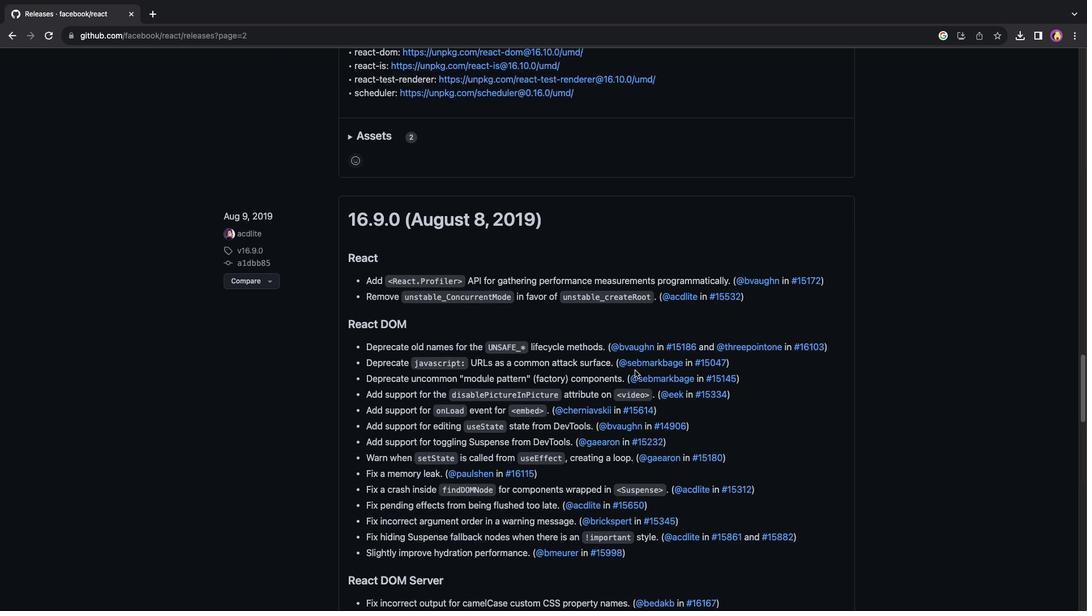 
Action: Mouse scrolled (634, 370) with delta (0, -1)
Screenshot: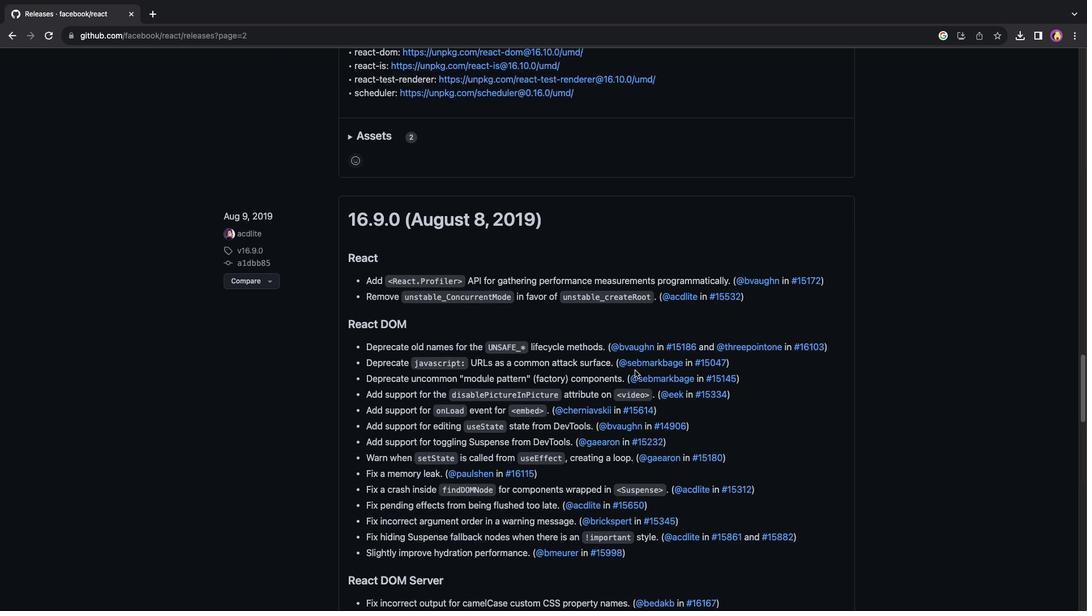 
Action: Mouse scrolled (634, 370) with delta (0, -2)
Screenshot: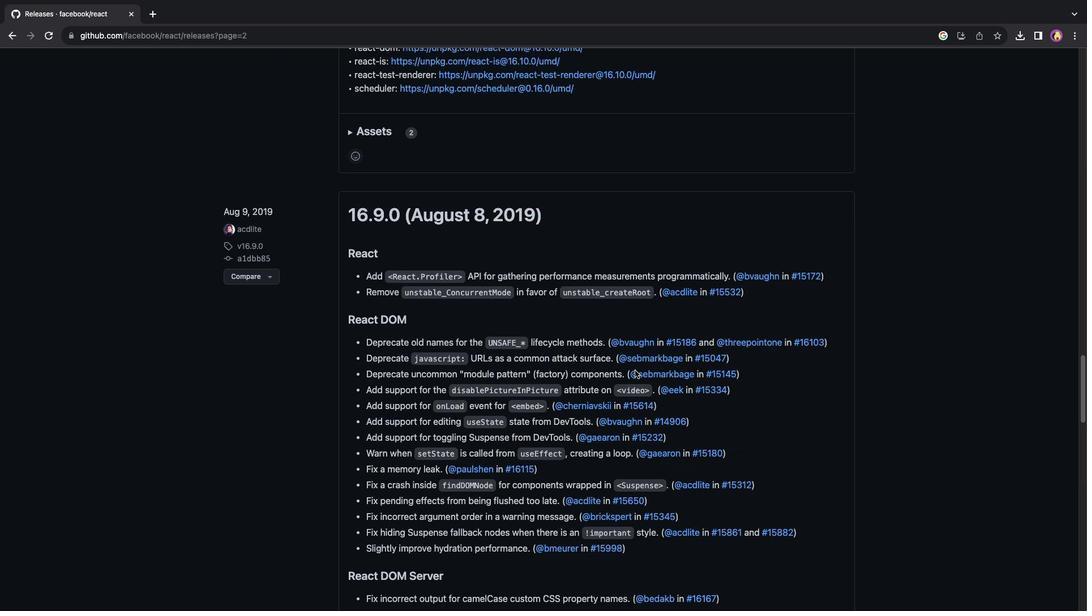 
Action: Mouse scrolled (634, 370) with delta (0, 0)
Screenshot: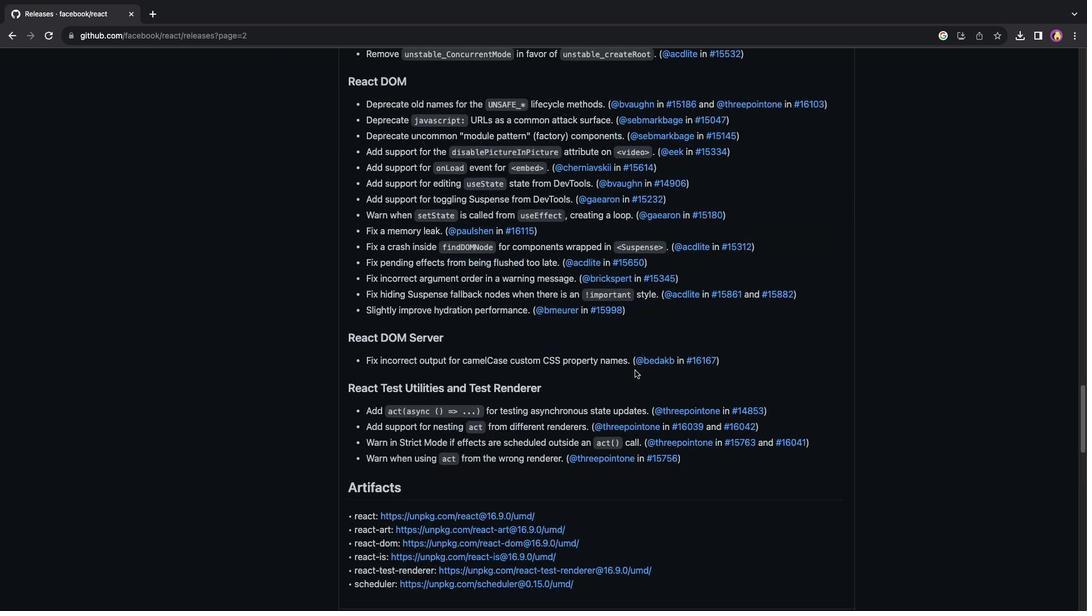 
Action: Mouse scrolled (634, 370) with delta (0, 0)
Screenshot: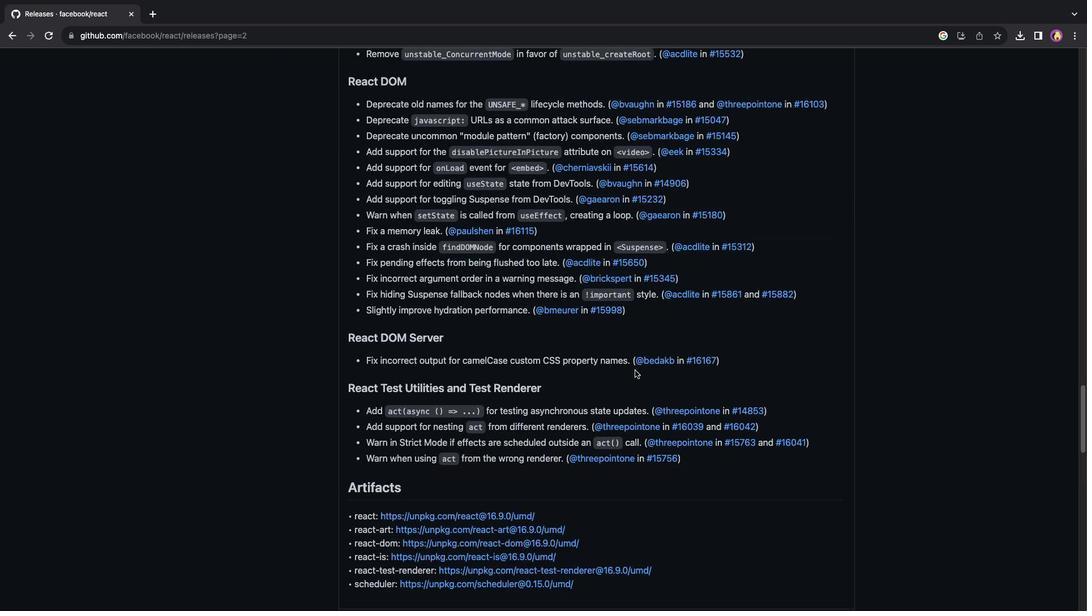 
Action: Mouse scrolled (634, 370) with delta (0, -1)
Screenshot: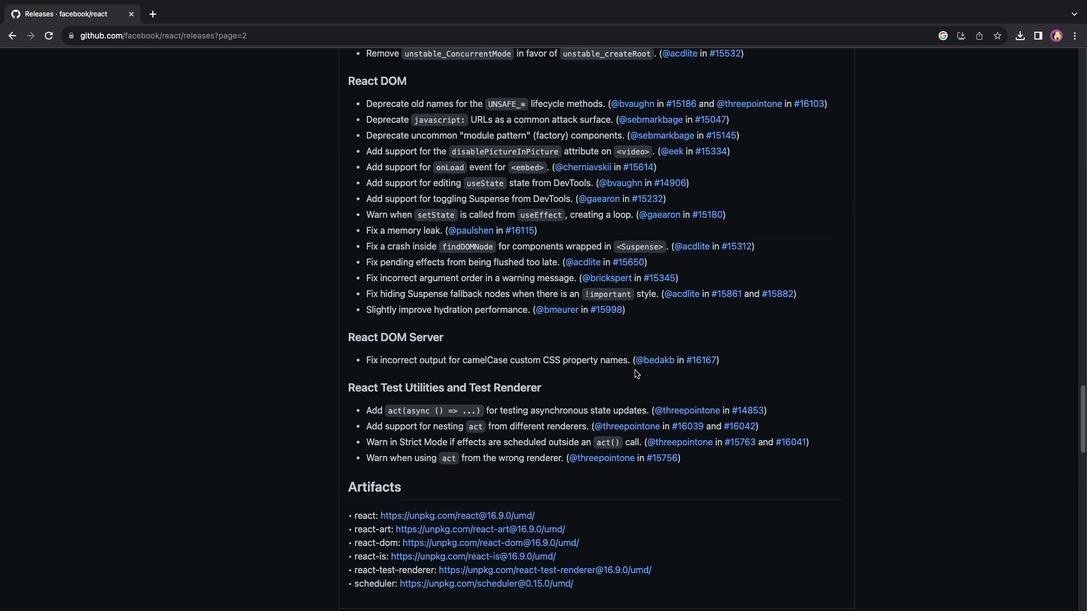 
Action: Mouse scrolled (634, 370) with delta (0, 0)
Screenshot: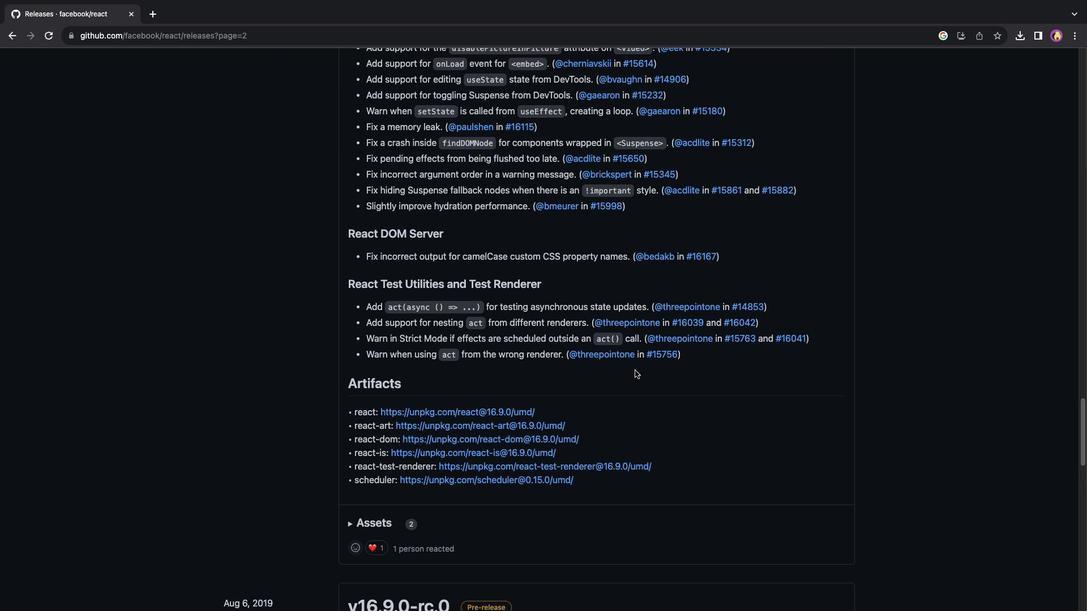 
Action: Mouse scrolled (634, 370) with delta (0, 0)
Screenshot: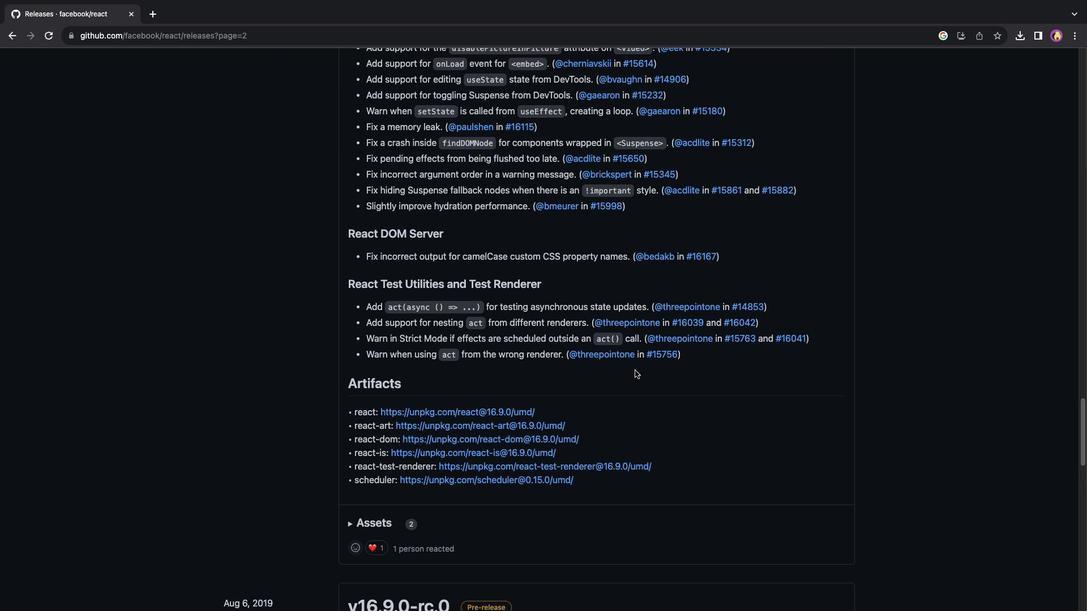 
Action: Mouse scrolled (634, 370) with delta (0, 2)
Screenshot: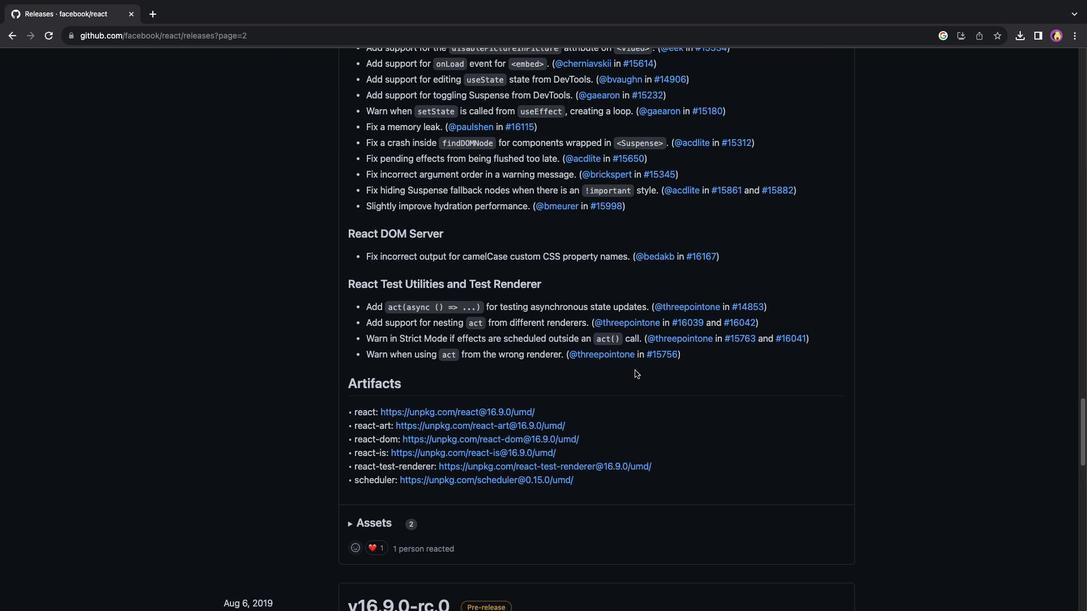 
Action: Mouse scrolled (634, 370) with delta (0, 3)
Screenshot: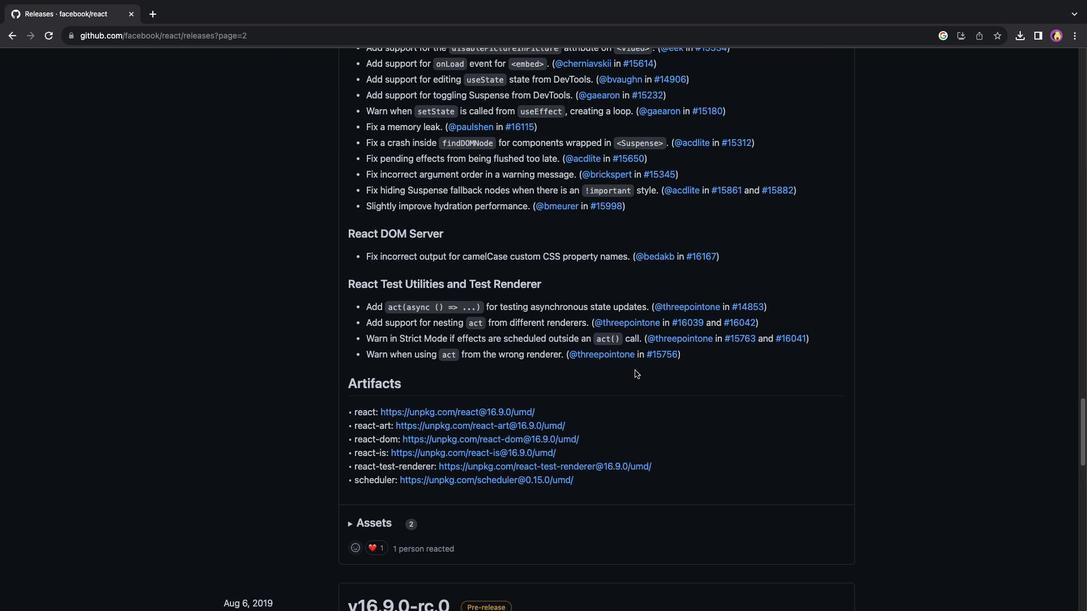 
Action: Mouse scrolled (634, 370) with delta (0, 3)
Screenshot: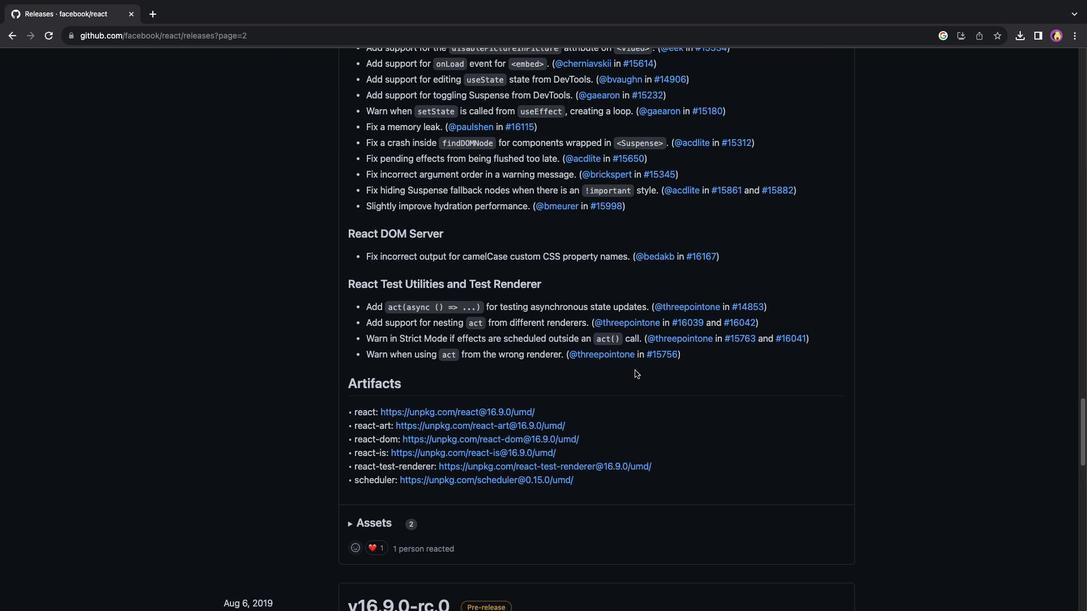 
Action: Mouse scrolled (634, 370) with delta (0, 4)
Screenshot: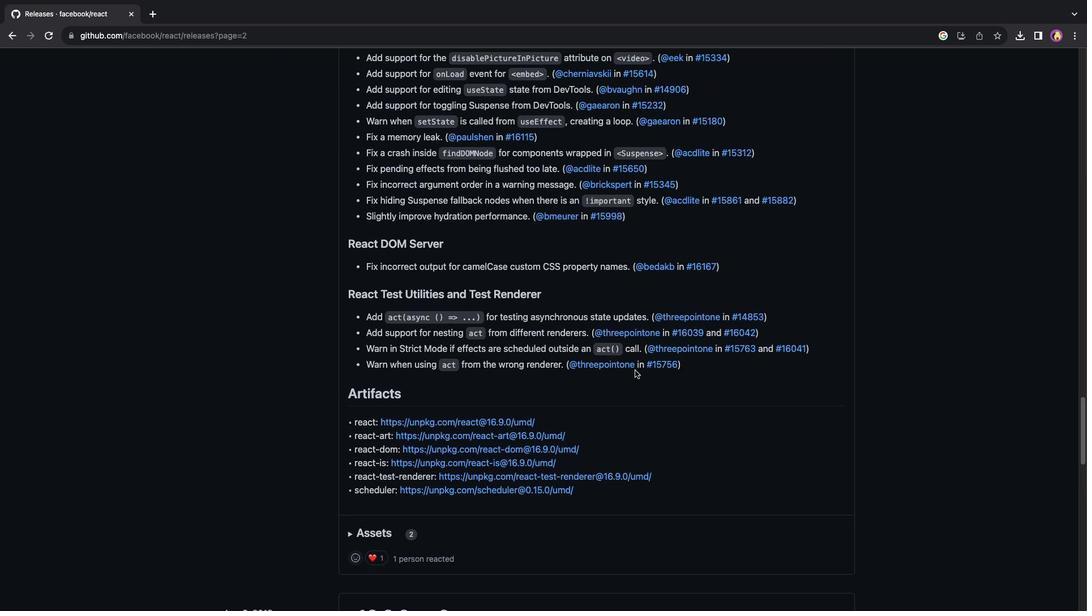 
Action: Mouse scrolled (634, 370) with delta (0, 0)
Screenshot: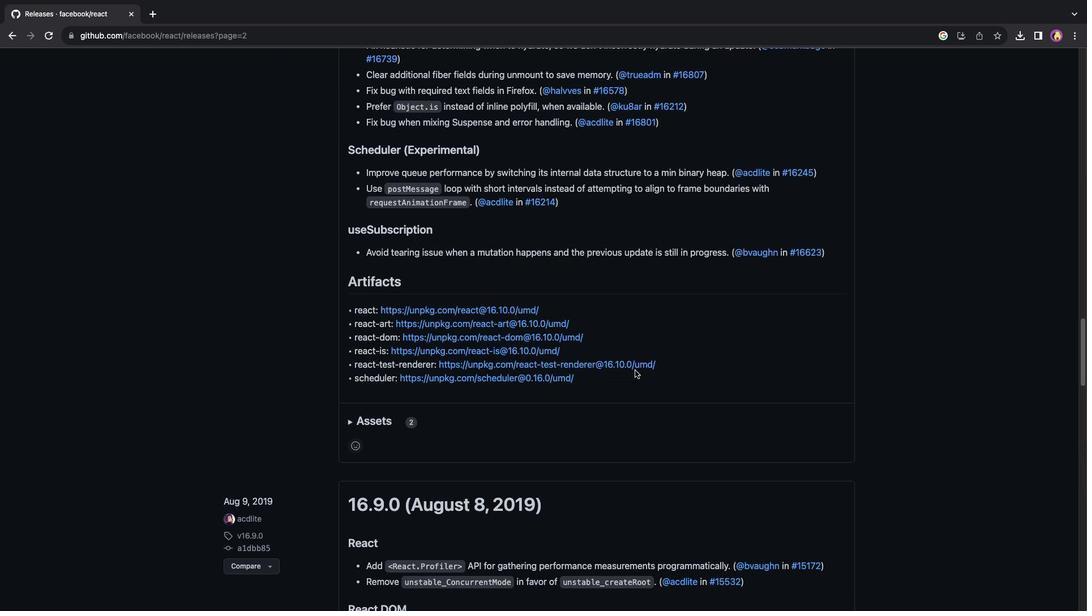 
Action: Mouse scrolled (634, 370) with delta (0, 0)
Screenshot: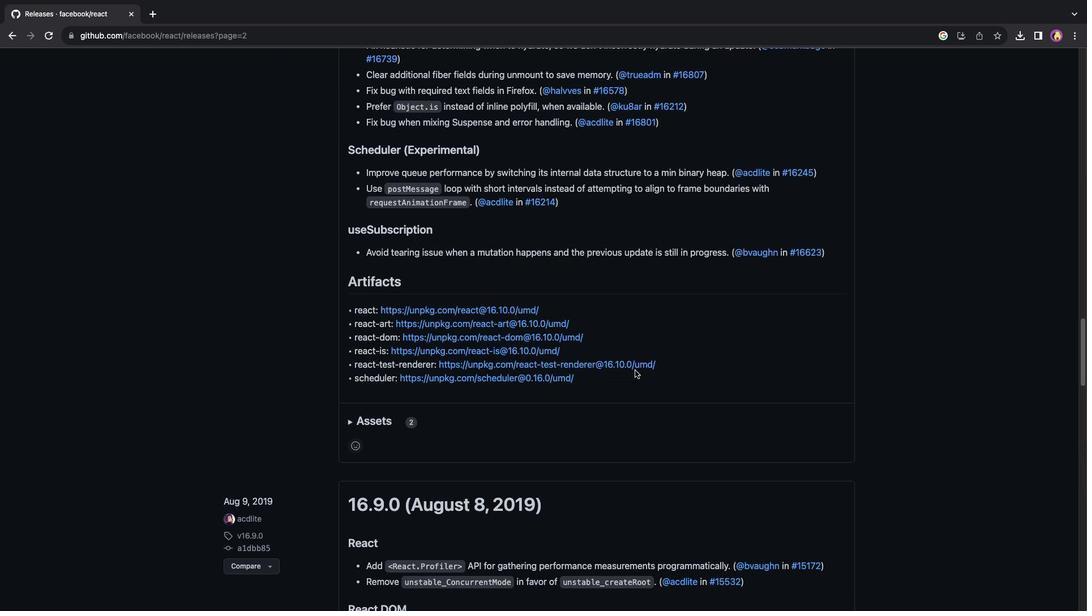 
Action: Mouse scrolled (634, 370) with delta (0, 2)
Screenshot: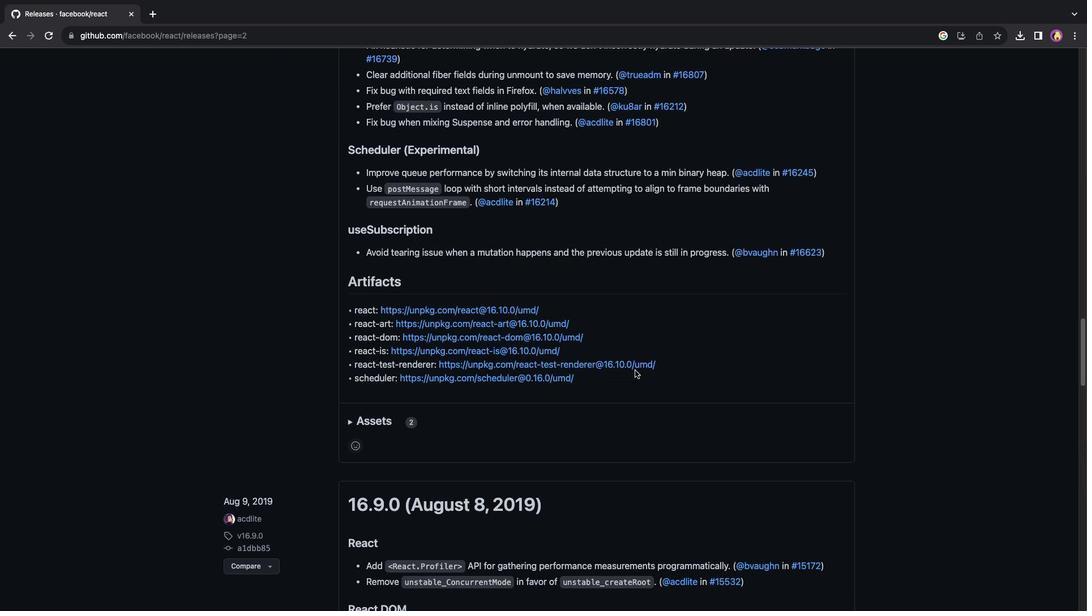 
Action: Mouse scrolled (634, 370) with delta (0, 2)
Screenshot: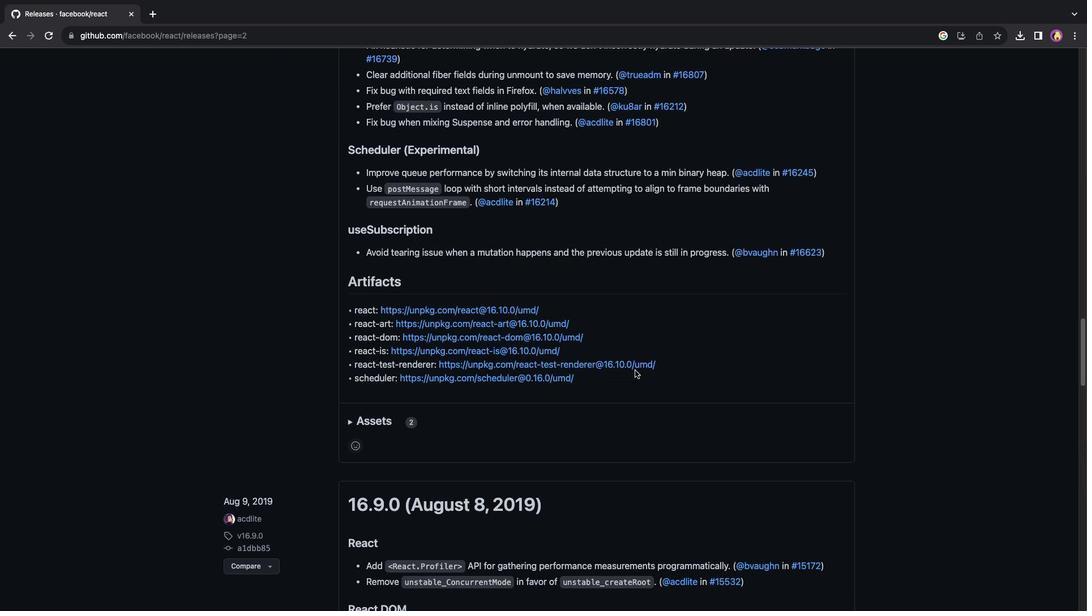 
Action: Mouse scrolled (634, 370) with delta (0, 3)
Screenshot: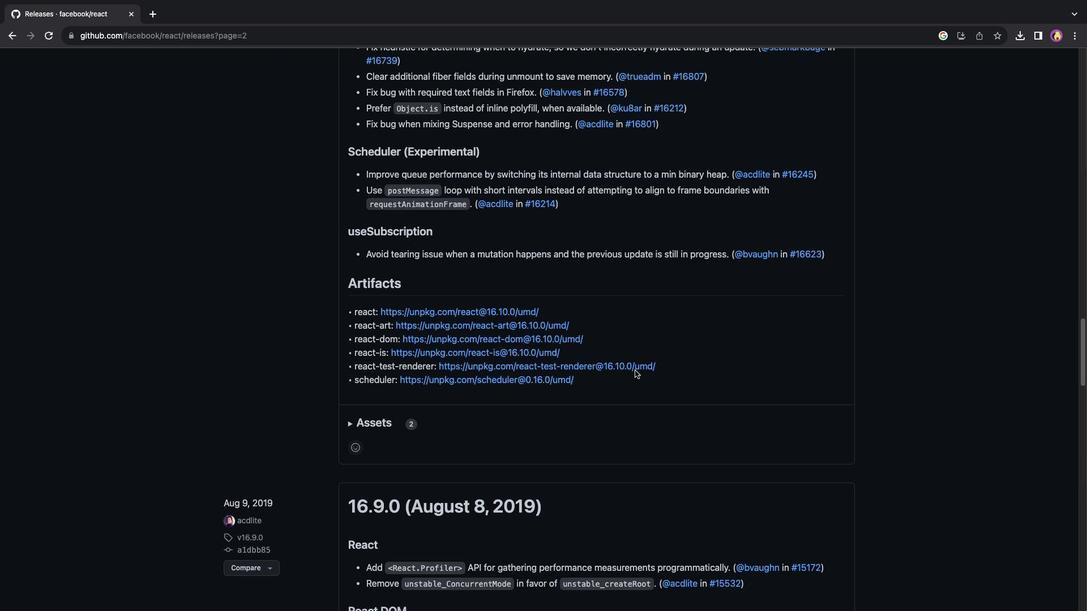 
Action: Mouse scrolled (634, 370) with delta (0, 3)
Screenshot: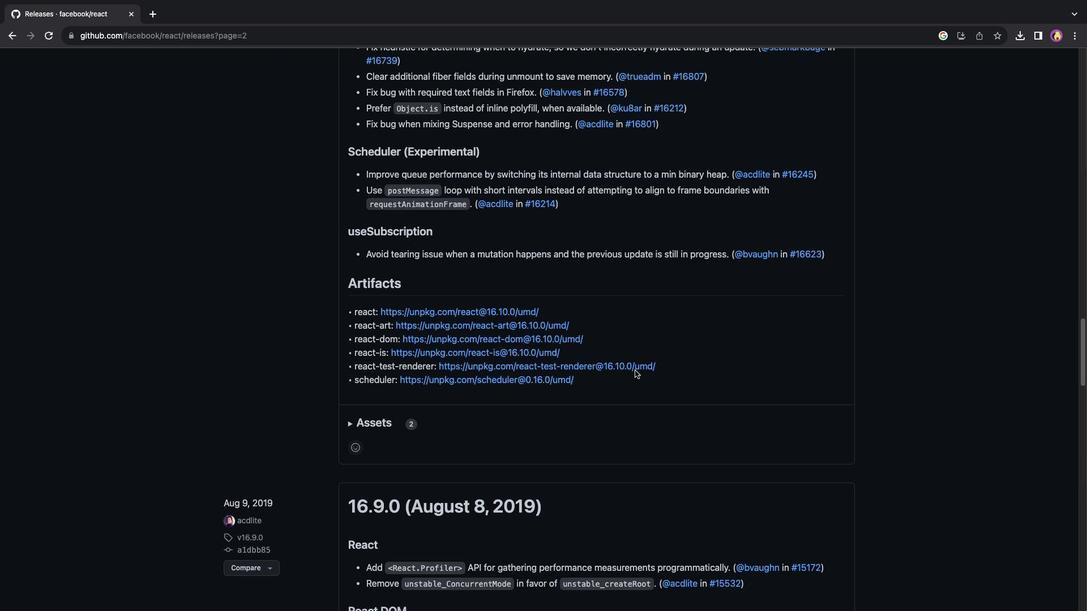 
Action: Mouse scrolled (634, 370) with delta (0, 0)
Screenshot: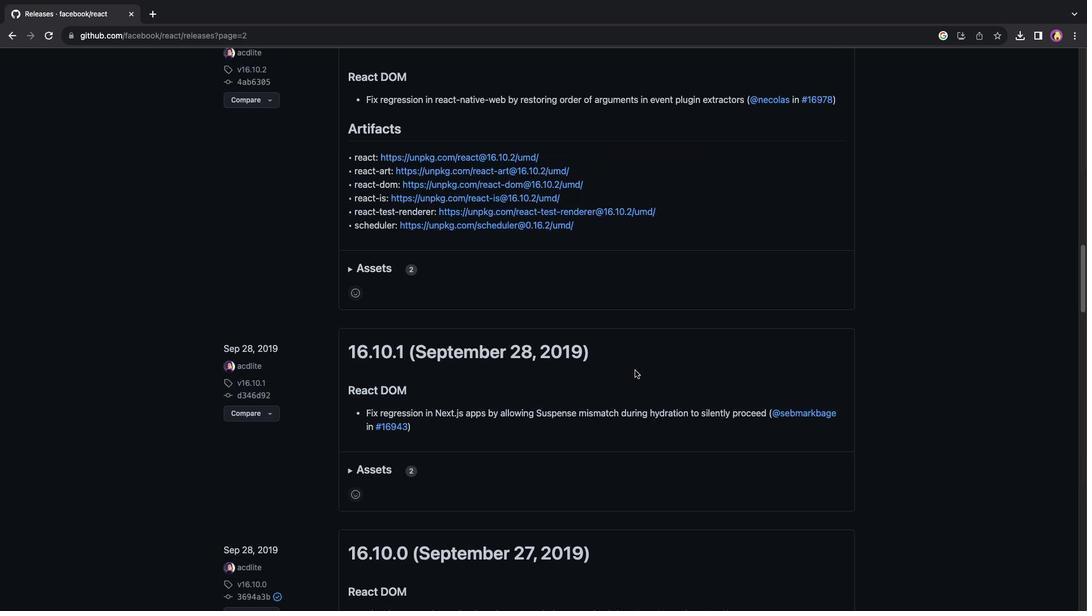 
Action: Mouse scrolled (634, 370) with delta (0, 0)
Screenshot: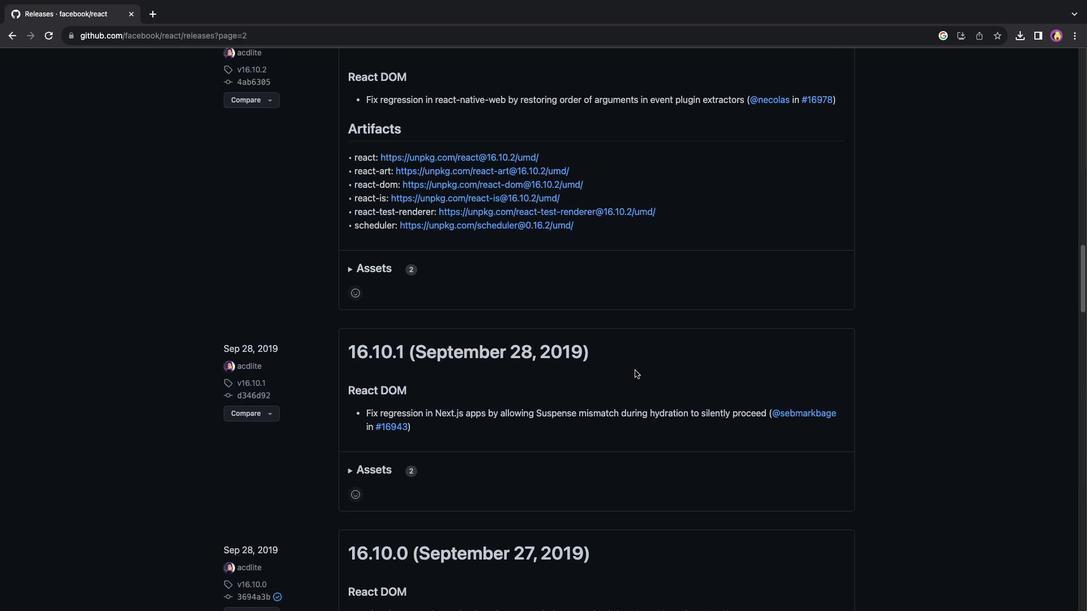 
Action: Mouse scrolled (634, 370) with delta (0, 1)
Screenshot: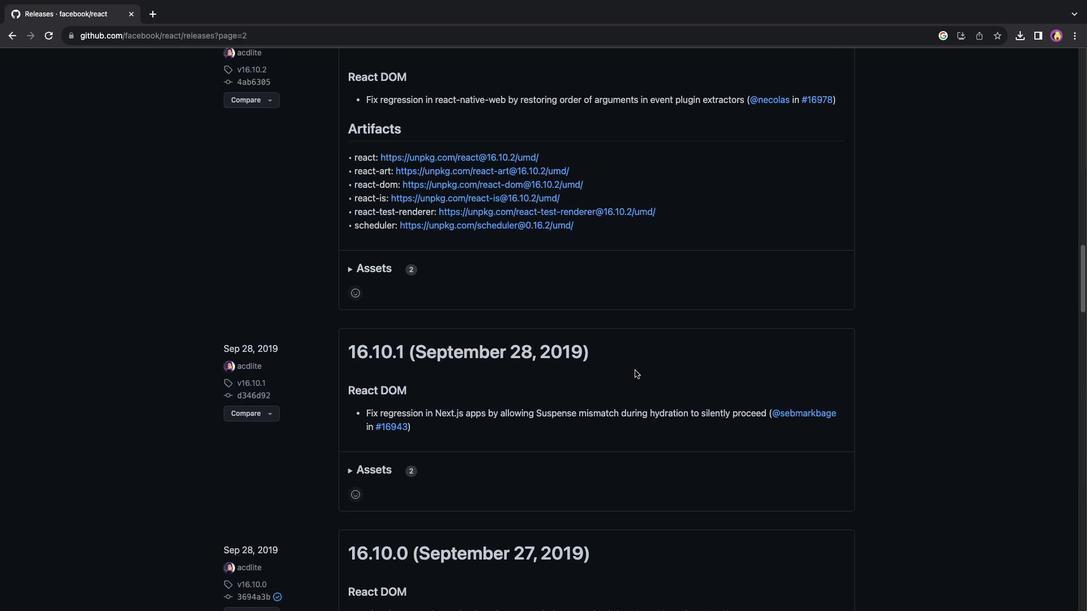 
Action: Mouse scrolled (634, 370) with delta (0, 3)
Screenshot: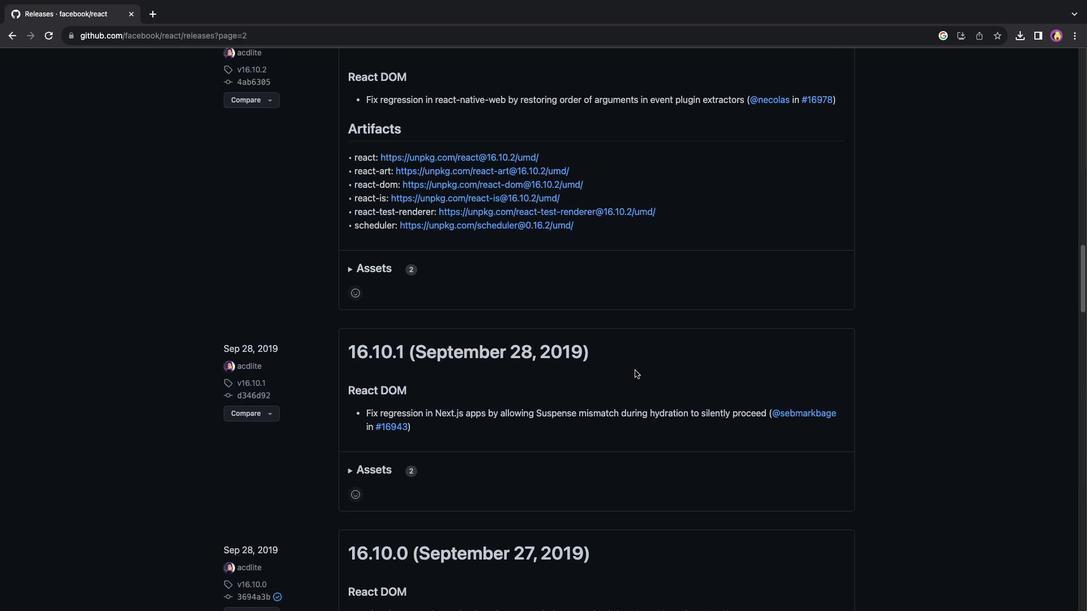 
Action: Mouse scrolled (634, 370) with delta (0, 3)
Screenshot: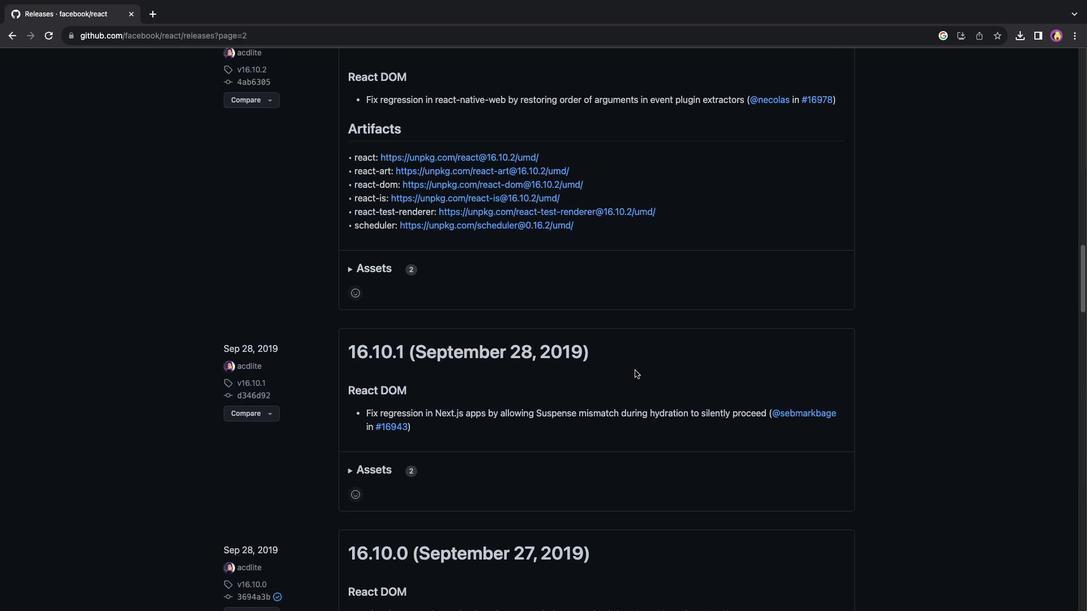 
Action: Mouse scrolled (634, 370) with delta (0, 4)
Screenshot: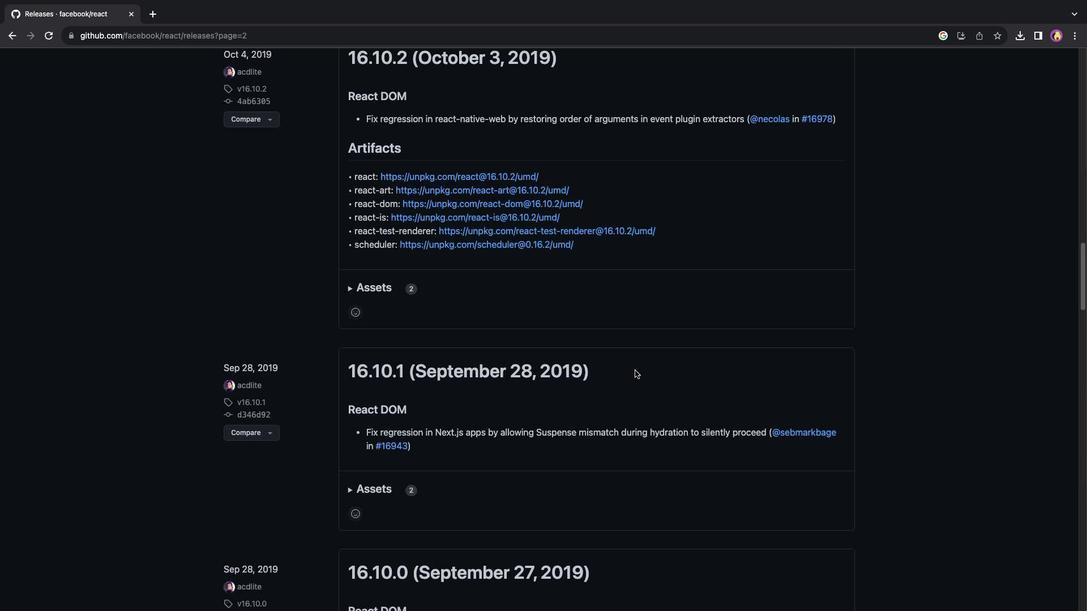 
Action: Mouse scrolled (634, 370) with delta (0, 4)
Screenshot: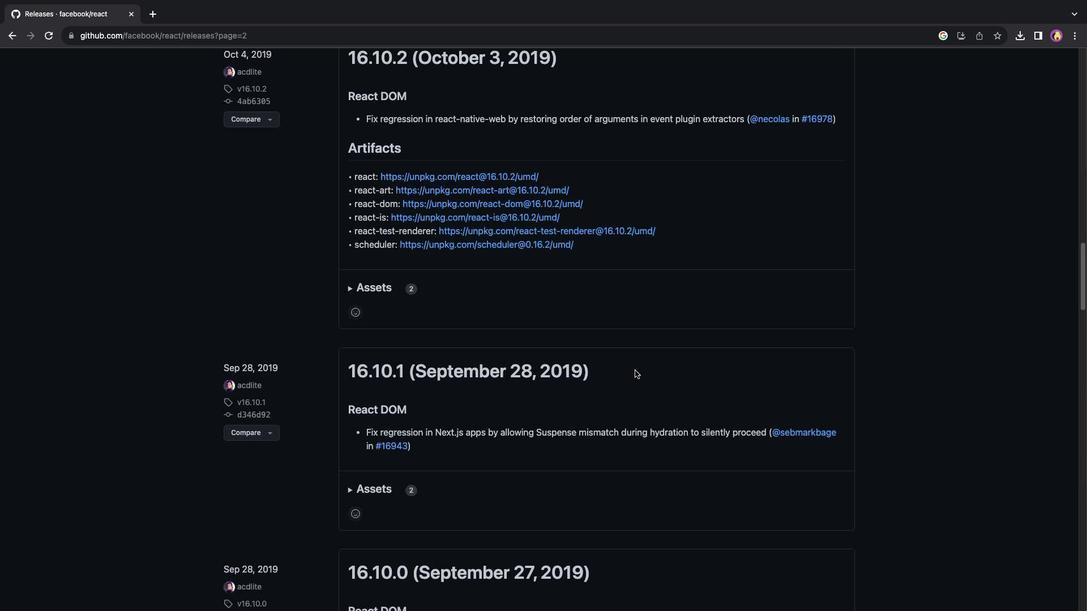 
Action: Mouse scrolled (634, 370) with delta (0, 0)
Screenshot: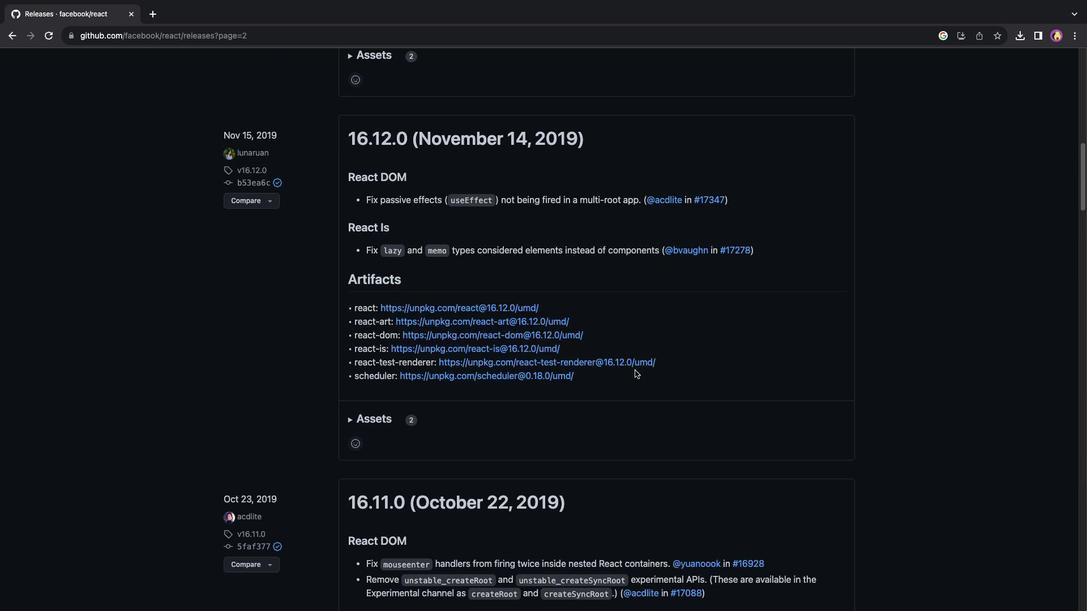 
Action: Mouse scrolled (634, 370) with delta (0, 0)
Screenshot: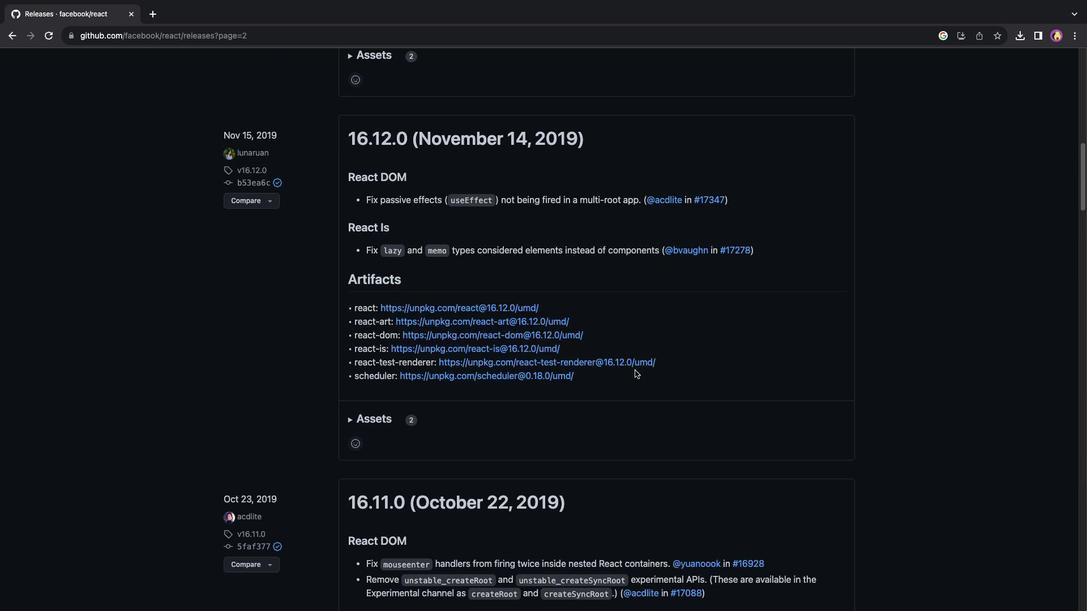 
Action: Mouse scrolled (634, 370) with delta (0, 2)
Screenshot: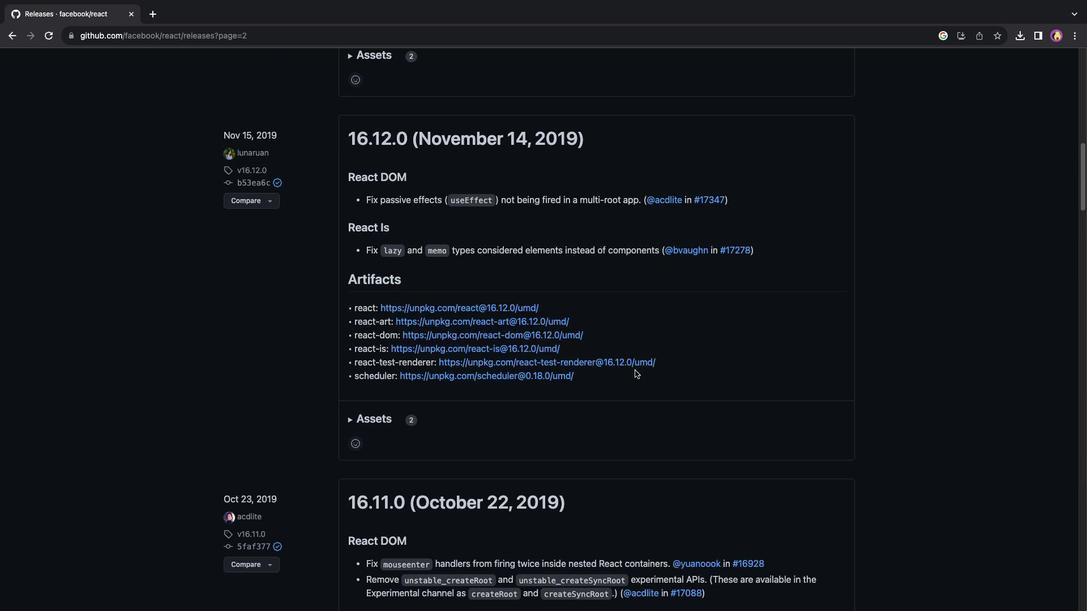 
Action: Mouse scrolled (634, 370) with delta (0, 3)
Screenshot: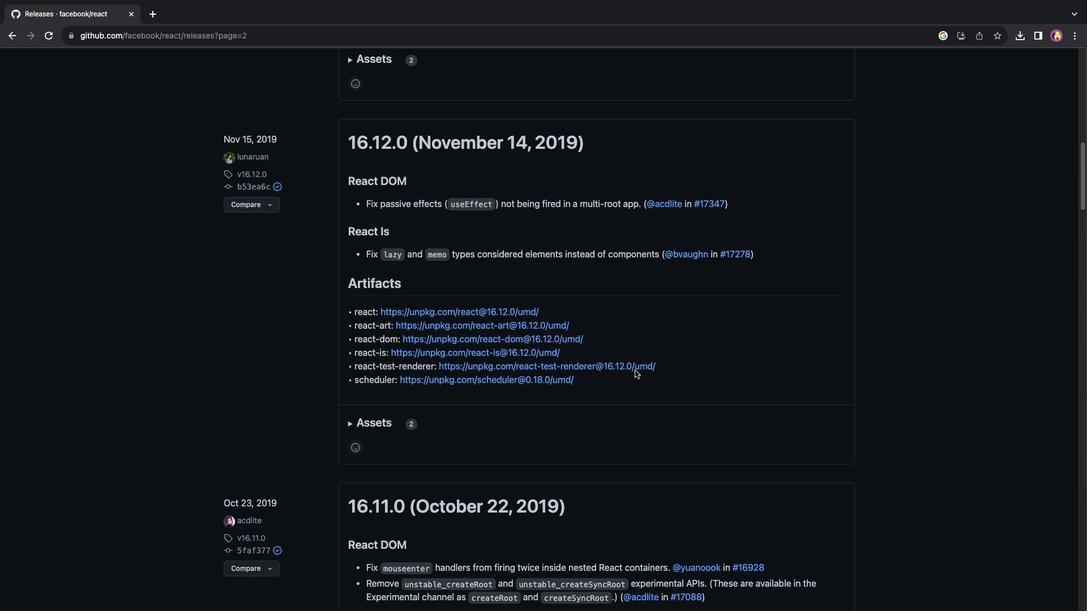 
Action: Mouse scrolled (634, 370) with delta (0, 3)
Screenshot: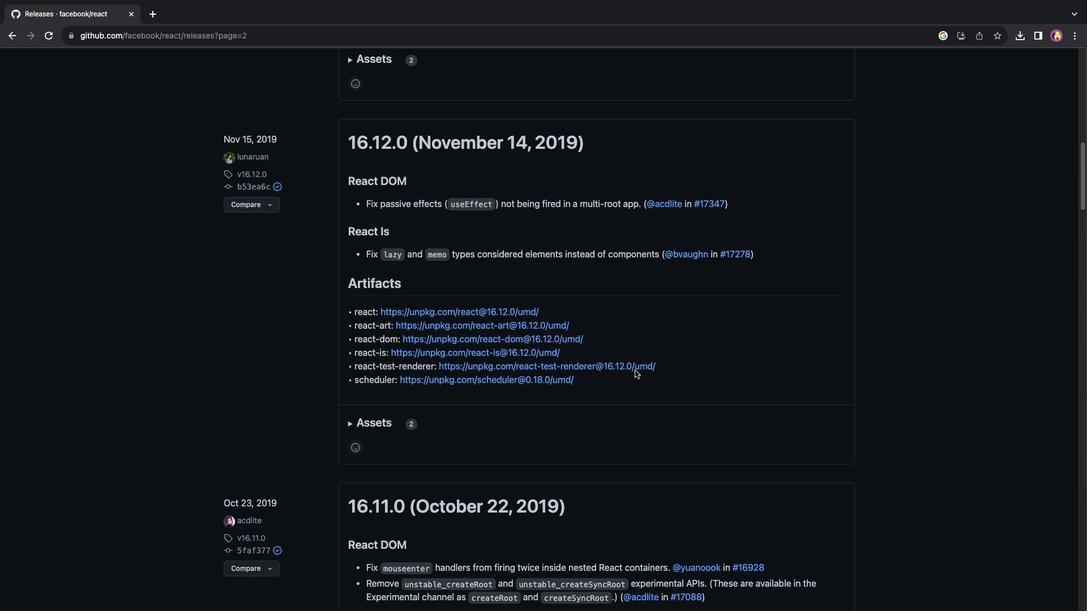 
Action: Mouse scrolled (634, 370) with delta (0, 0)
Screenshot: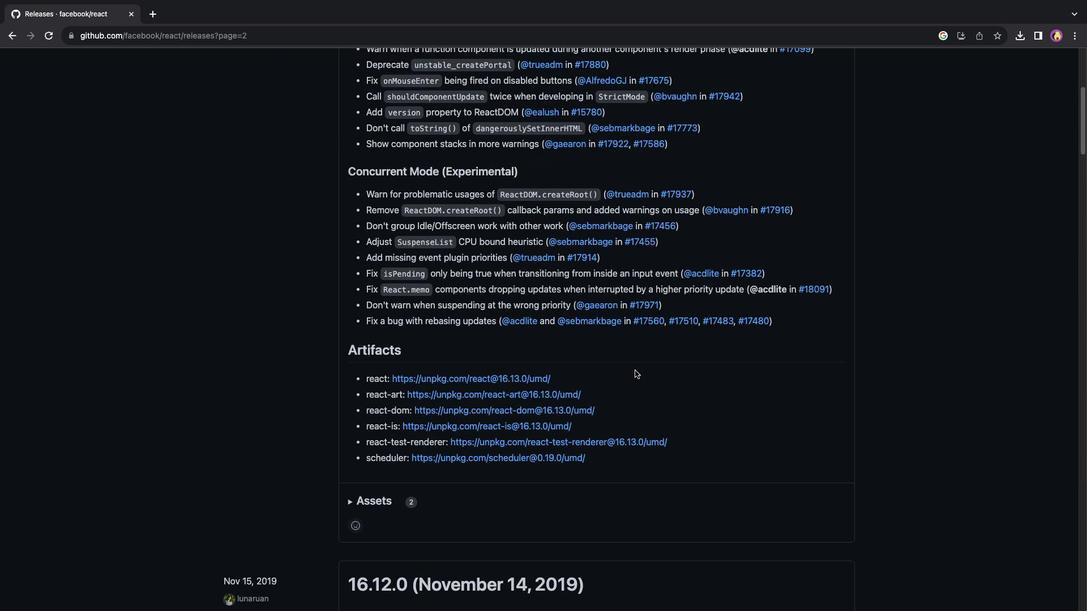 
Action: Mouse scrolled (634, 370) with delta (0, 0)
Screenshot: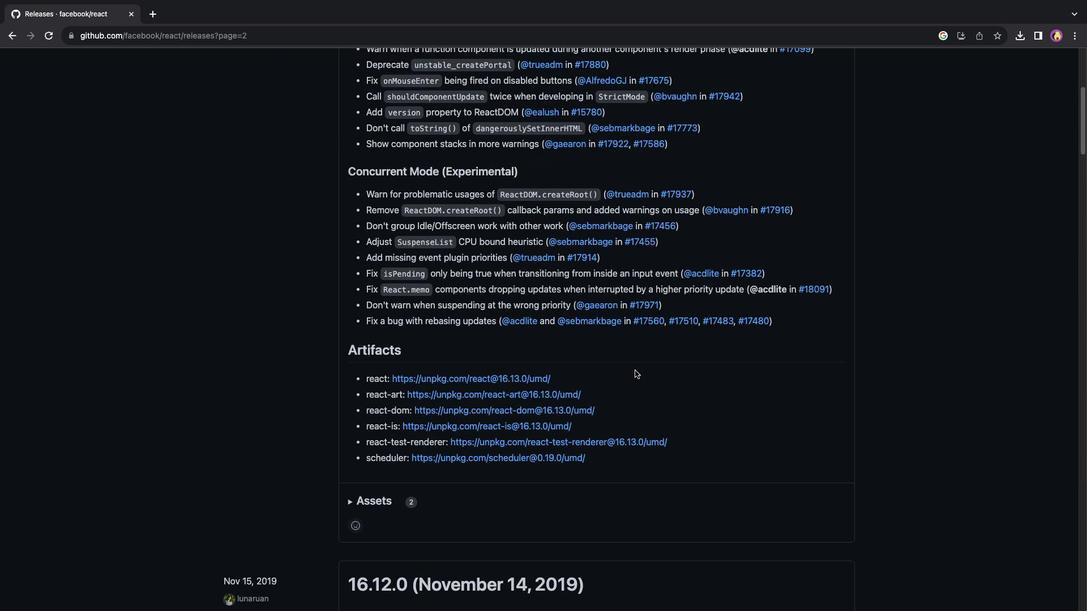 
Action: Mouse scrolled (634, 370) with delta (0, 2)
Screenshot: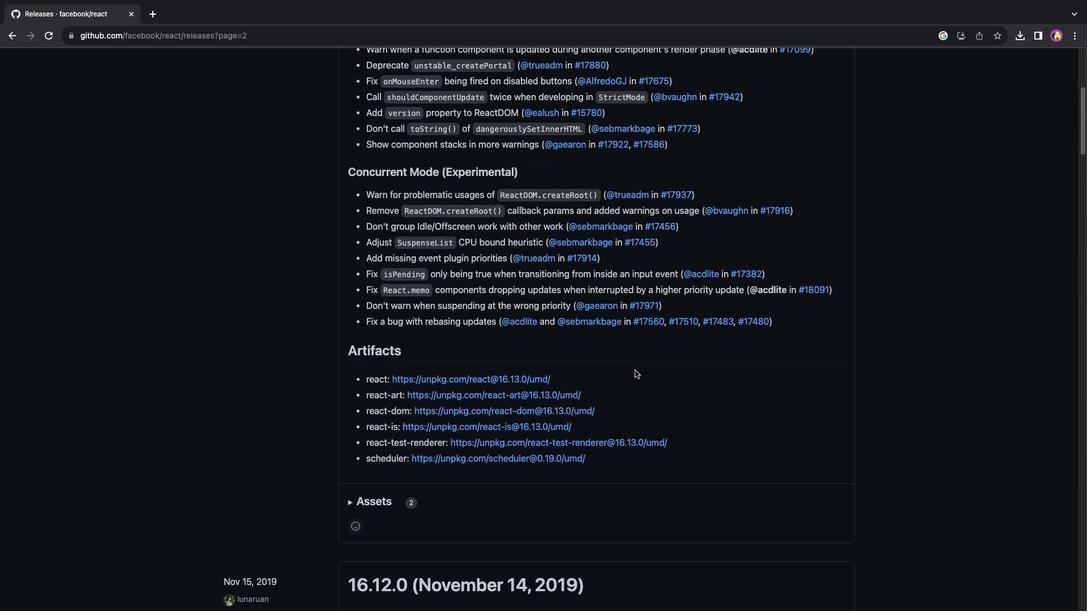 
Action: Mouse scrolled (634, 370) with delta (0, 3)
Screenshot: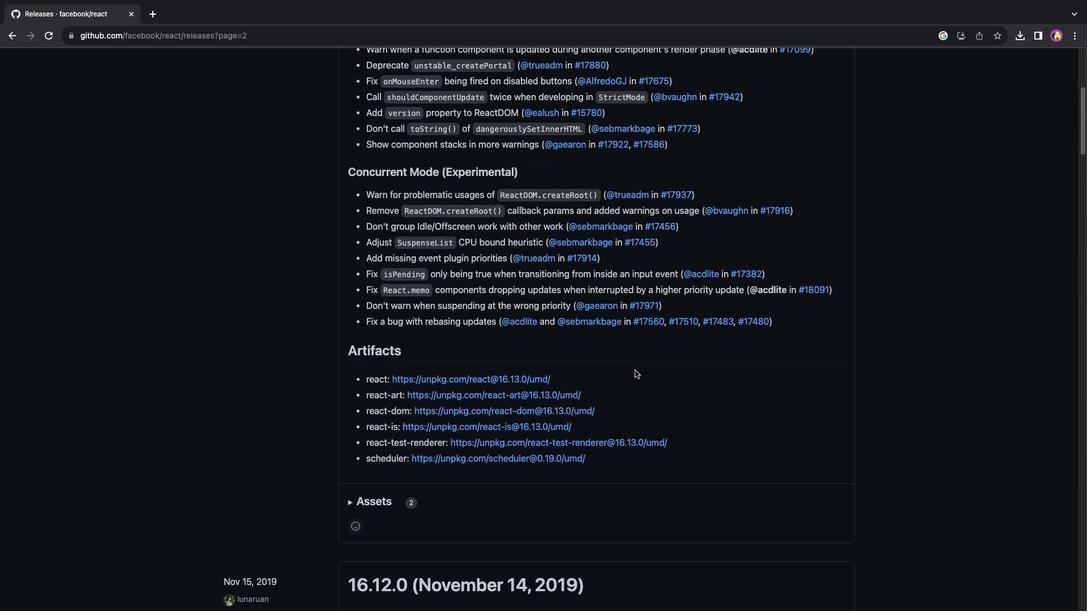 
Action: Mouse scrolled (634, 370) with delta (0, 3)
Screenshot: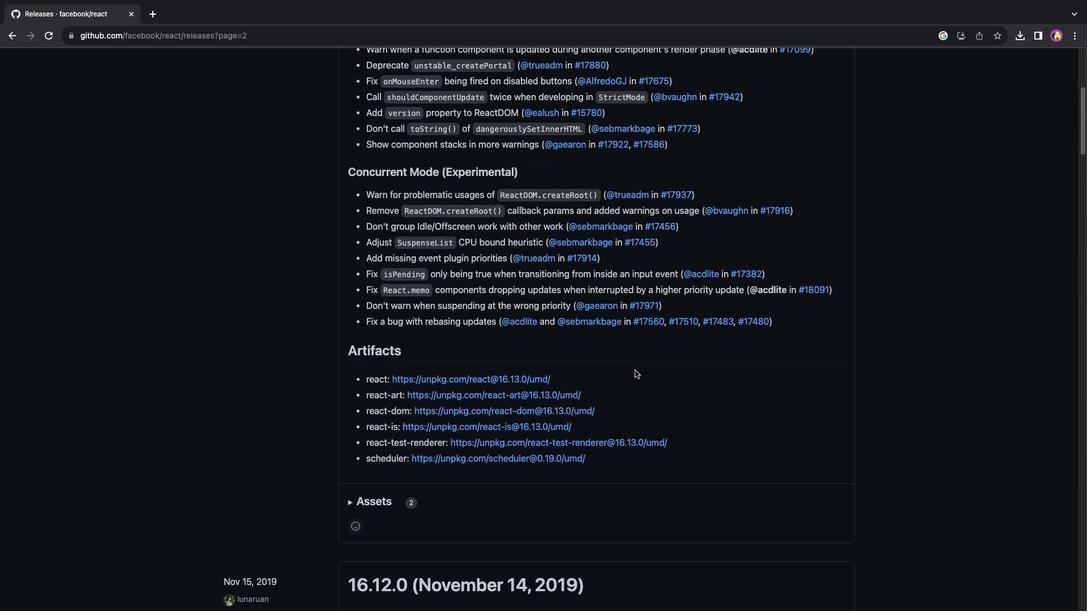 
Action: Mouse scrolled (634, 370) with delta (0, 4)
Screenshot: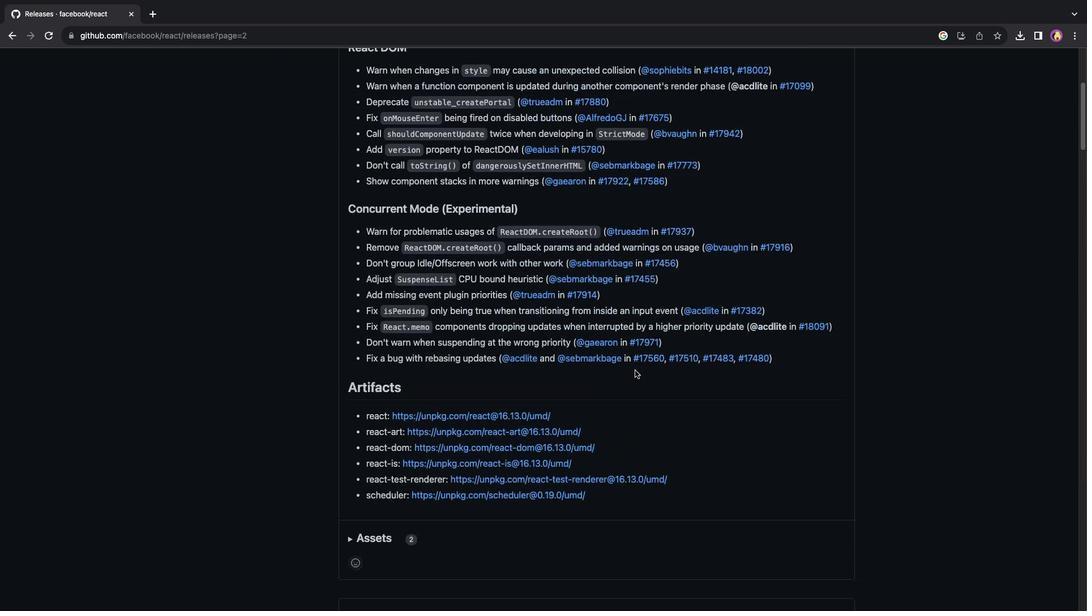 
Action: Mouse scrolled (634, 370) with delta (0, 4)
Screenshot: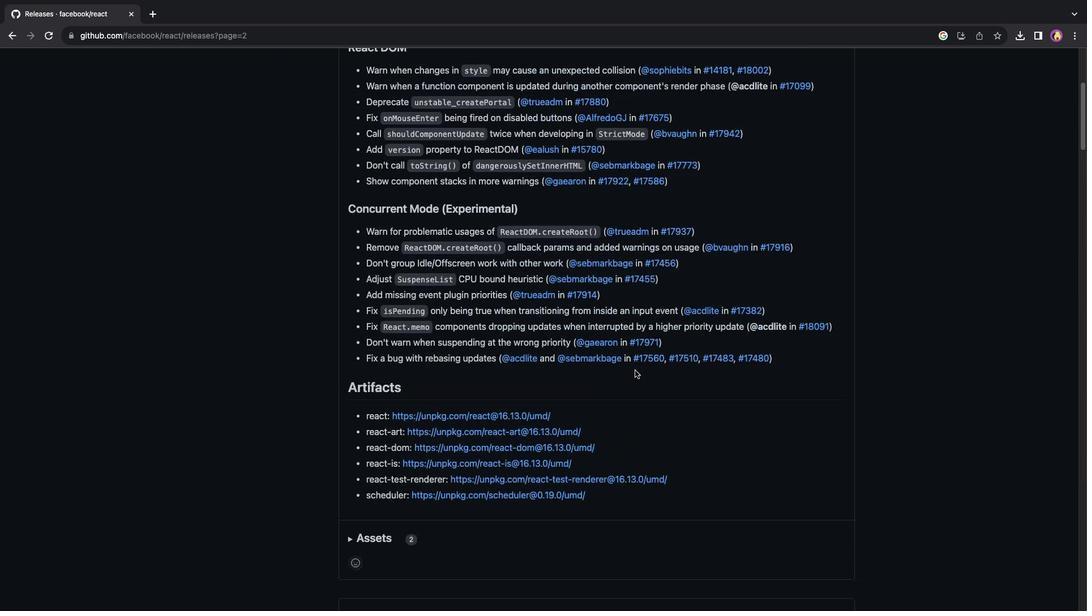 
Action: Mouse scrolled (634, 370) with delta (0, 0)
Screenshot: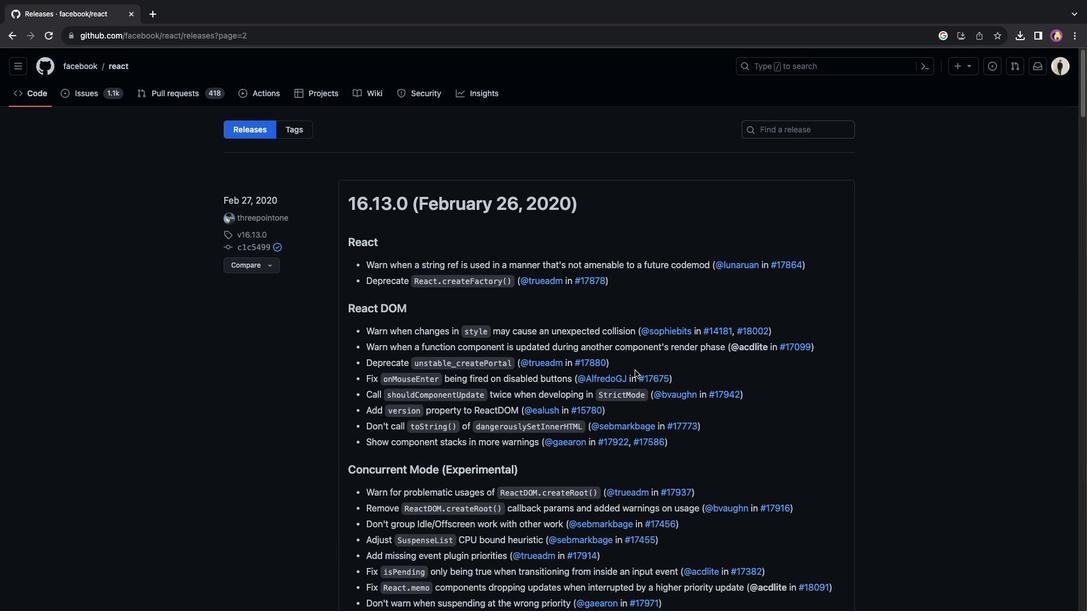 
Action: Mouse scrolled (634, 370) with delta (0, 0)
Screenshot: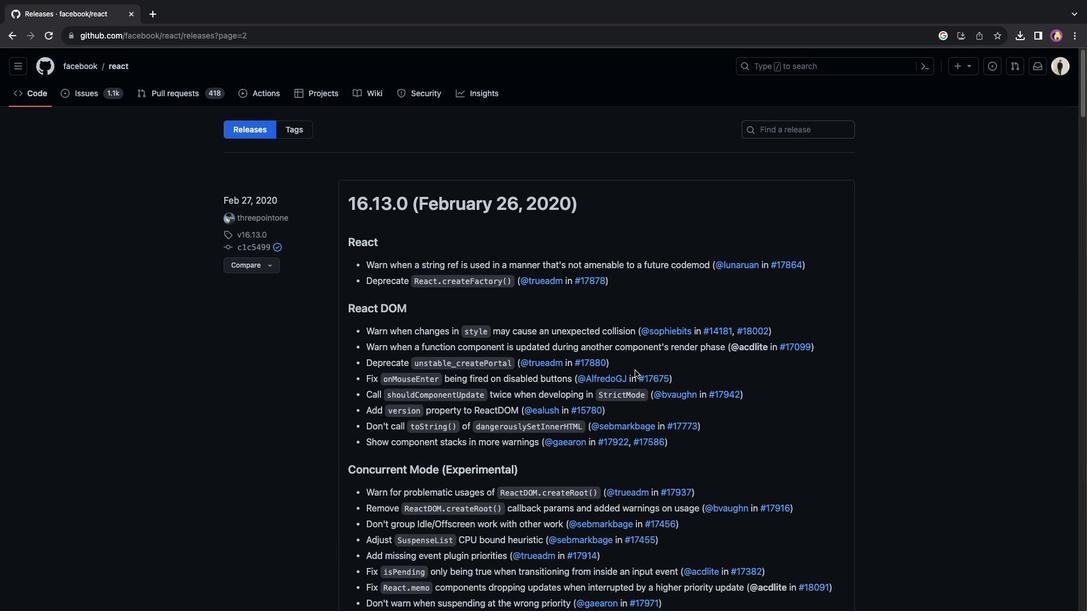 
Action: Mouse scrolled (634, 370) with delta (0, 2)
Screenshot: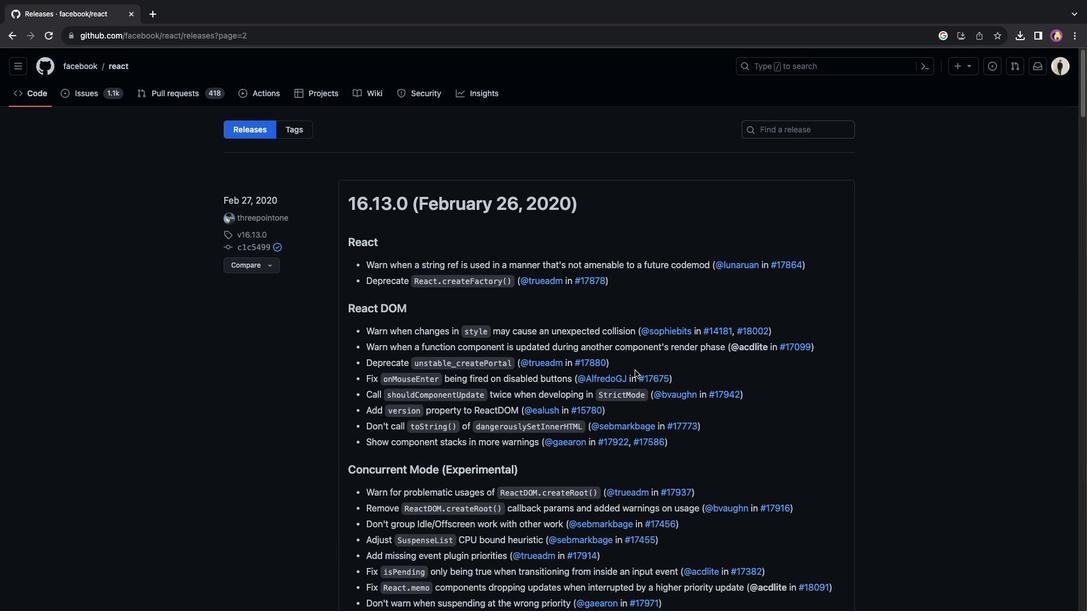 
Action: Mouse scrolled (634, 370) with delta (0, 3)
Screenshot: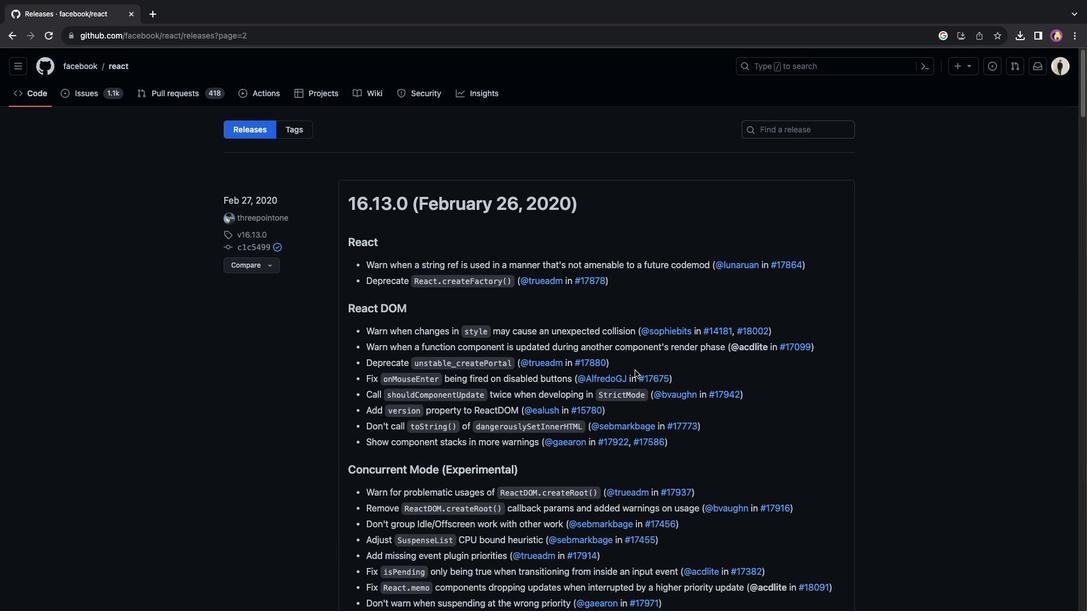 
Action: Mouse scrolled (634, 370) with delta (0, 4)
Screenshot: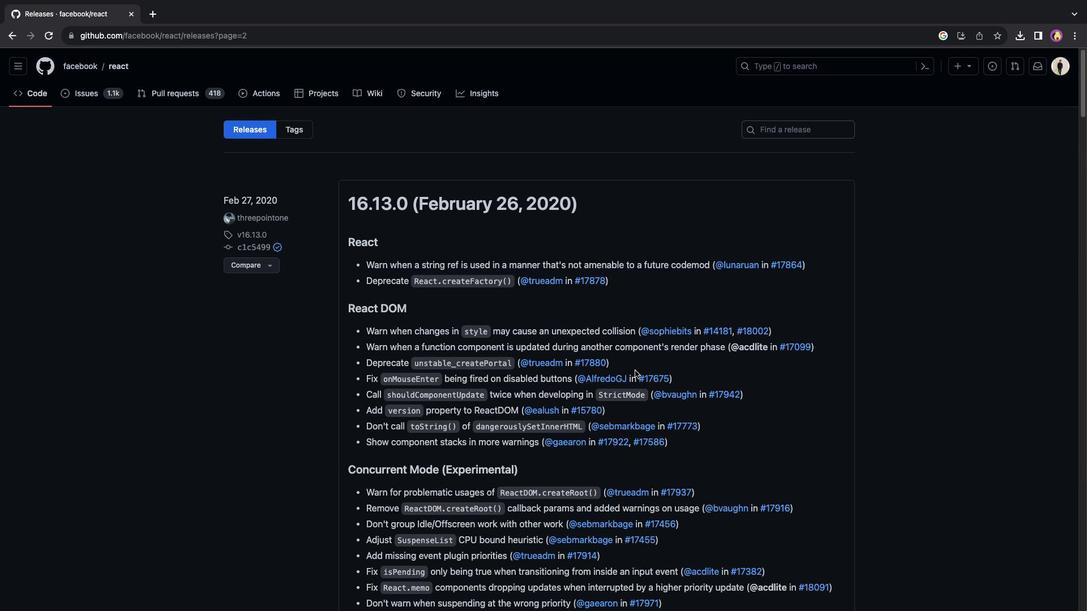 
Action: Mouse scrolled (634, 370) with delta (0, 4)
Screenshot: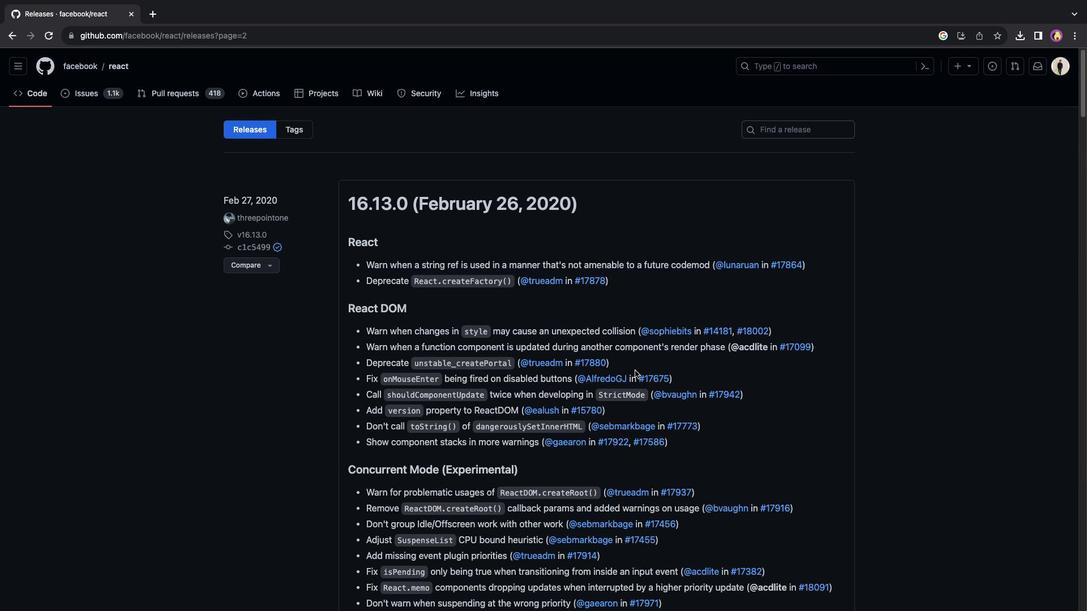 
Action: Mouse moved to (77, 71)
Screenshot: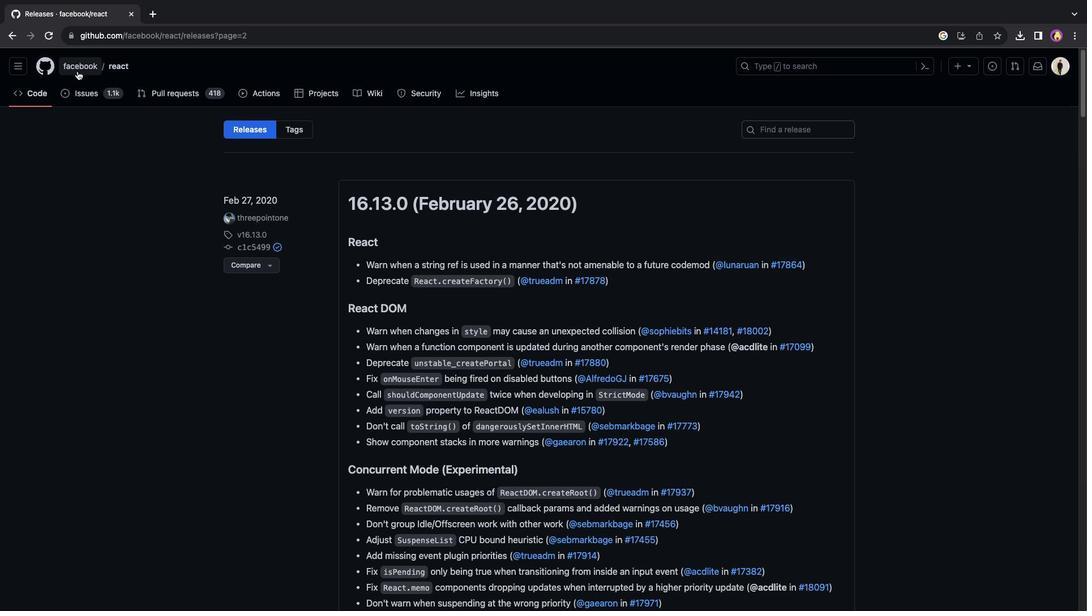
Action: Mouse pressed left at (77, 71)
Screenshot: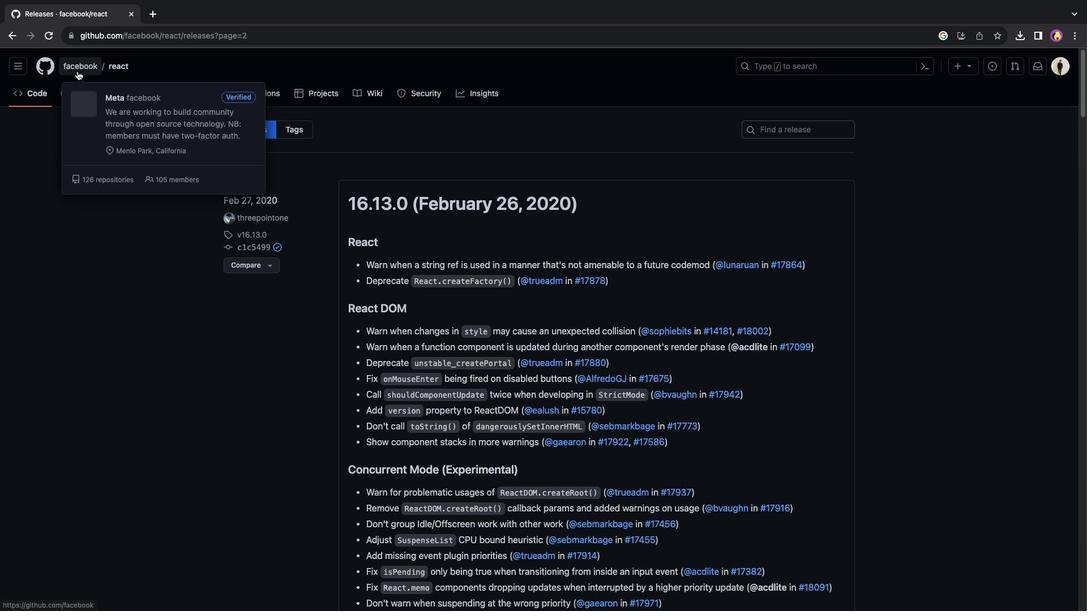 
Action: Mouse moved to (489, 246)
Screenshot: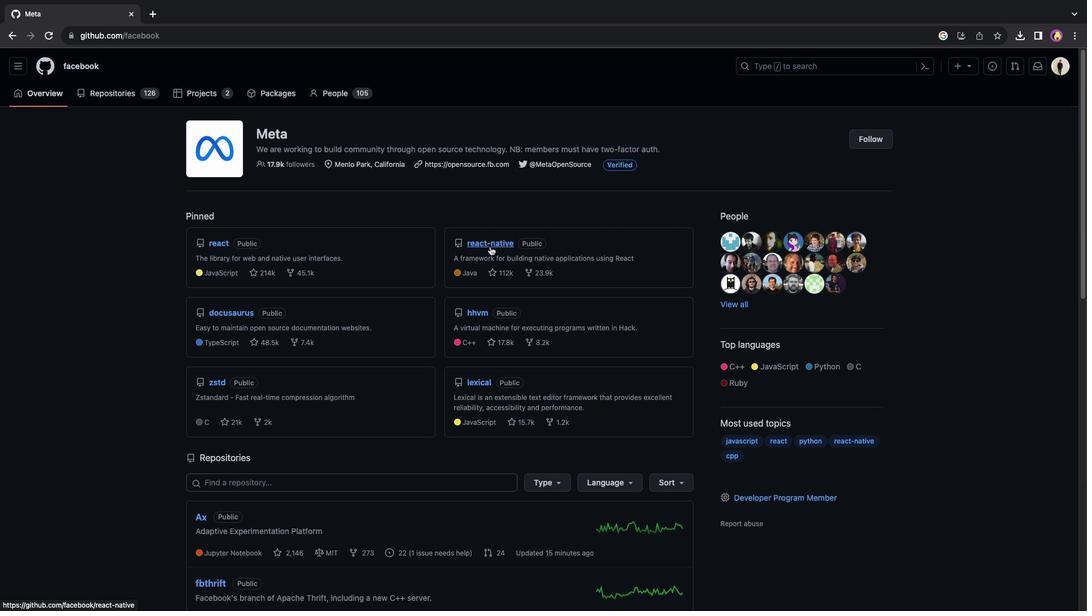 
Action: Mouse pressed left at (489, 246)
Screenshot: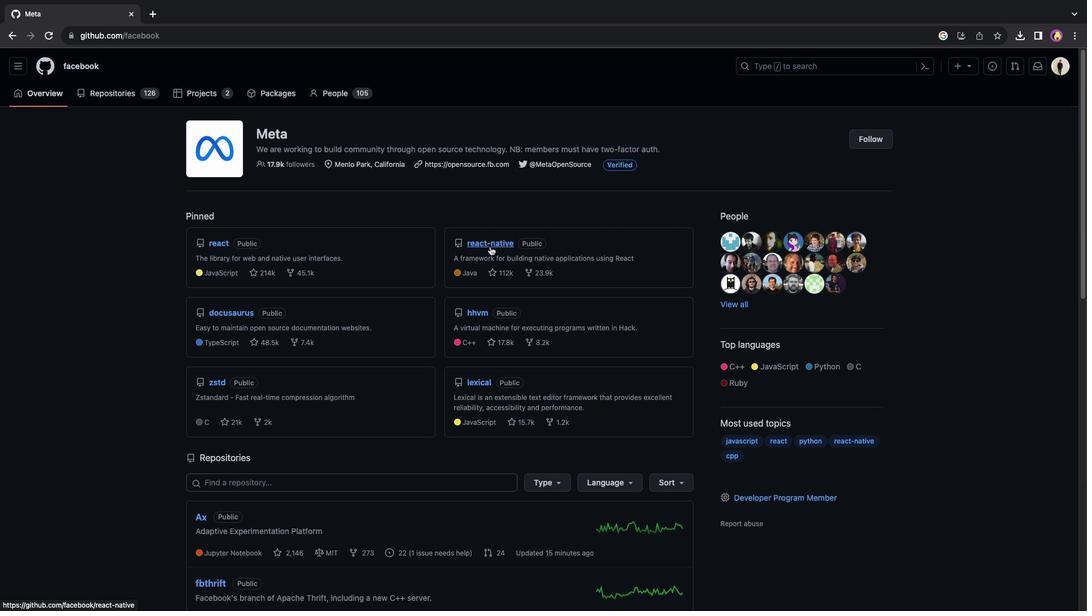 
Action: Mouse moved to (866, 424)
Screenshot: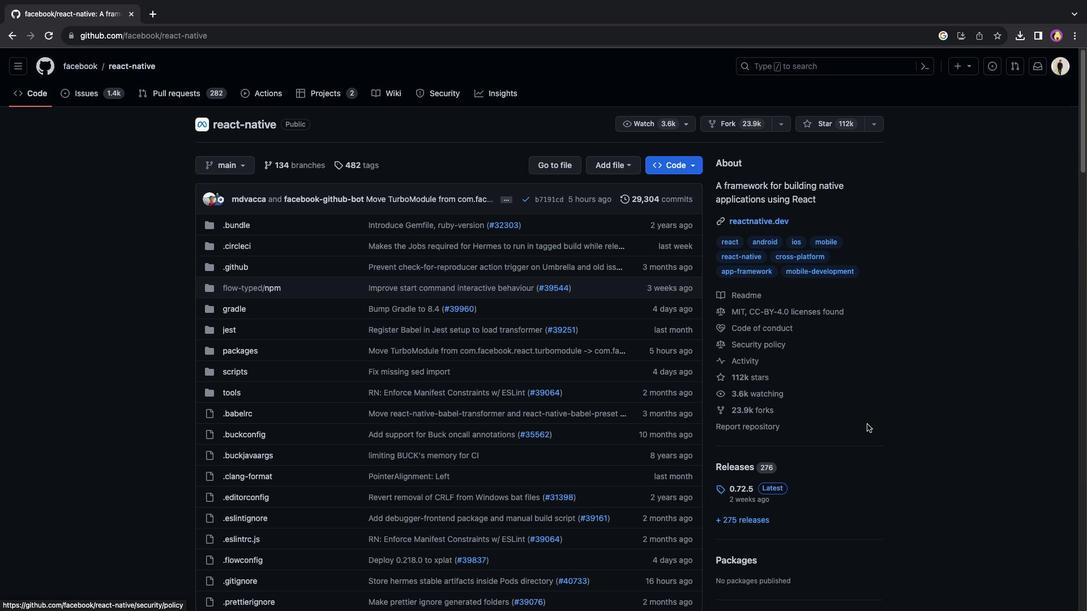 
Action: Mouse scrolled (866, 424) with delta (0, 0)
Screenshot: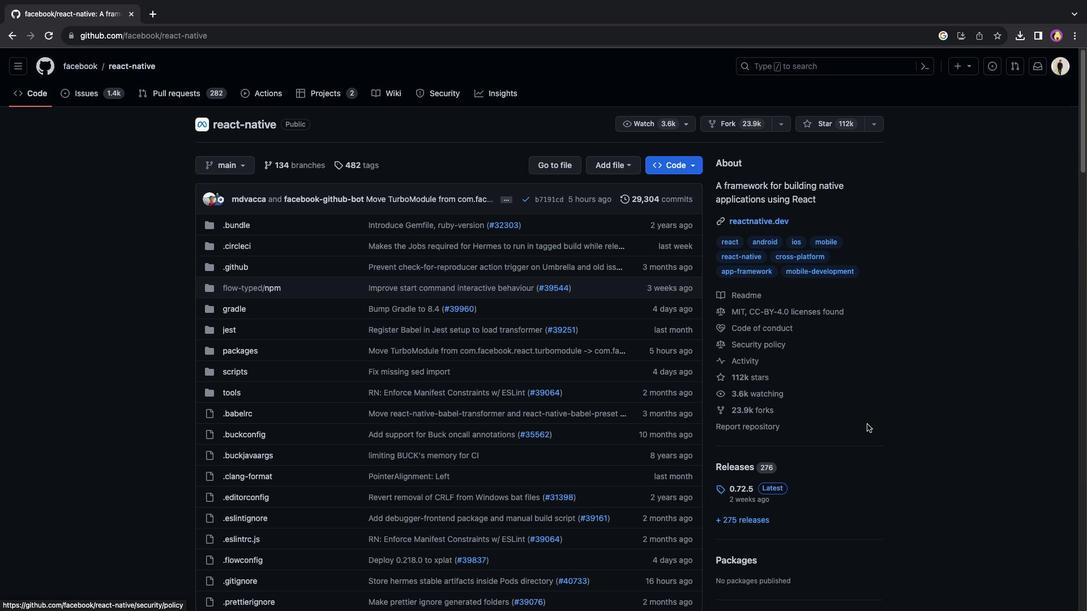 
Action: Mouse scrolled (866, 424) with delta (0, 0)
